 Task: Back To School Sign In Sheet Template.
Action: Mouse moved to (149, 196)
Screenshot: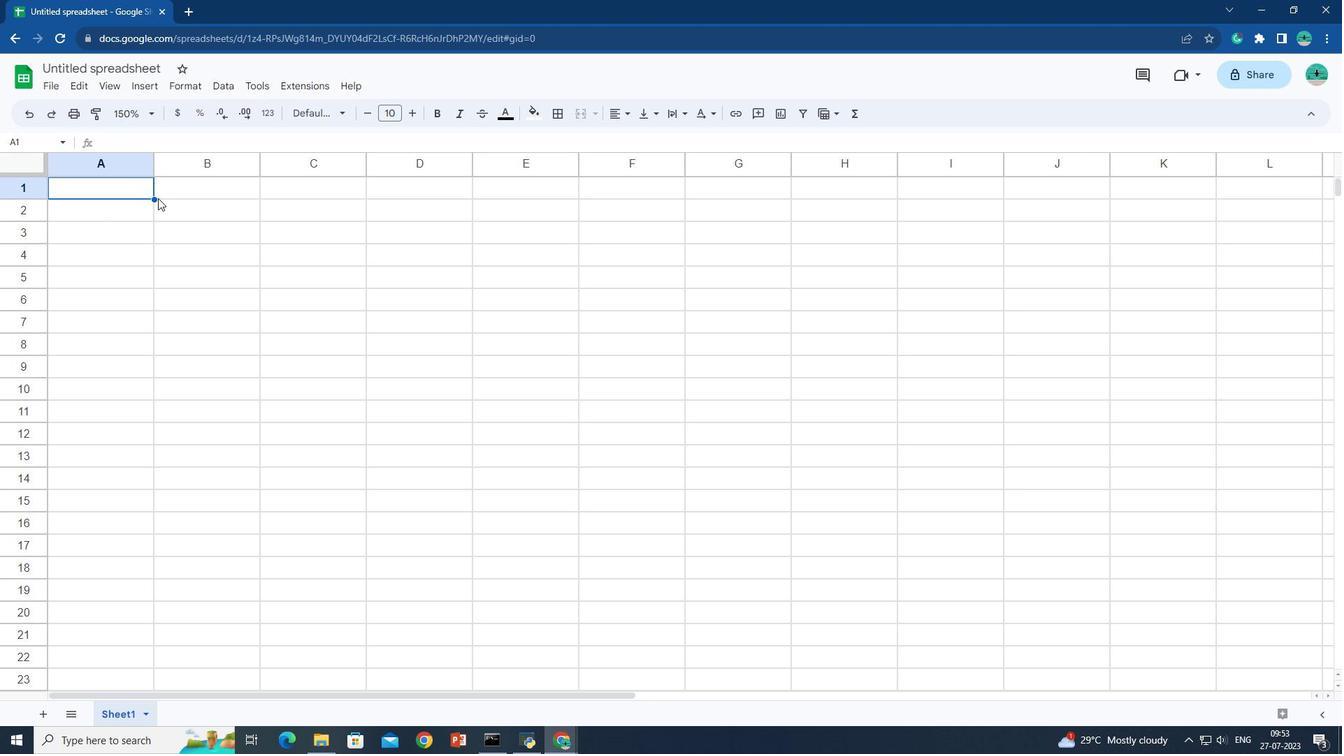 
Action: Mouse pressed left at (149, 196)
Screenshot: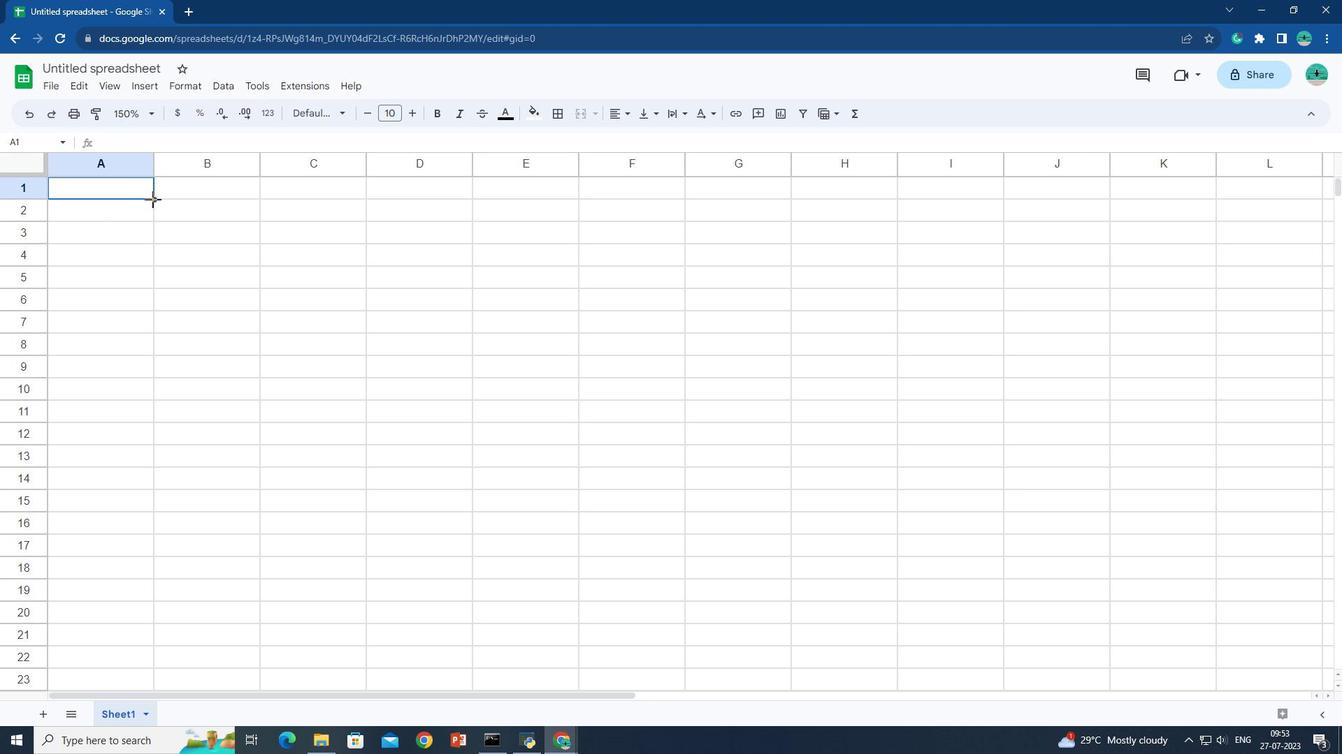 
Action: Mouse moved to (579, 110)
Screenshot: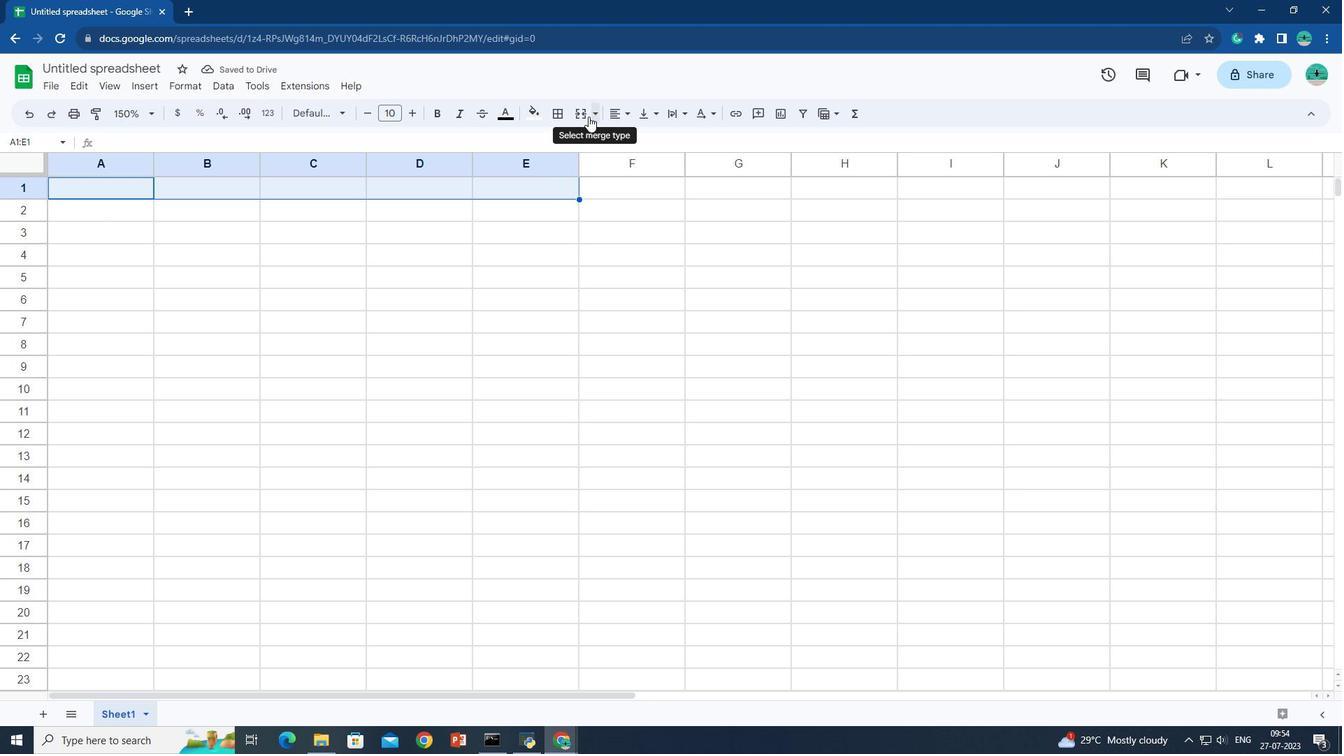 
Action: Mouse pressed left at (579, 110)
Screenshot: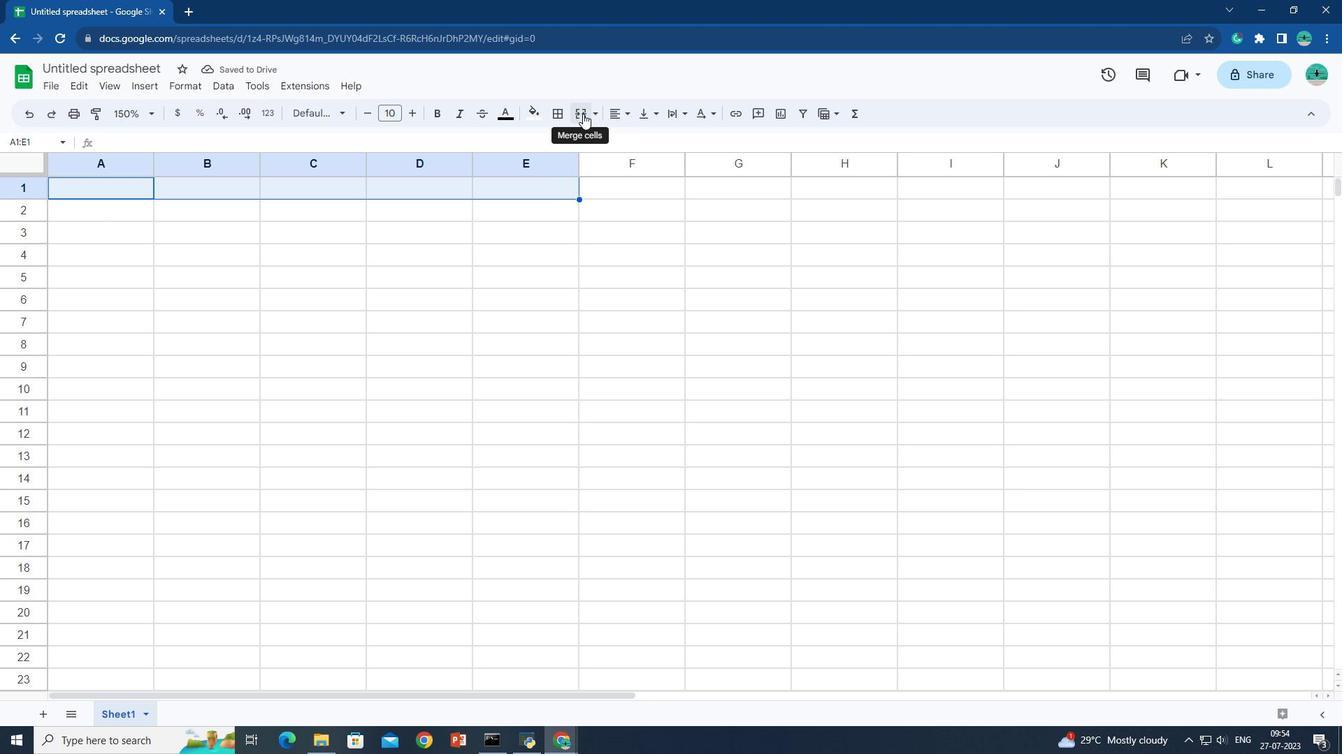 
Action: Mouse moved to (112, 204)
Screenshot: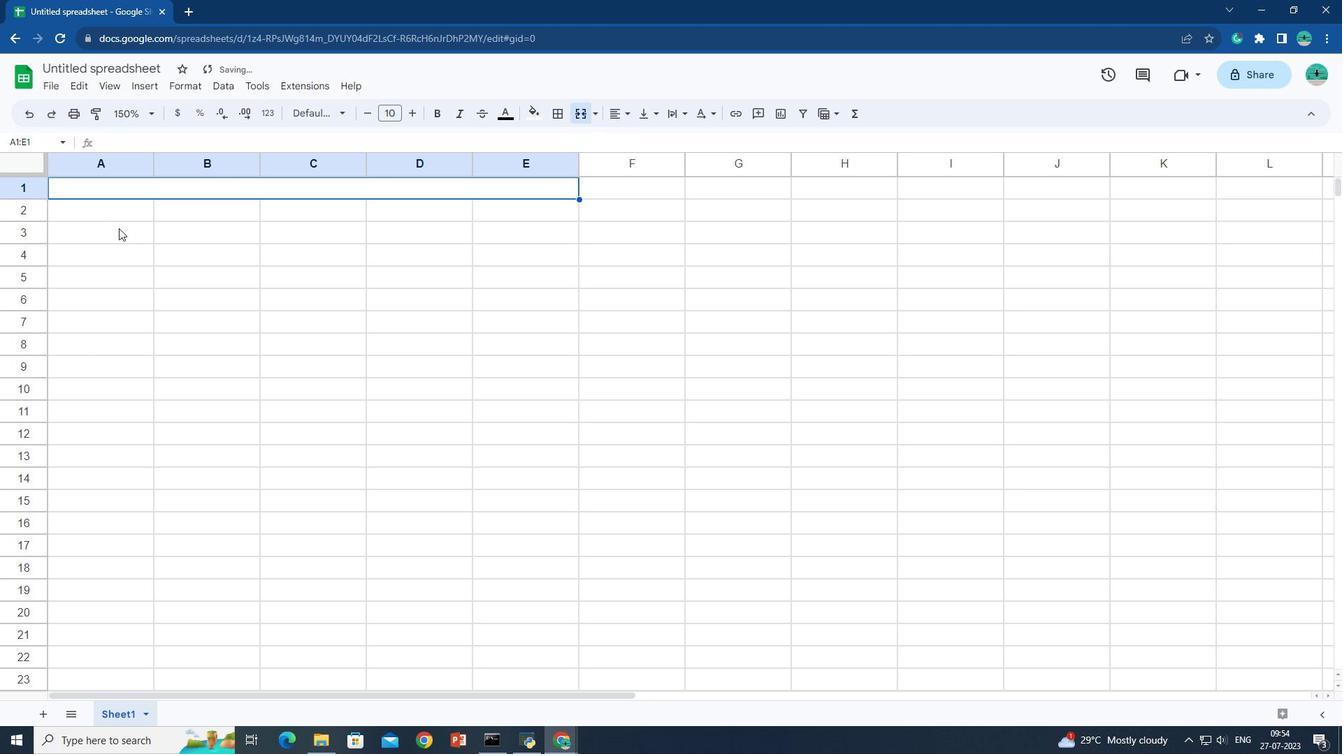 
Action: Mouse pressed left at (112, 204)
Screenshot: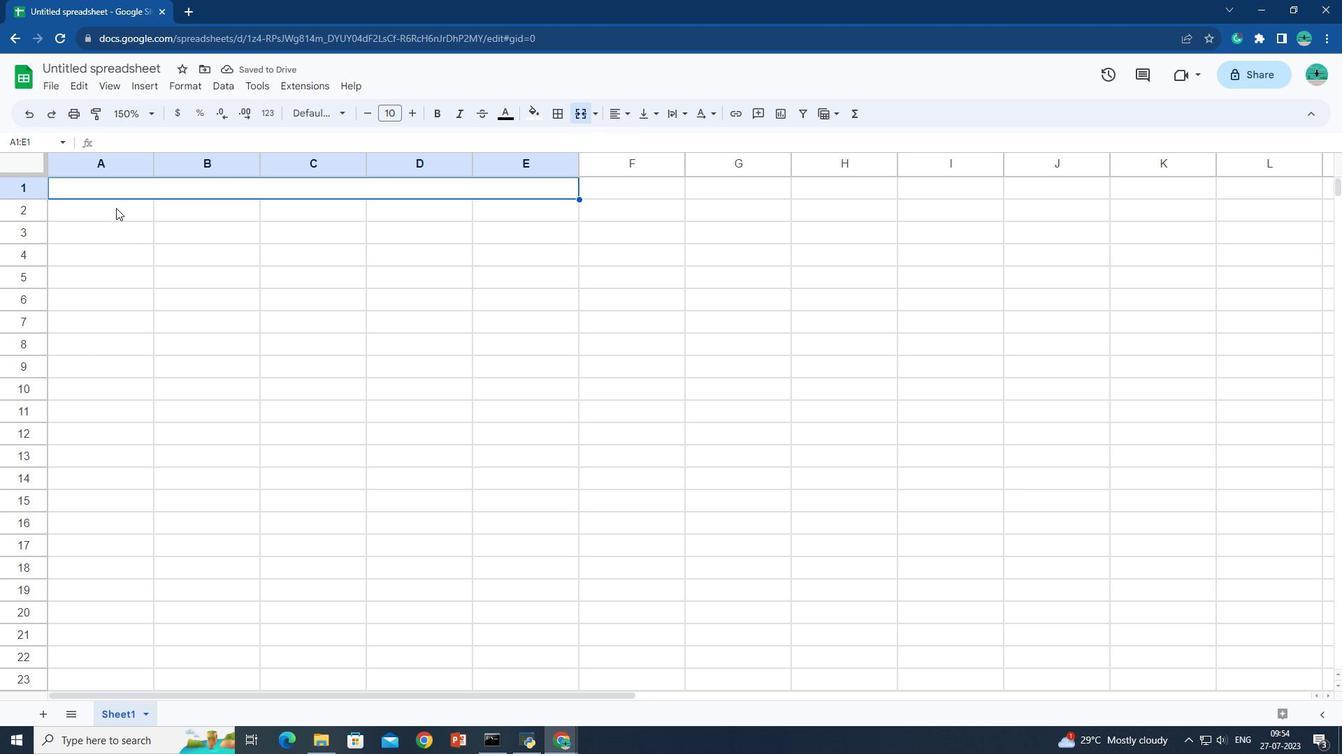 
Action: Mouse moved to (152, 219)
Screenshot: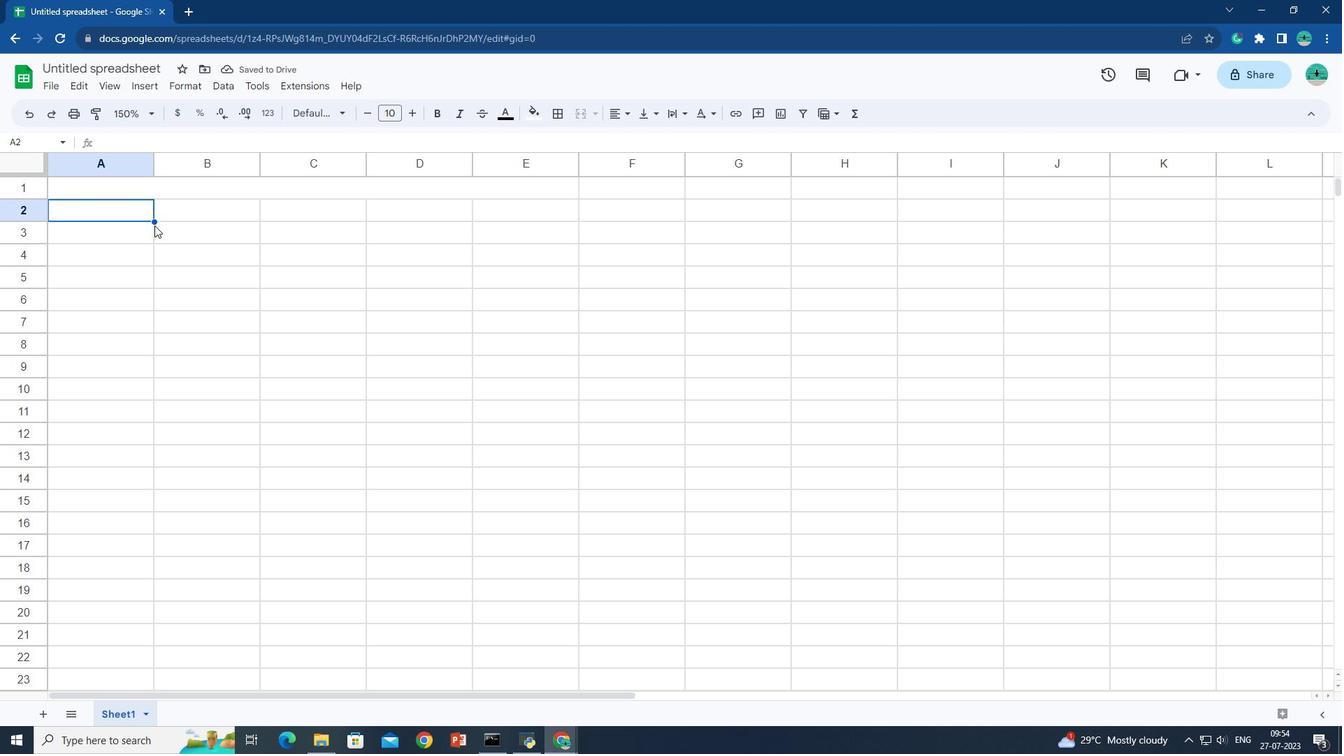
Action: Mouse pressed left at (152, 219)
Screenshot: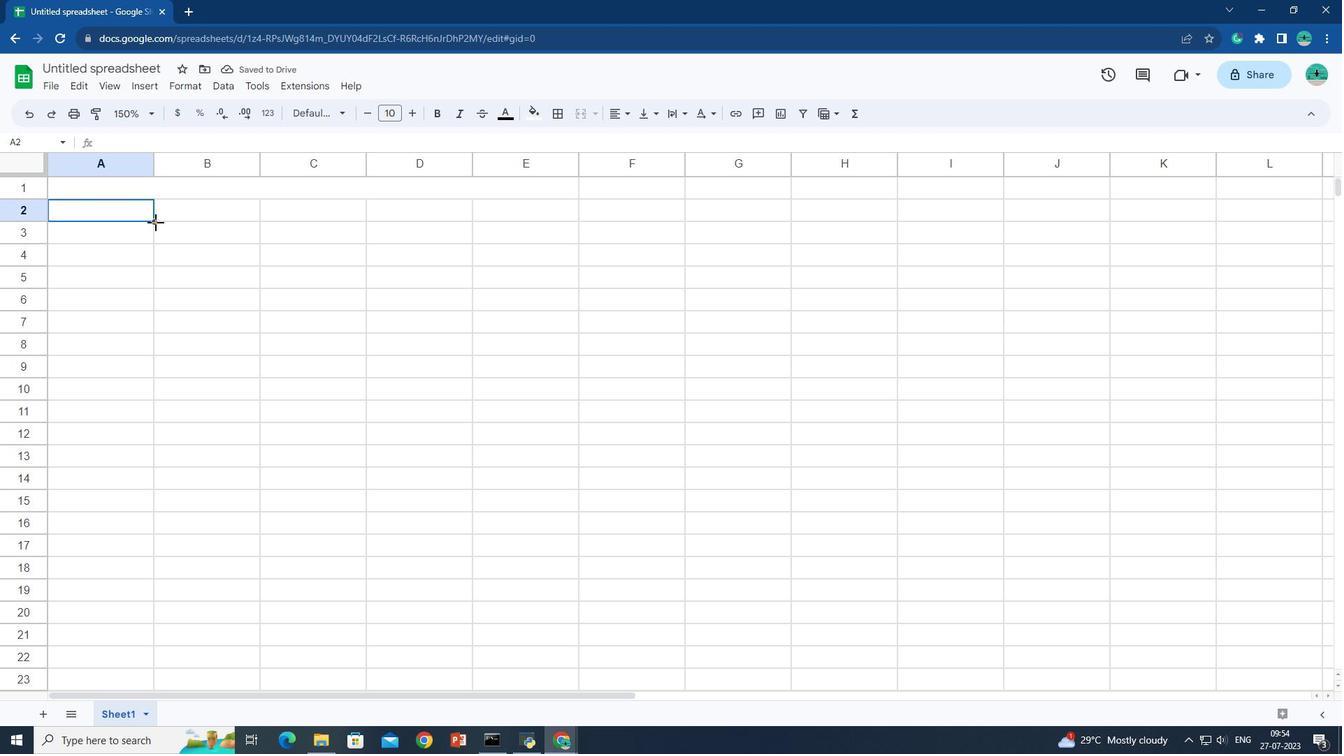 
Action: Mouse moved to (576, 111)
Screenshot: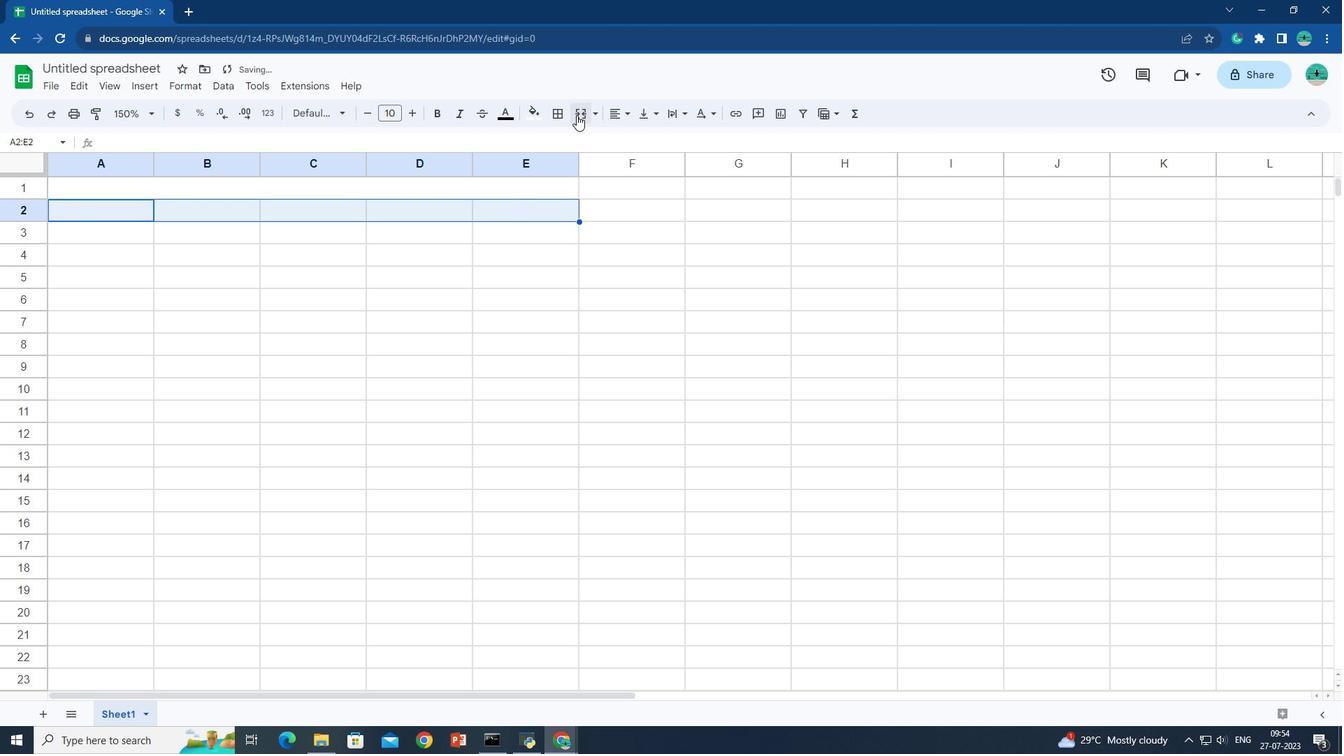 
Action: Mouse pressed left at (576, 111)
Screenshot: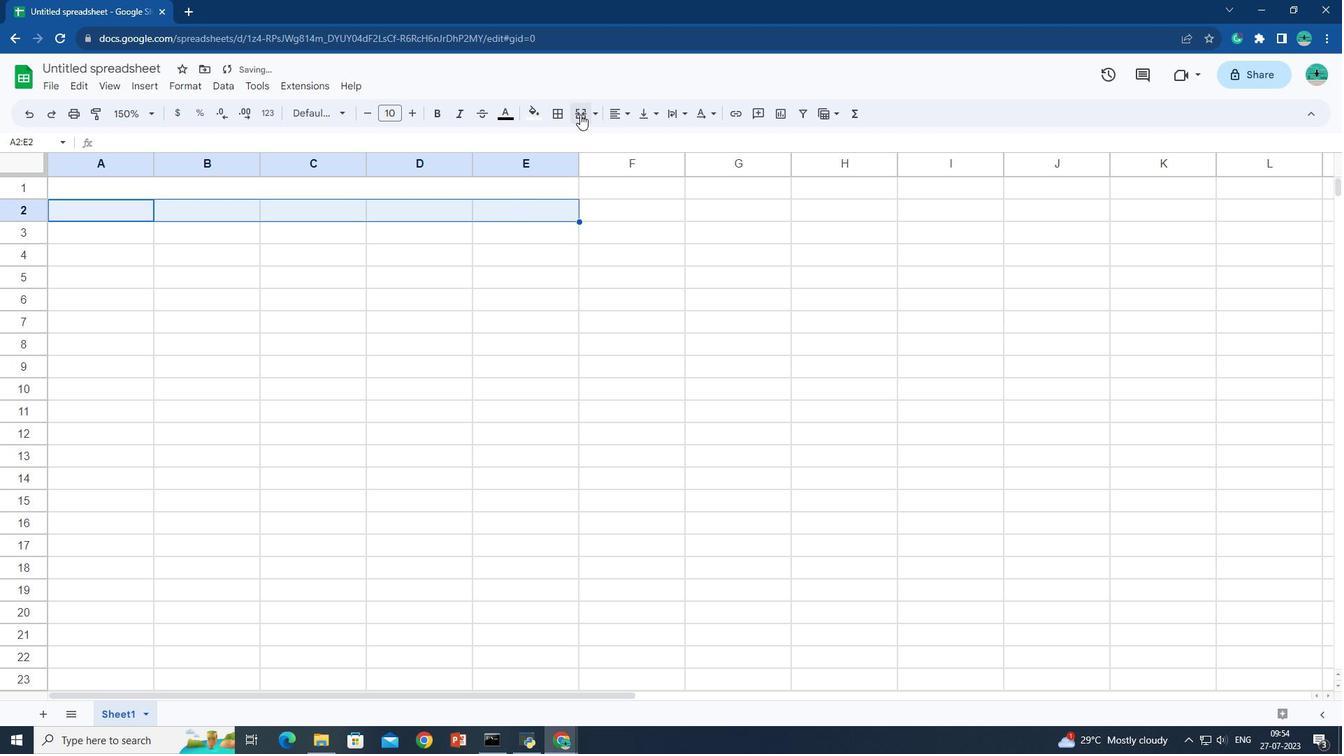 
Action: Mouse moved to (273, 204)
Screenshot: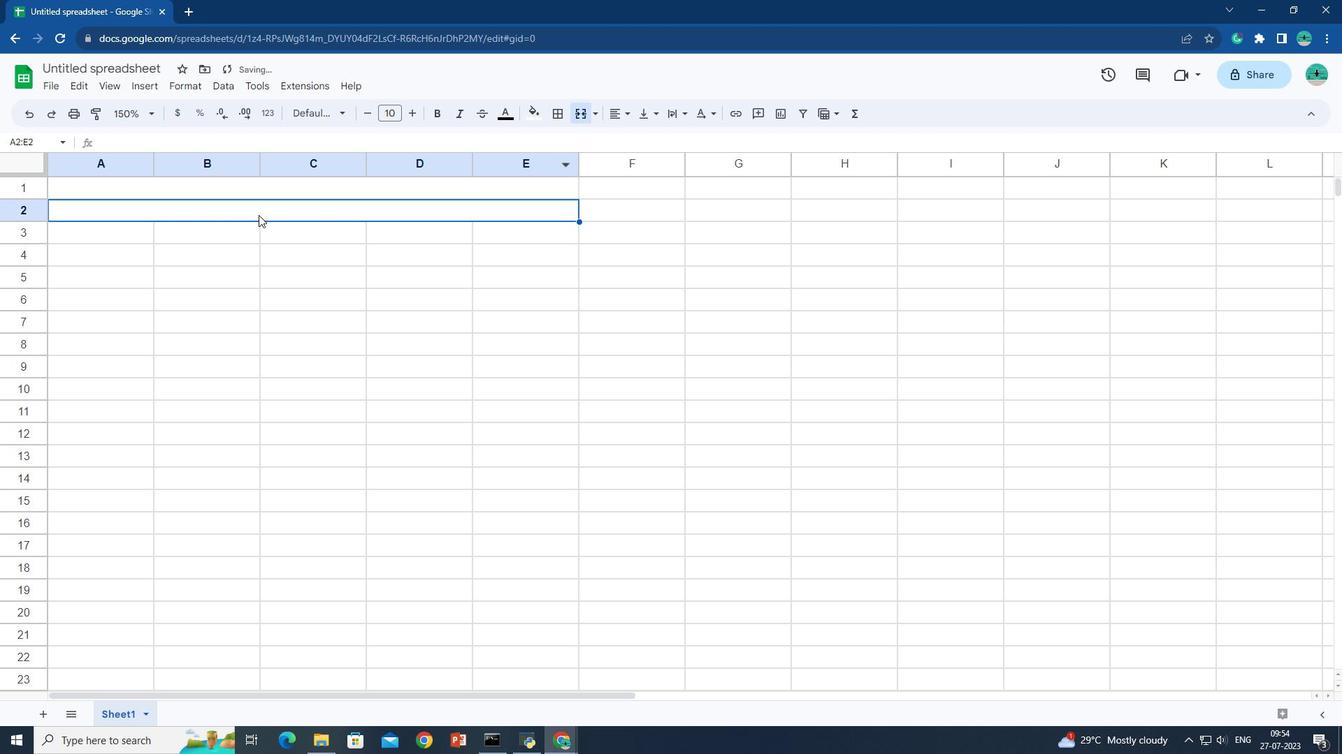 
Action: Mouse pressed left at (273, 204)
Screenshot: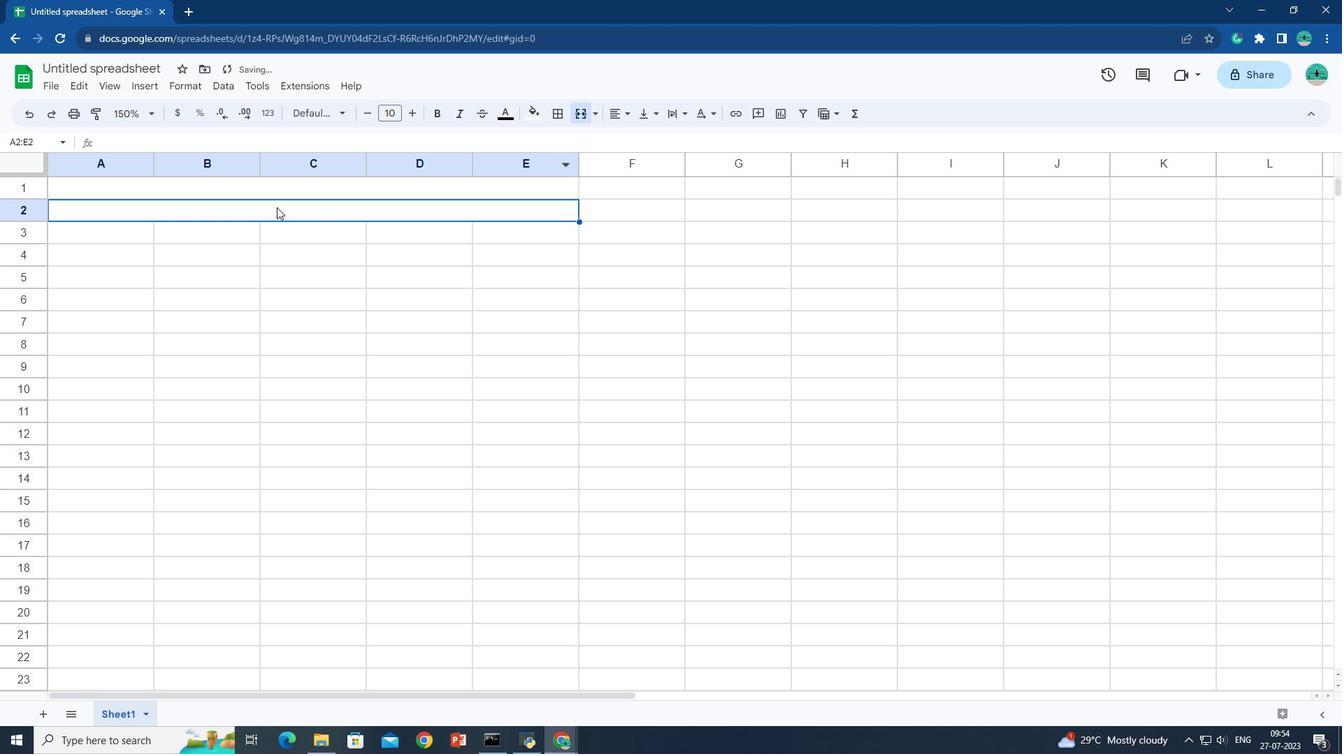
Action: Mouse moved to (271, 133)
Screenshot: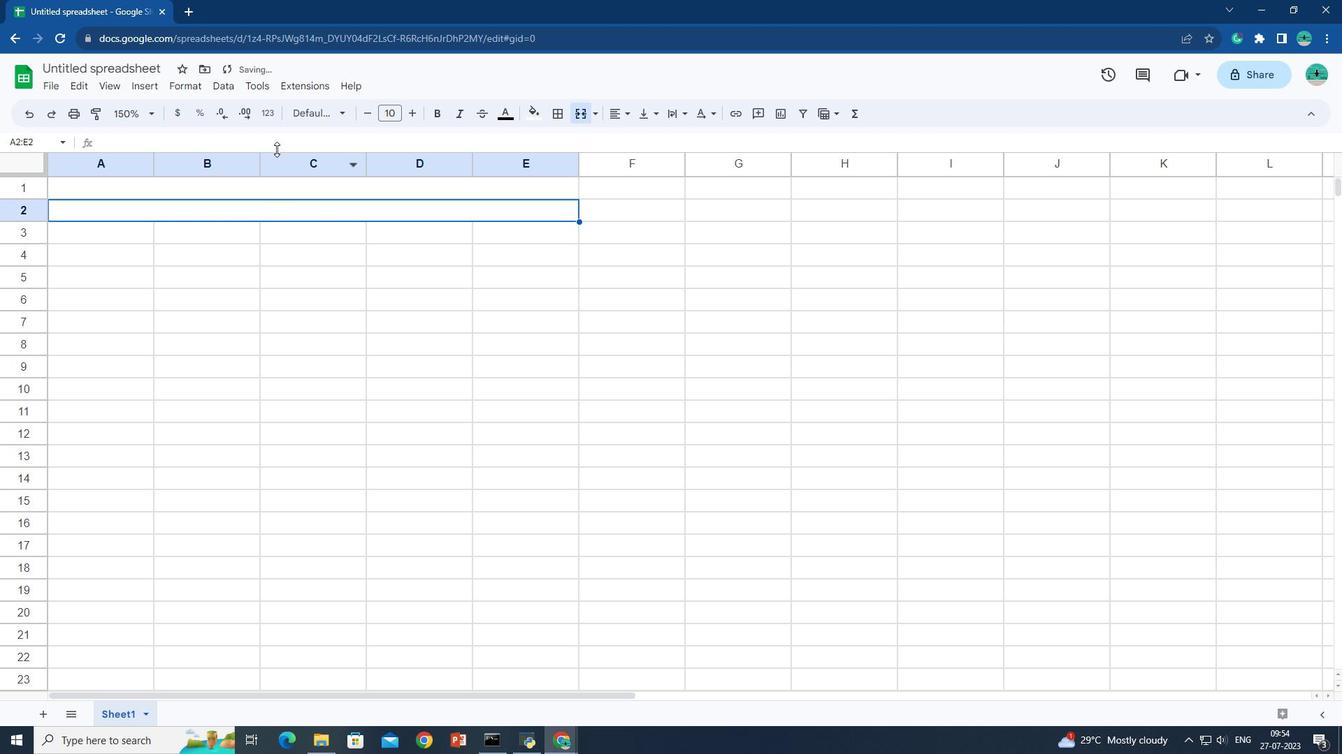 
Action: Mouse pressed left at (271, 133)
Screenshot: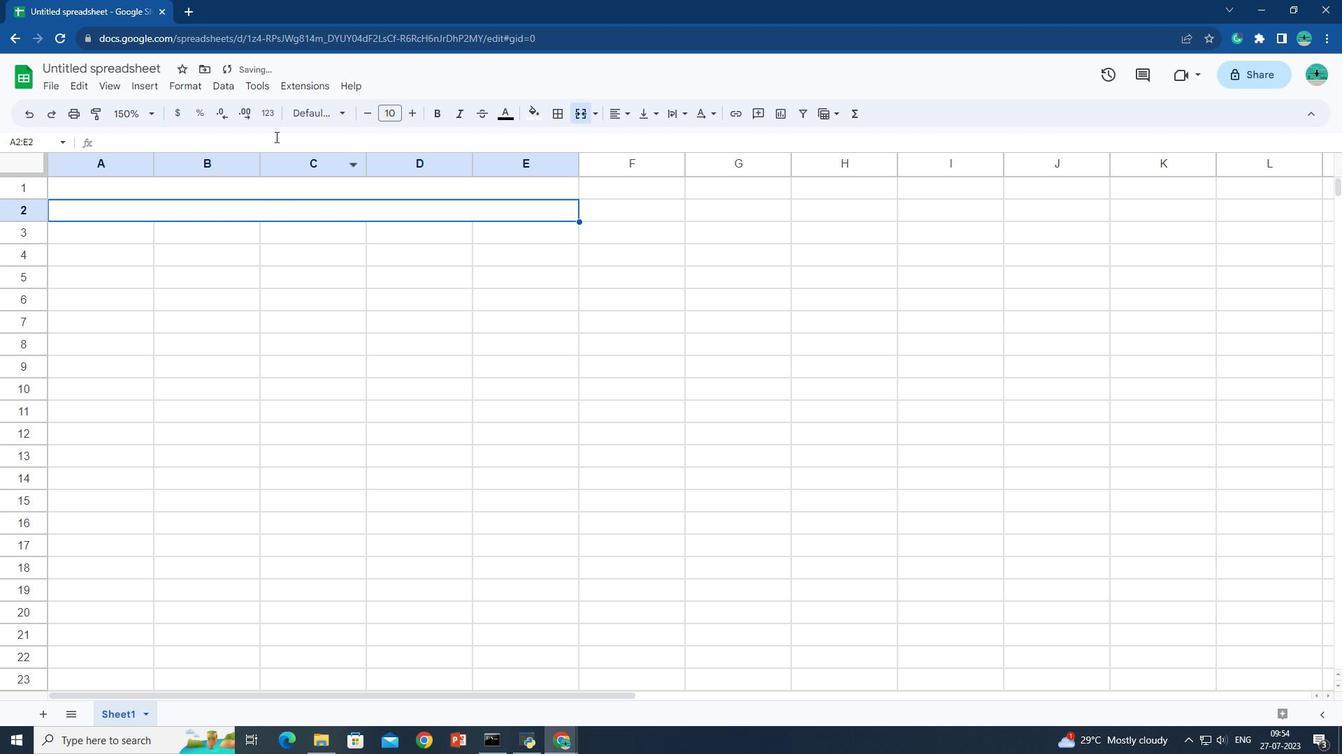 
Action: Key pressed <Key.shift><Key.caps_lock>SC<Key.backspace><Key.backspace>[<Key.space><Key.backspace>SCHOOL<Key.space>LOGO]
Screenshot: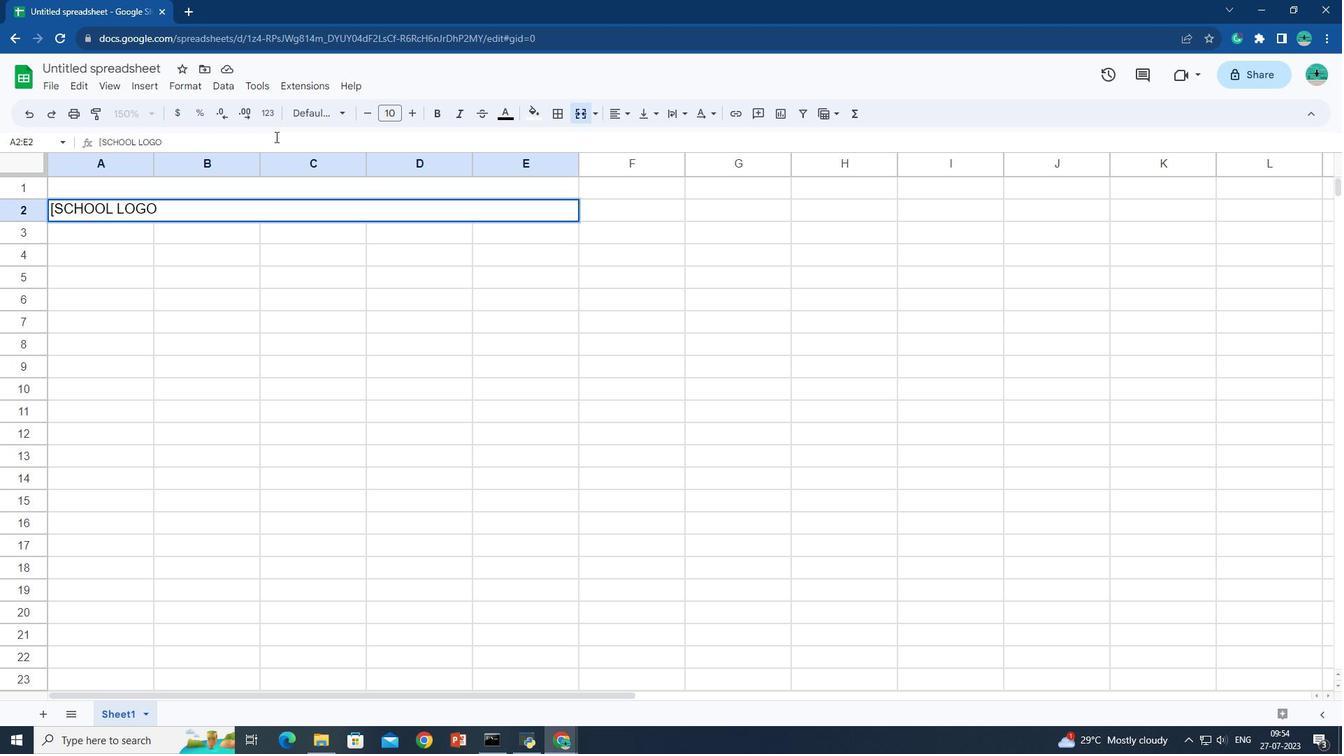 
Action: Mouse moved to (624, 112)
Screenshot: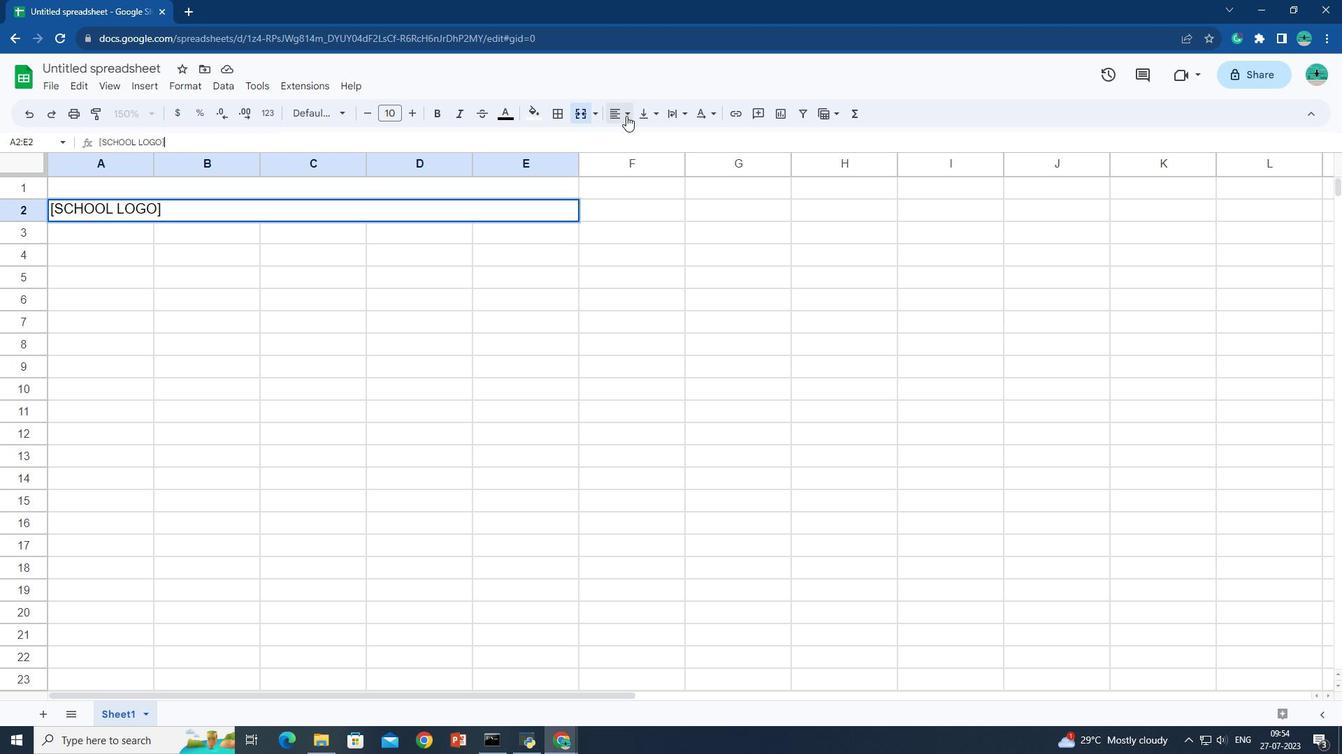 
Action: Mouse pressed left at (624, 112)
Screenshot: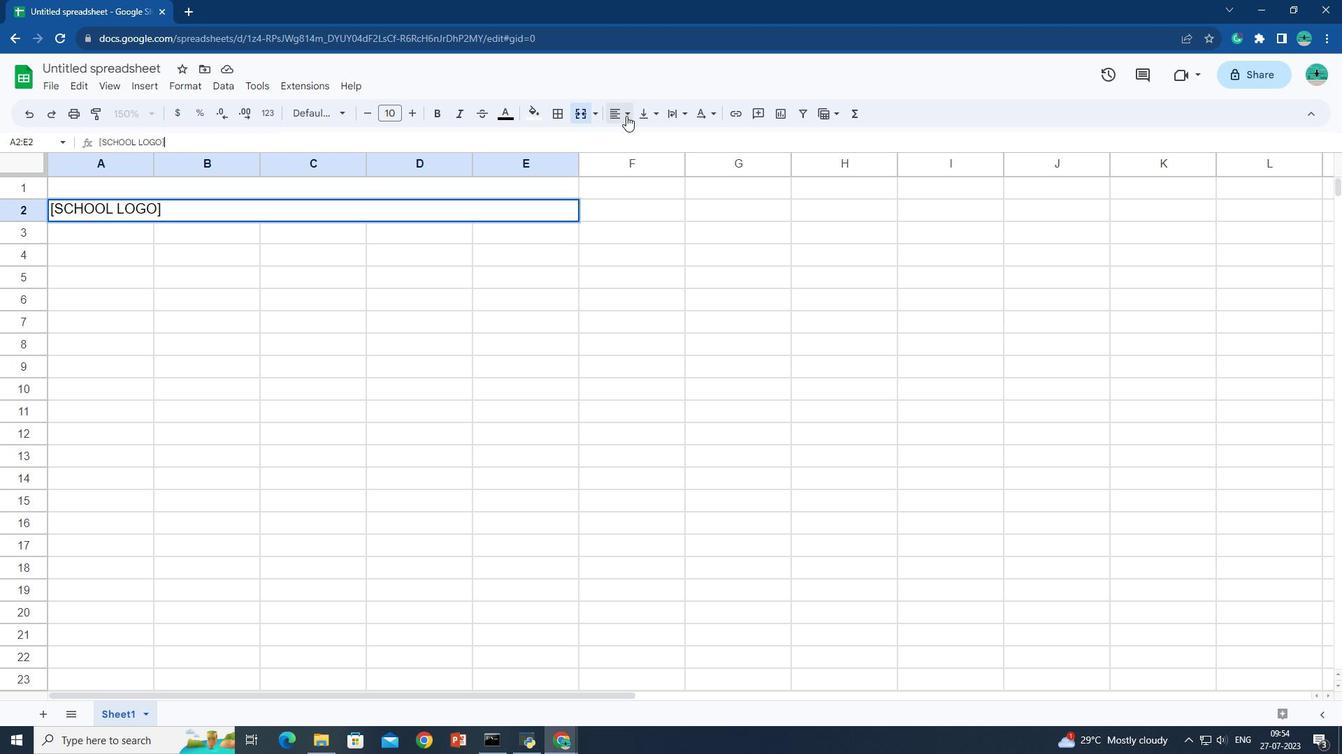 
Action: Mouse moved to (637, 133)
Screenshot: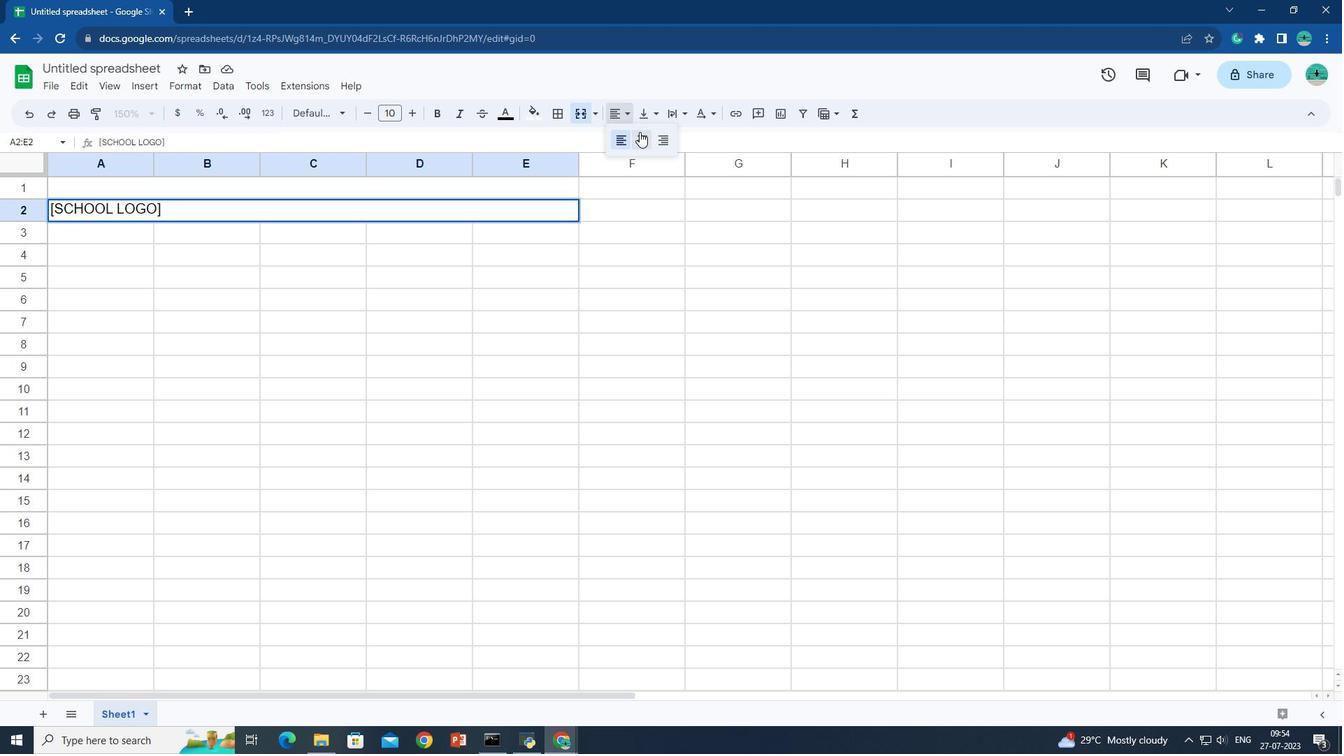 
Action: Mouse pressed left at (637, 133)
Screenshot: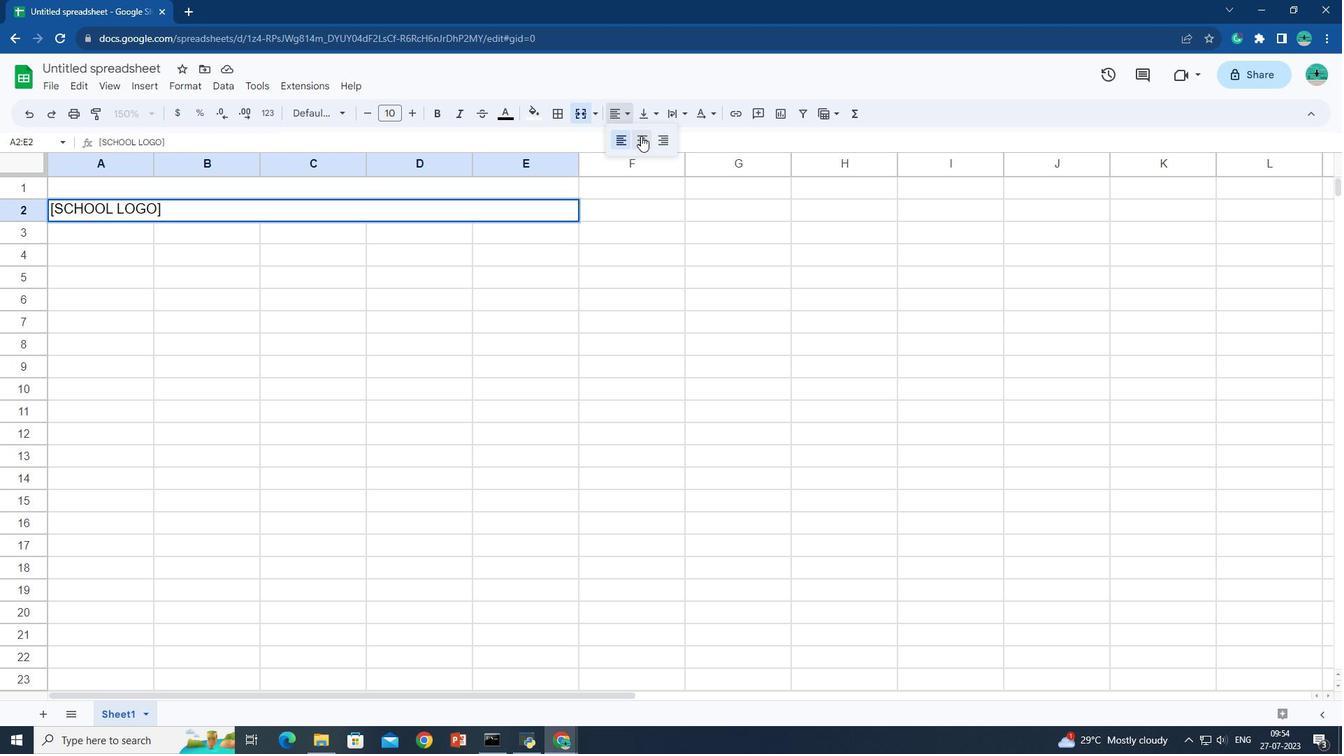 
Action: Mouse moved to (431, 105)
Screenshot: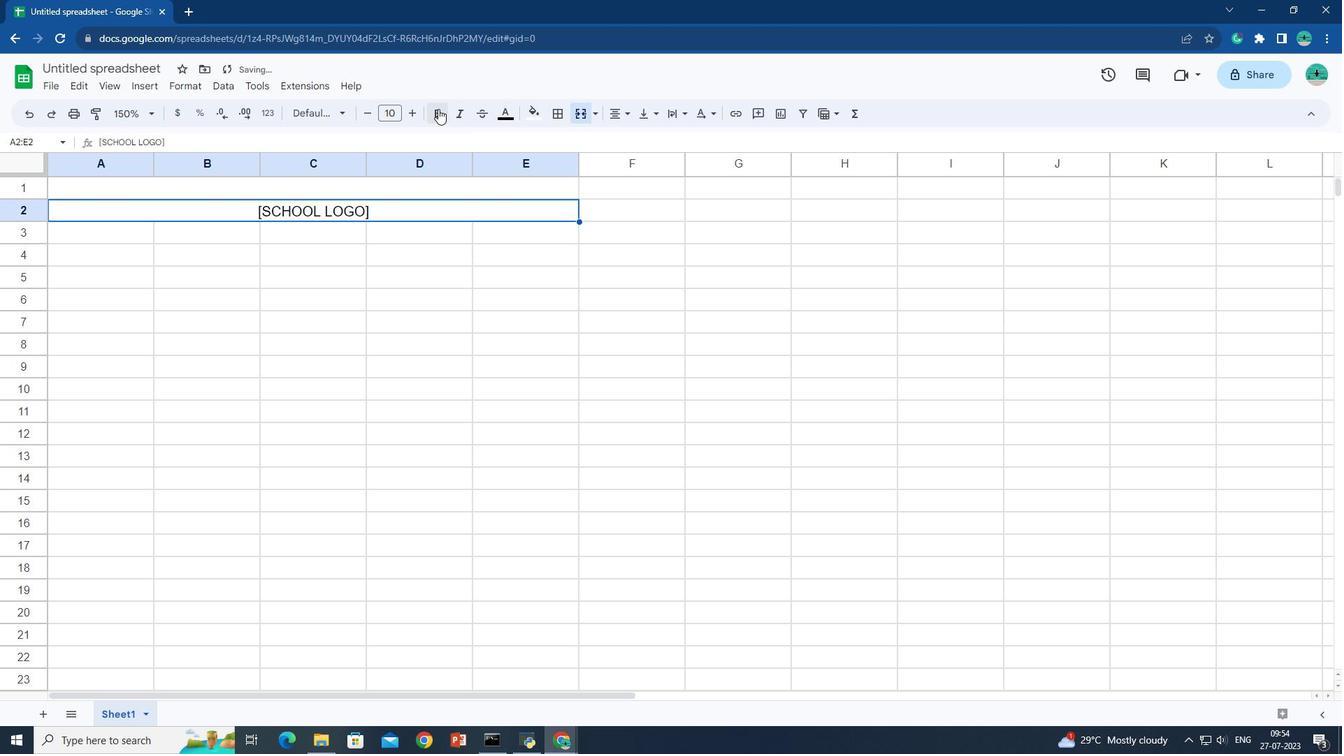 
Action: Mouse pressed left at (431, 105)
Screenshot: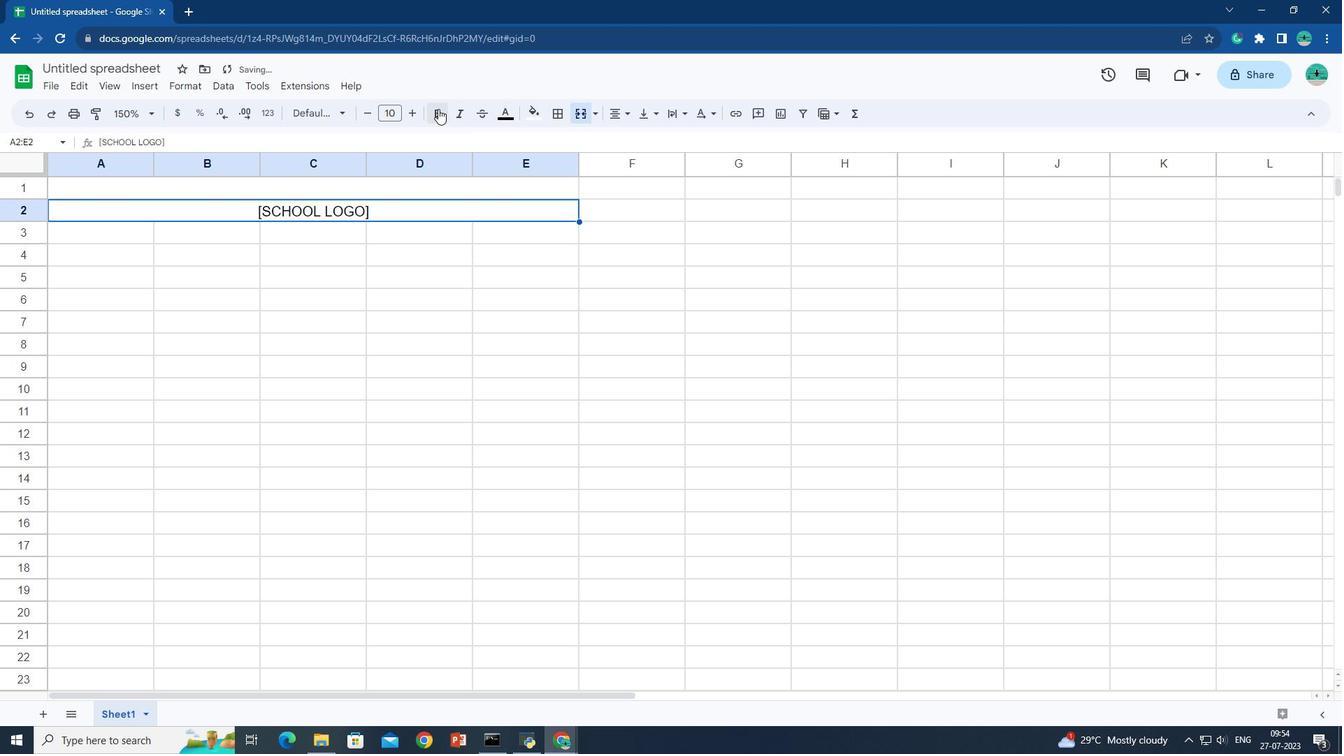 
Action: Mouse moved to (119, 233)
Screenshot: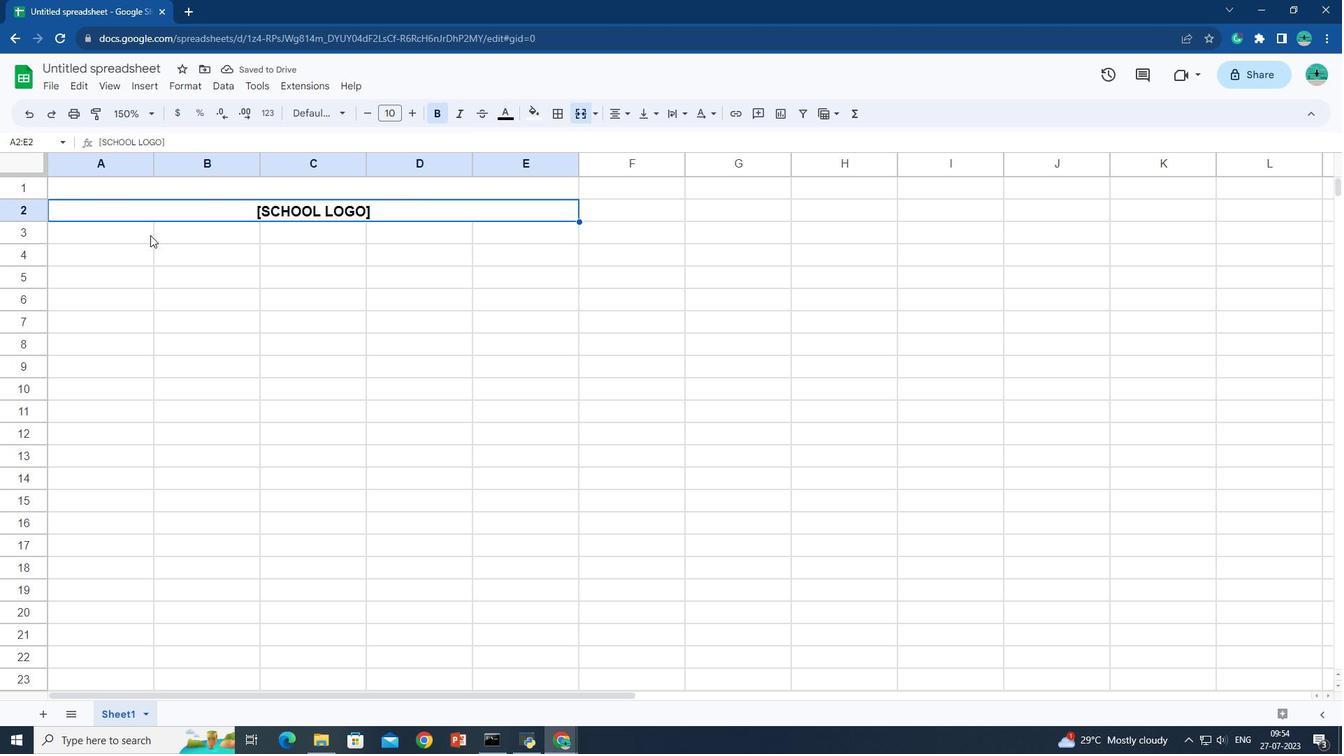 
Action: Mouse pressed left at (119, 233)
Screenshot: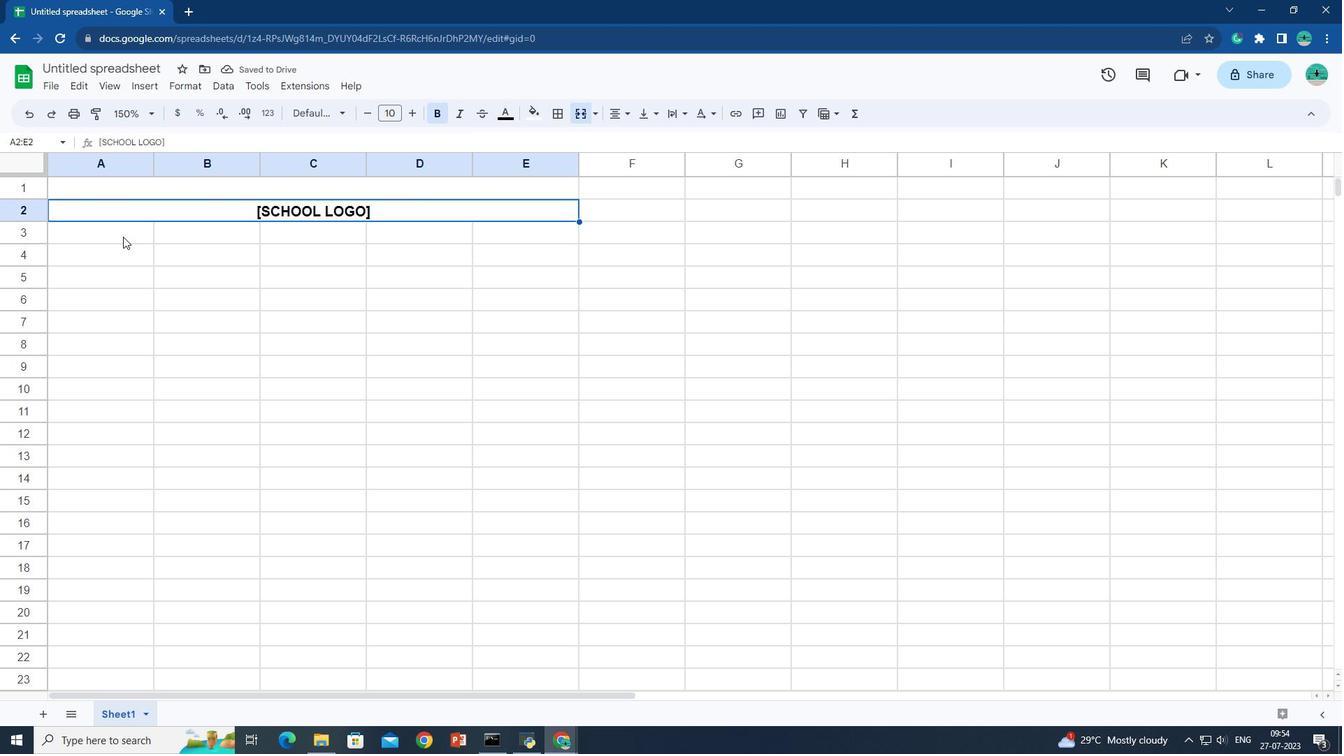 
Action: Mouse moved to (150, 240)
Screenshot: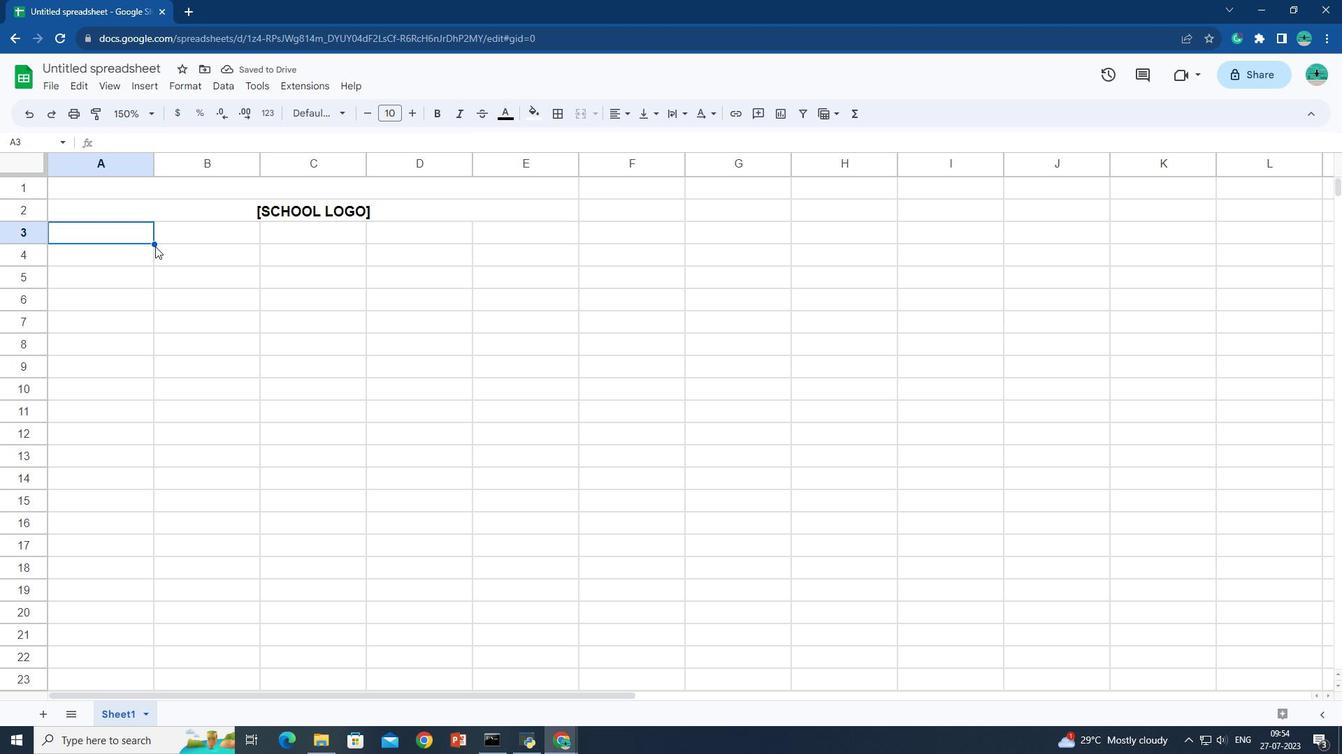 
Action: Mouse pressed left at (150, 240)
Screenshot: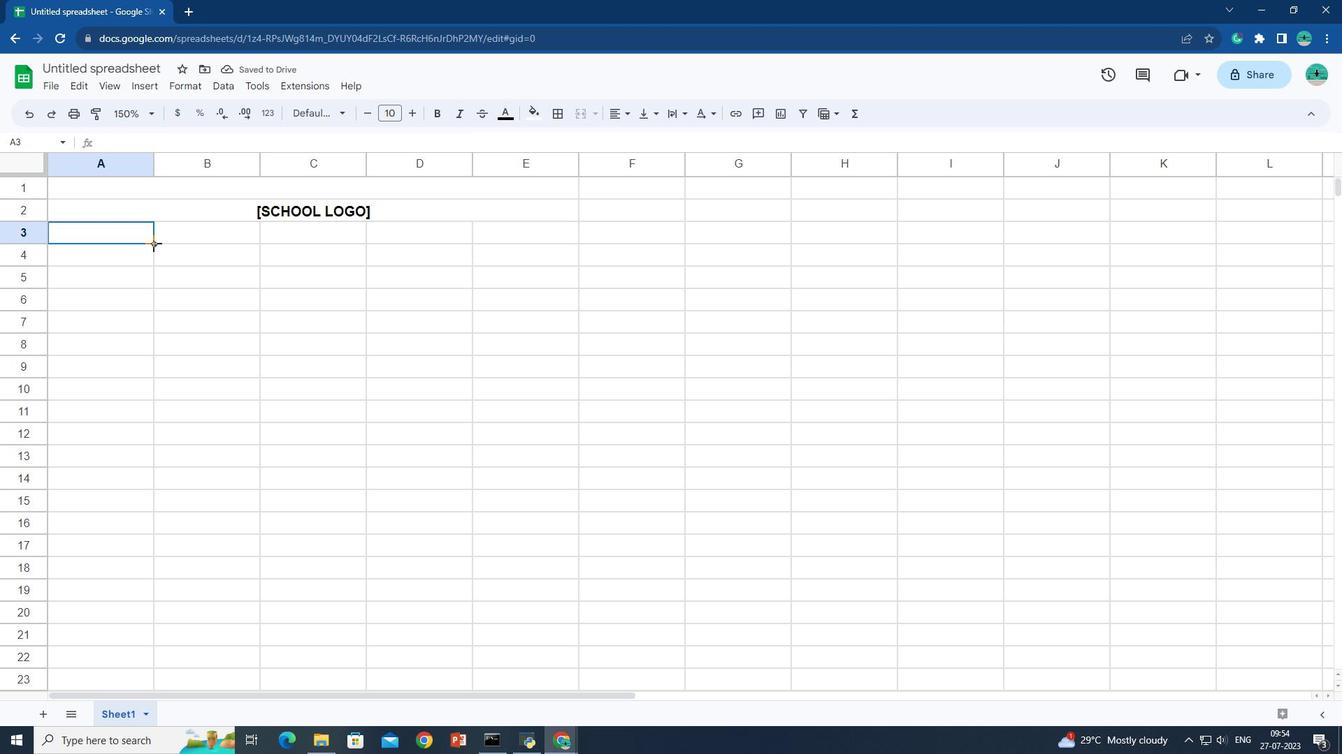 
Action: Mouse moved to (582, 106)
Screenshot: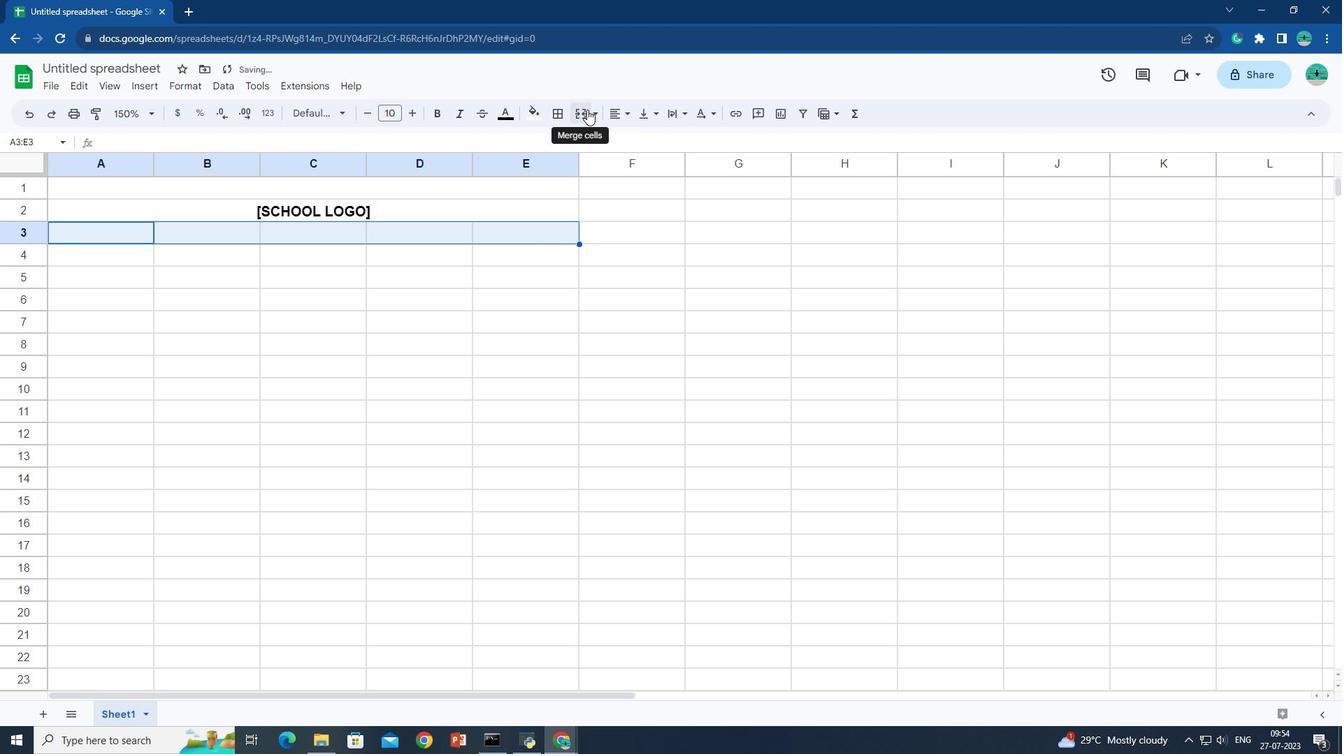 
Action: Mouse pressed left at (582, 106)
Screenshot: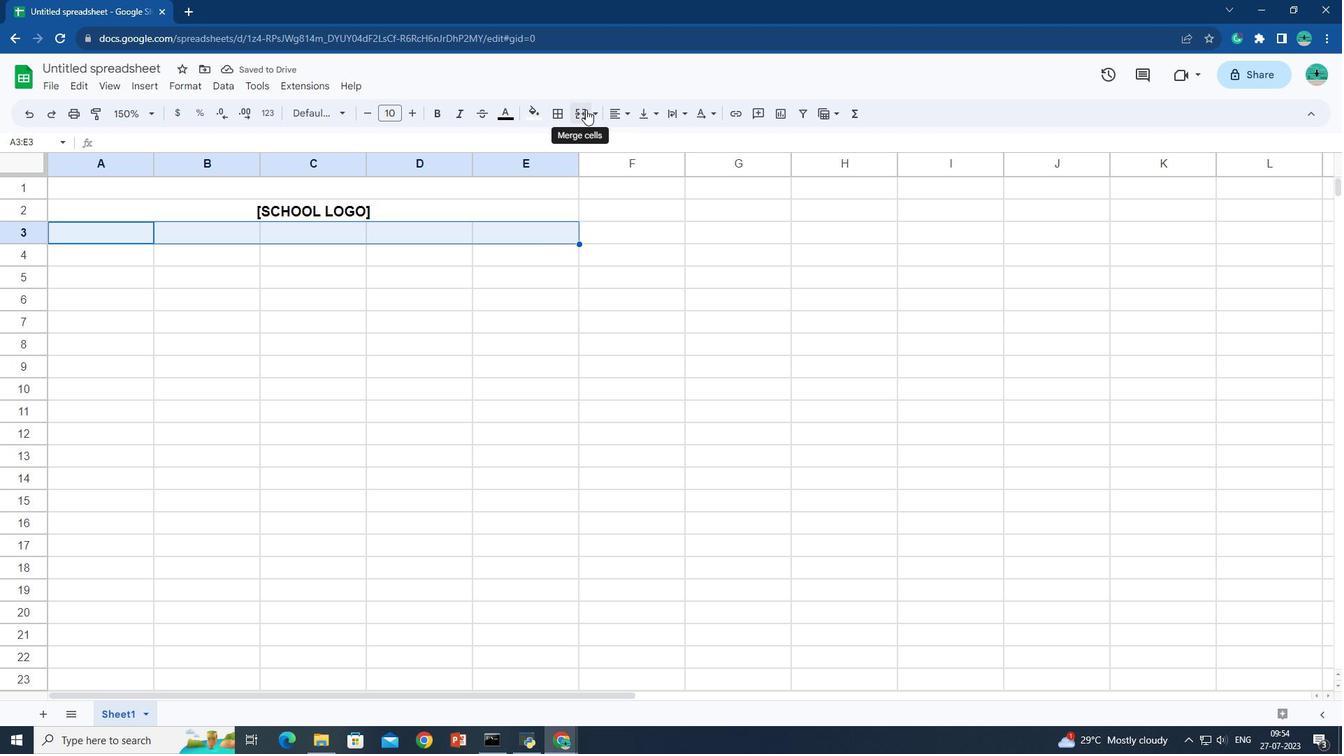 
Action: Mouse moved to (352, 143)
Screenshot: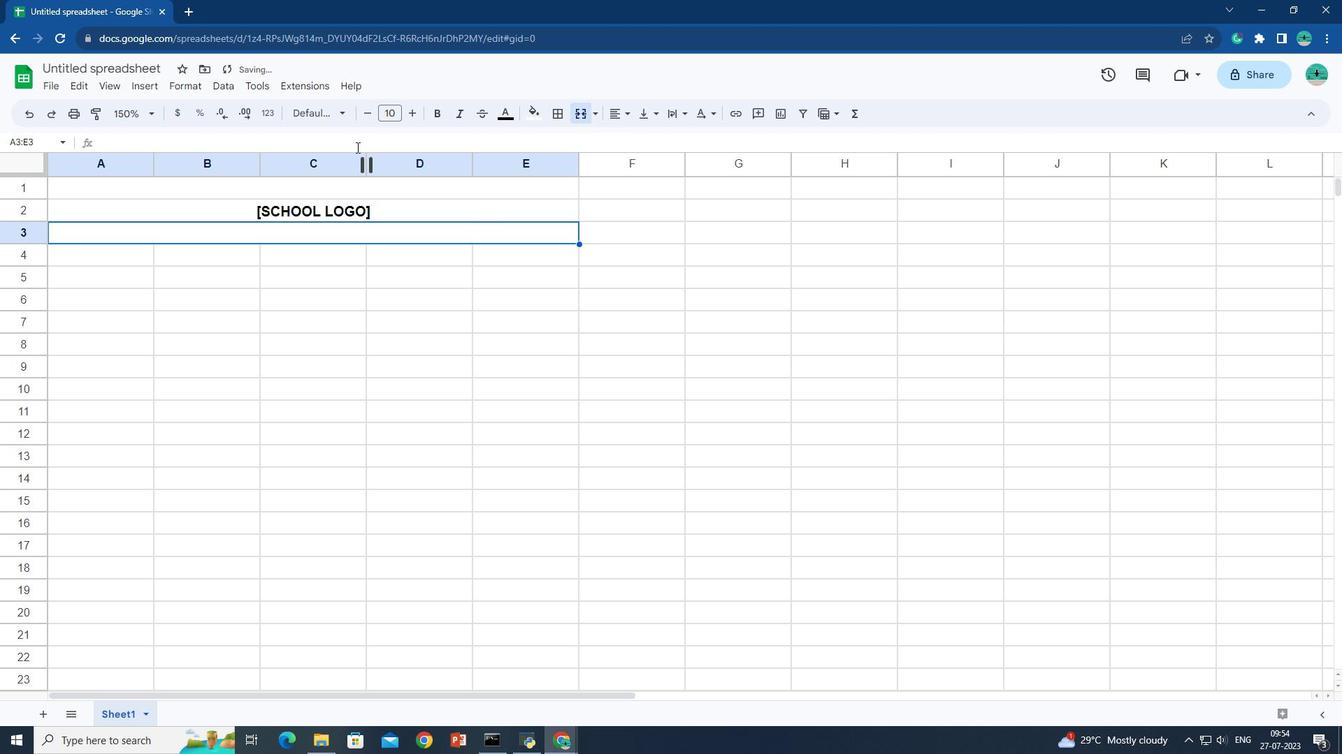 
Action: Mouse pressed left at (352, 143)
Screenshot: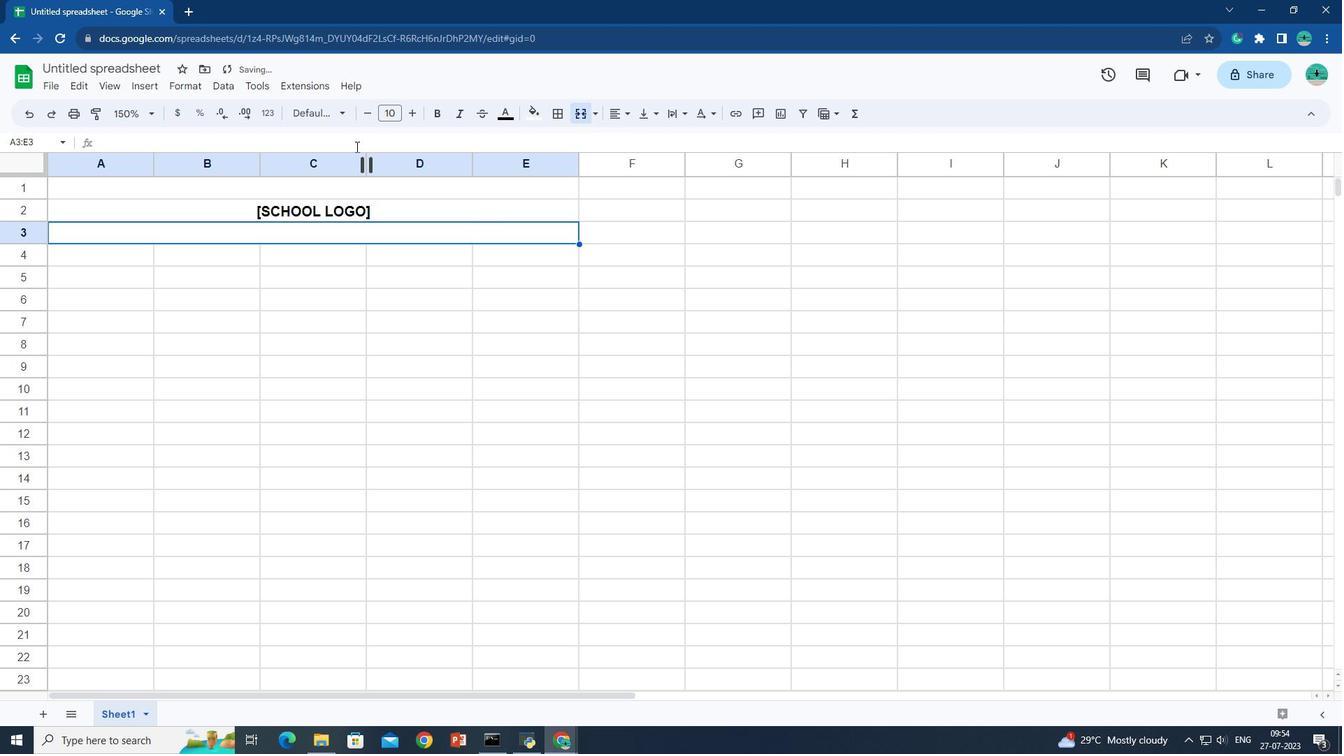 
Action: Key pressed <Key.shift><Key.caps_lock><Key.shift>Rothstein<Key.space><Key.shift>High<Key.space><Key.shift>Schoolctrl+A
Screenshot: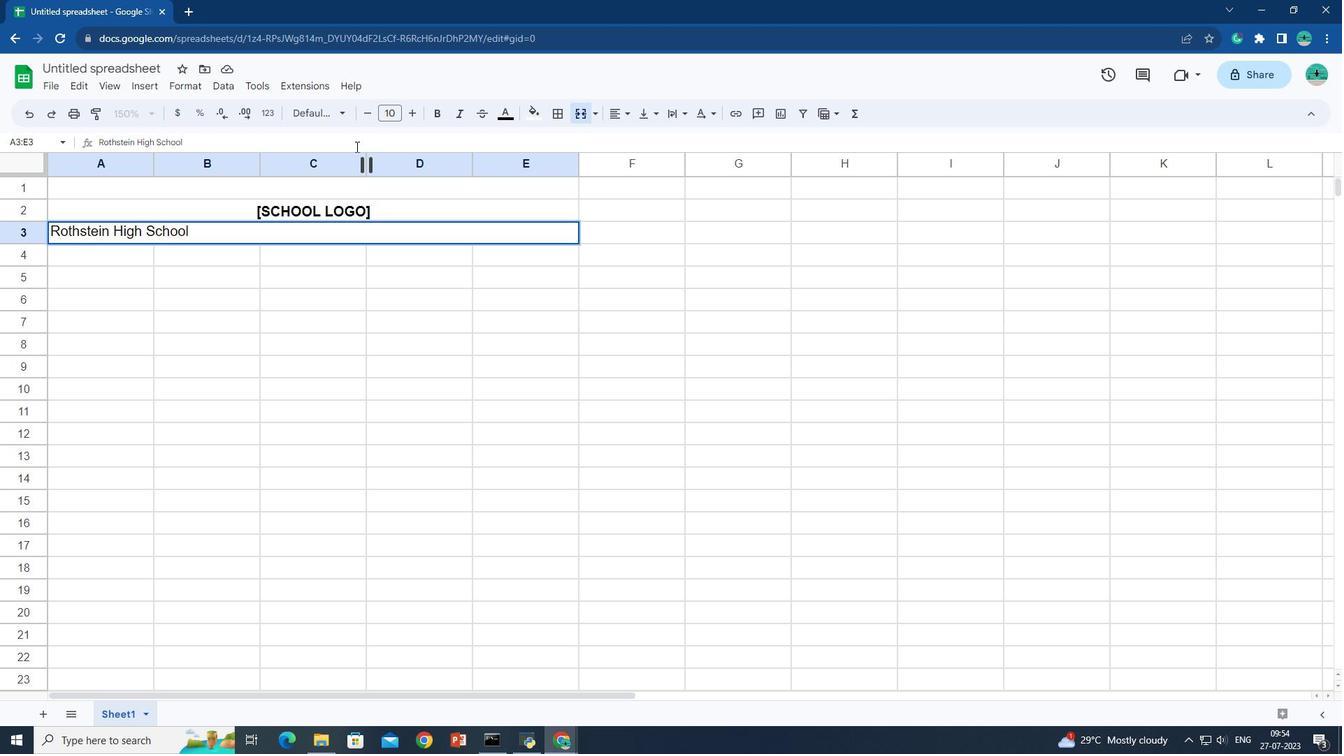 
Action: Mouse moved to (435, 109)
Screenshot: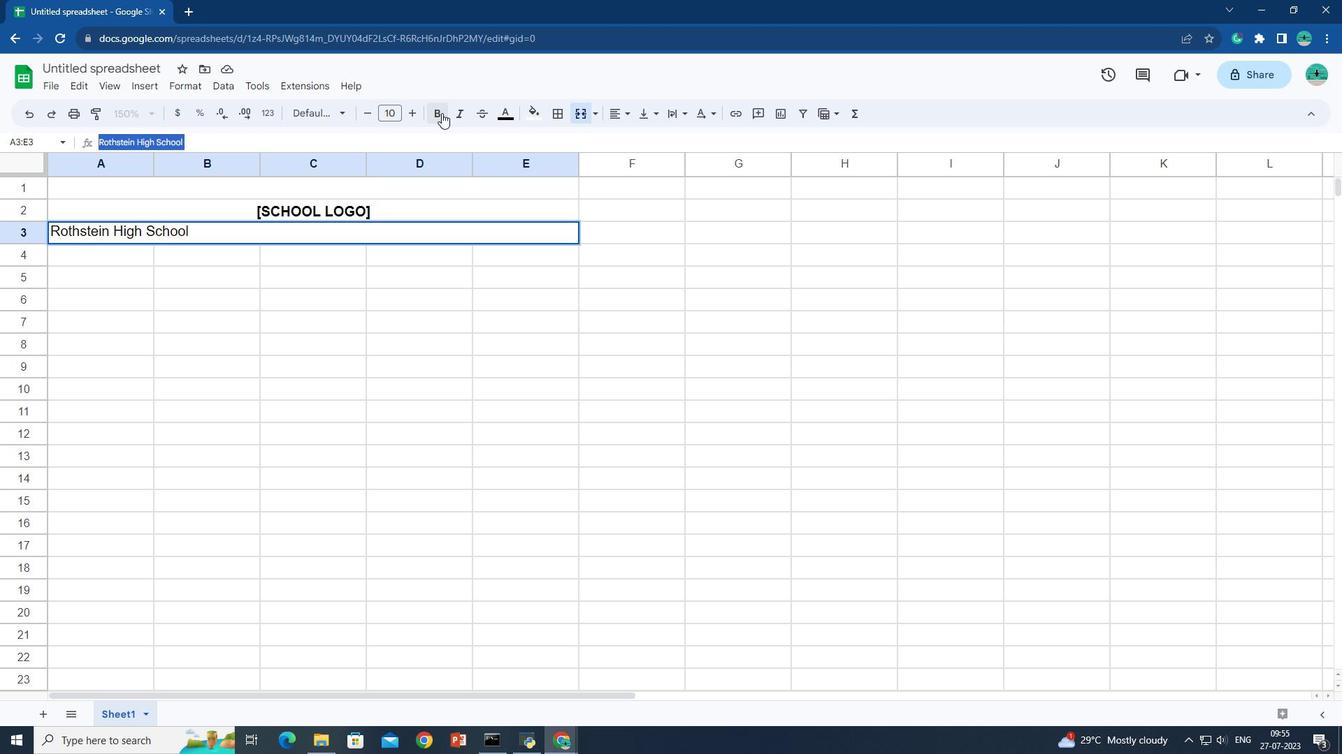 
Action: Mouse pressed left at (435, 109)
Screenshot: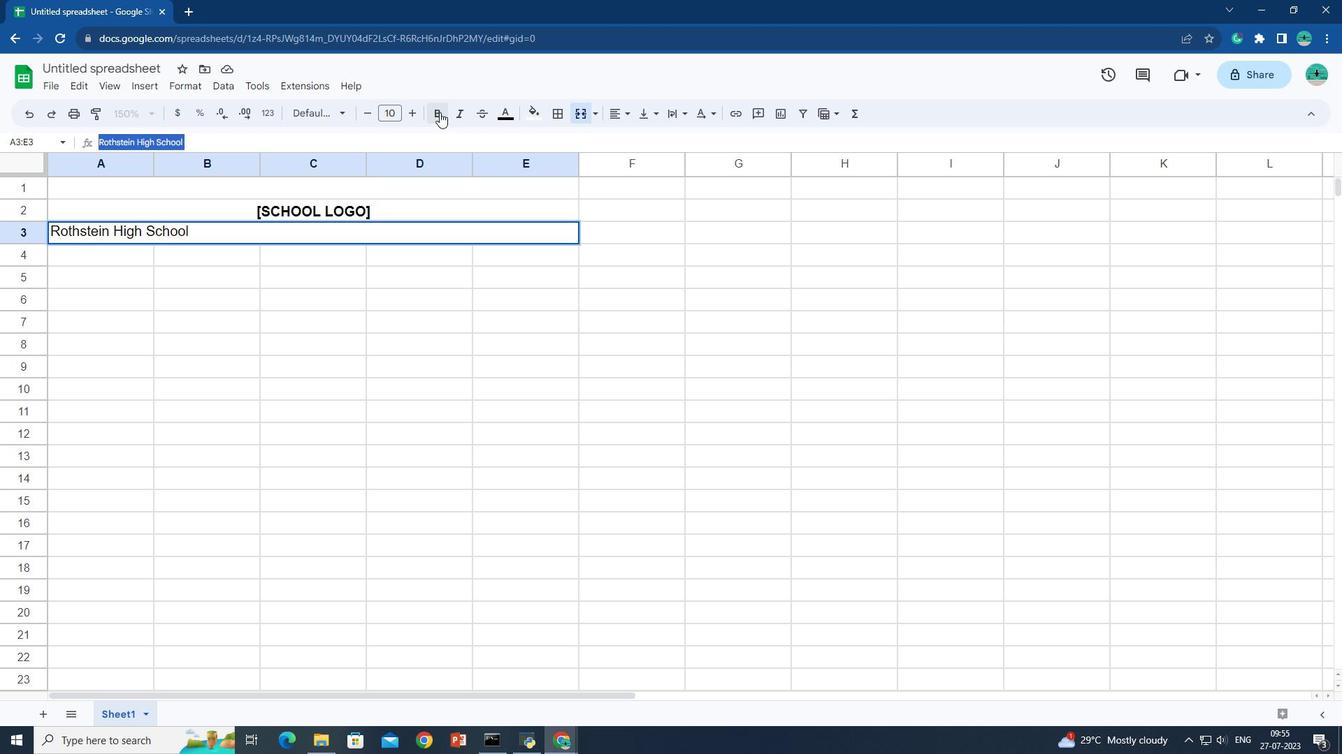 
Action: Mouse moved to (619, 110)
Screenshot: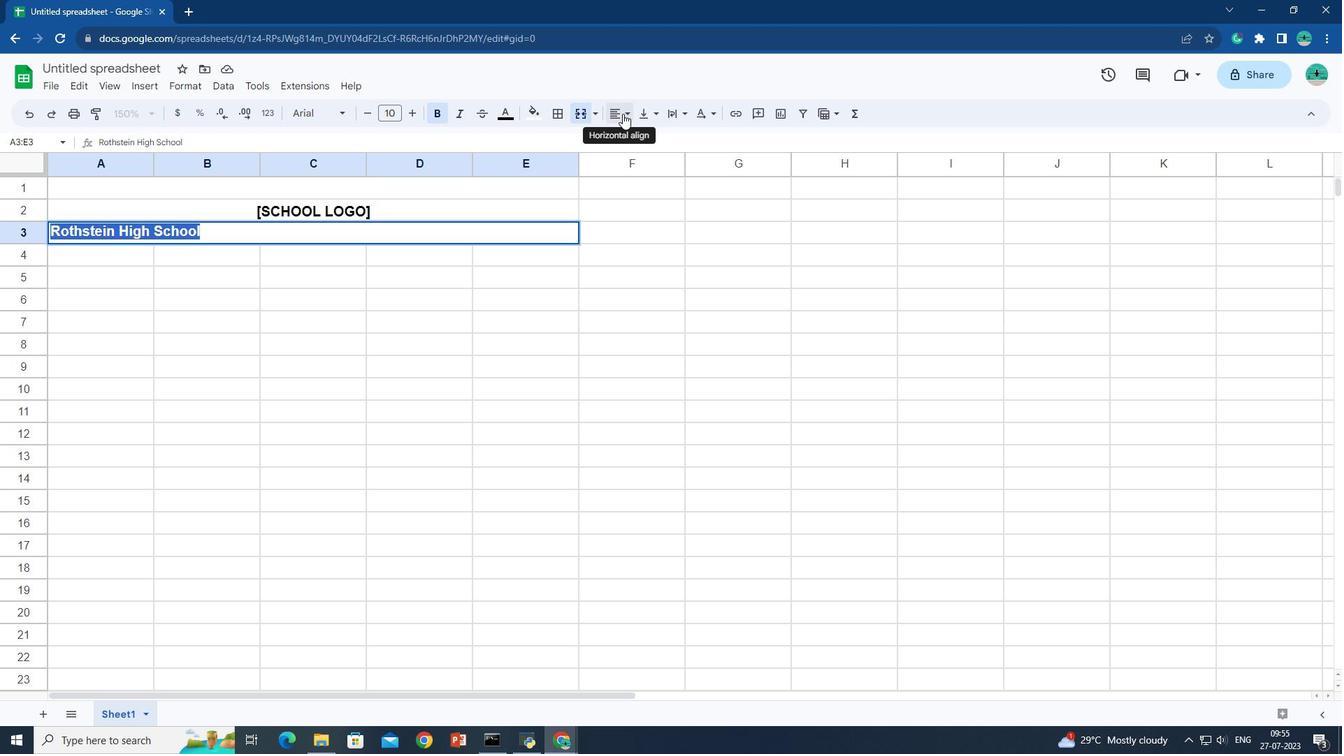 
Action: Mouse pressed left at (619, 110)
Screenshot: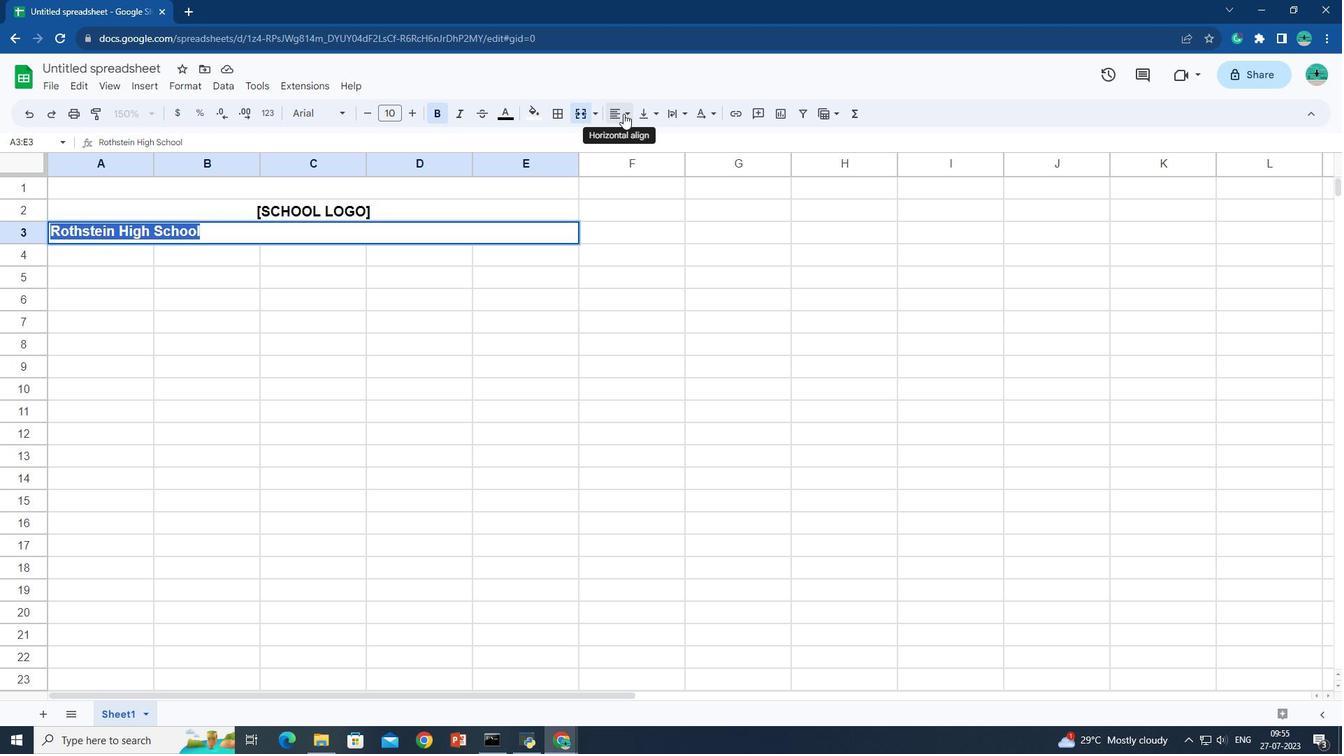 
Action: Mouse moved to (636, 133)
Screenshot: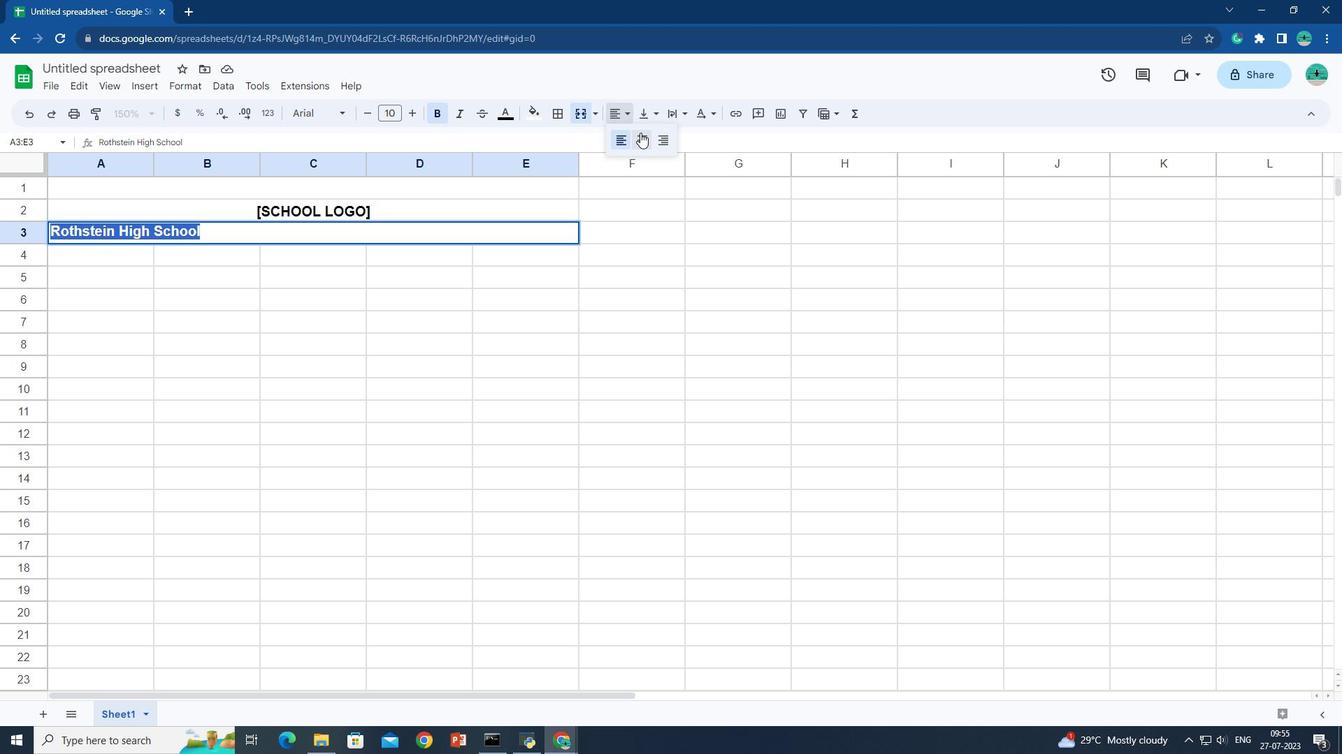 
Action: Mouse pressed left at (636, 133)
Screenshot: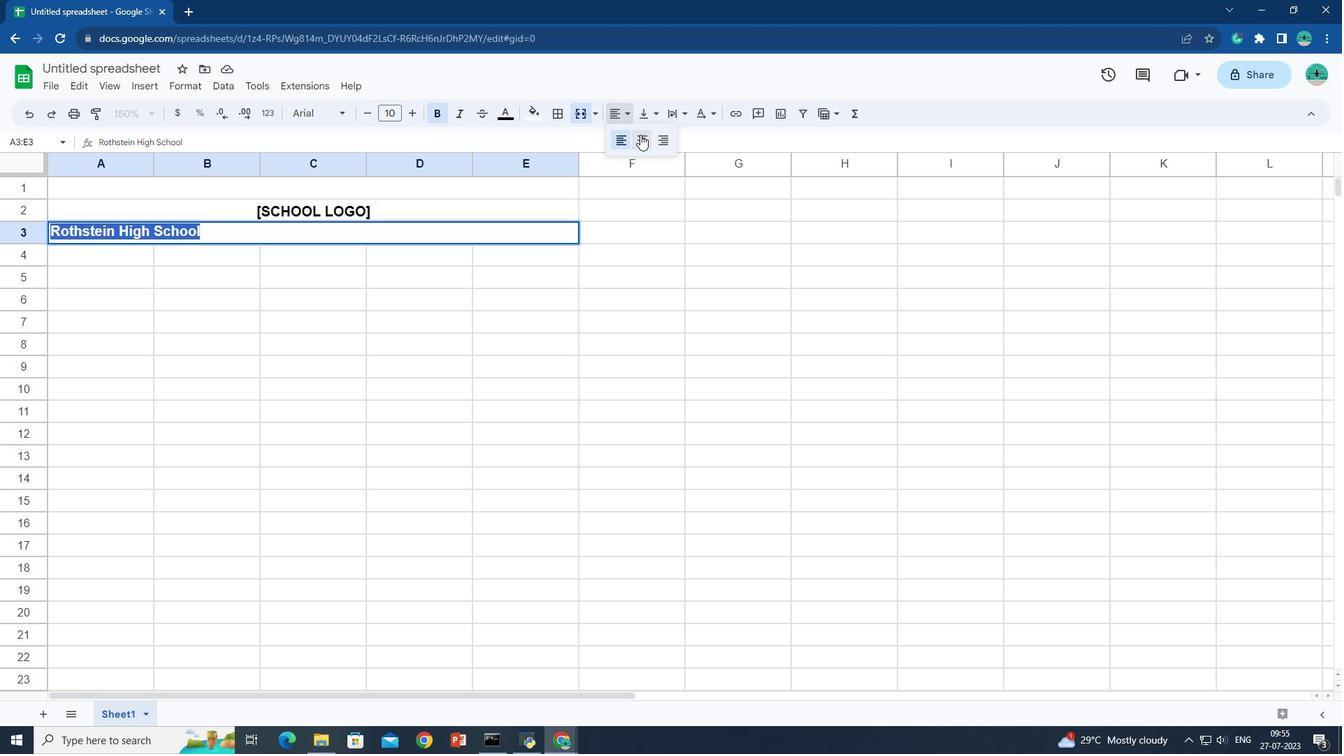 
Action: Mouse moved to (103, 248)
Screenshot: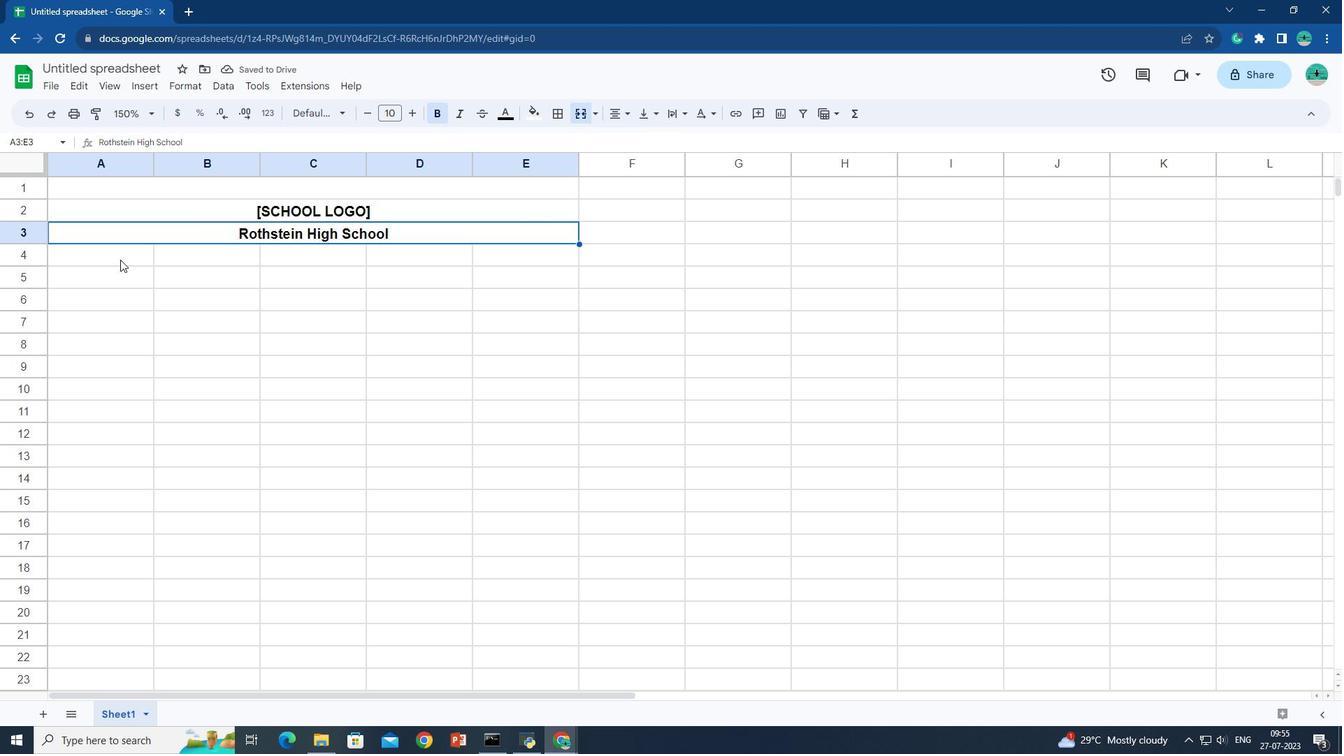 
Action: Mouse pressed left at (103, 248)
Screenshot: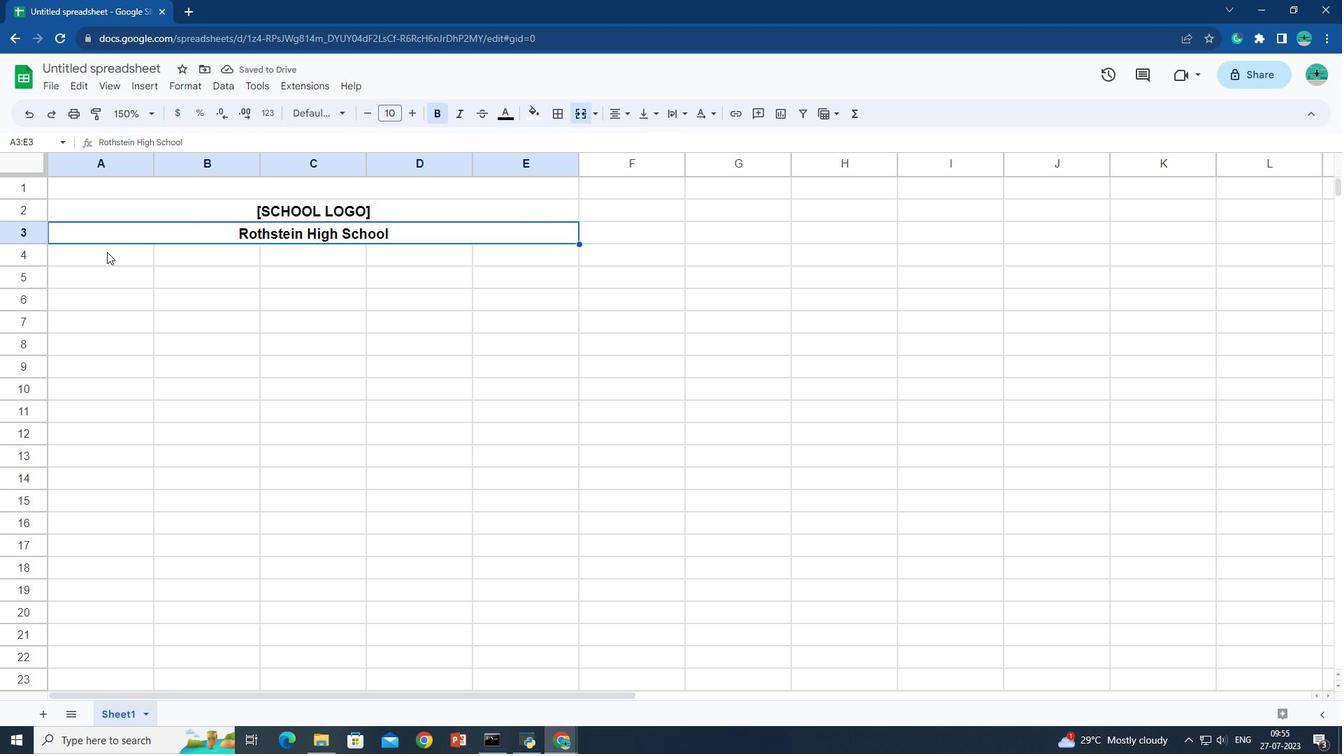 
Action: Mouse moved to (33, 264)
Screenshot: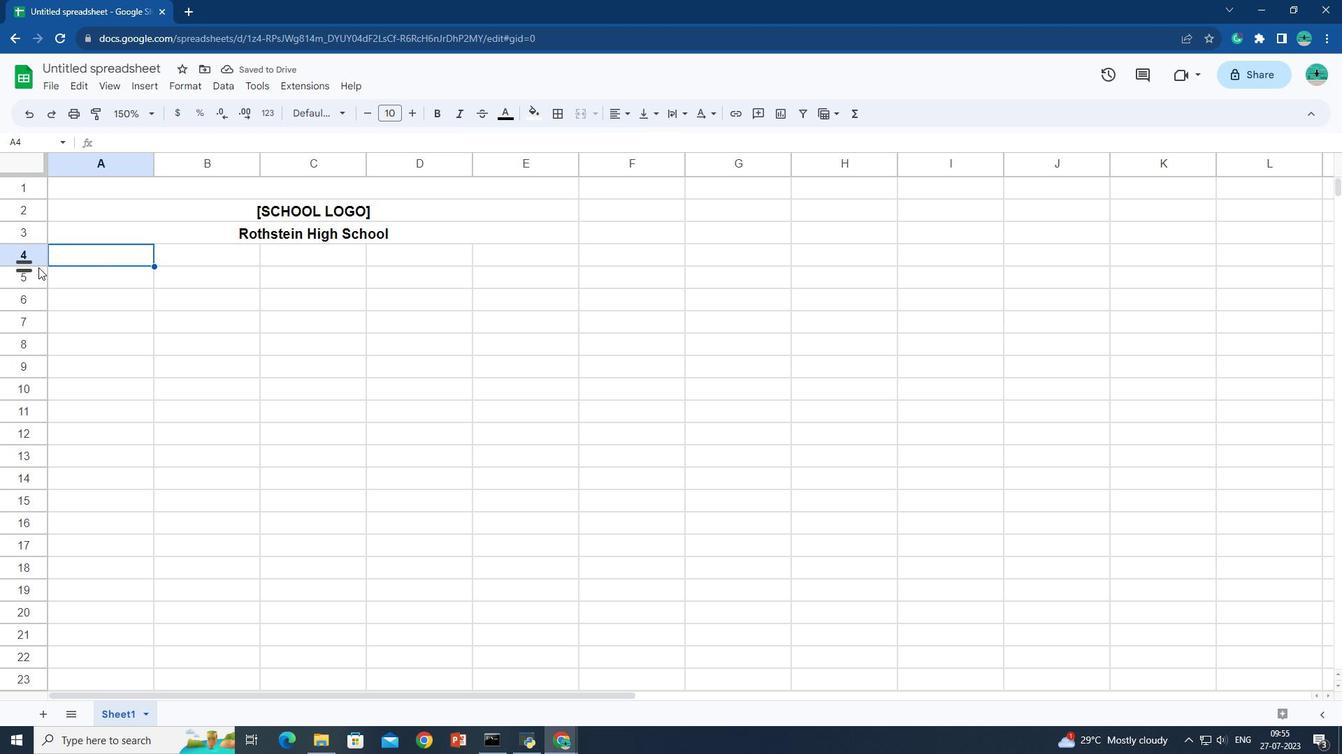 
Action: Mouse pressed left at (33, 264)
Screenshot: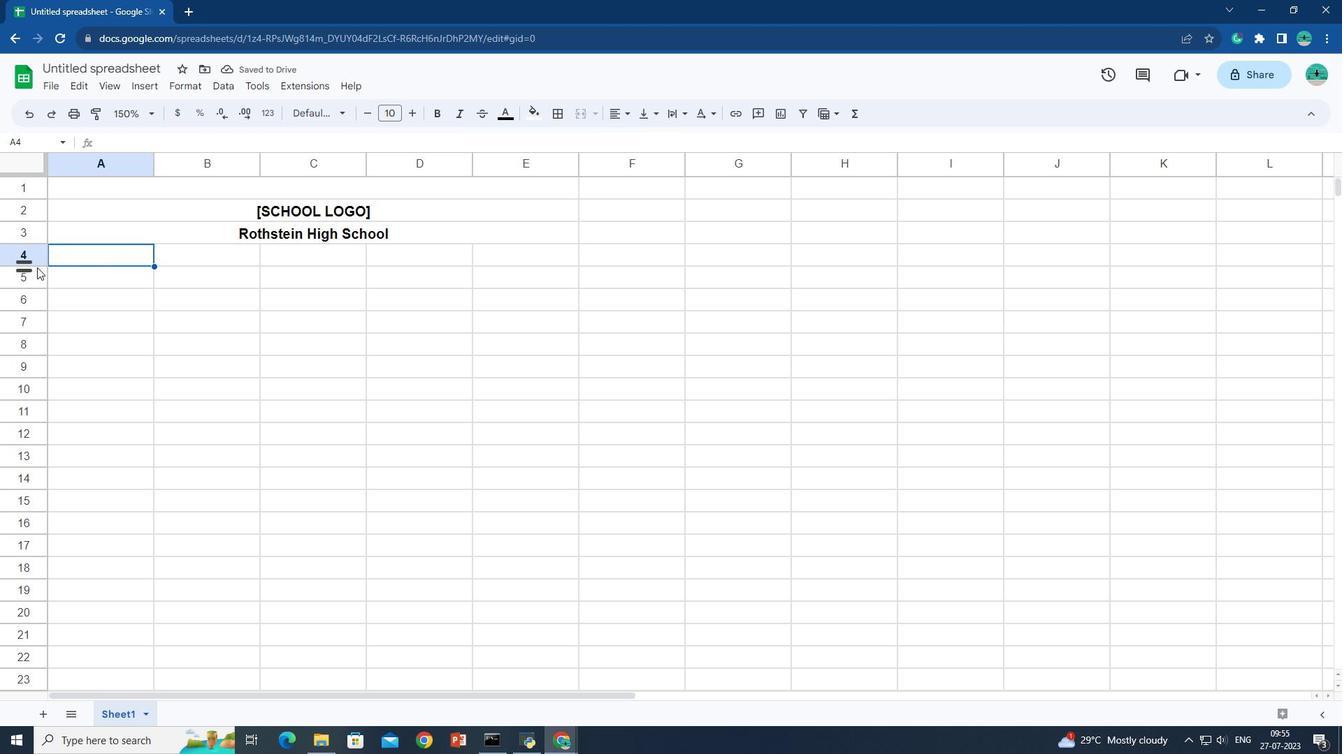 
Action: Mouse moved to (34, 276)
Screenshot: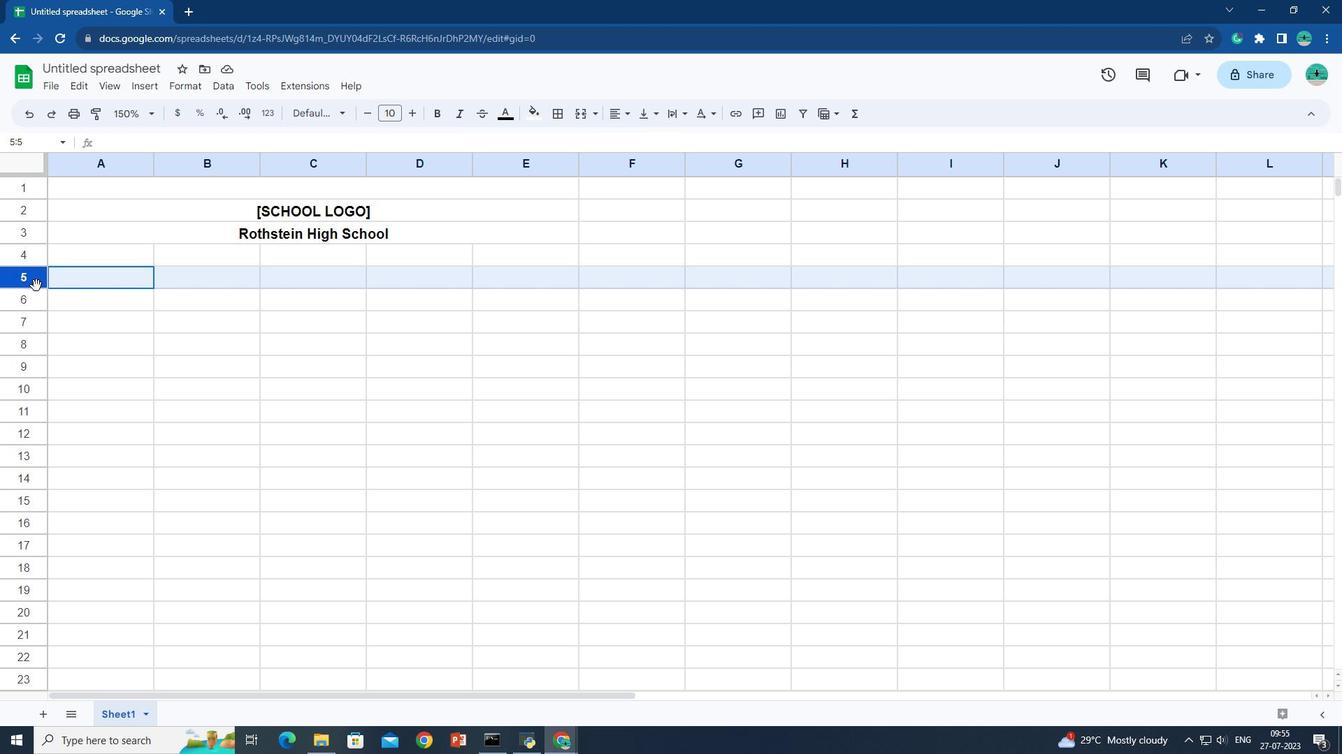 
Action: Mouse pressed left at (34, 276)
Screenshot: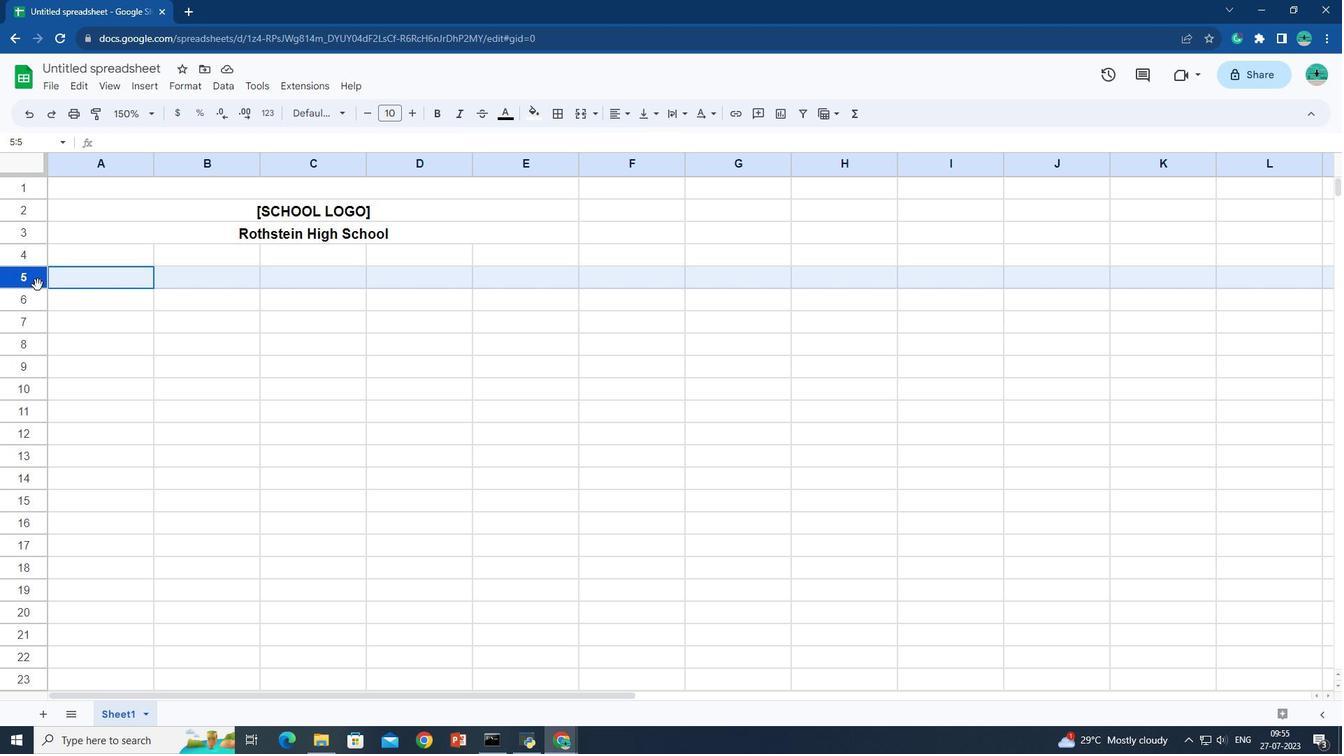
Action: Mouse moved to (37, 264)
Screenshot: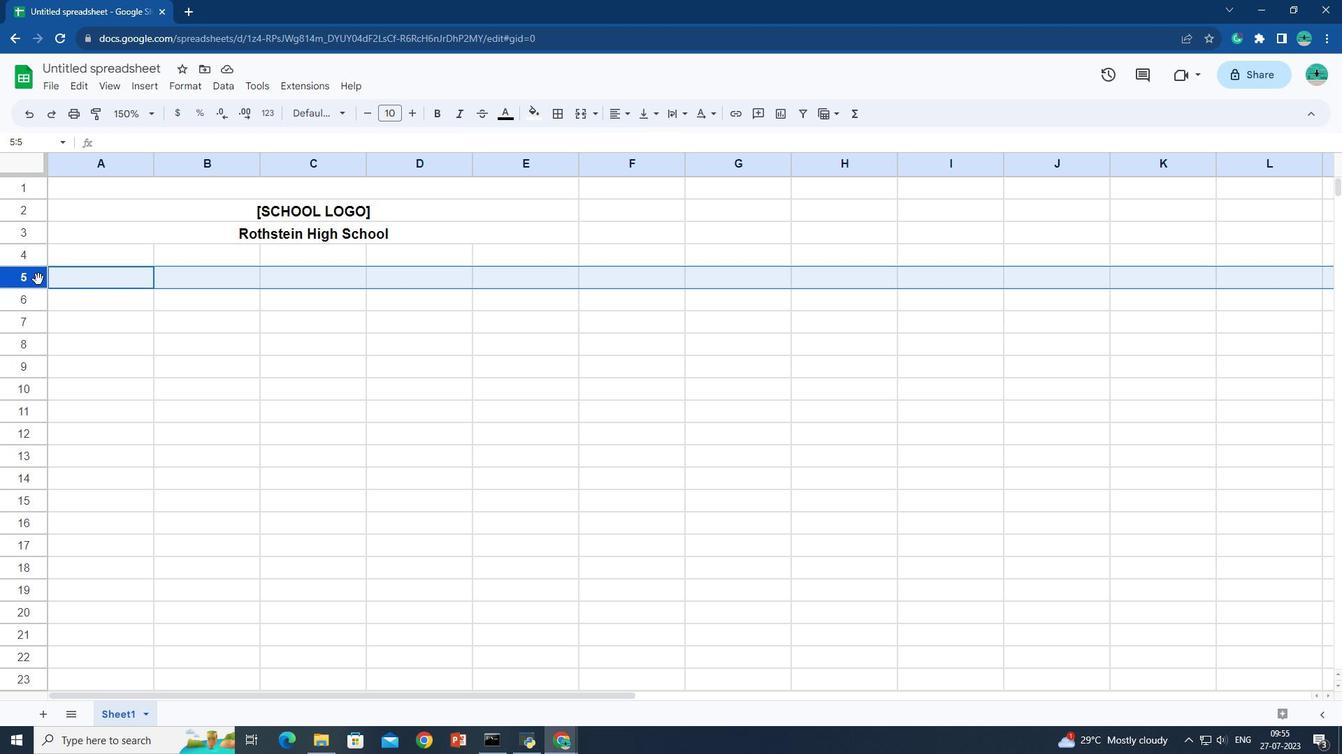 
Action: Mouse pressed left at (37, 264)
Screenshot: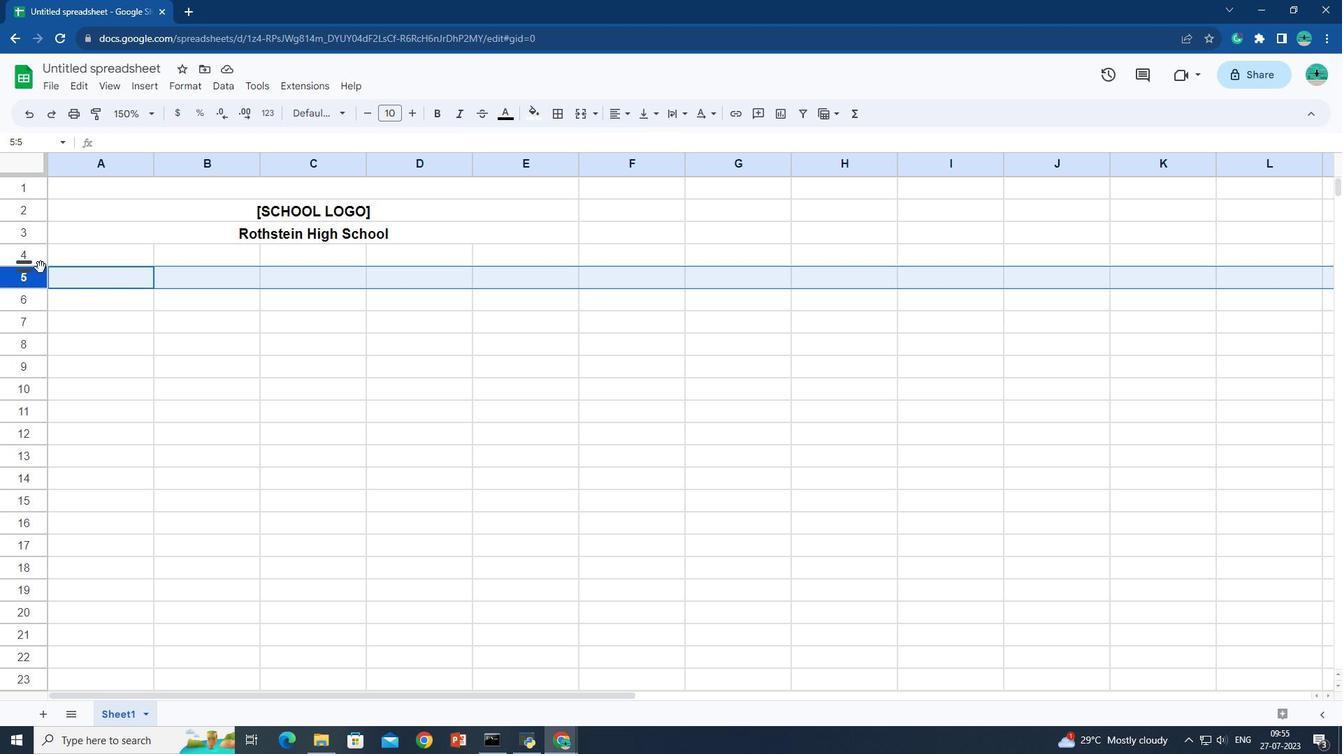 
Action: Mouse moved to (29, 250)
Screenshot: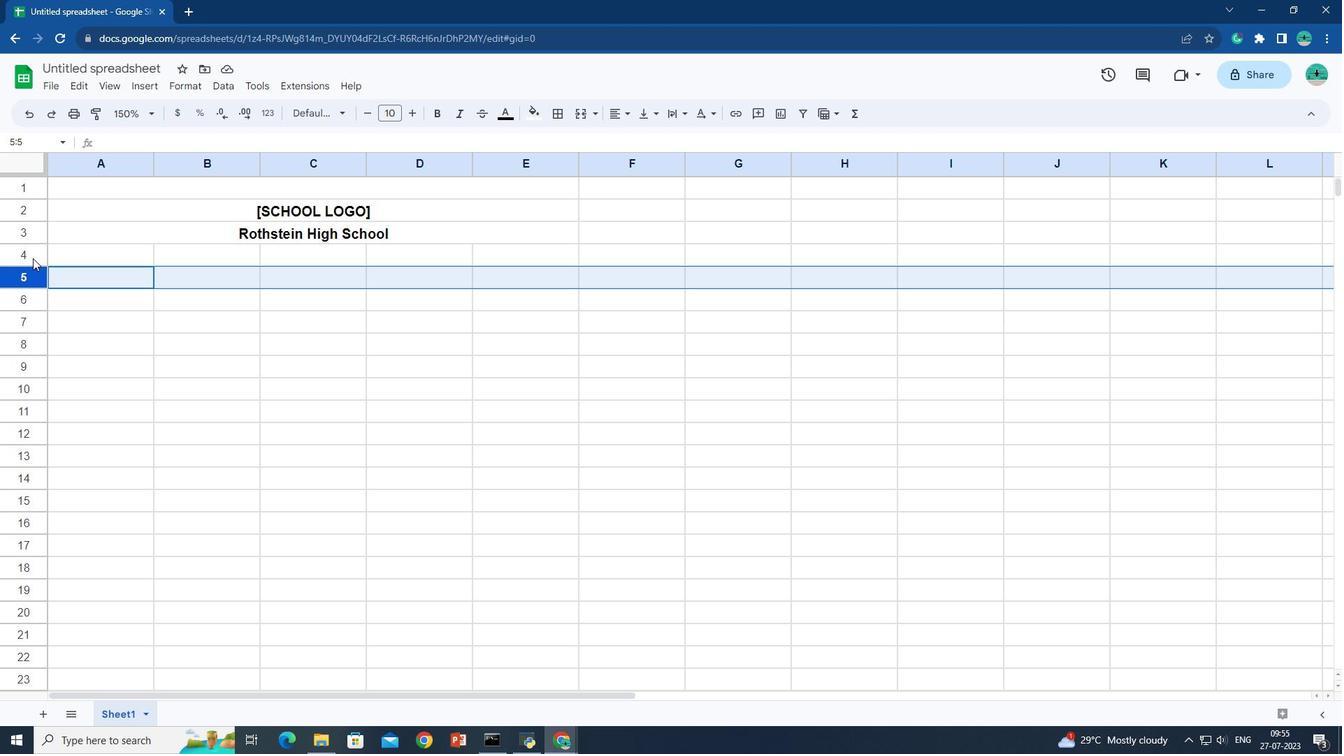 
Action: Mouse pressed left at (29, 250)
Screenshot: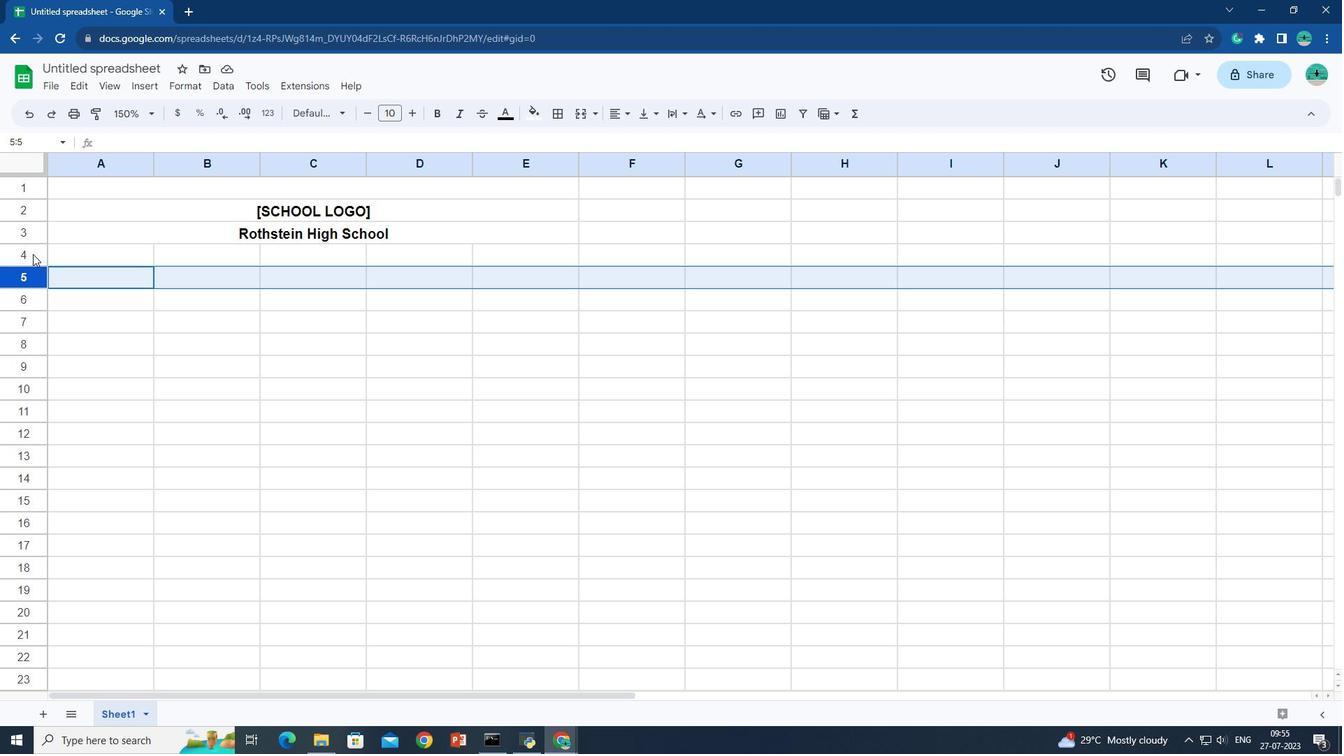 
Action: Mouse moved to (24, 261)
Screenshot: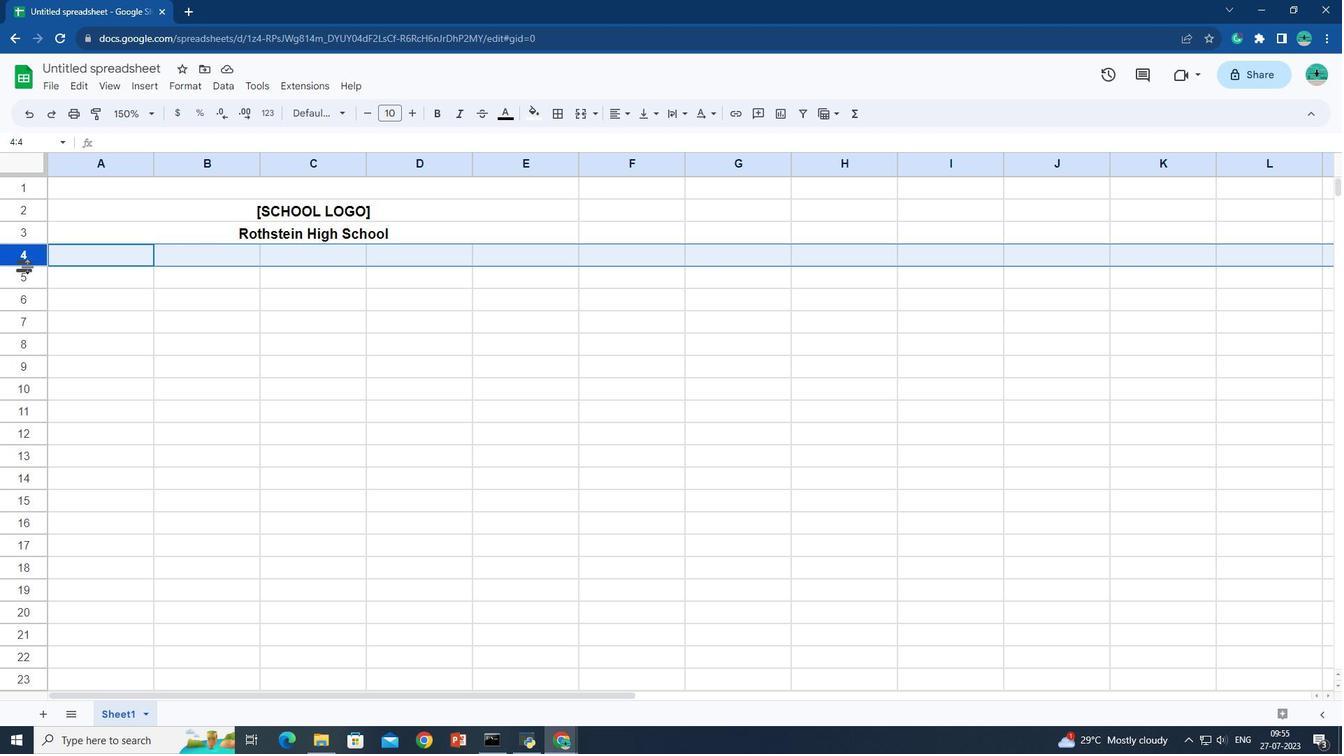 
Action: Mouse pressed left at (24, 261)
Screenshot: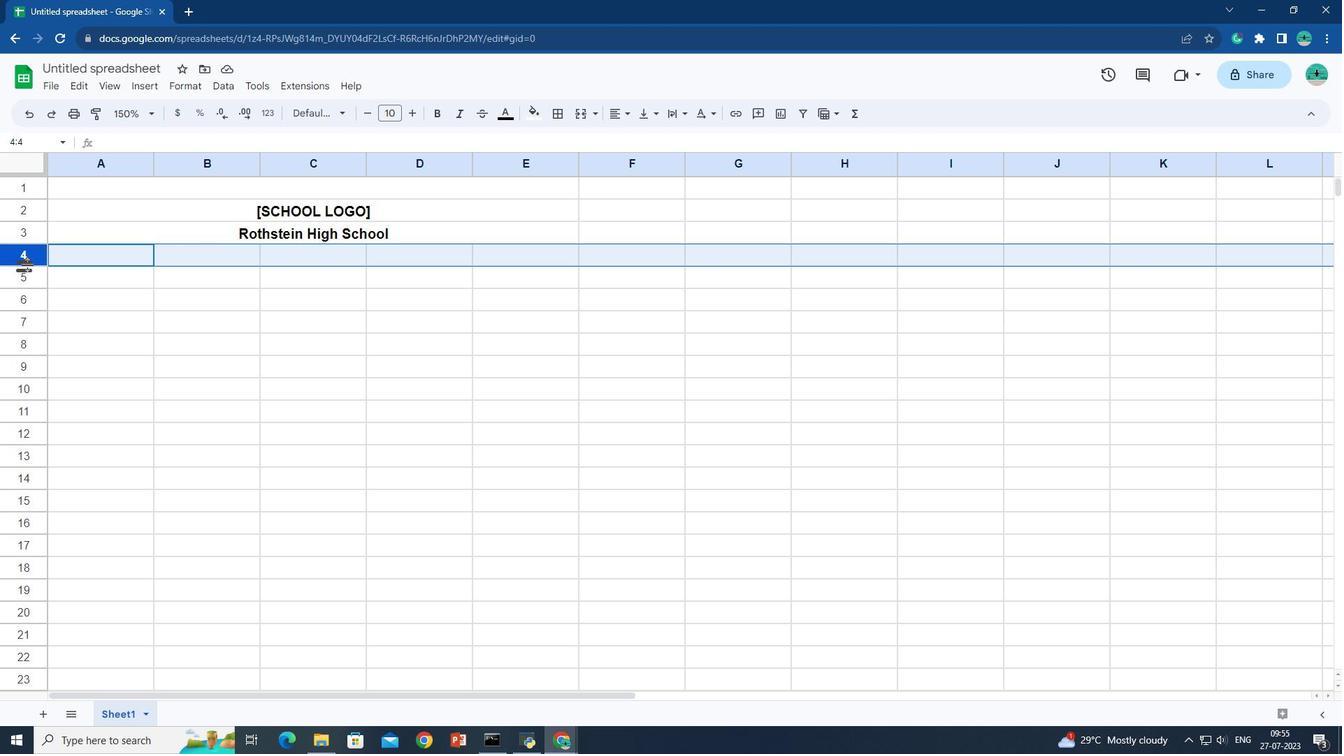 
Action: Mouse moved to (116, 264)
Screenshot: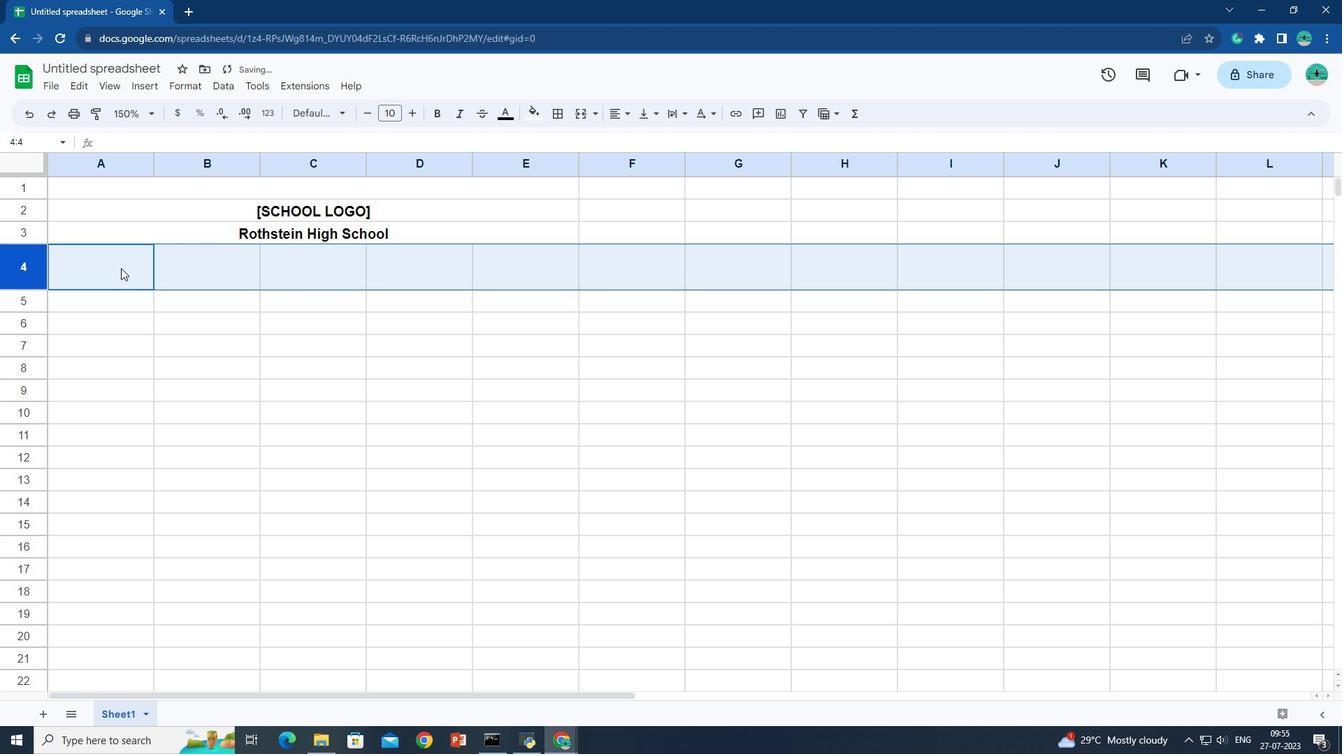 
Action: Mouse pressed left at (116, 264)
Screenshot: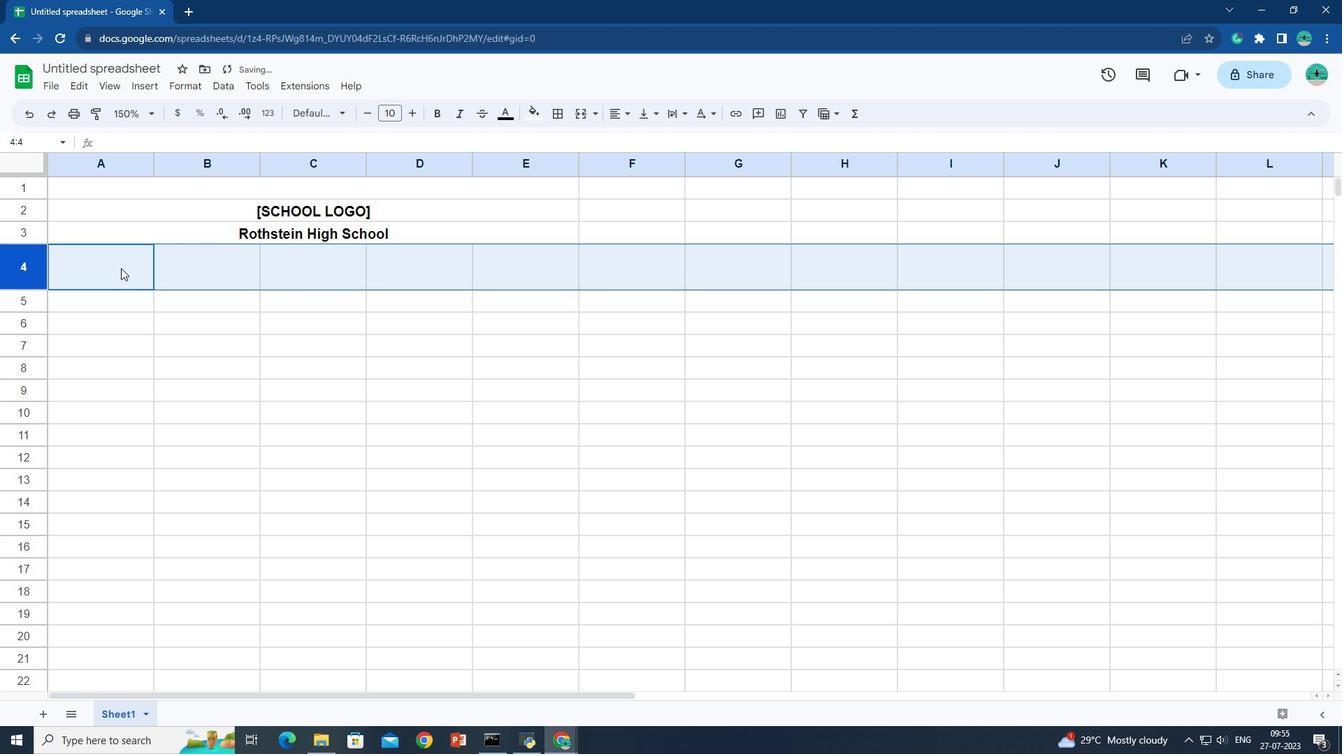 
Action: Mouse moved to (152, 287)
Screenshot: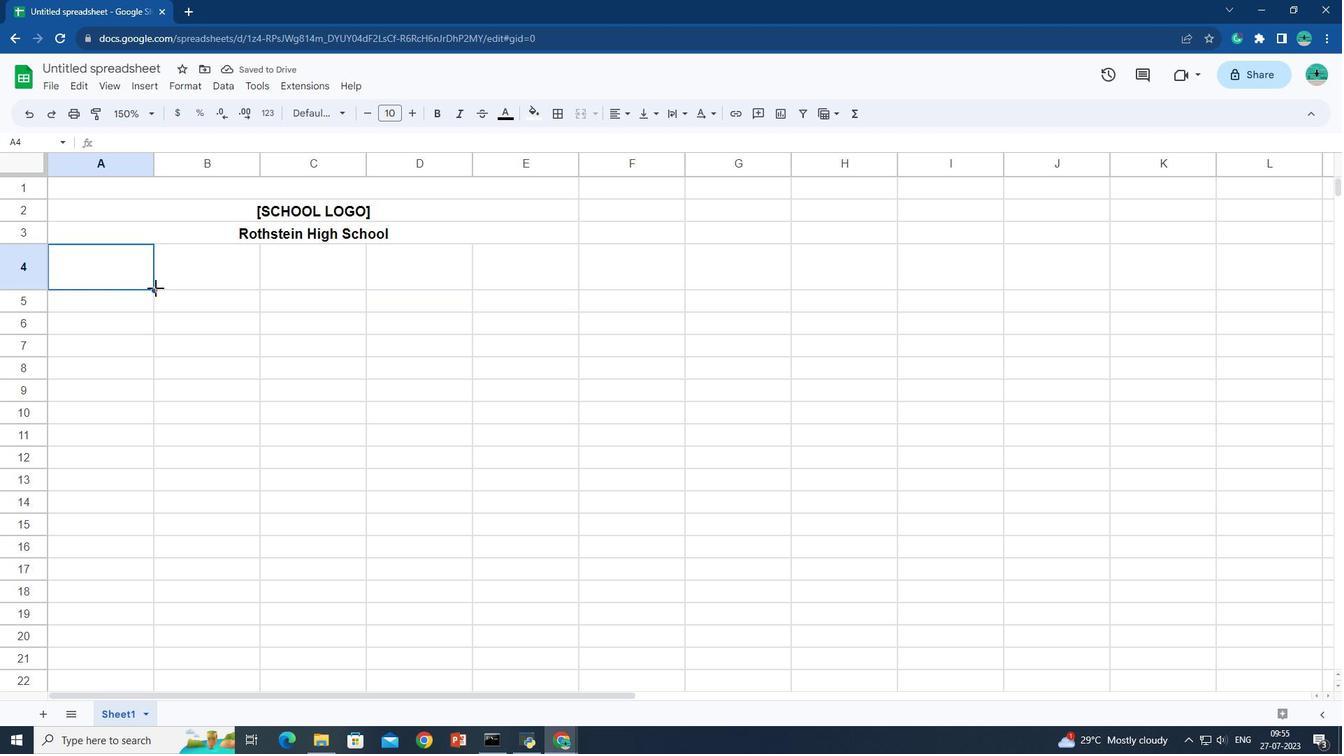 
Action: Mouse pressed left at (152, 287)
Screenshot: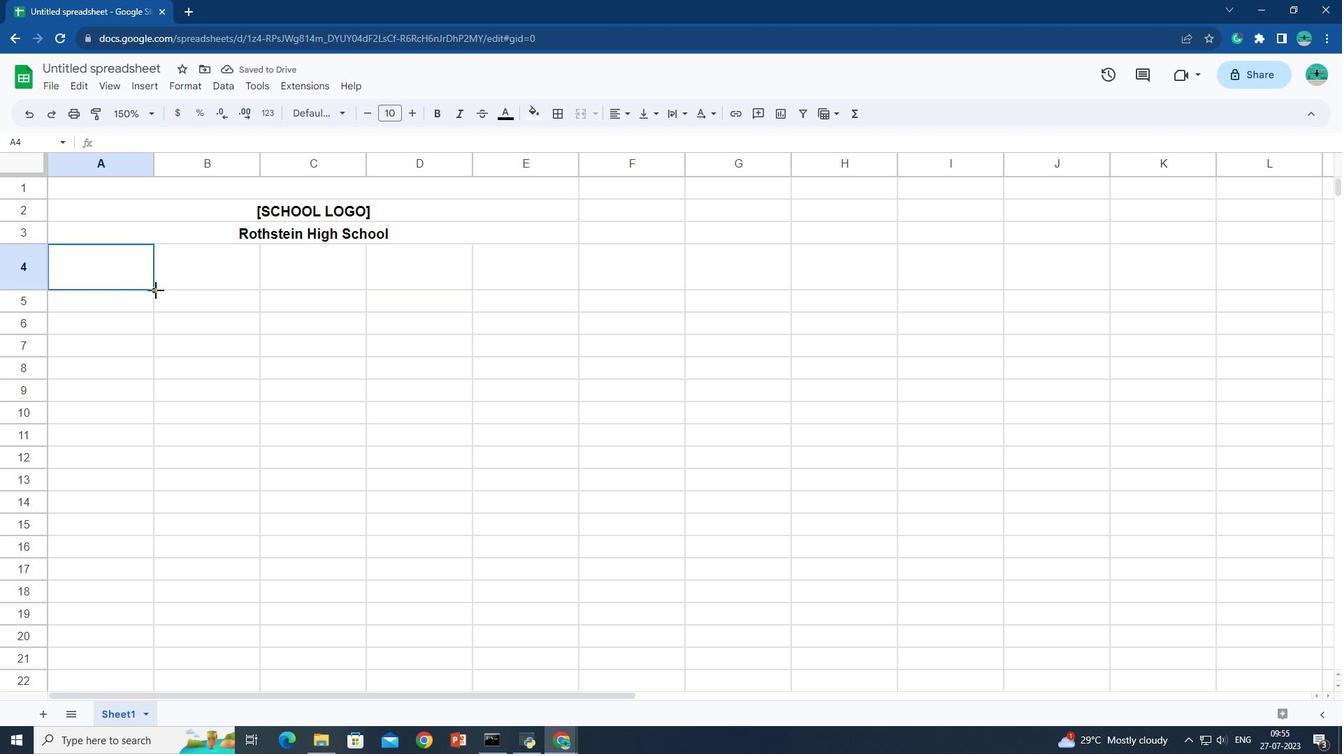 
Action: Mouse moved to (575, 106)
Screenshot: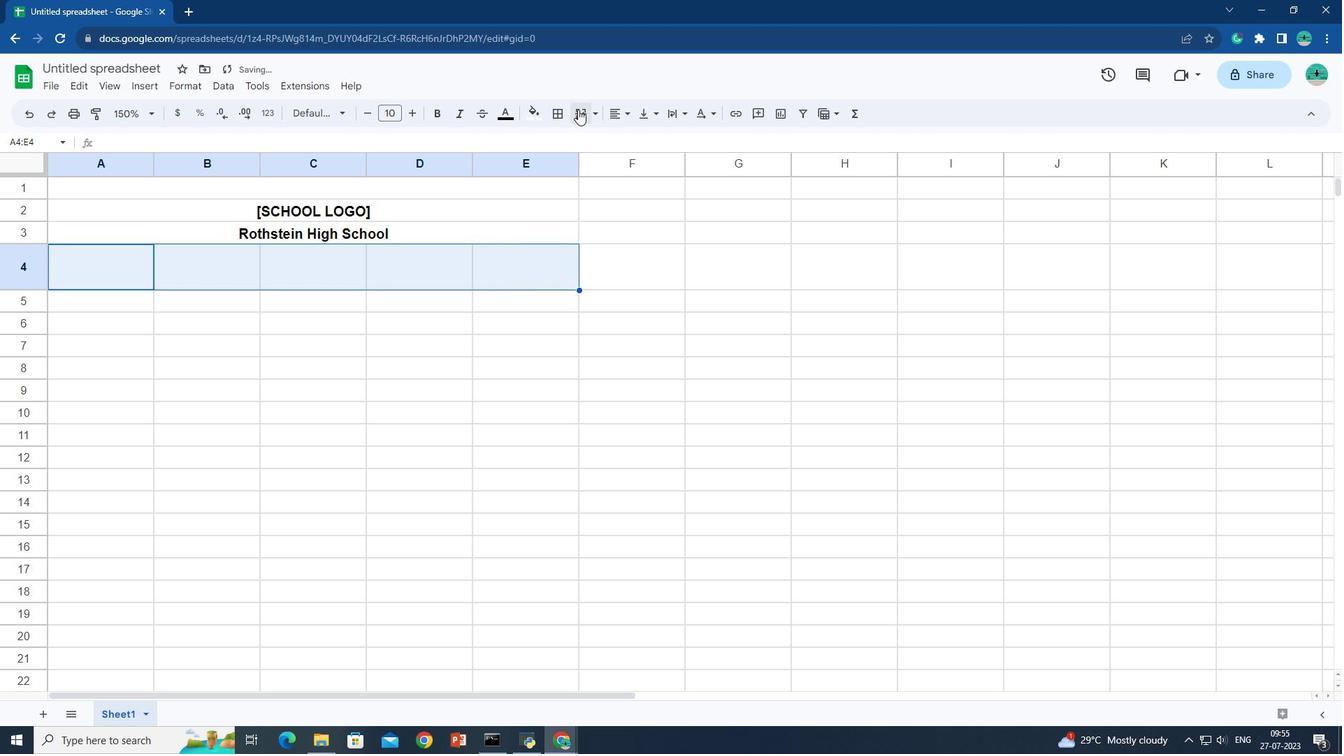 
Action: Mouse pressed left at (575, 106)
Screenshot: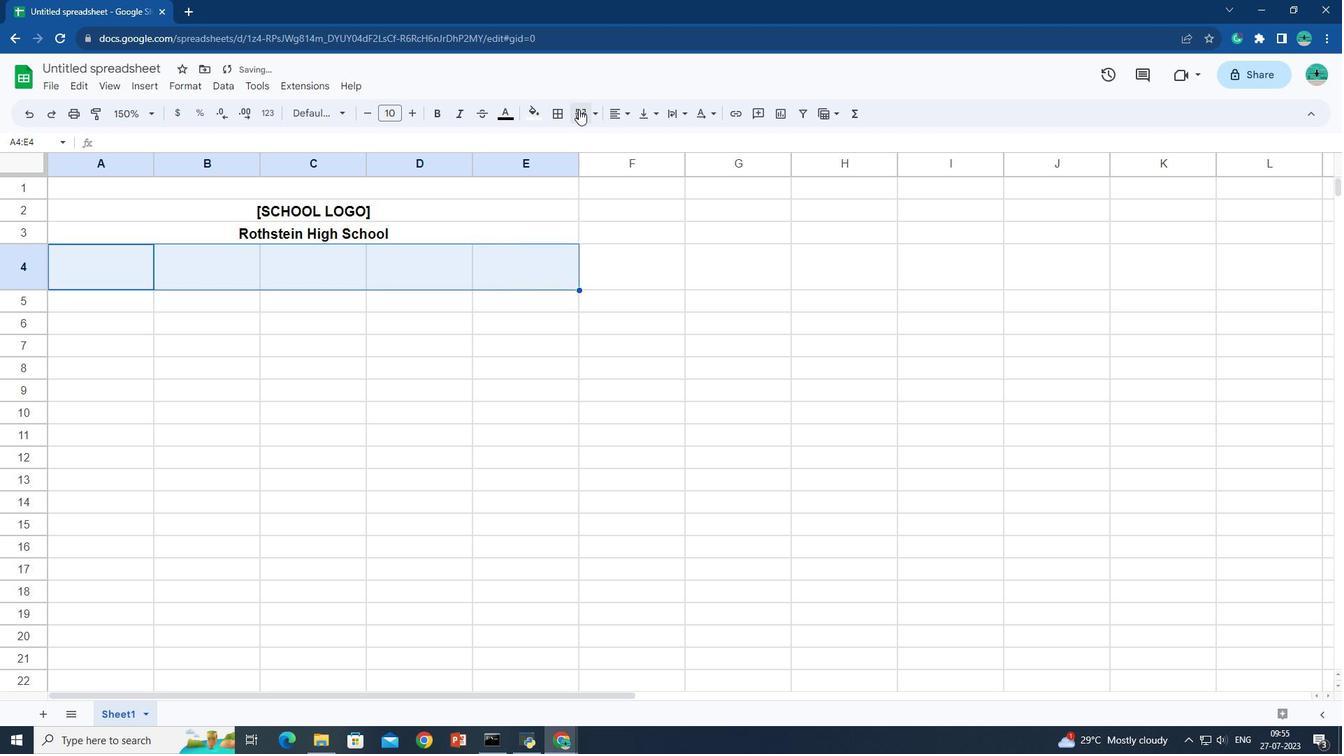 
Action: Mouse moved to (368, 134)
Screenshot: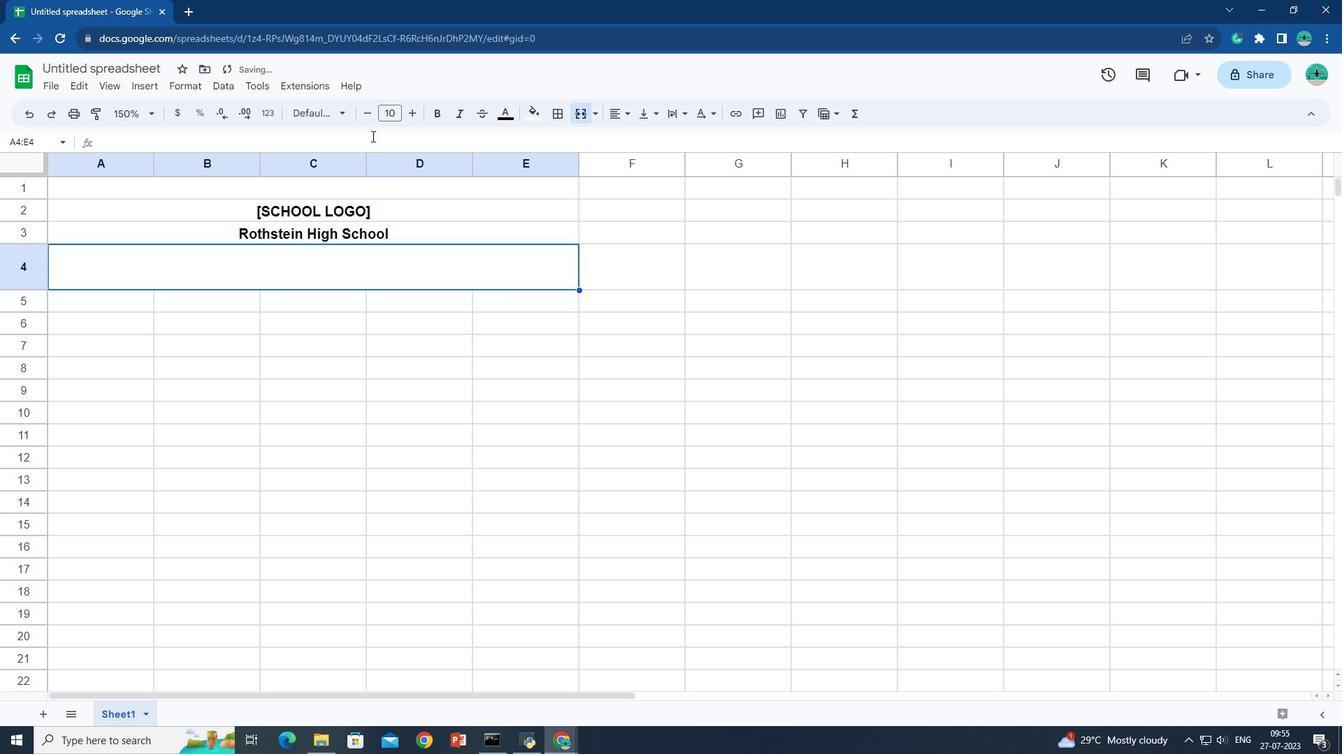 
Action: Mouse pressed left at (368, 134)
Screenshot: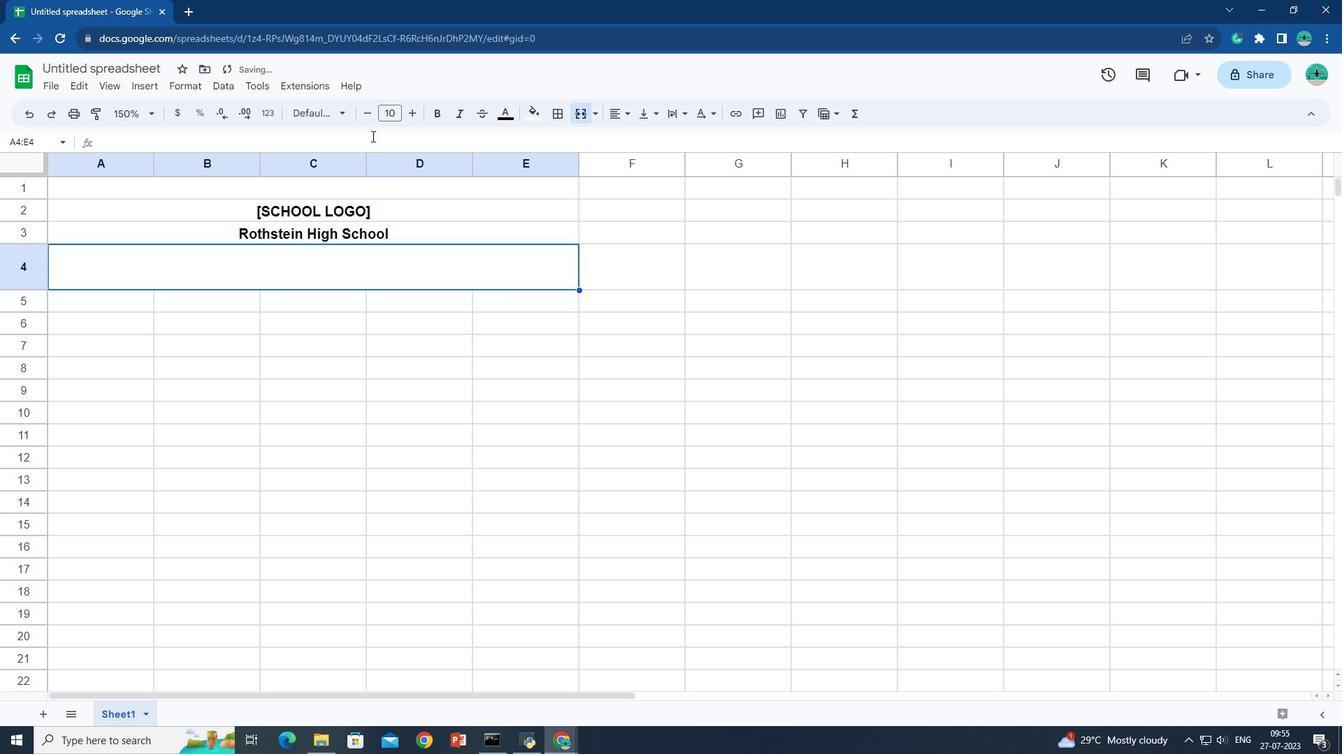 
Action: Key pressed <Key.shift>Back<Key.space><Key.shift>To<Key.space><Key.shift>School<Key.space><Key.shift>Sign<Key.space><Key.shift>In<Key.space><Key.shift>Sheetctrl+A
Screenshot: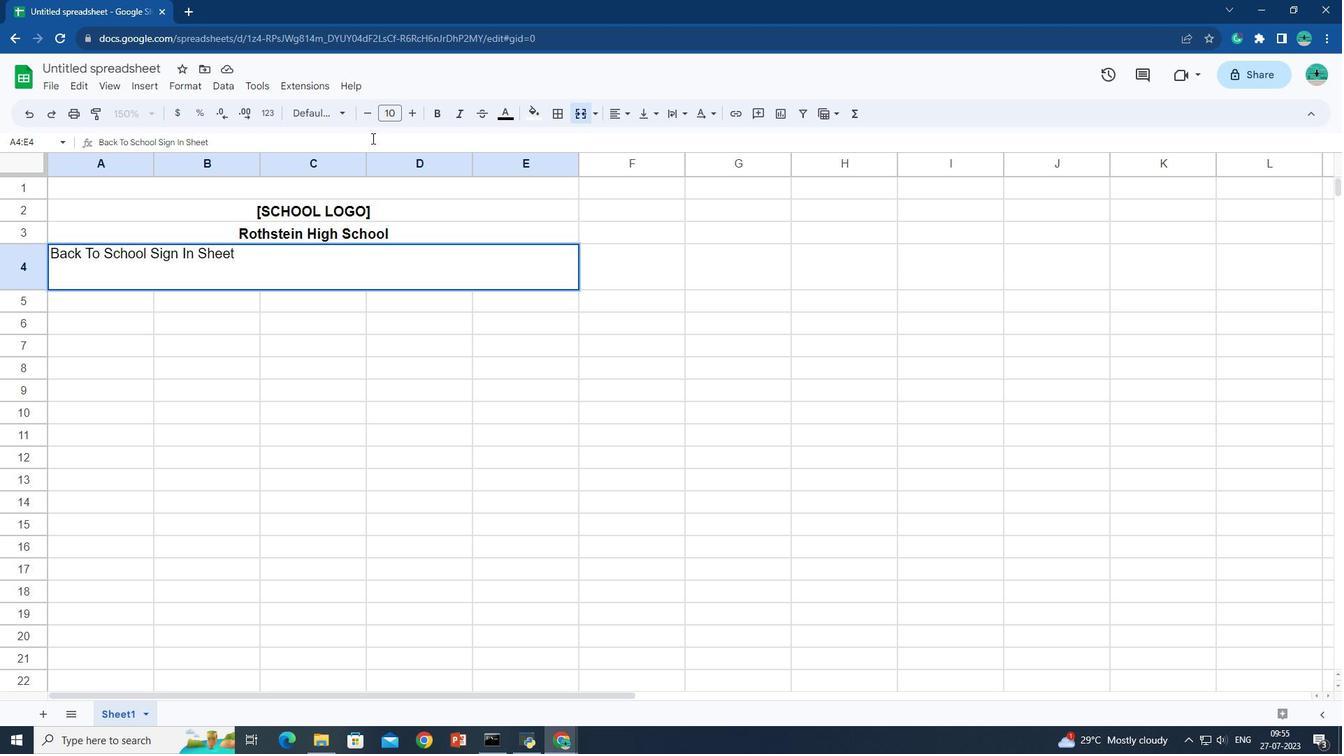 
Action: Mouse moved to (389, 108)
Screenshot: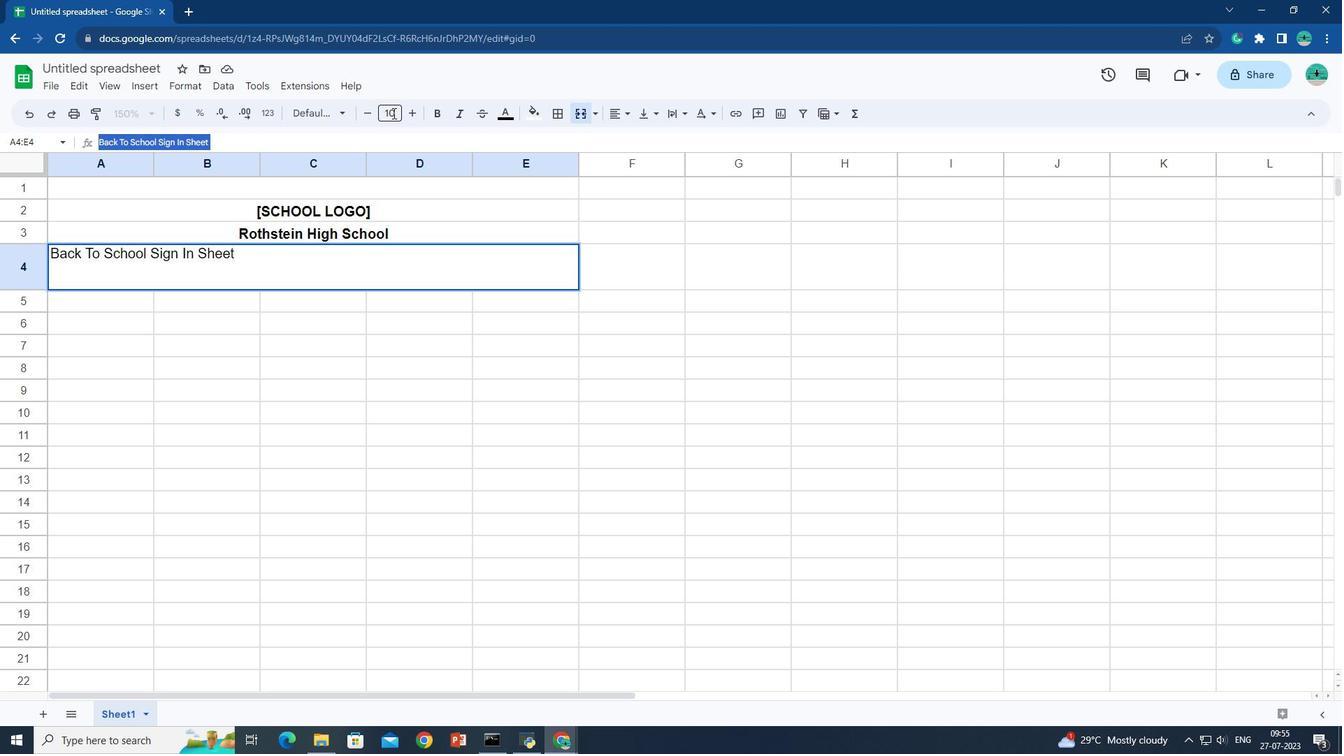
Action: Mouse pressed left at (389, 108)
Screenshot: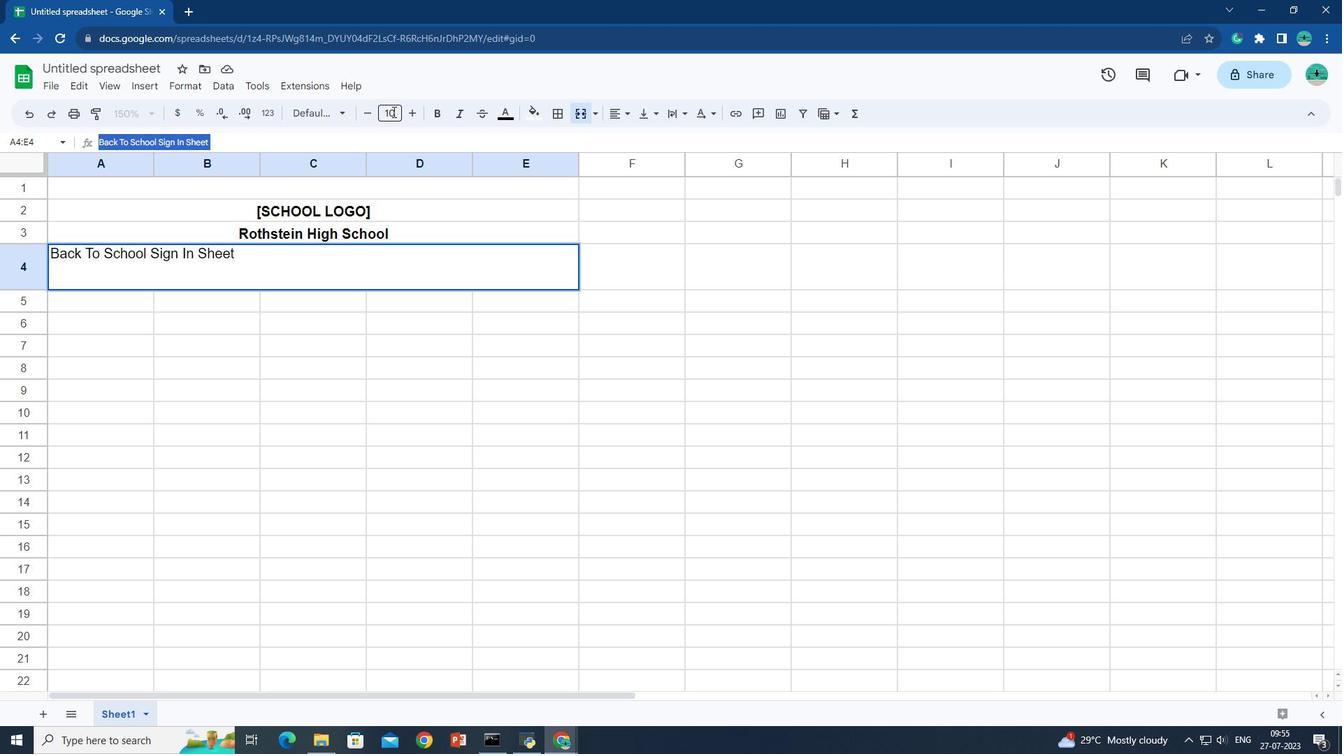 
Action: Mouse pressed left at (389, 108)
Screenshot: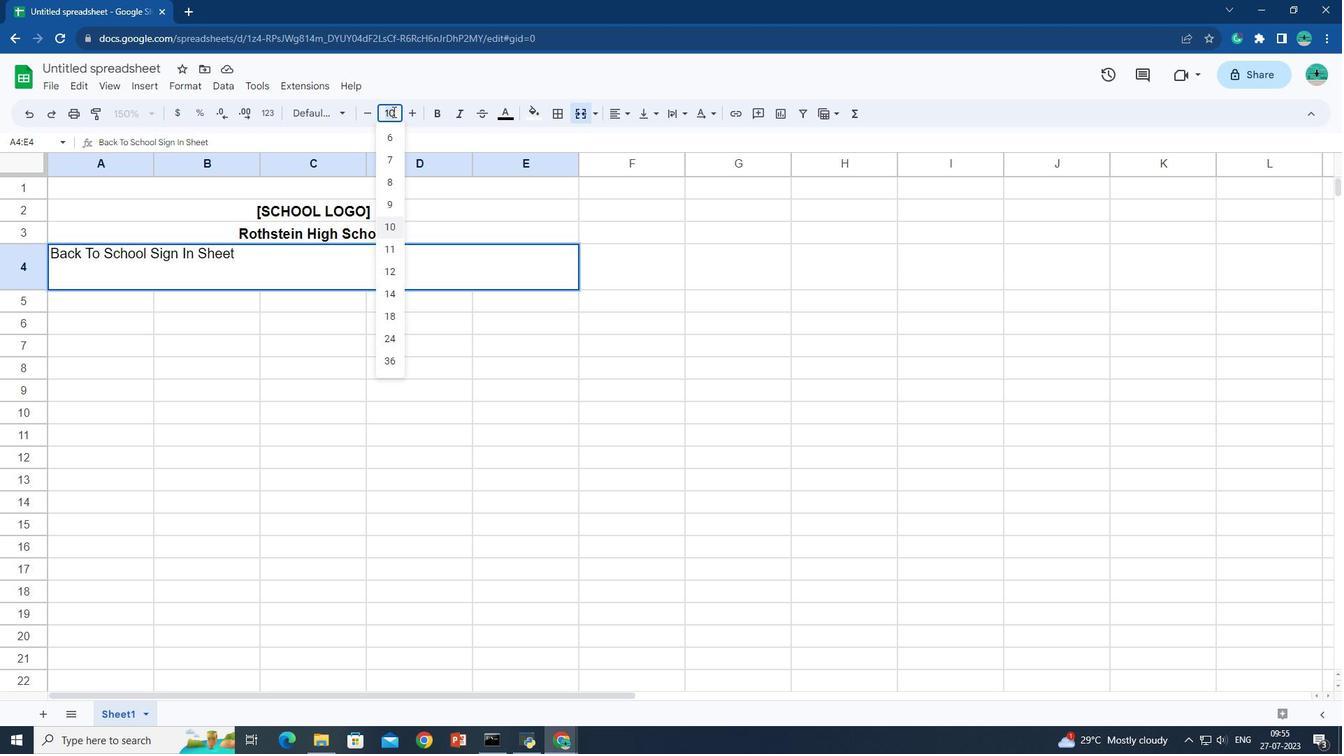 
Action: Key pressed 20<Key.enter><Key.backspace>
Screenshot: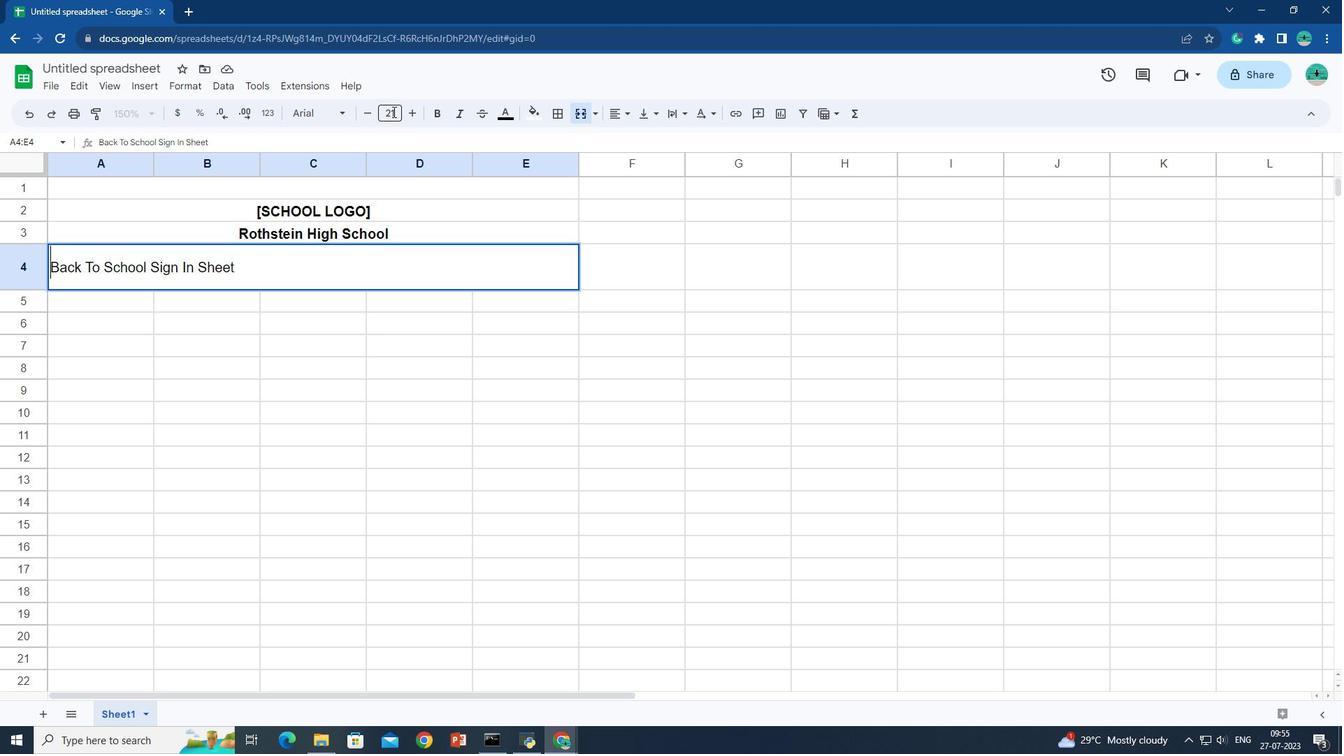 
Action: Mouse moved to (236, 257)
Screenshot: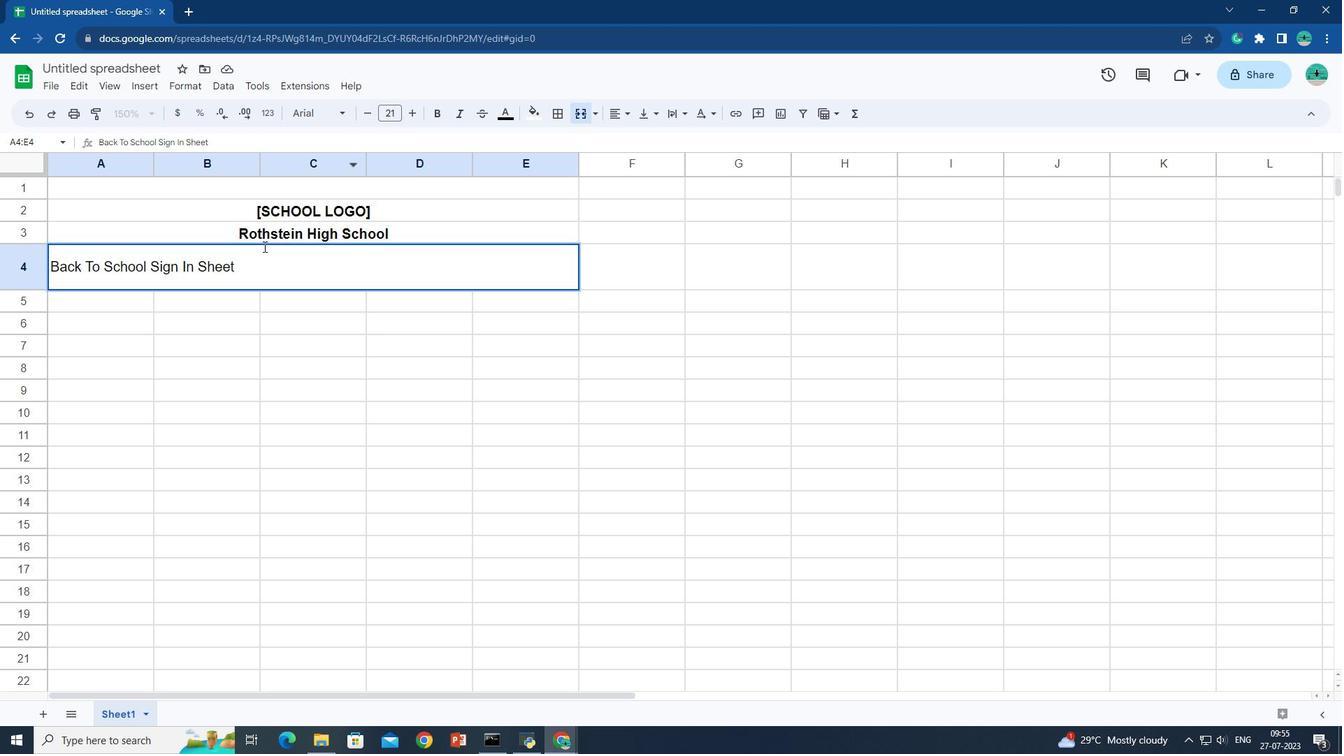 
Action: Mouse pressed left at (236, 257)
Screenshot: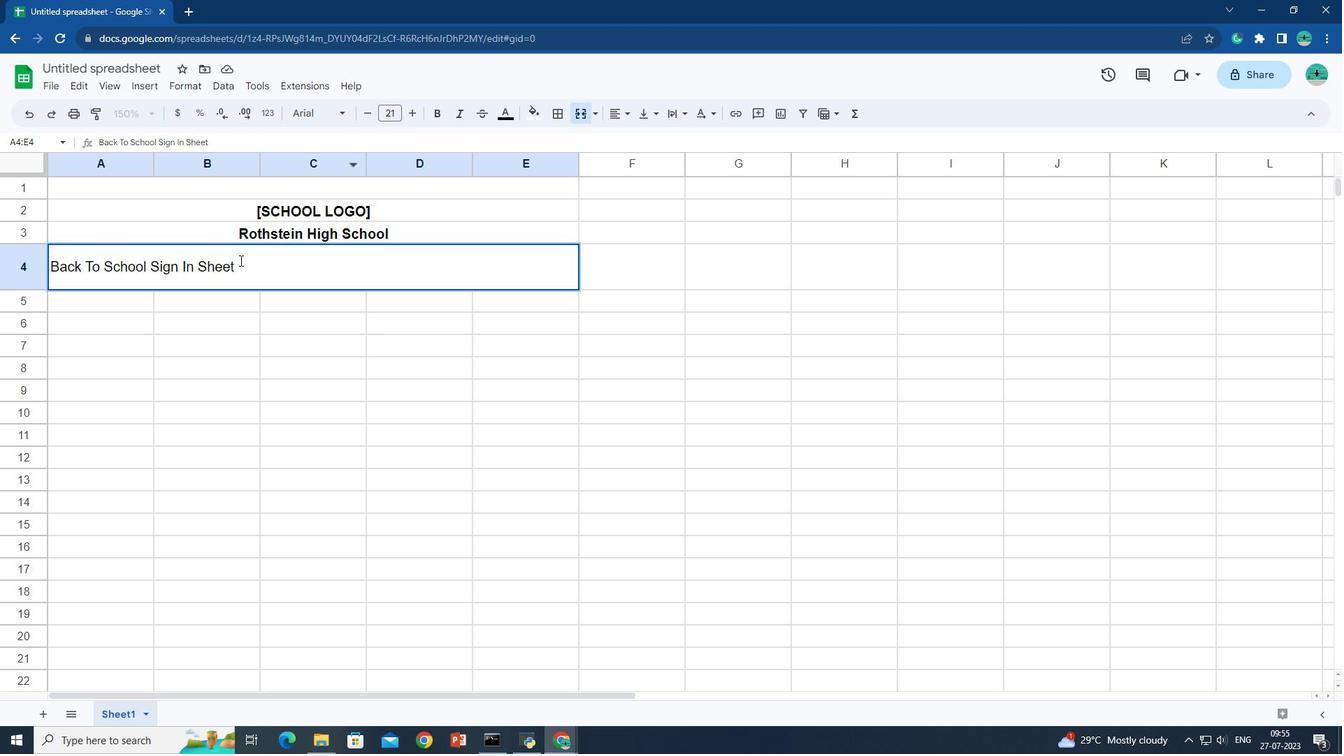 
Action: Mouse pressed left at (236, 257)
Screenshot: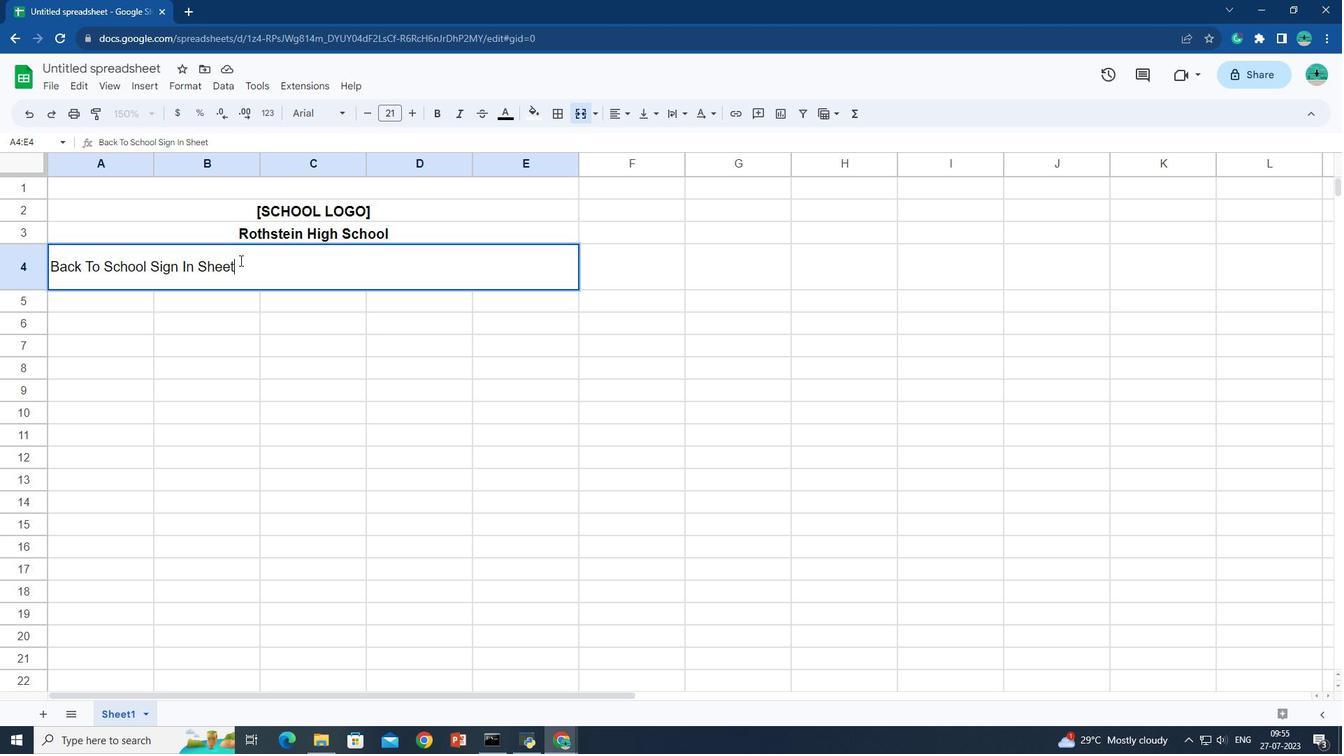 
Action: Mouse pressed left at (236, 257)
Screenshot: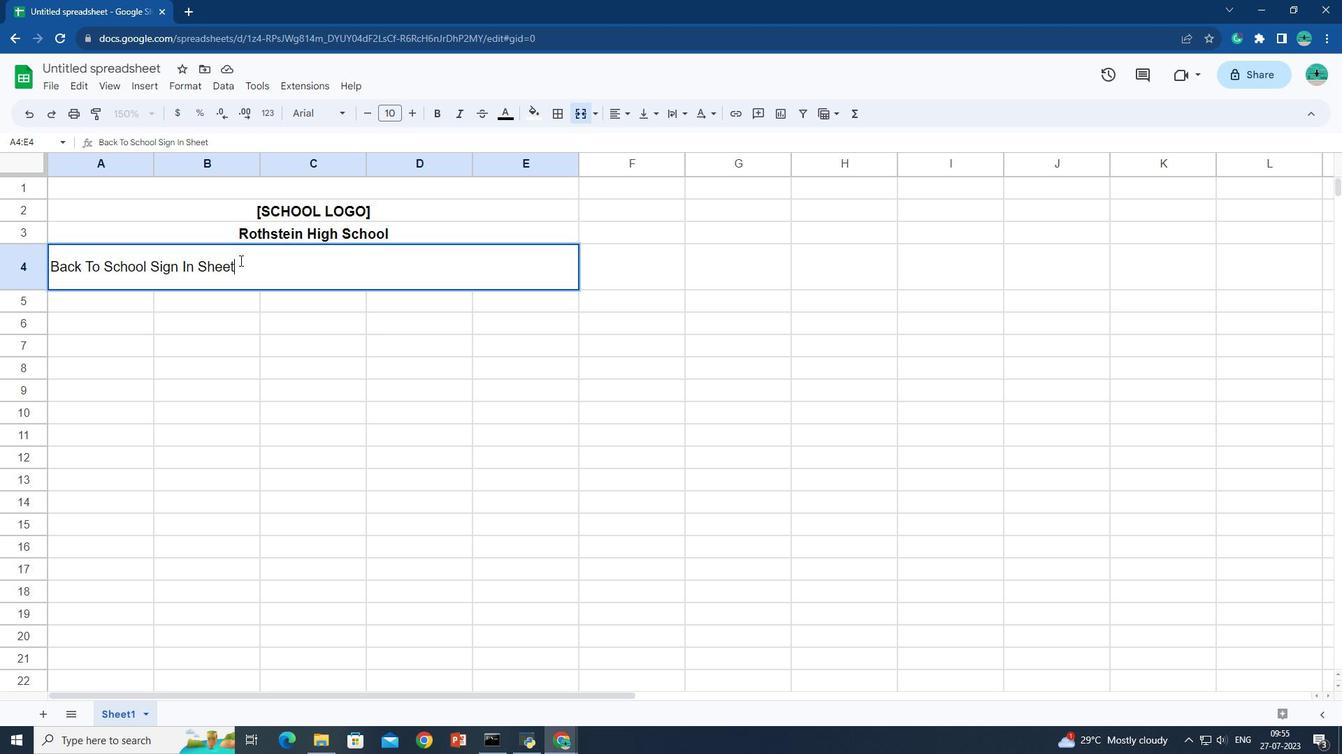 
Action: Mouse moved to (381, 106)
Screenshot: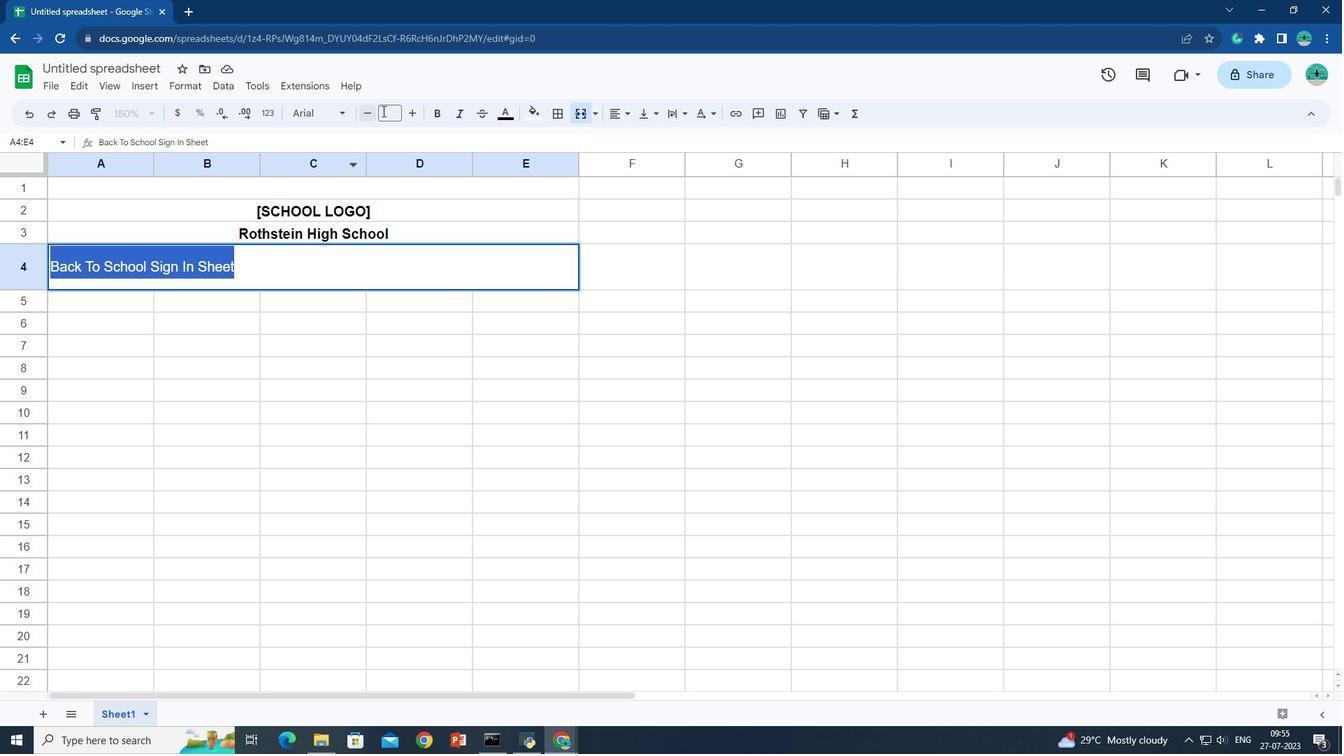 
Action: Mouse pressed left at (381, 106)
Screenshot: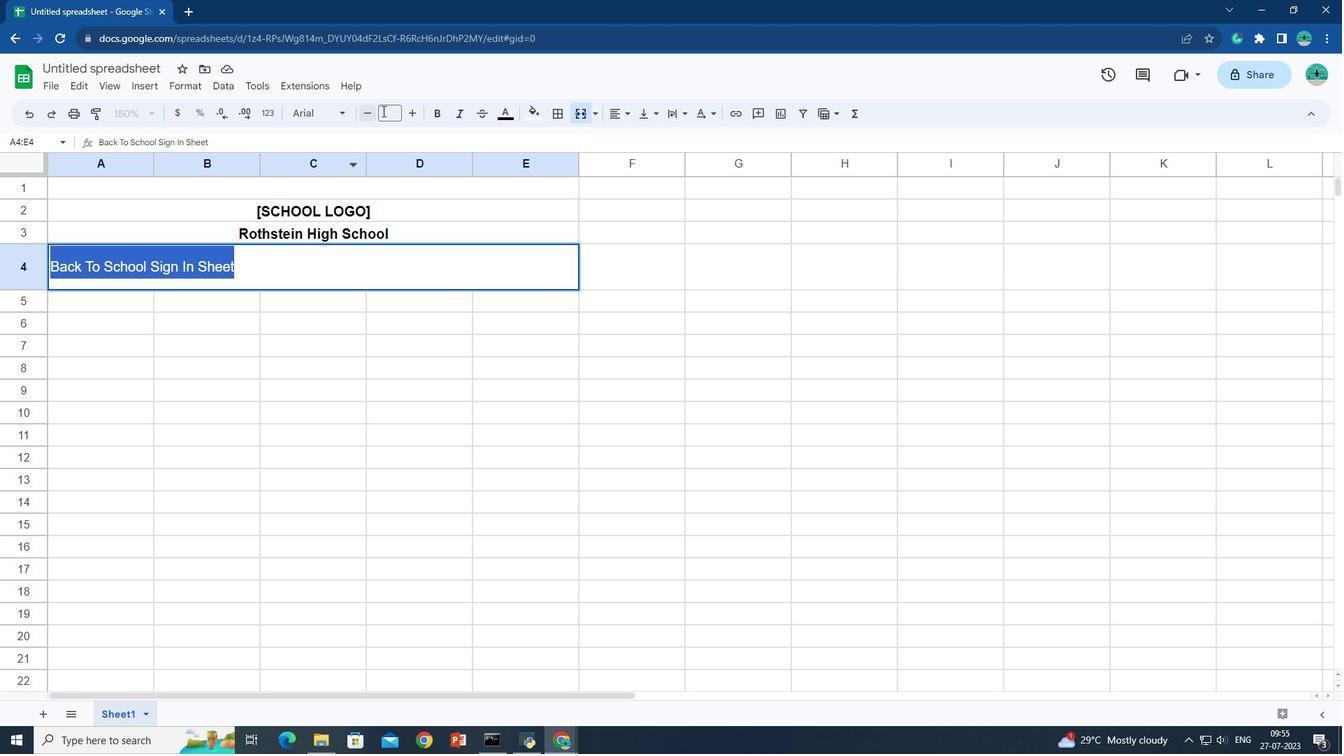 
Action: Mouse moved to (382, 106)
Screenshot: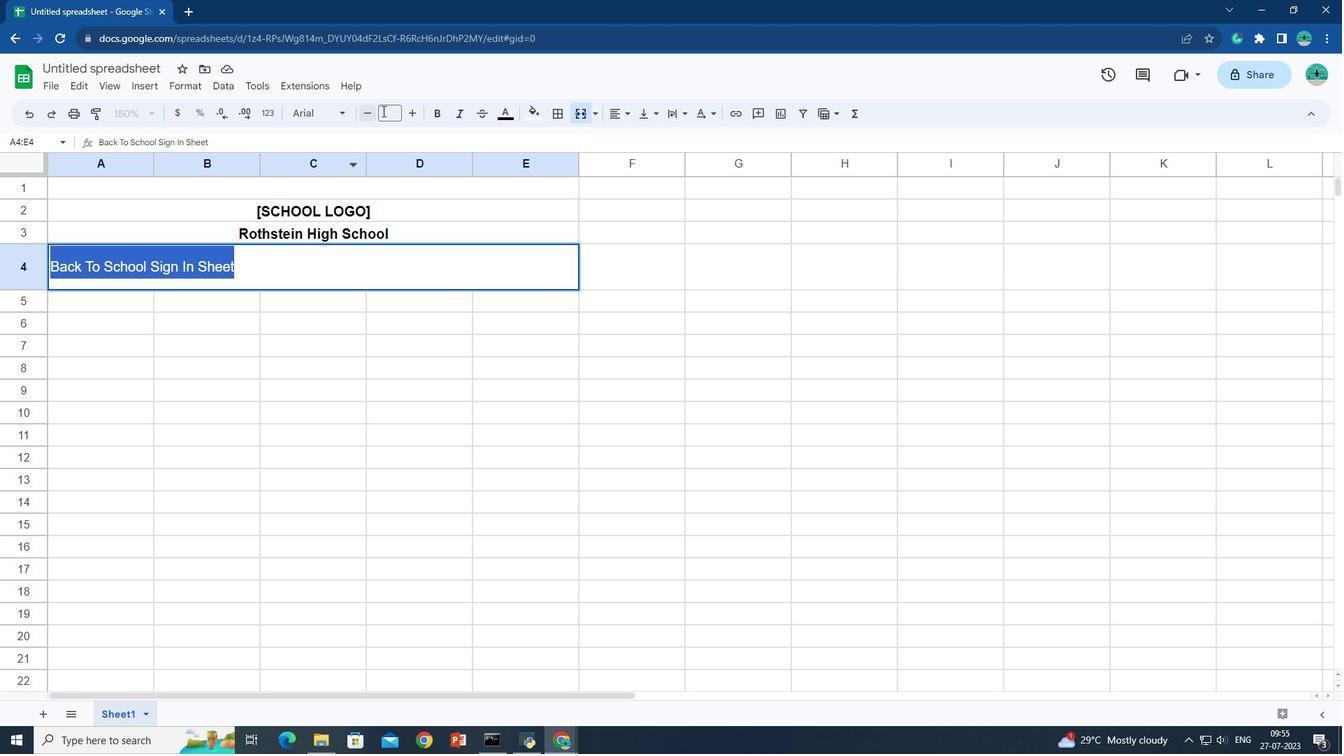 
Action: Key pressed 23<Key.enter>
Screenshot: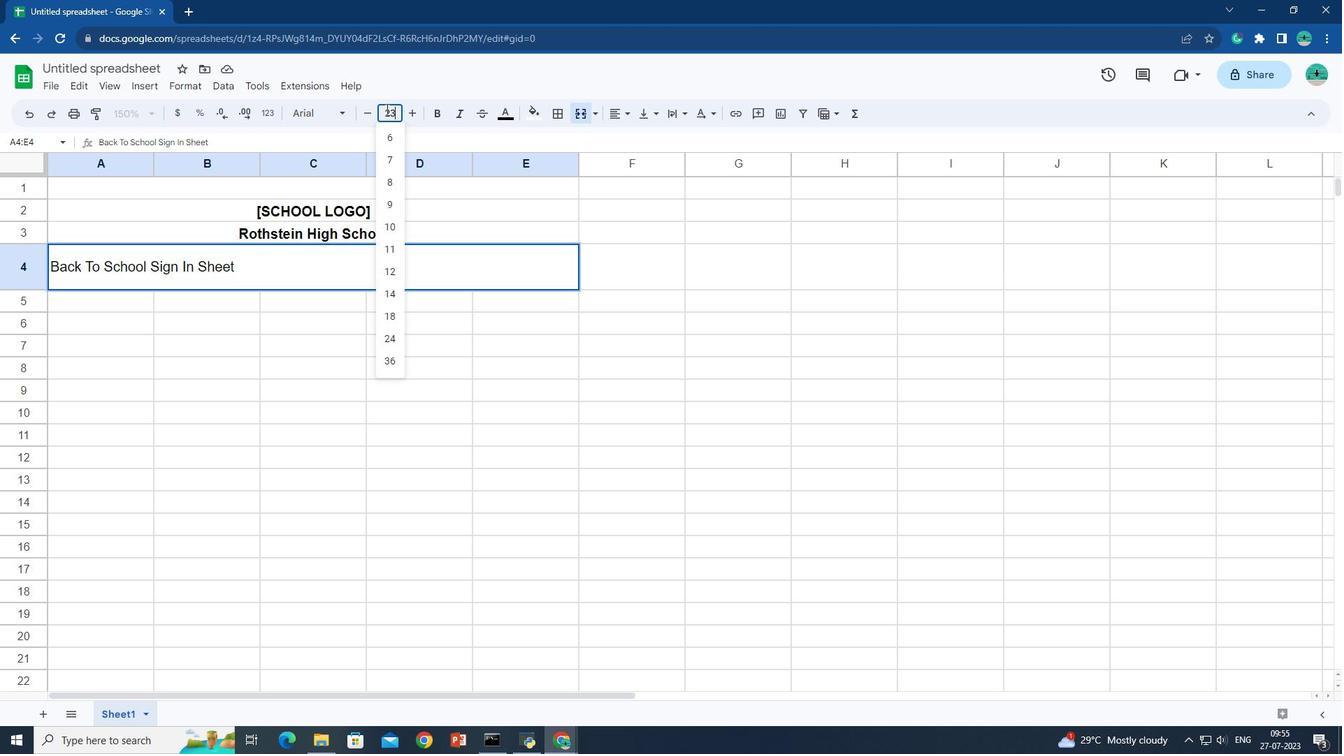 
Action: Mouse moved to (488, 266)
Screenshot: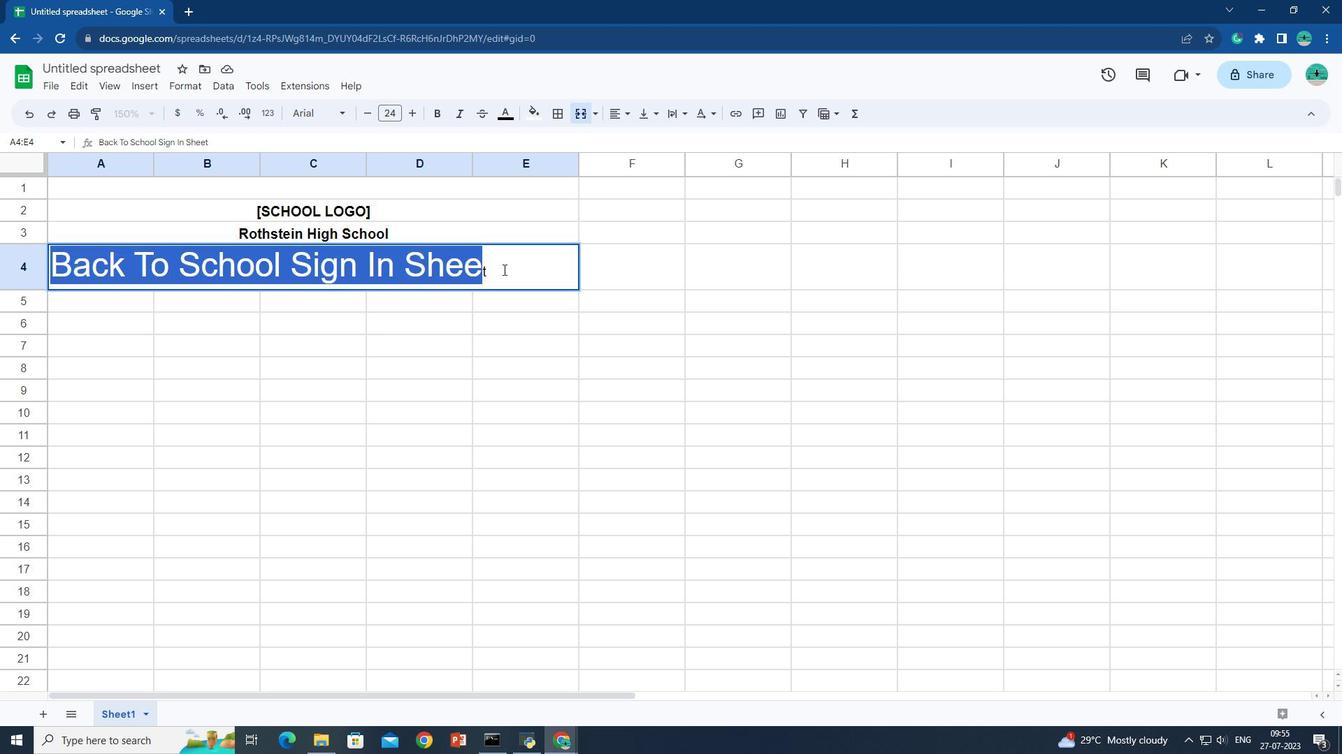 
Action: Mouse pressed left at (488, 266)
Screenshot: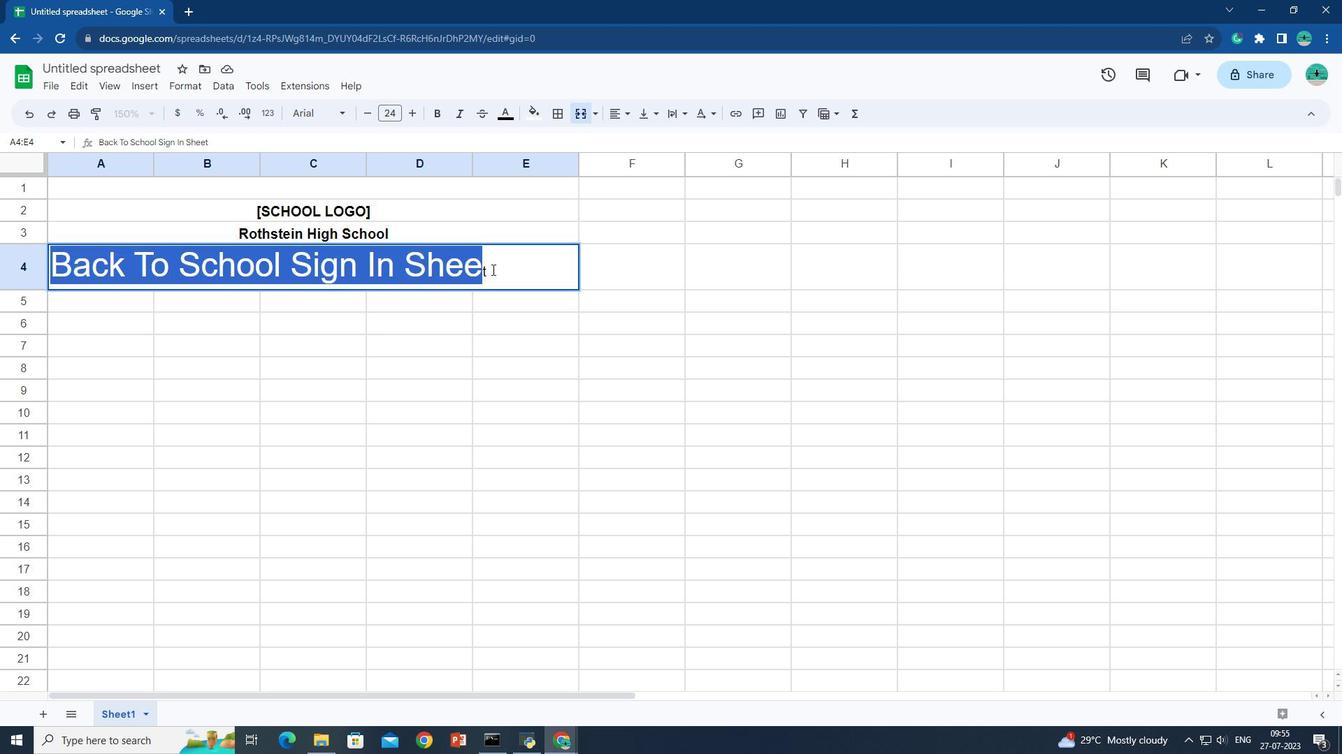 
Action: Mouse pressed left at (488, 266)
Screenshot: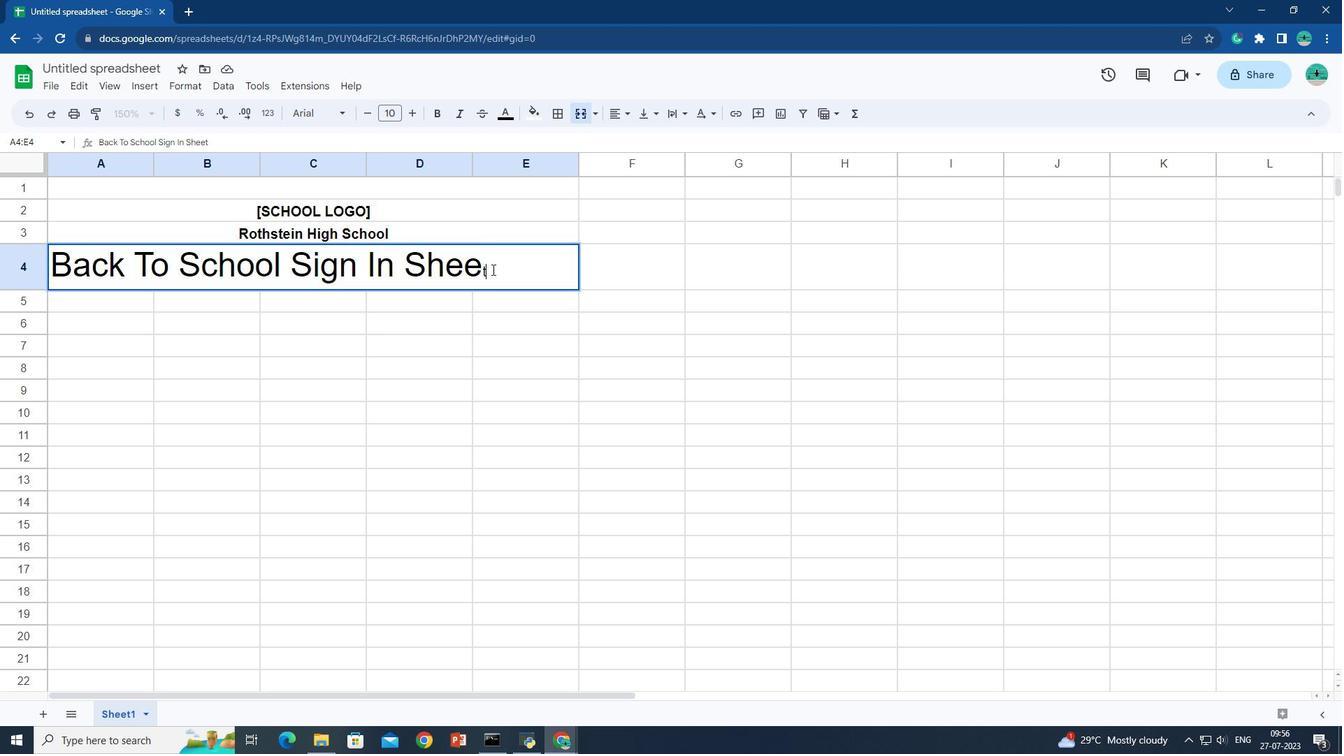 
Action: Key pressed <Key.backspace>
Screenshot: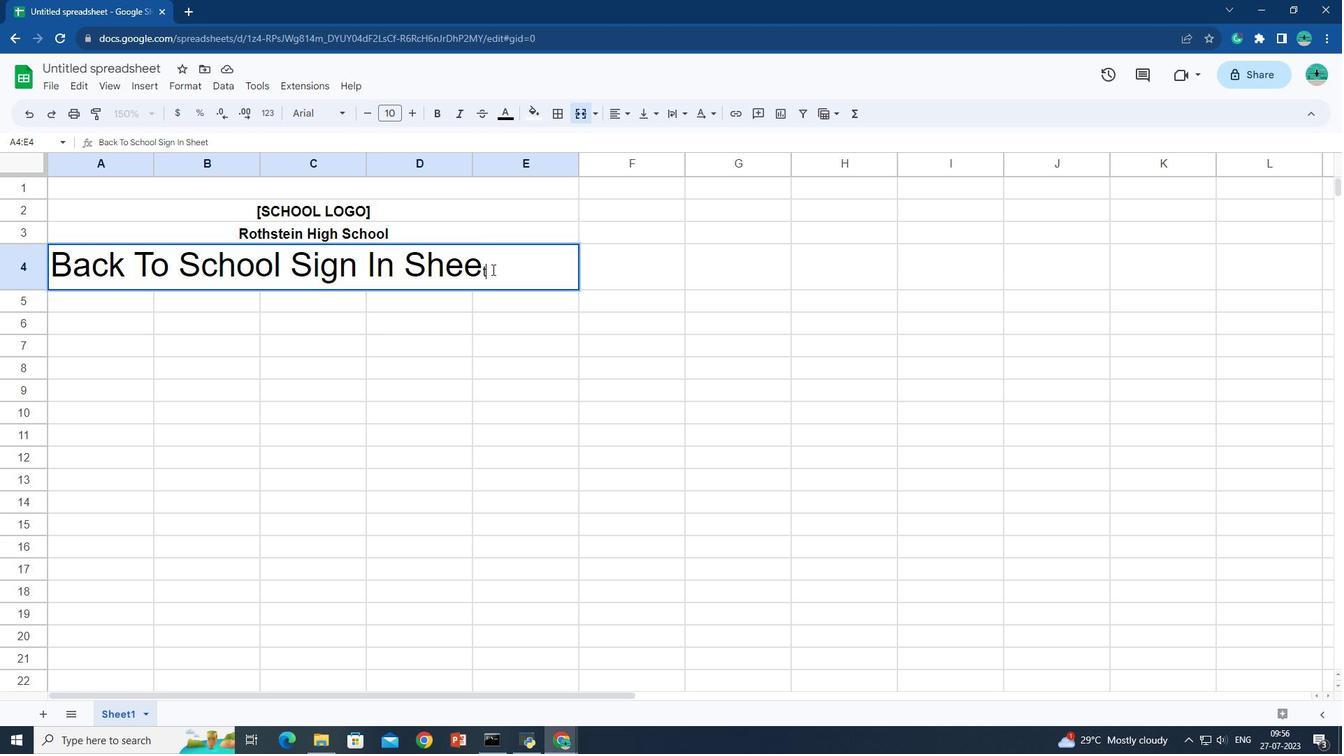 
Action: Mouse pressed left at (488, 266)
Screenshot: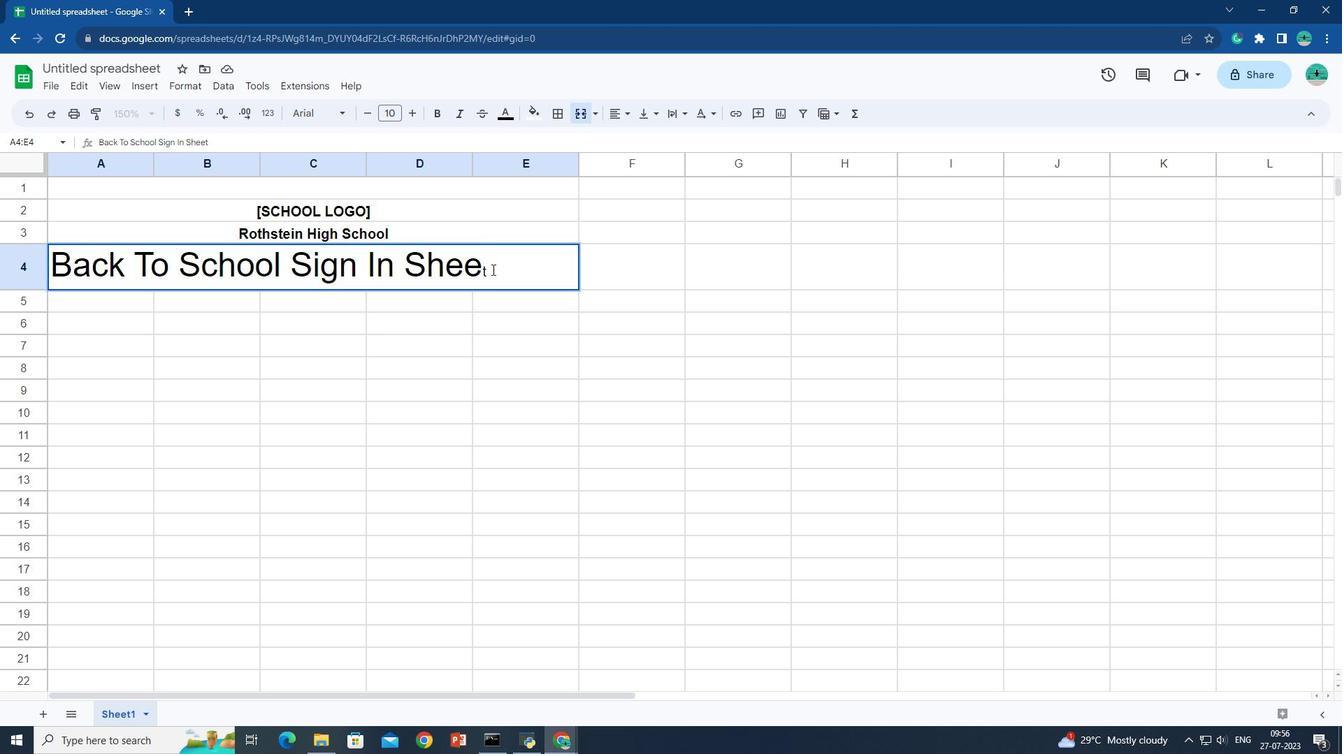 
Action: Mouse pressed left at (488, 266)
Screenshot: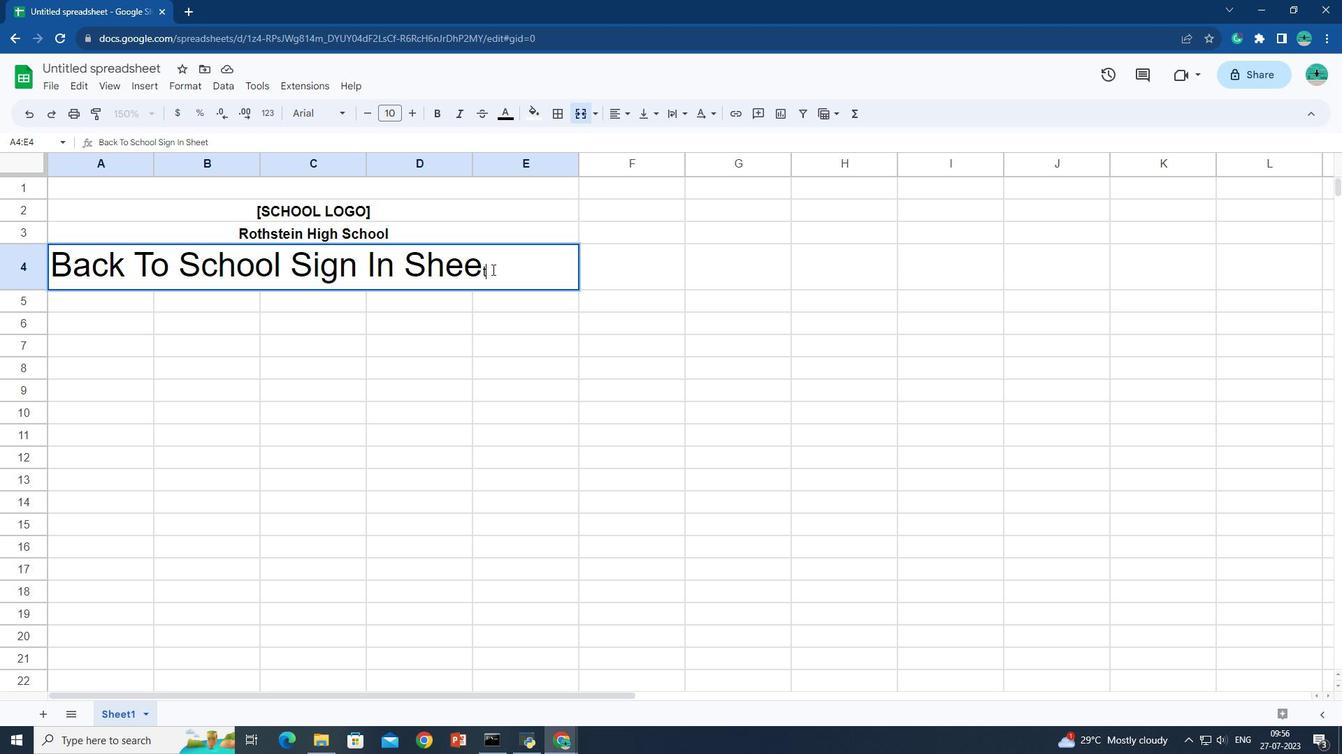 
Action: Mouse pressed left at (488, 266)
Screenshot: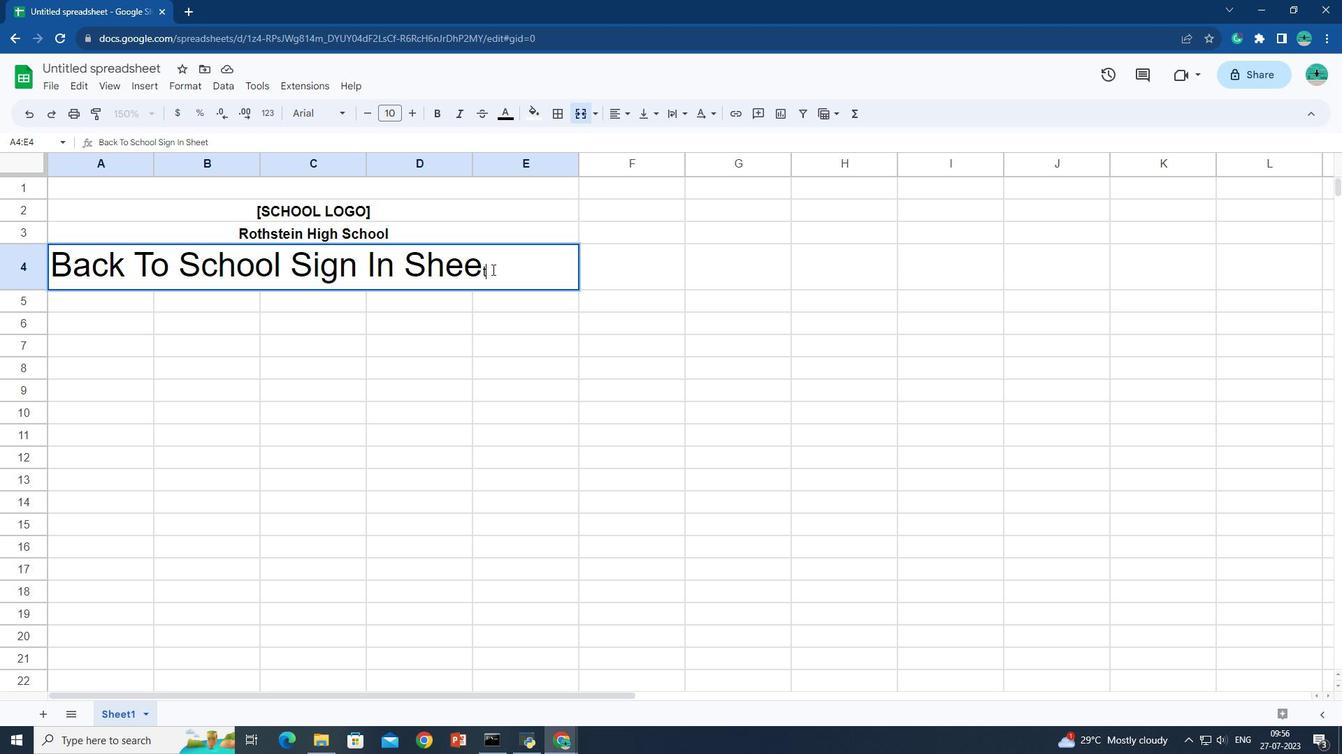 
Action: Key pressed <Key.backspace>
Screenshot: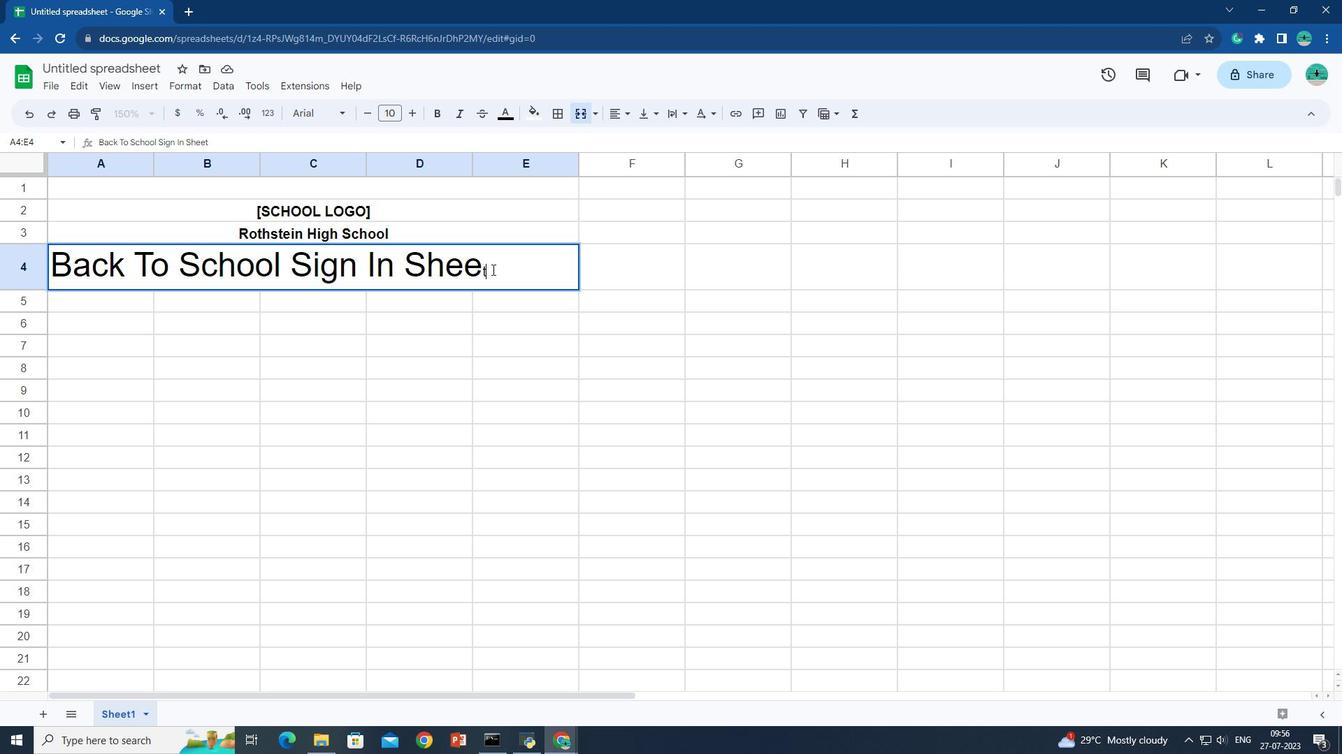 
Action: Mouse moved to (449, 234)
Screenshot: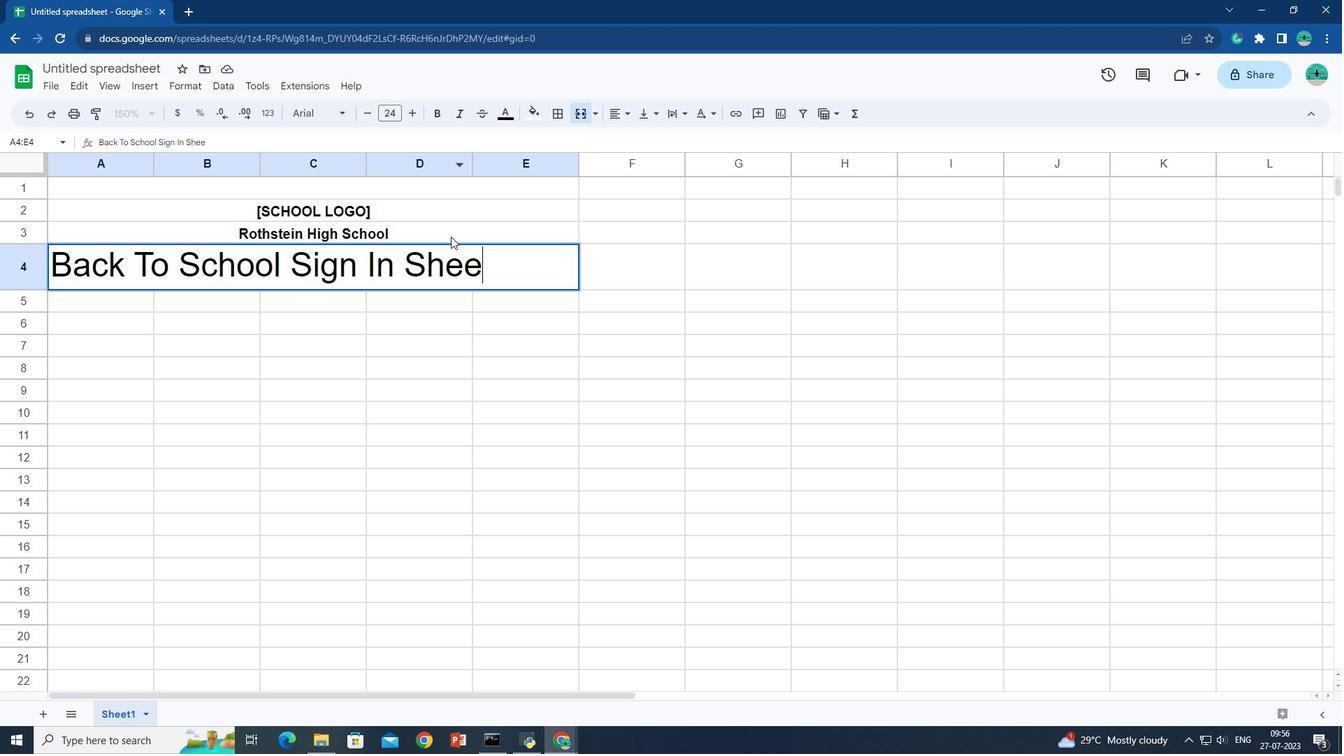 
Action: Key pressed t
Screenshot: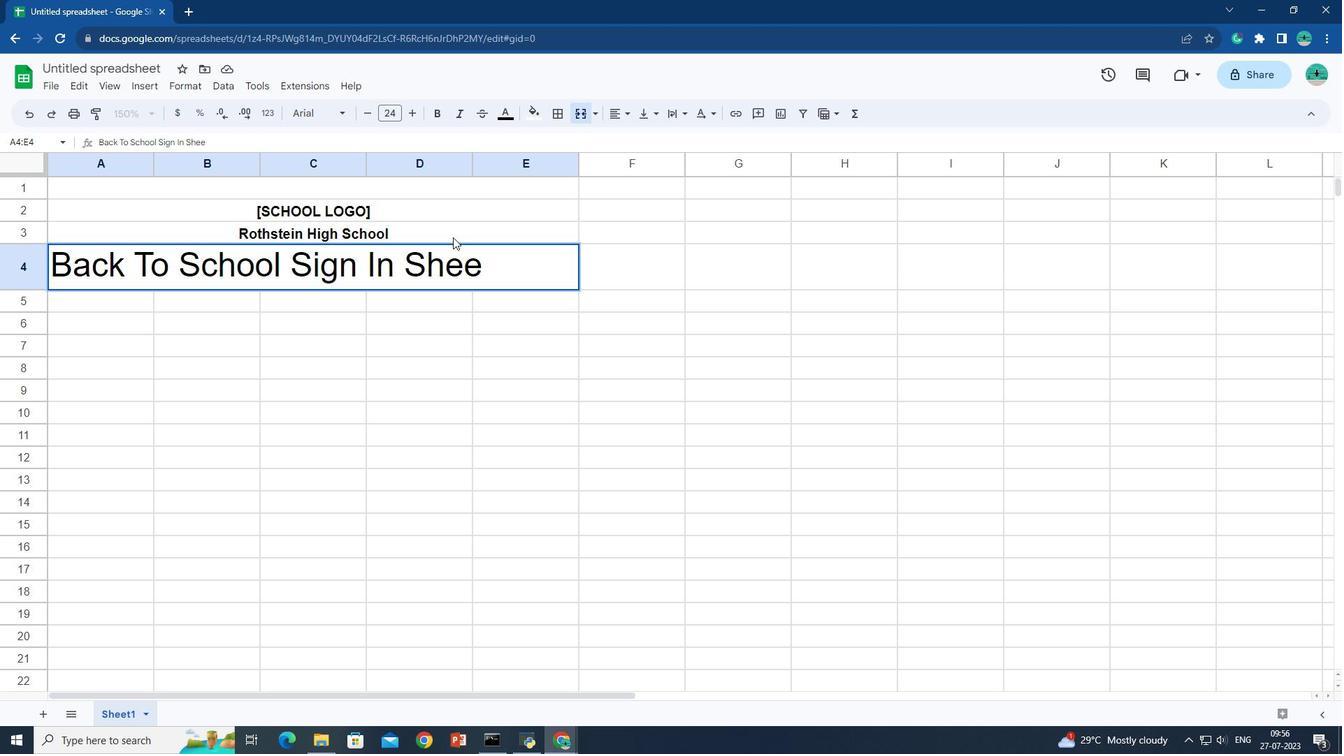 
Action: Mouse moved to (49, 260)
Screenshot: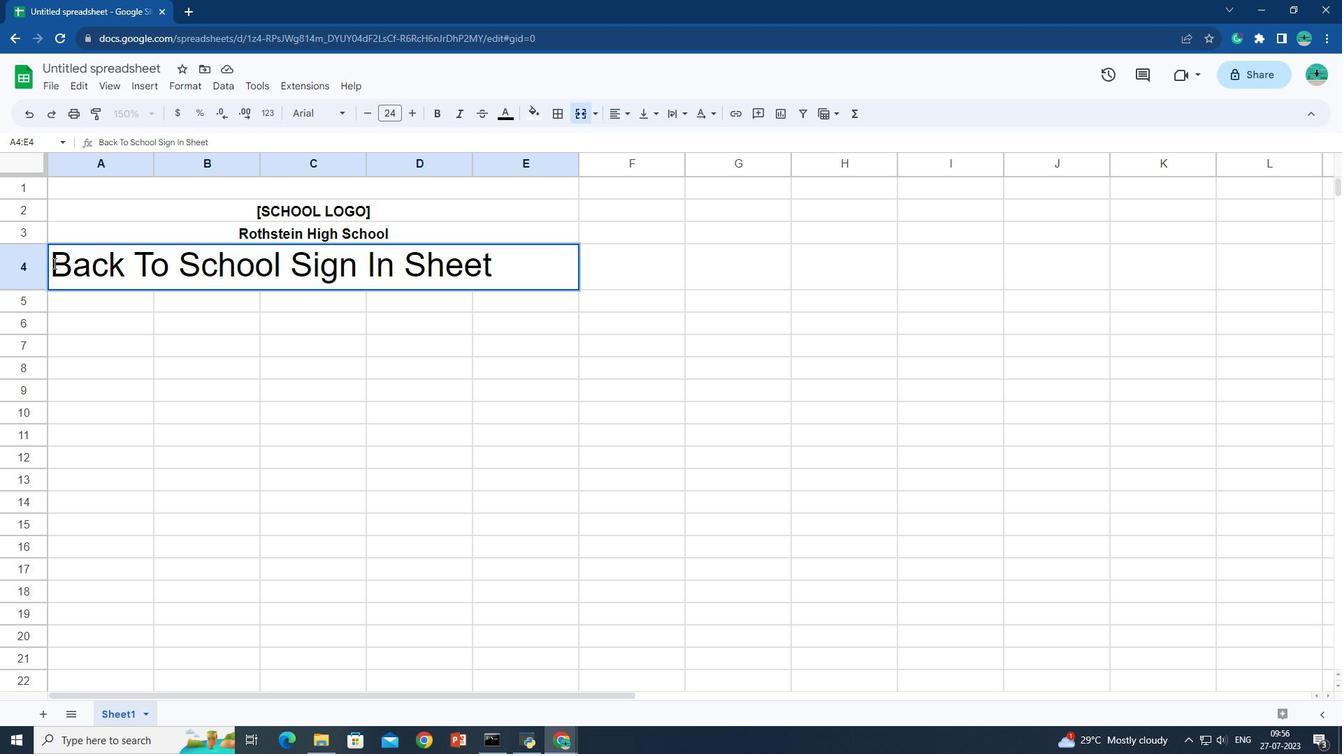 
Action: Mouse pressed left at (49, 260)
Screenshot: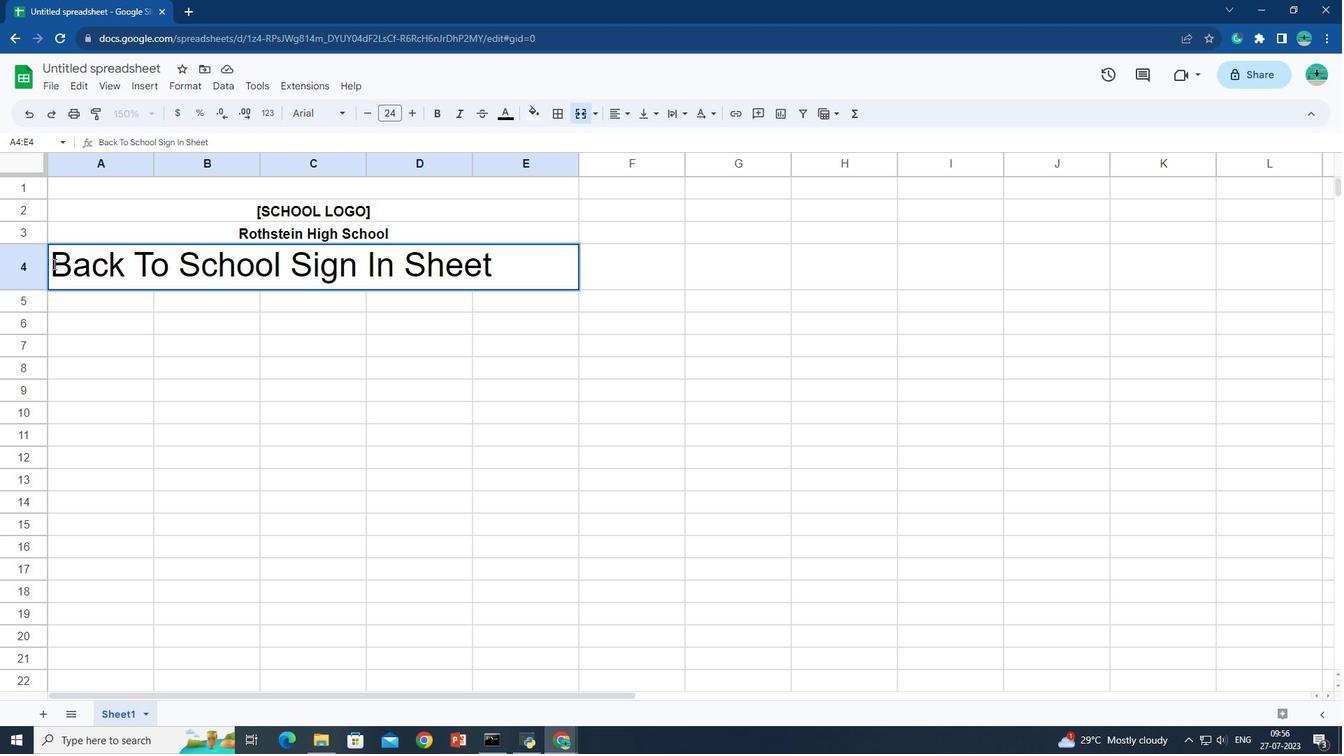 
Action: Mouse pressed left at (49, 260)
Screenshot: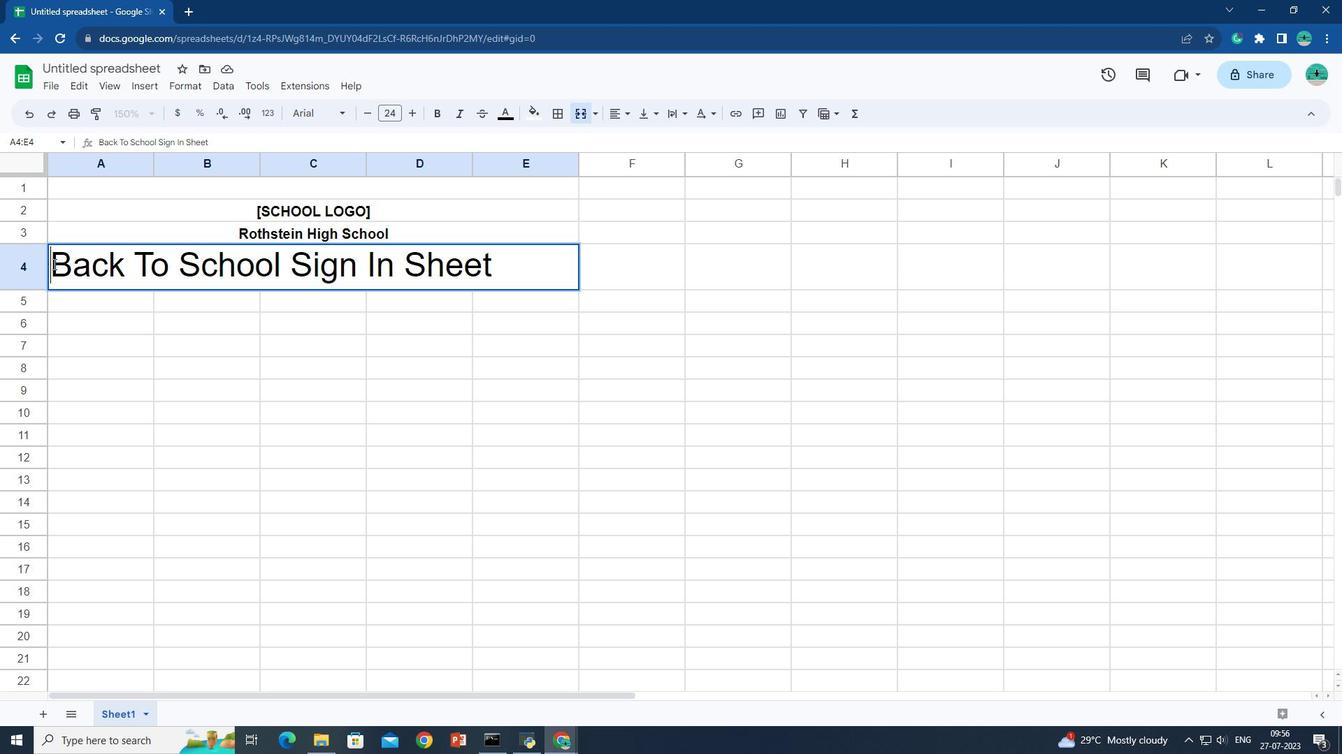 
Action: Mouse pressed left at (49, 260)
Screenshot: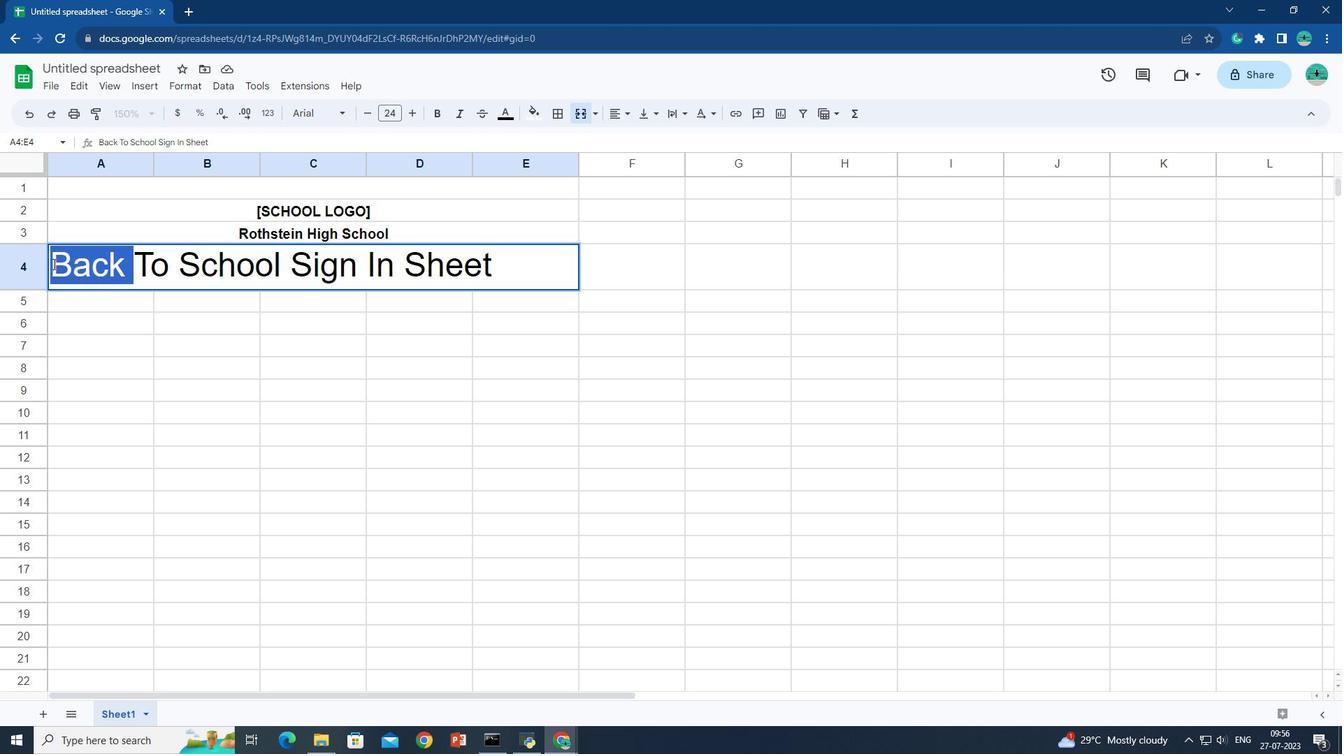
Action: Mouse moved to (503, 117)
Screenshot: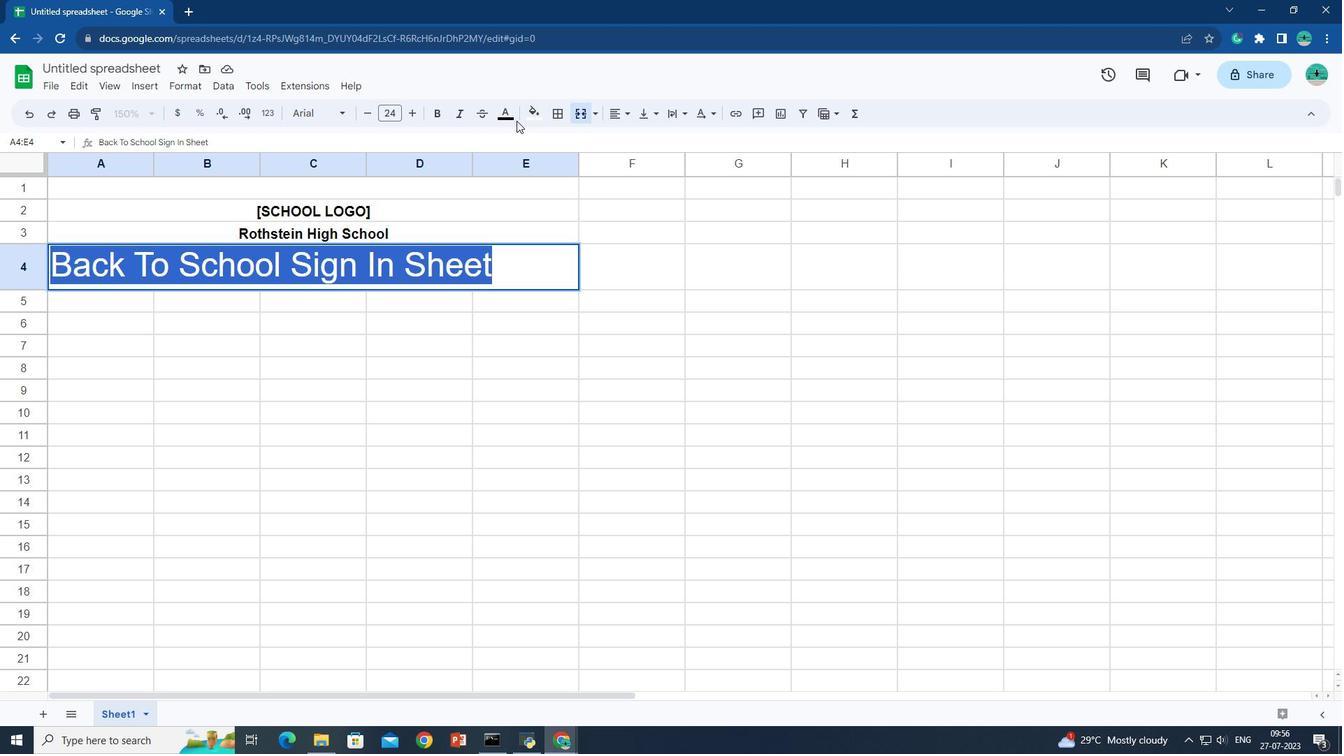 
Action: Mouse pressed left at (503, 117)
Screenshot: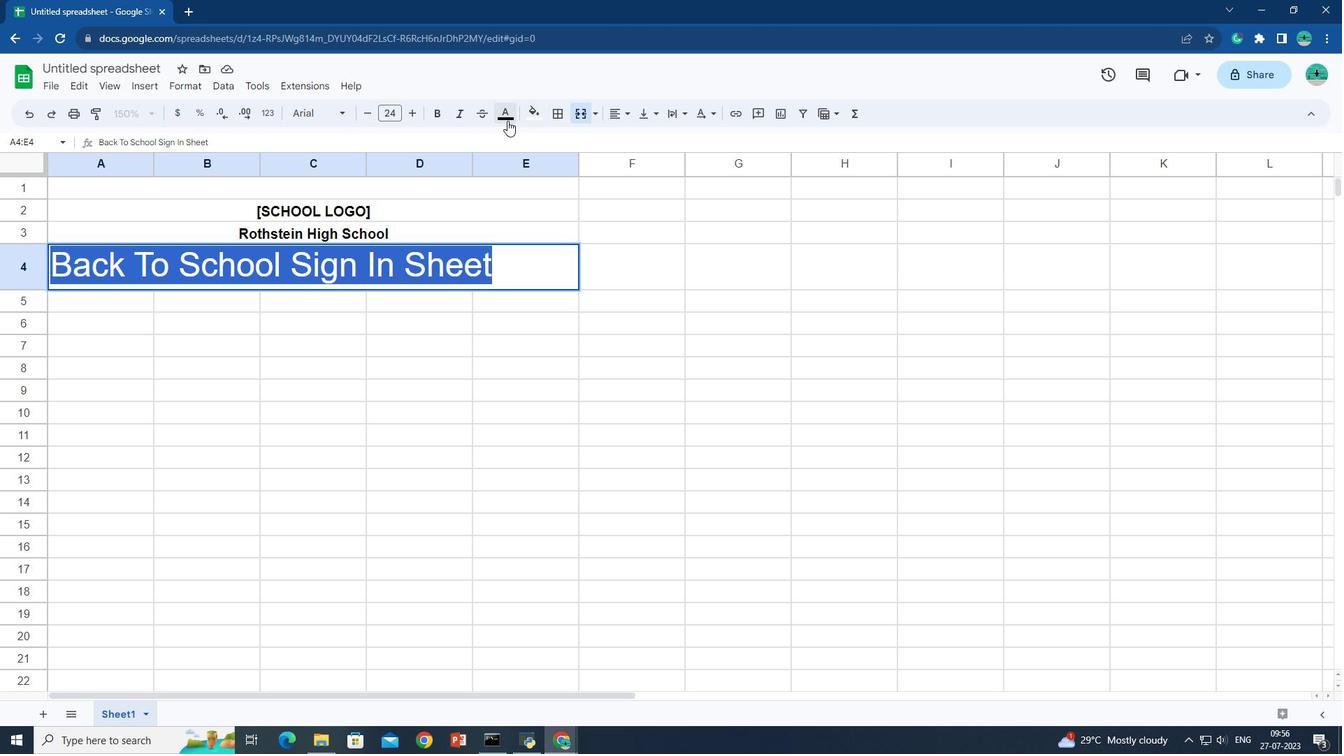
Action: Mouse moved to (598, 238)
Screenshot: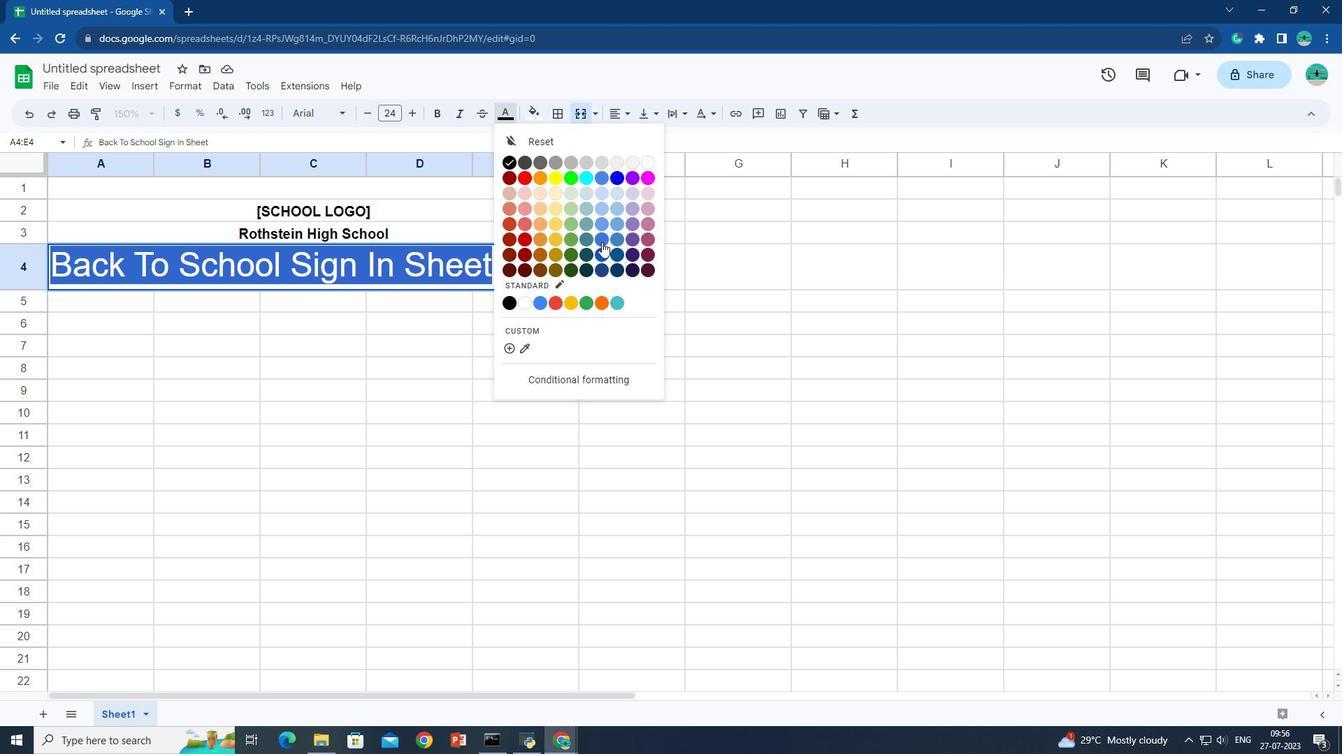 
Action: Mouse pressed left at (598, 238)
Screenshot: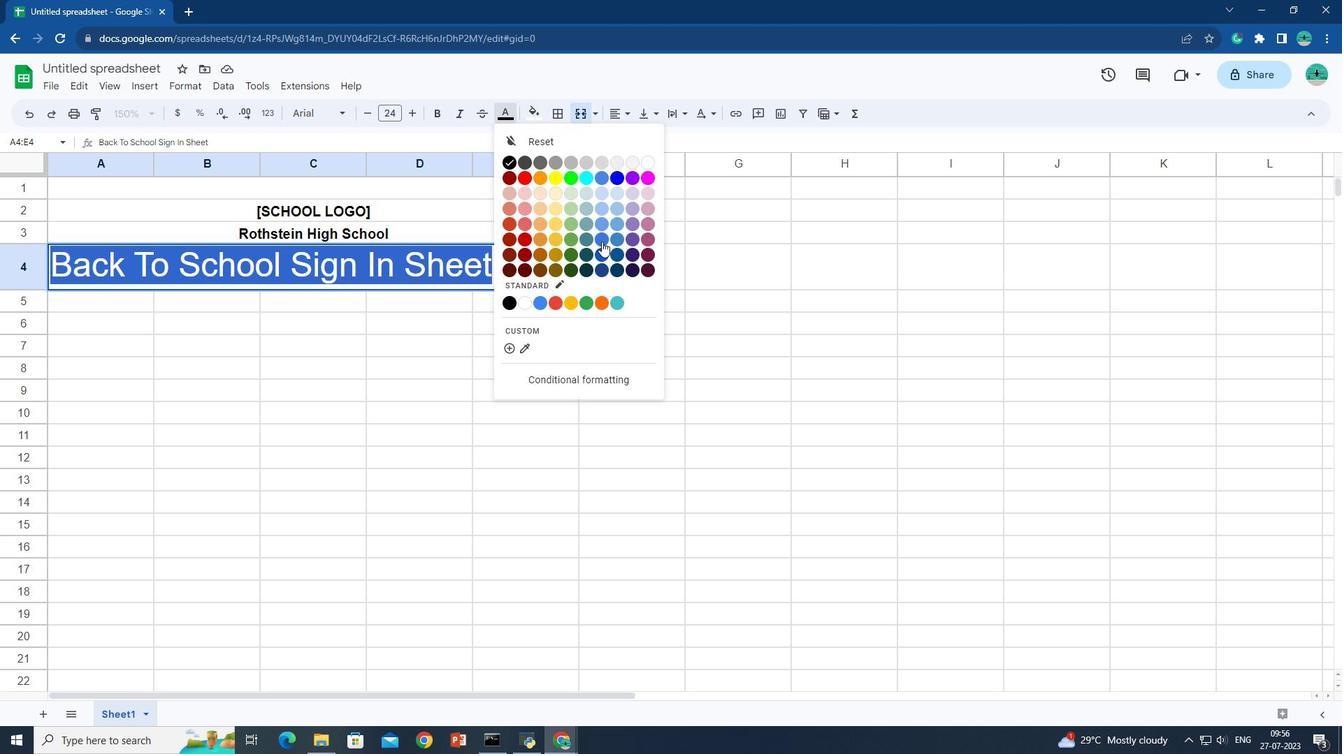 
Action: Mouse moved to (435, 108)
Screenshot: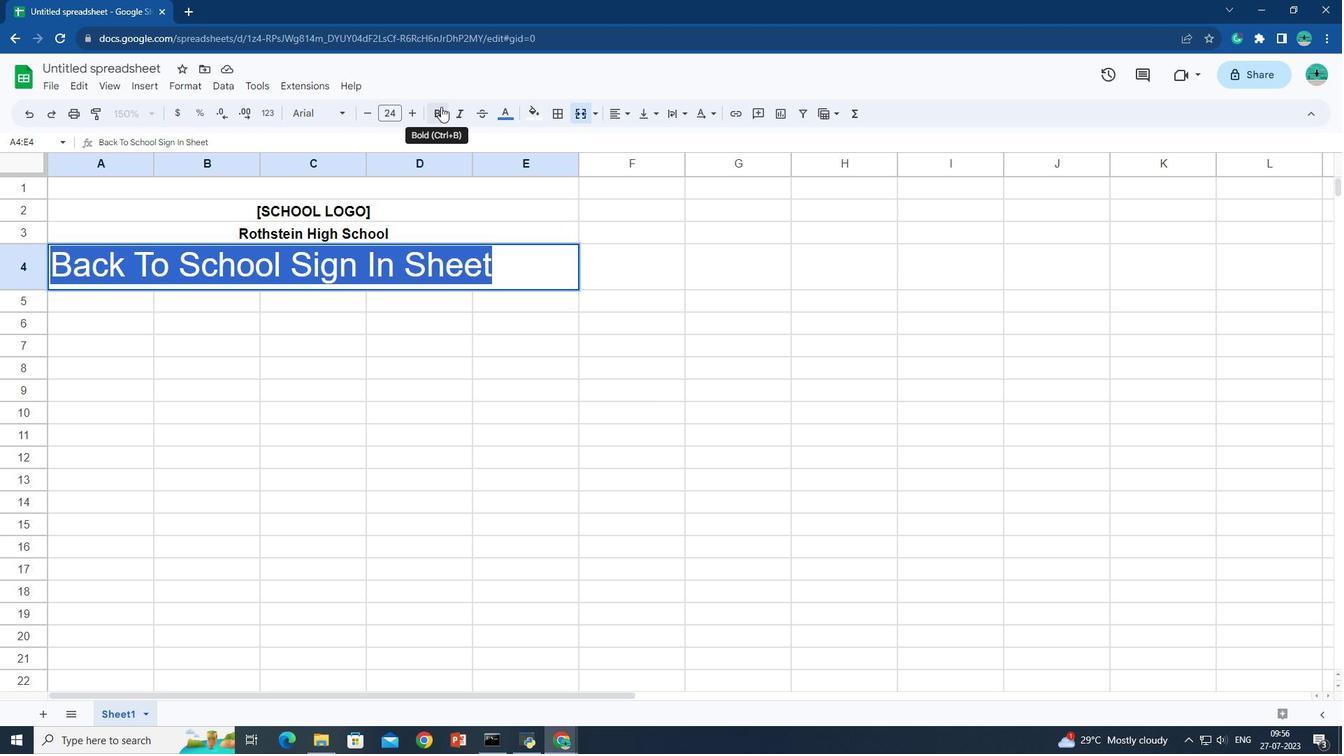 
Action: Mouse pressed left at (435, 108)
Screenshot: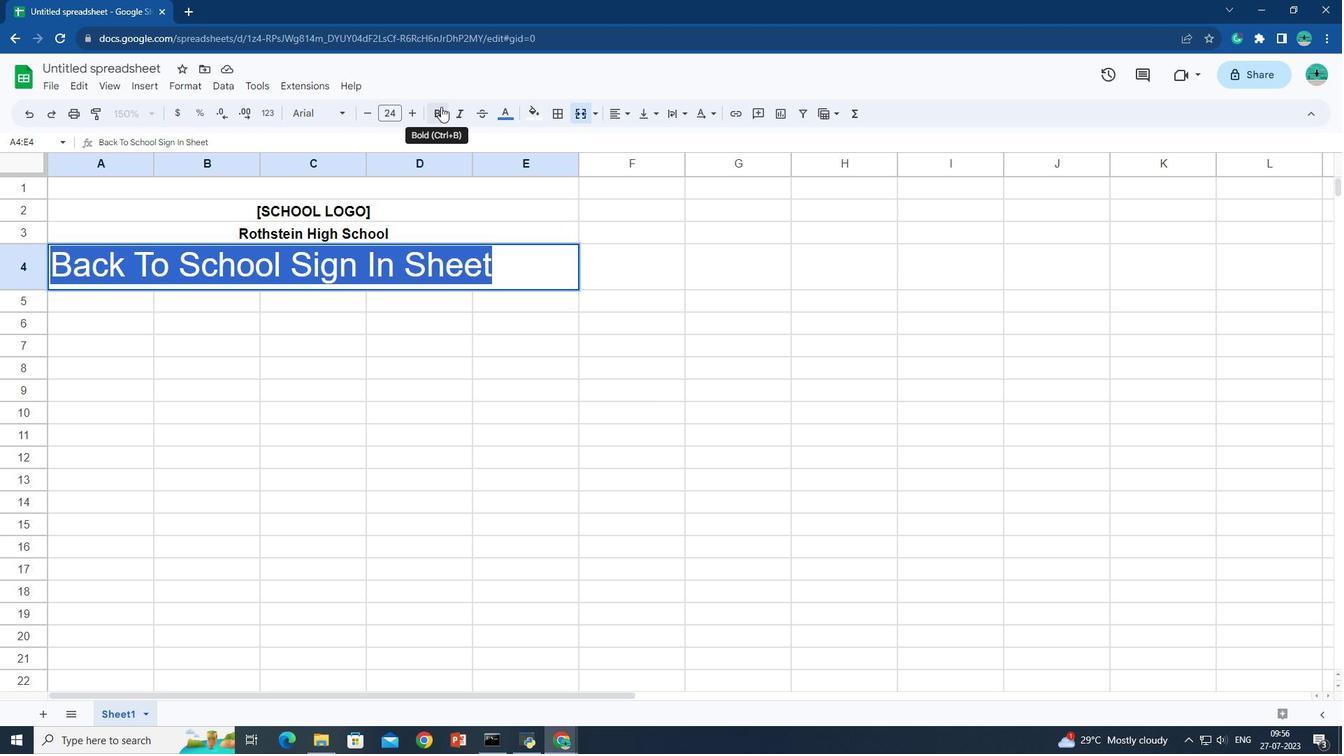 
Action: Mouse moved to (598, 262)
Screenshot: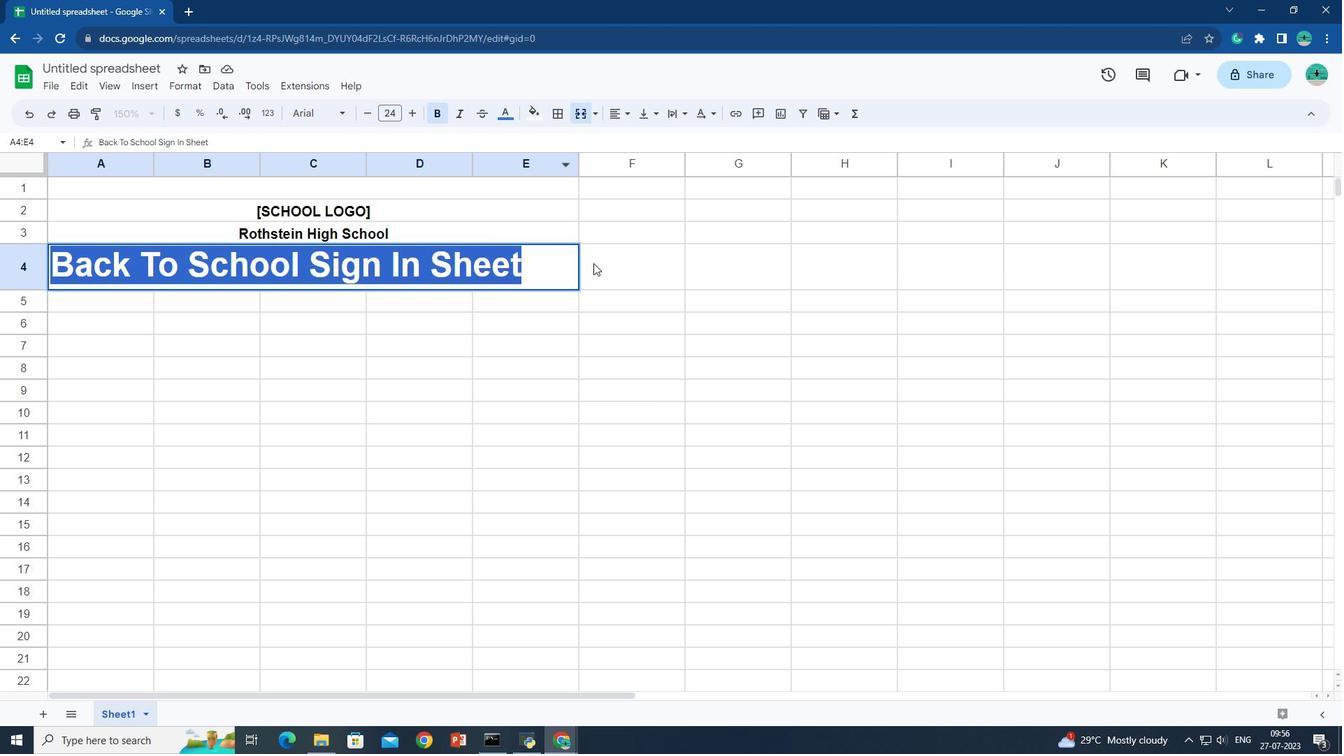 
Action: Mouse pressed left at (598, 262)
Screenshot: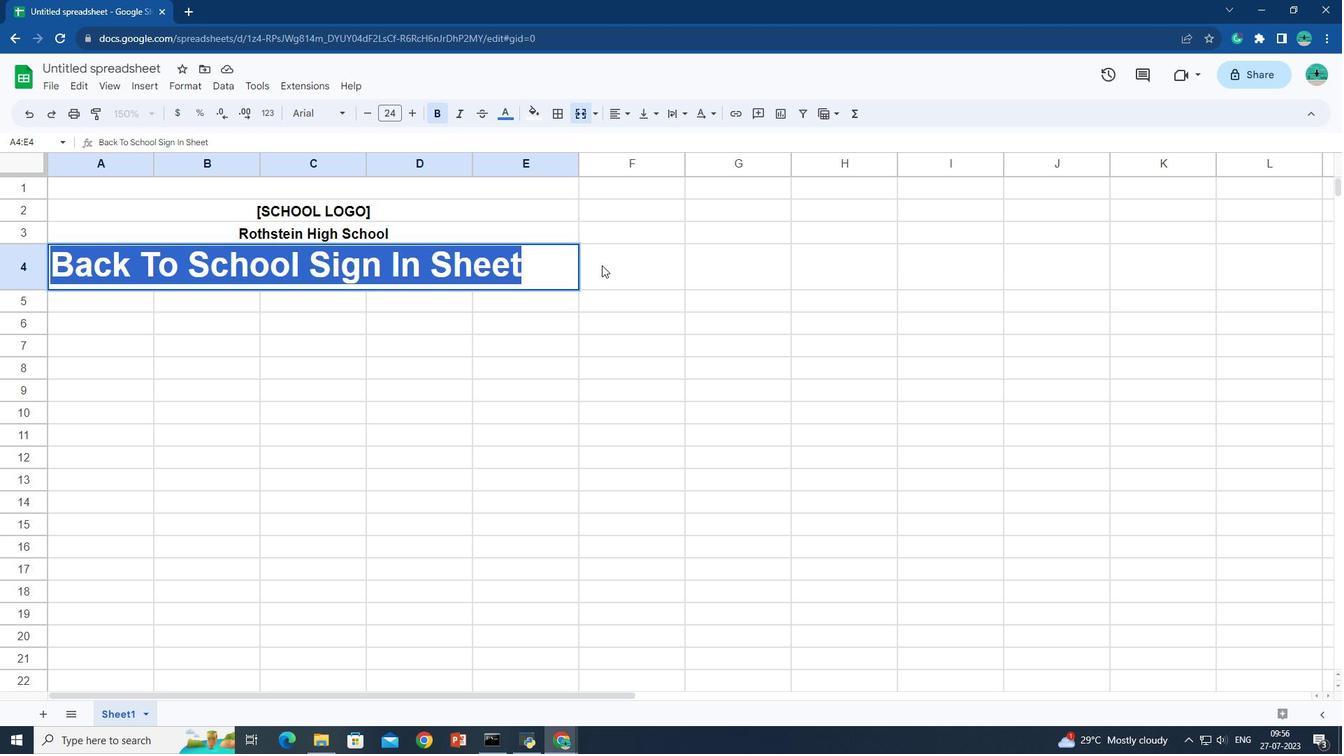 
Action: Mouse moved to (323, 266)
Screenshot: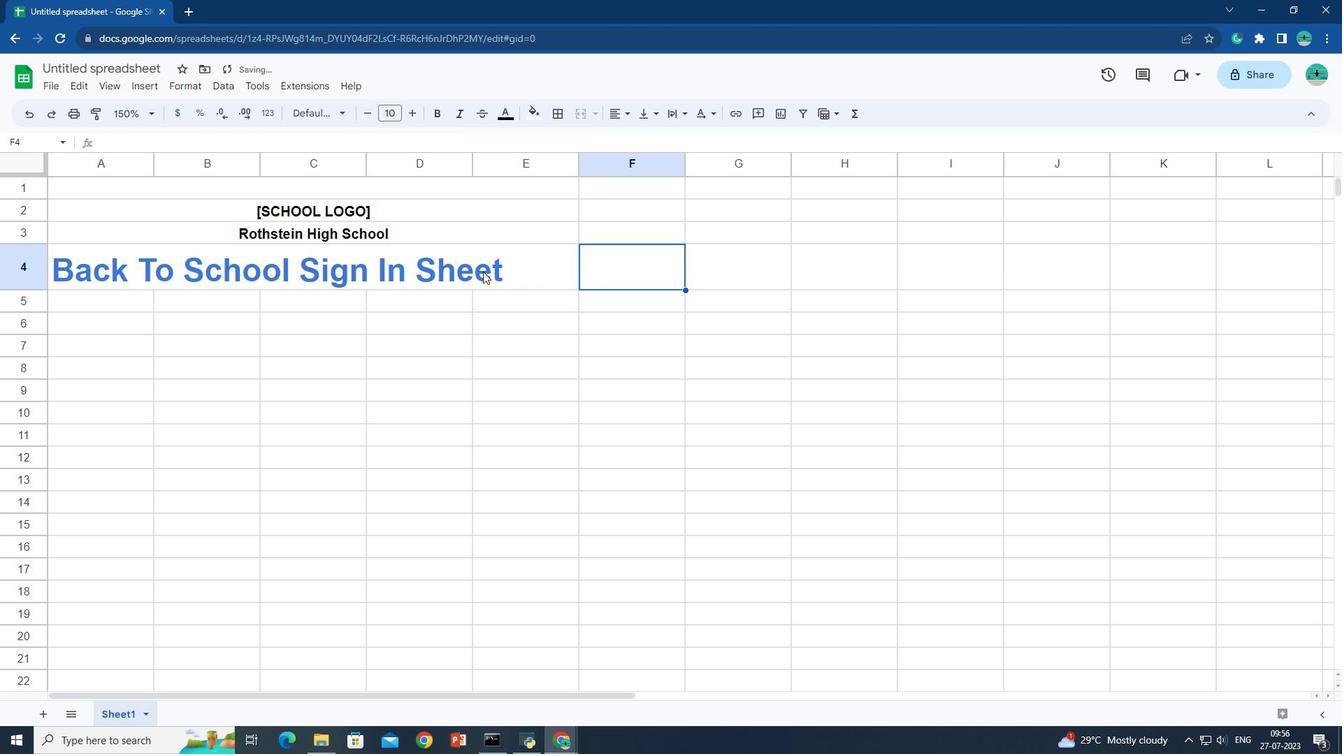 
Action: Mouse pressed left at (323, 266)
Screenshot: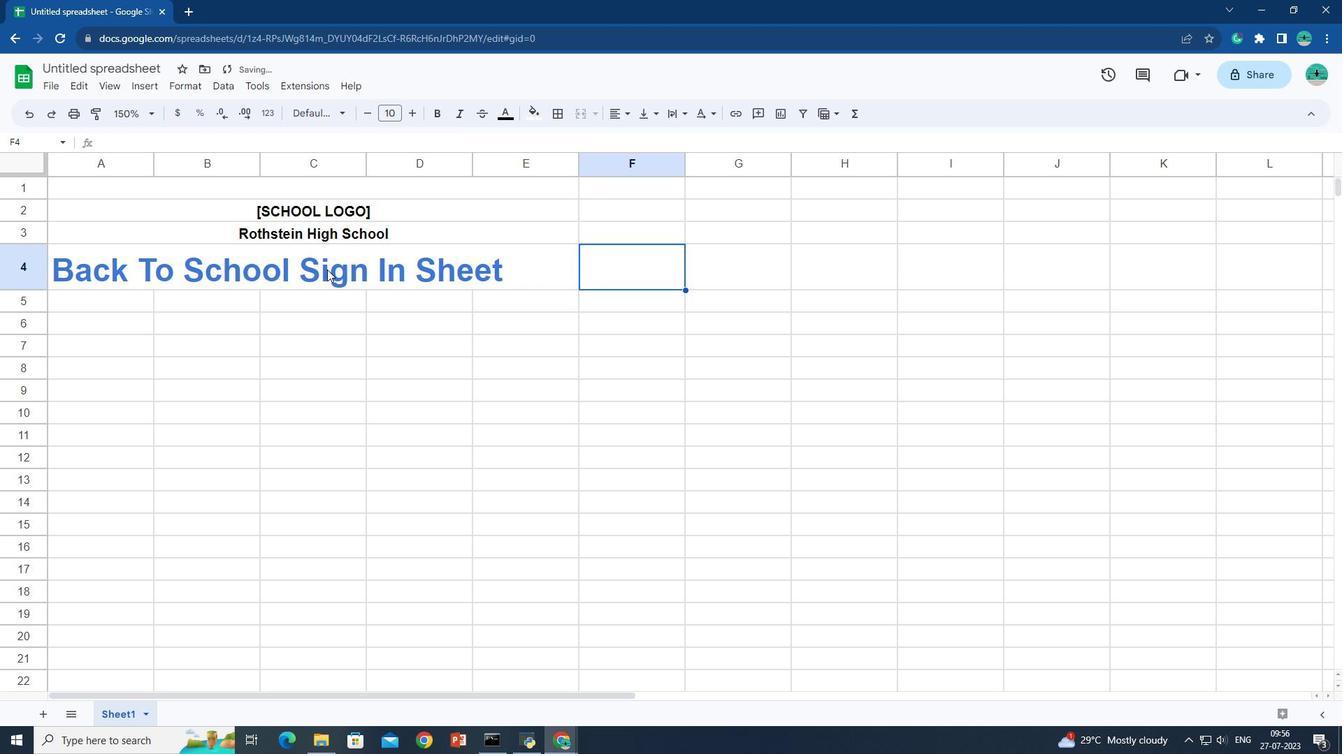 
Action: Mouse pressed left at (323, 266)
Screenshot: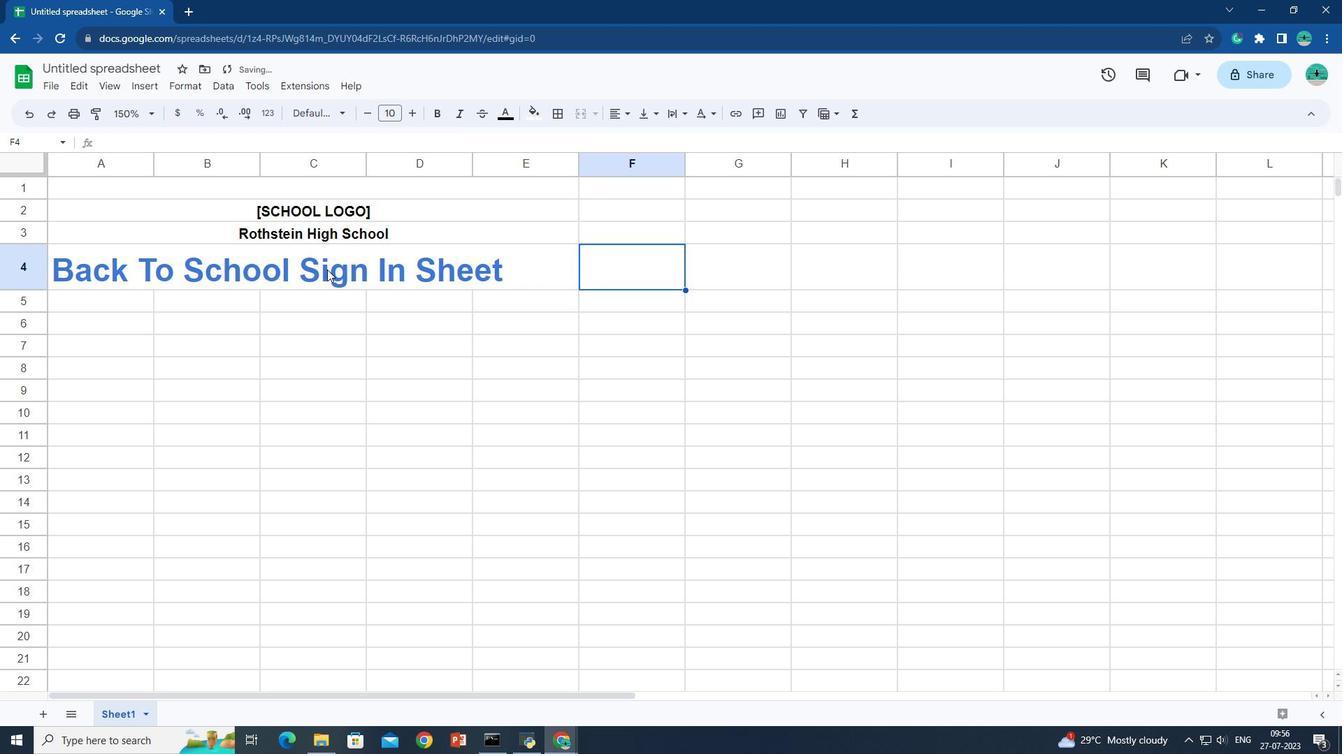 
Action: Mouse pressed left at (323, 266)
Screenshot: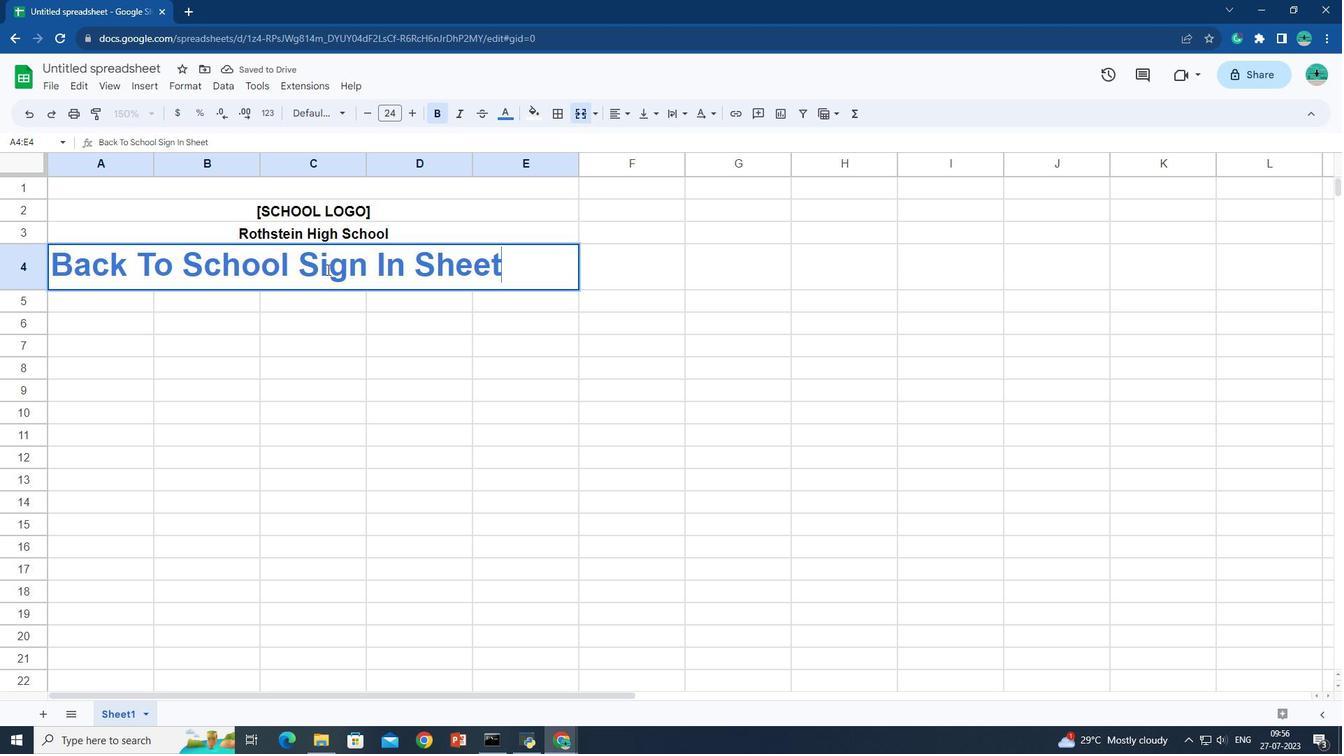 
Action: Mouse pressed left at (323, 266)
Screenshot: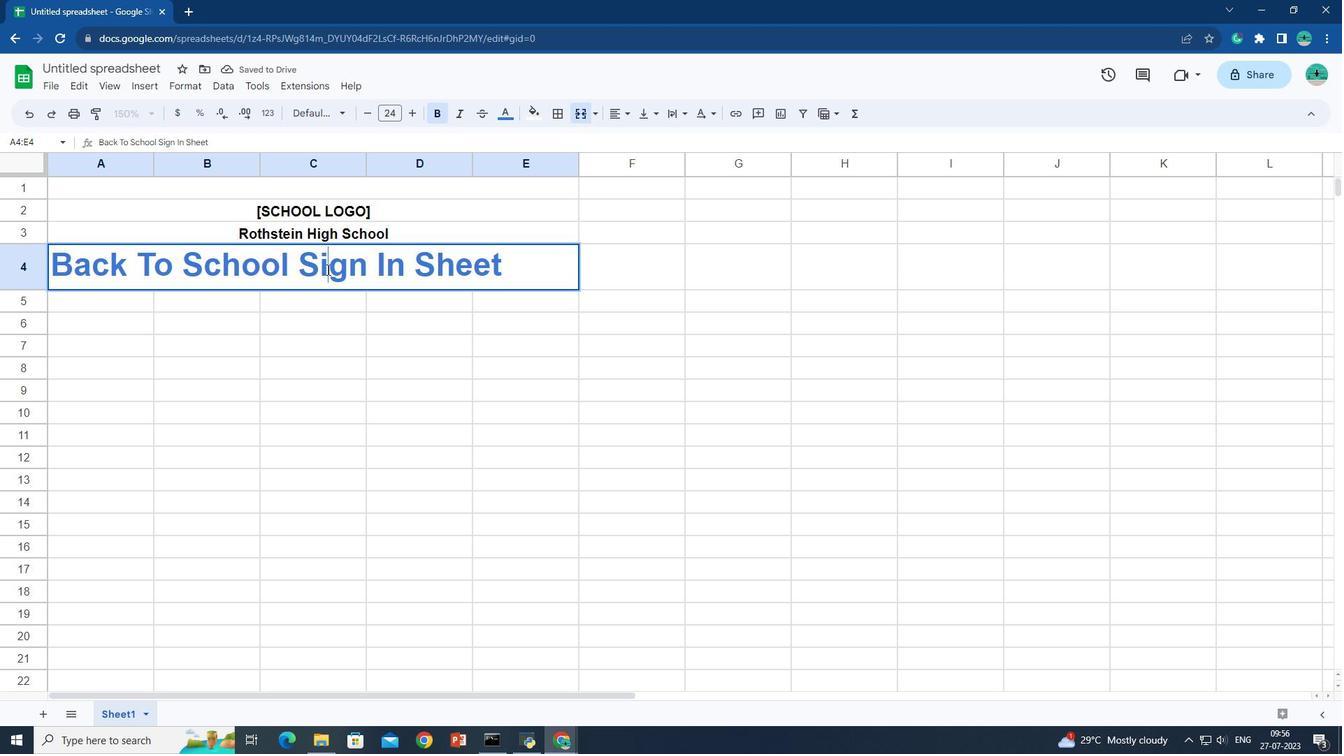 
Action: Mouse pressed left at (323, 266)
Screenshot: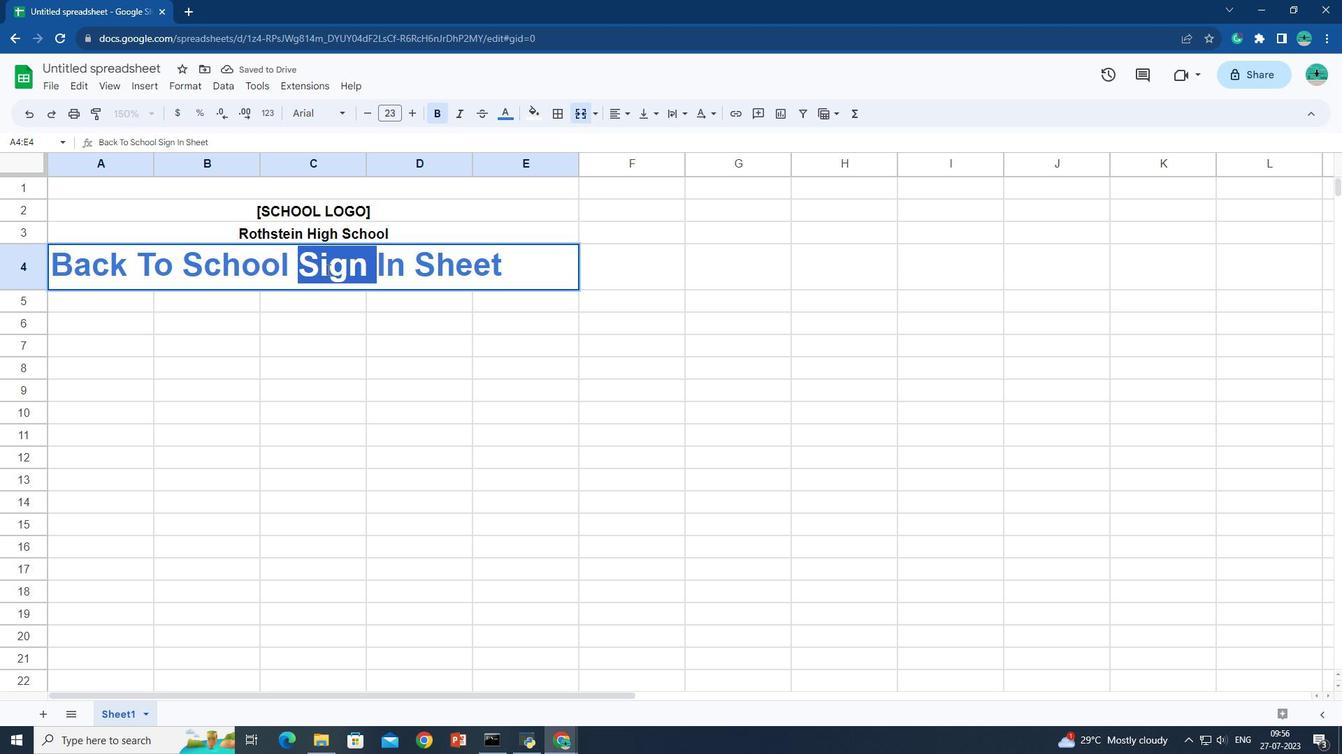 
Action: Mouse pressed left at (323, 266)
Screenshot: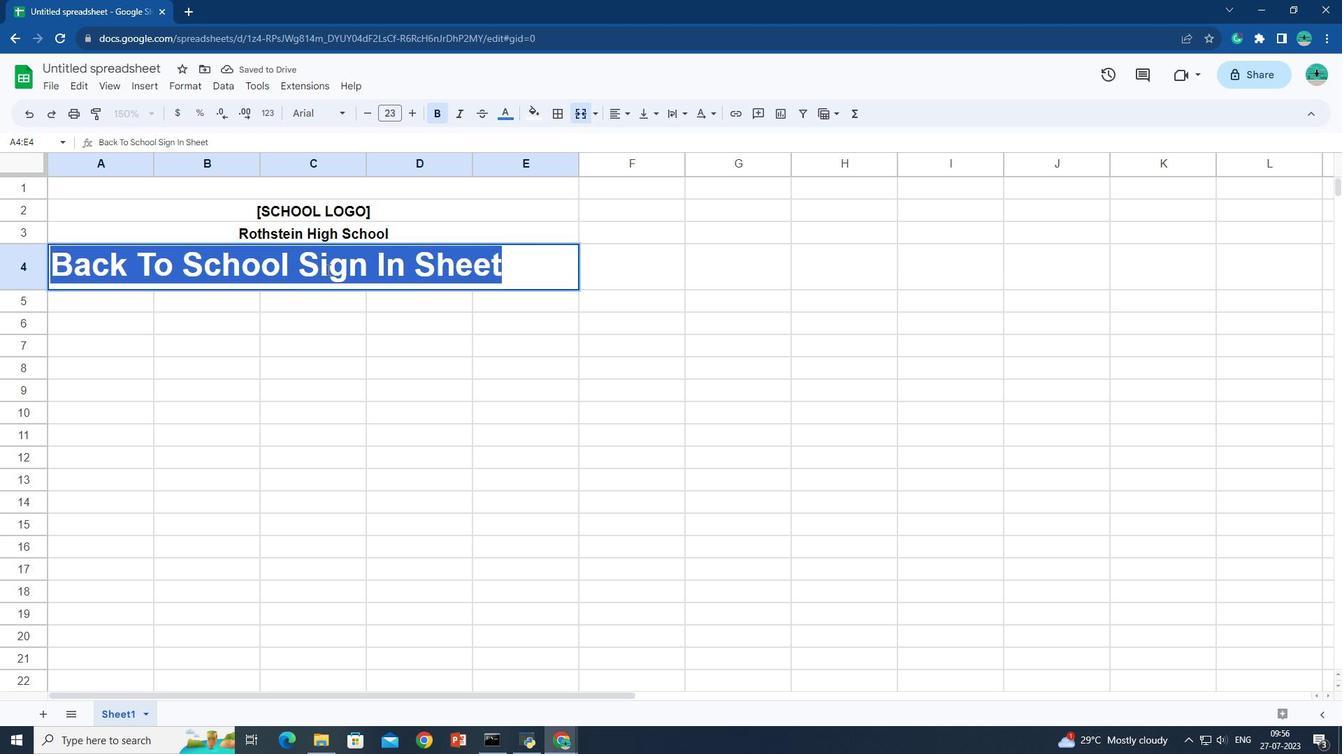 
Action: Mouse moved to (624, 116)
Screenshot: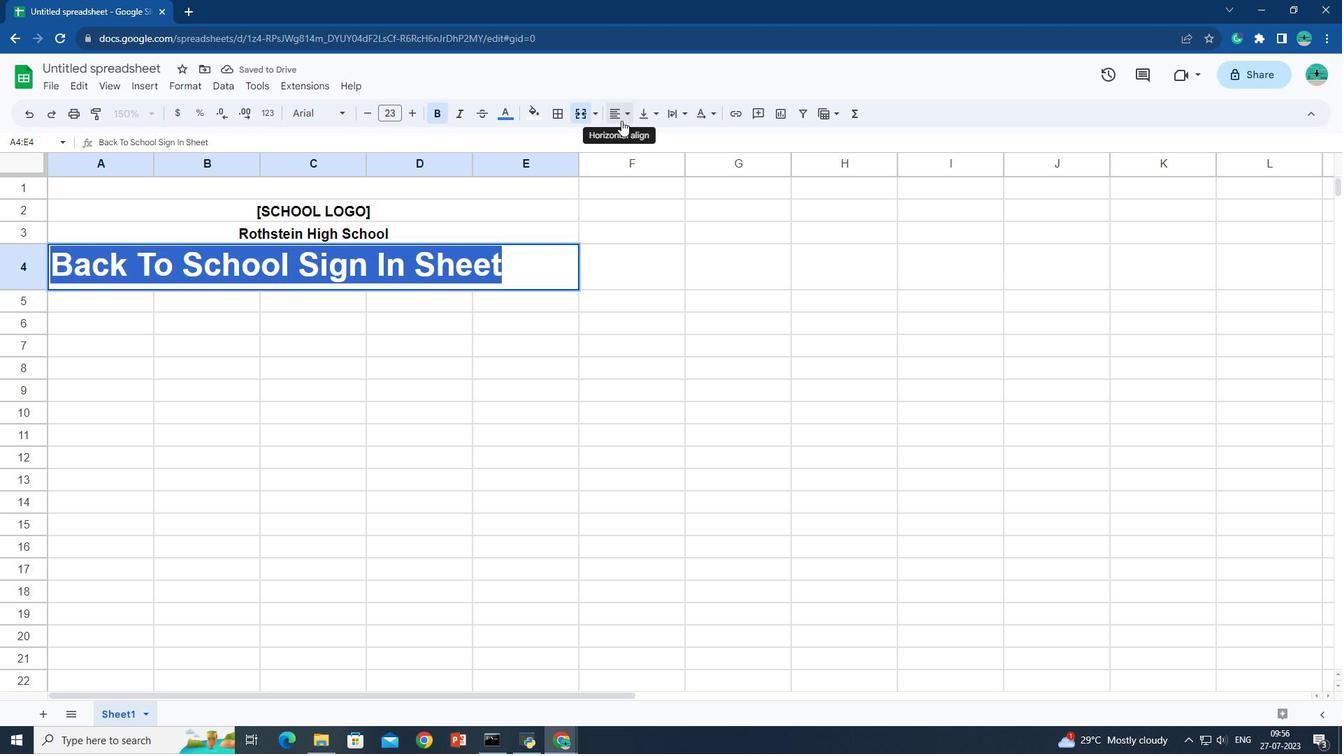 
Action: Mouse pressed left at (624, 116)
Screenshot: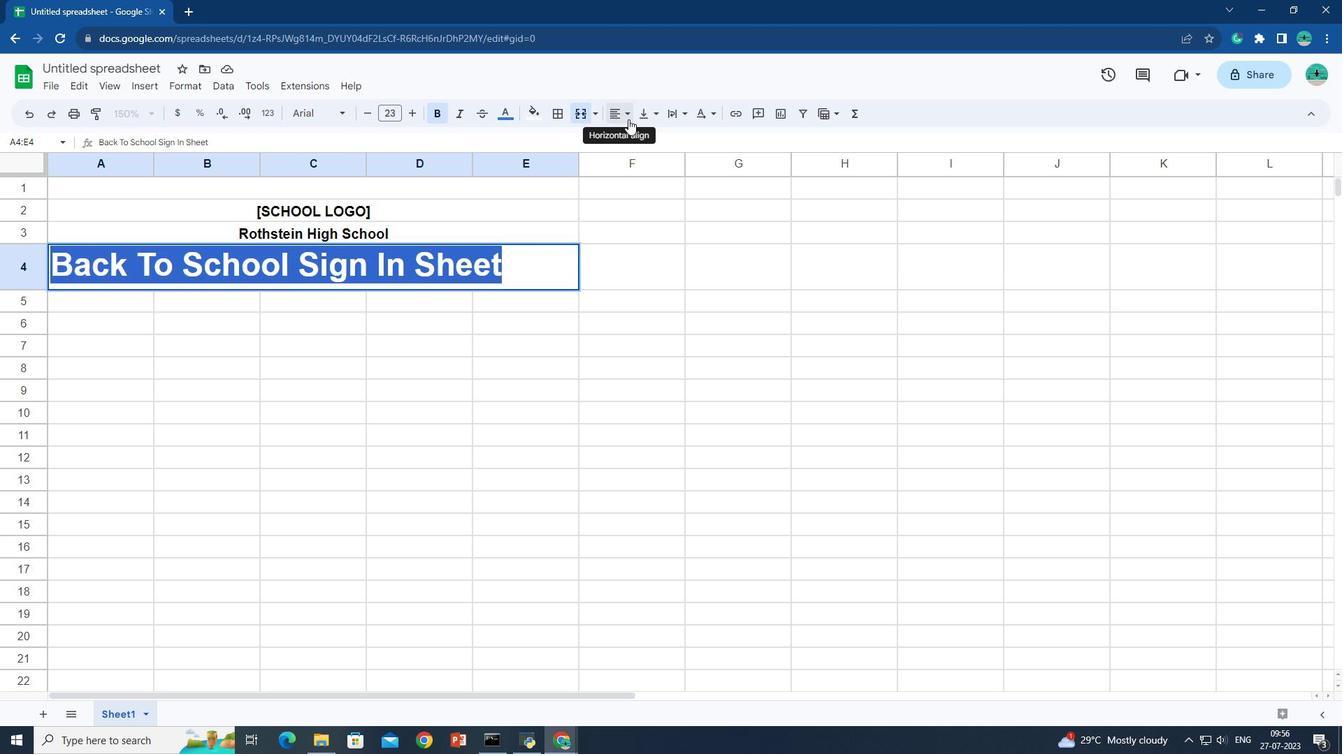 
Action: Mouse moved to (639, 138)
Screenshot: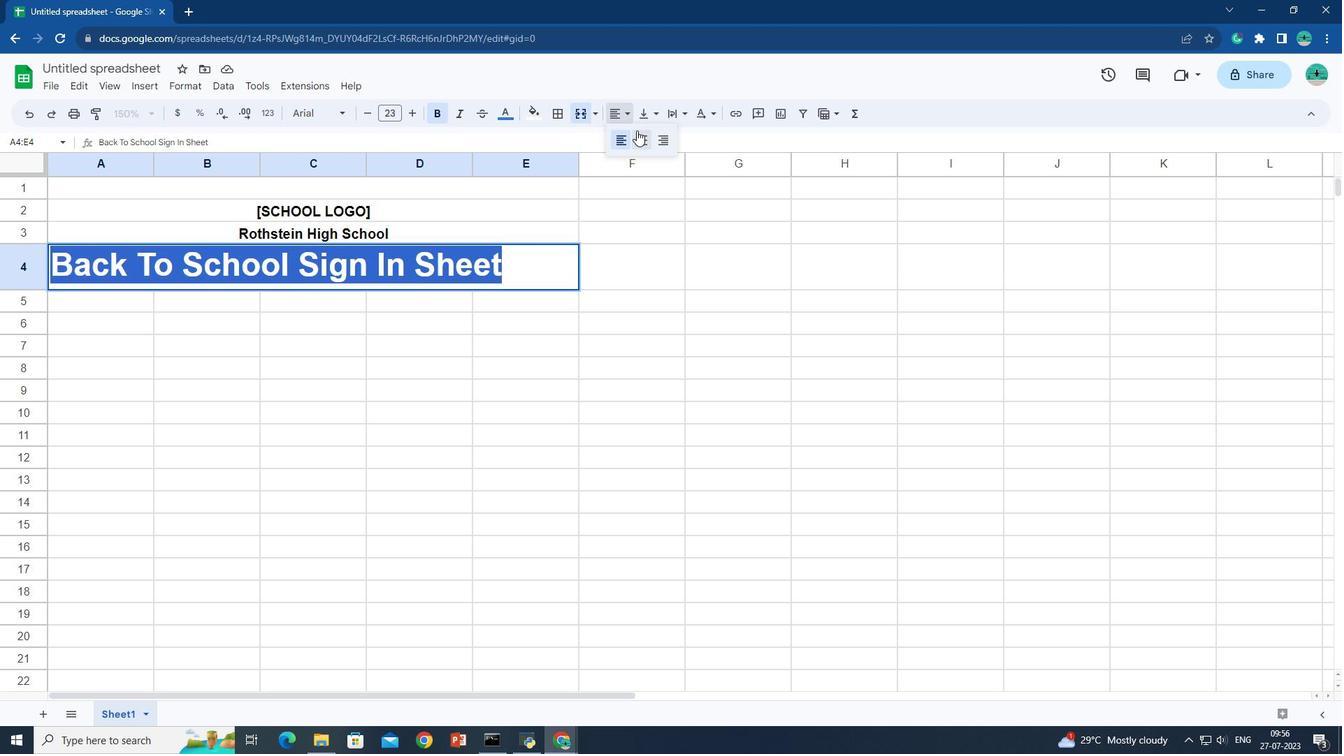 
Action: Mouse pressed left at (639, 138)
Screenshot: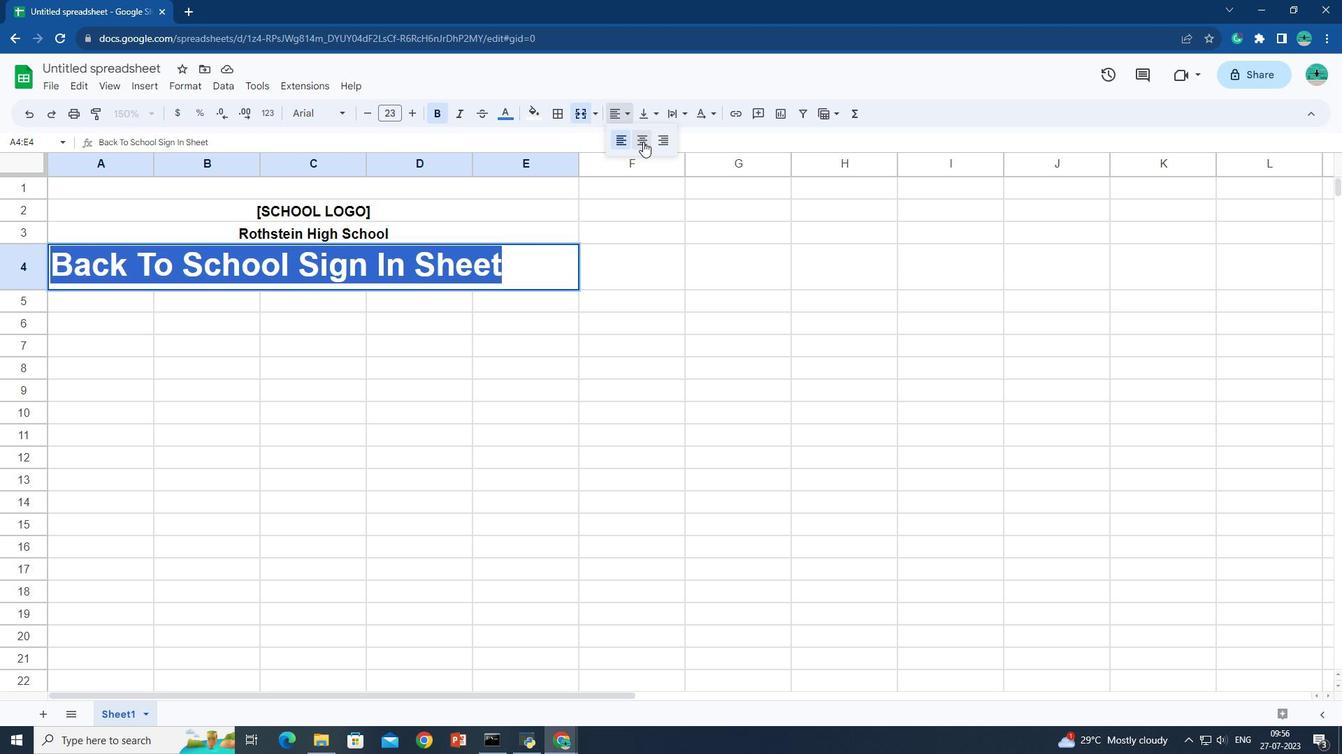 
Action: Mouse moved to (447, 269)
Screenshot: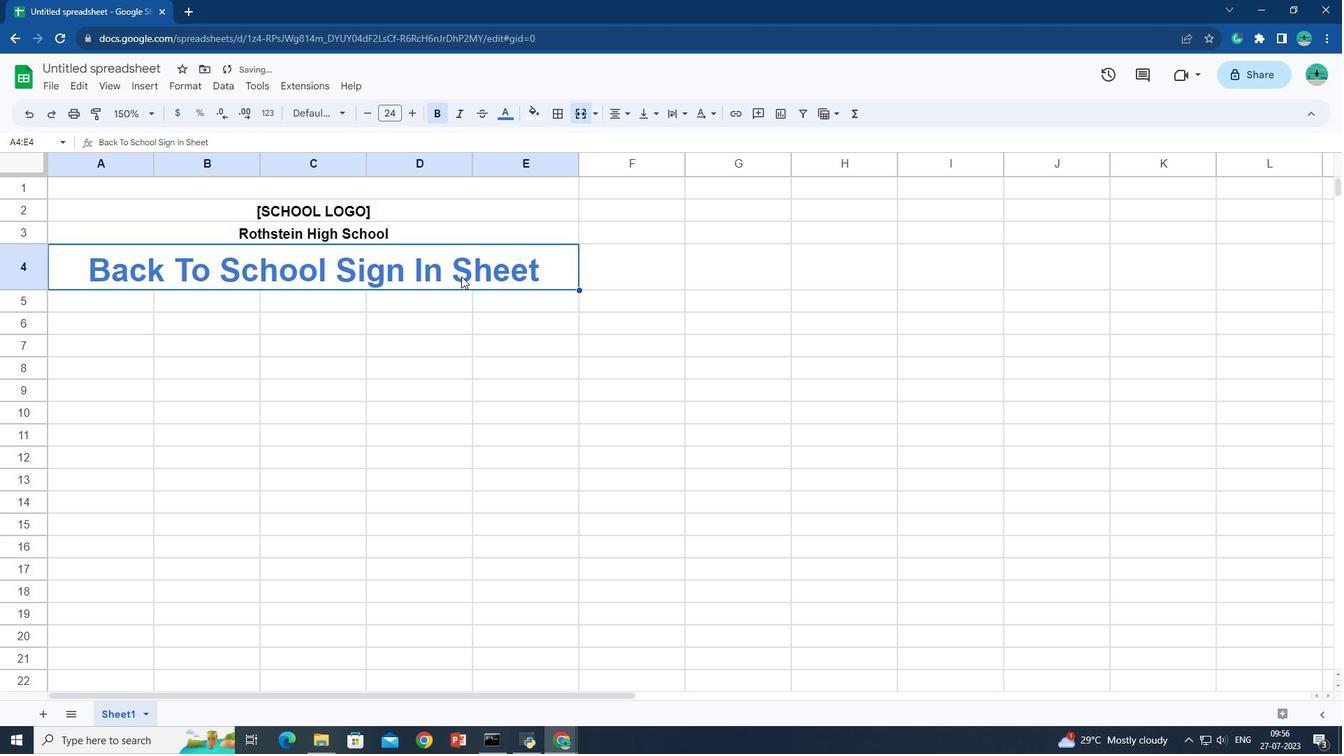 
Action: Mouse pressed left at (447, 269)
Screenshot: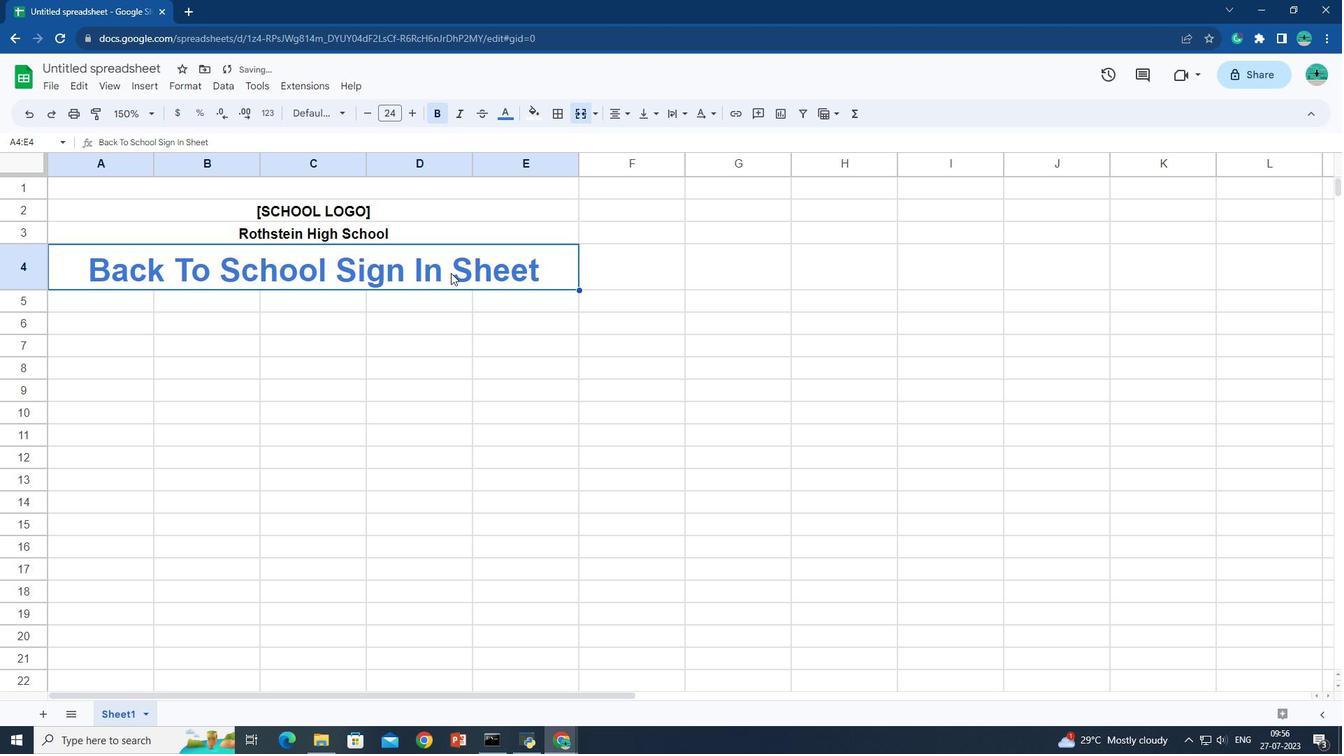 
Action: Mouse pressed left at (447, 269)
Screenshot: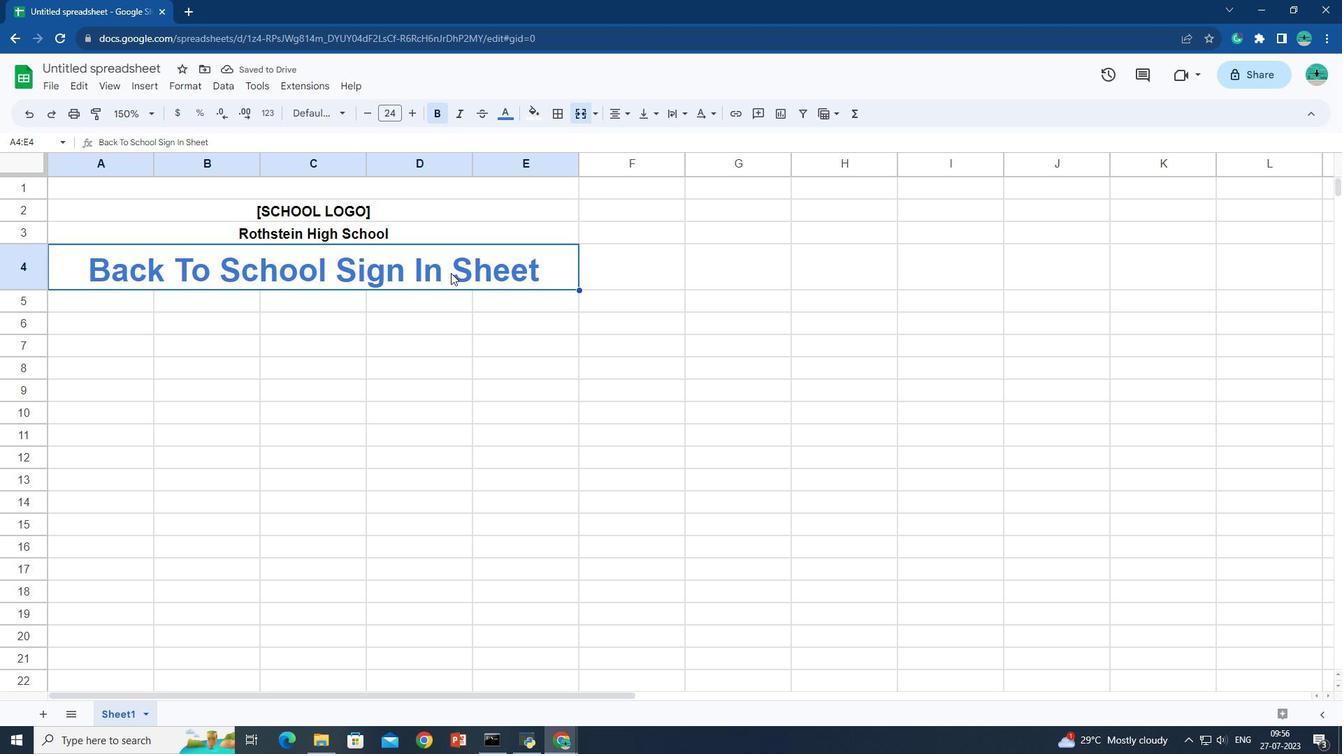 
Action: Mouse pressed left at (447, 269)
Screenshot: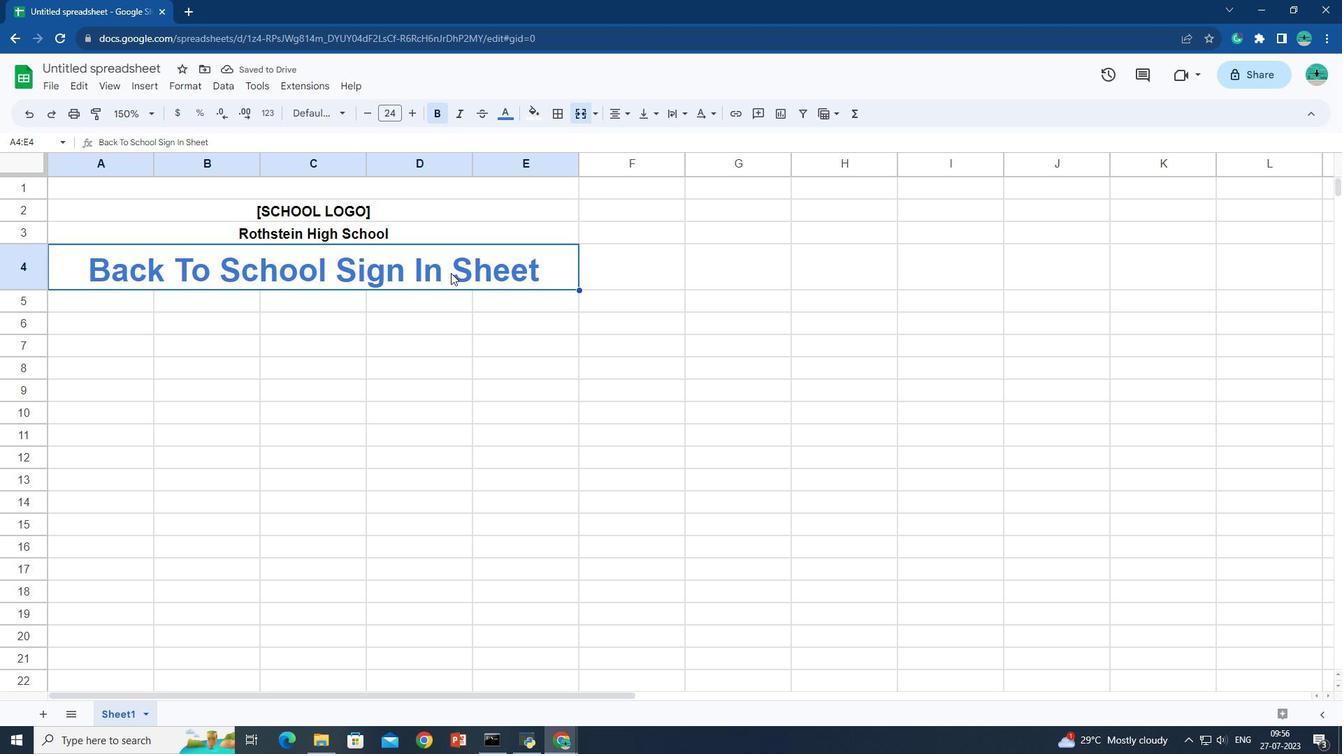 
Action: Mouse moved to (537, 260)
Screenshot: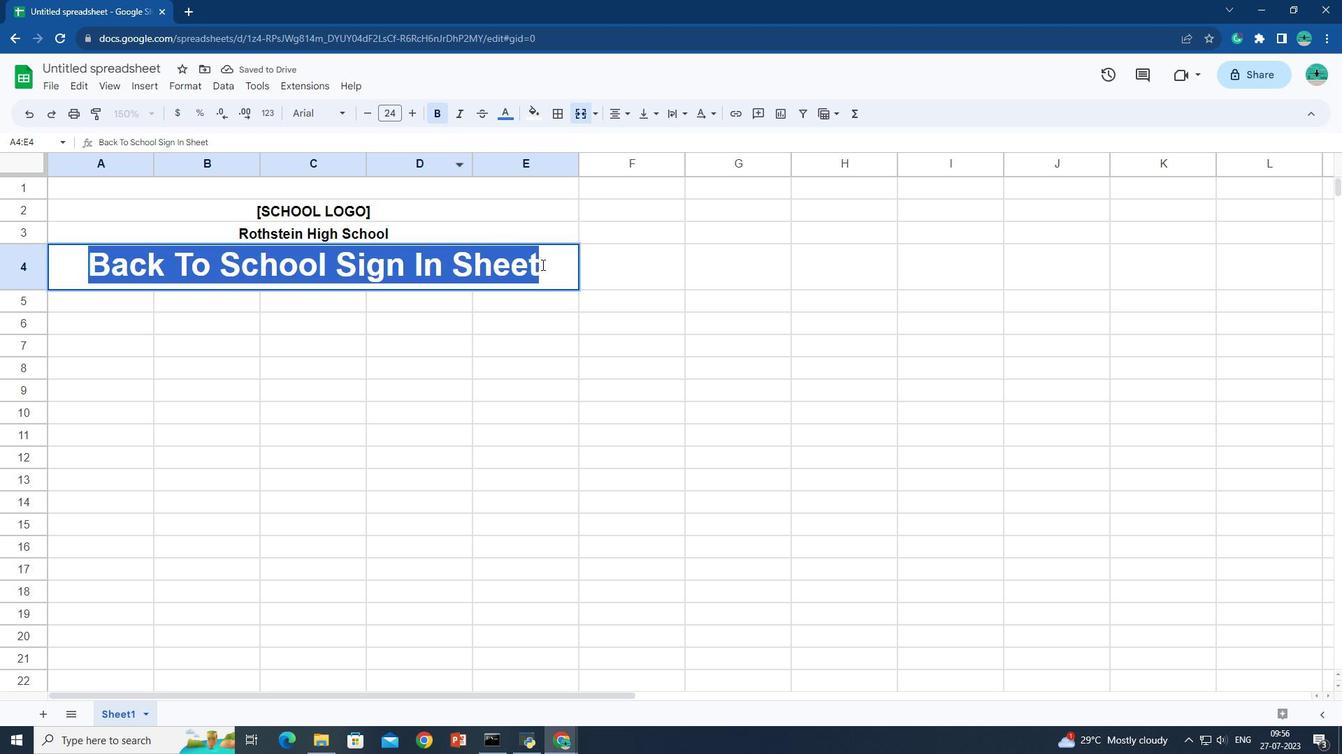 
Action: Mouse pressed left at (537, 260)
Screenshot: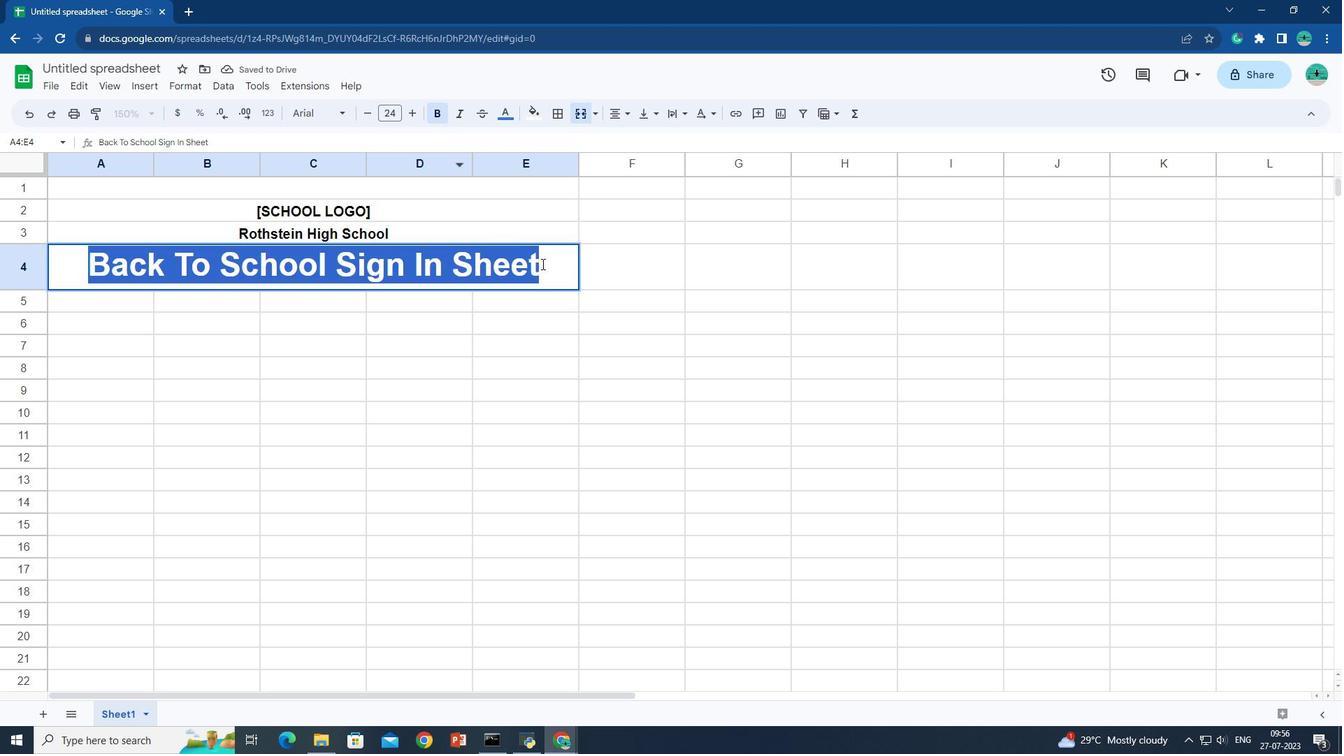 
Action: Mouse moved to (522, 265)
Screenshot: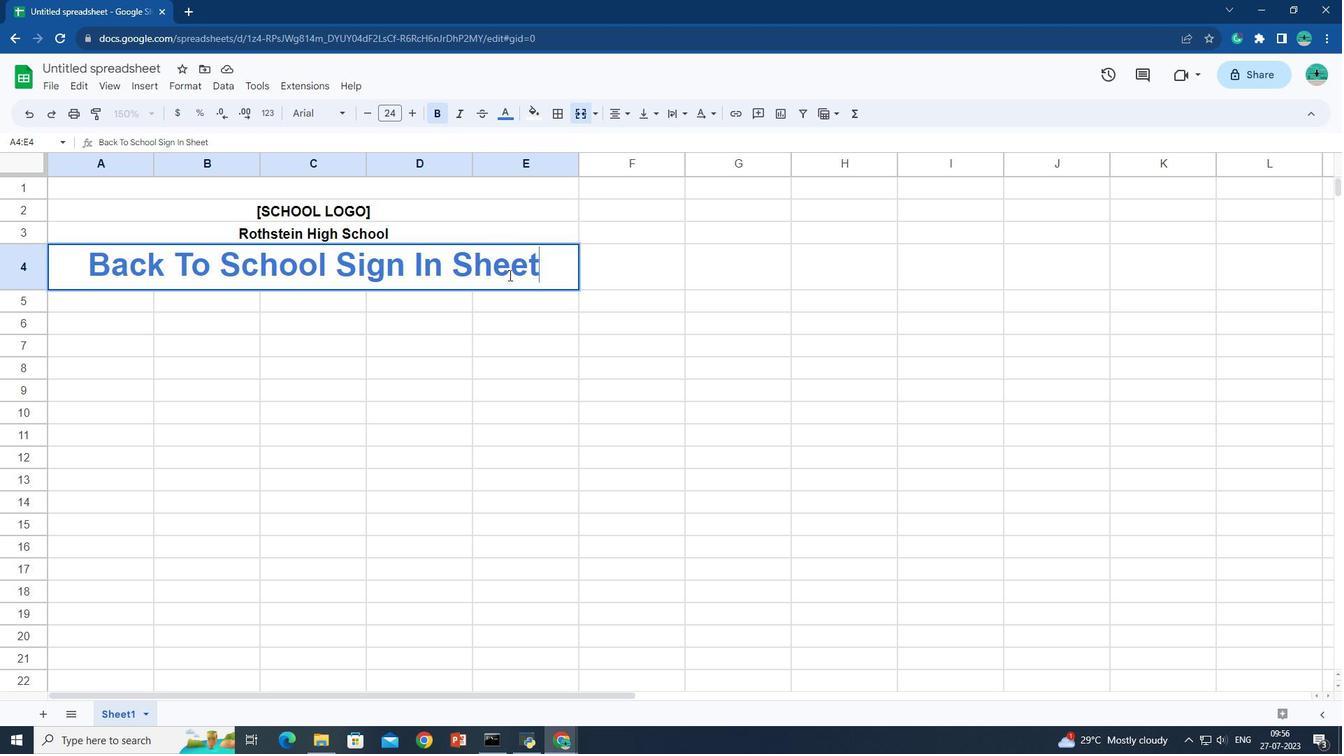 
Action: Mouse pressed left at (522, 265)
Screenshot: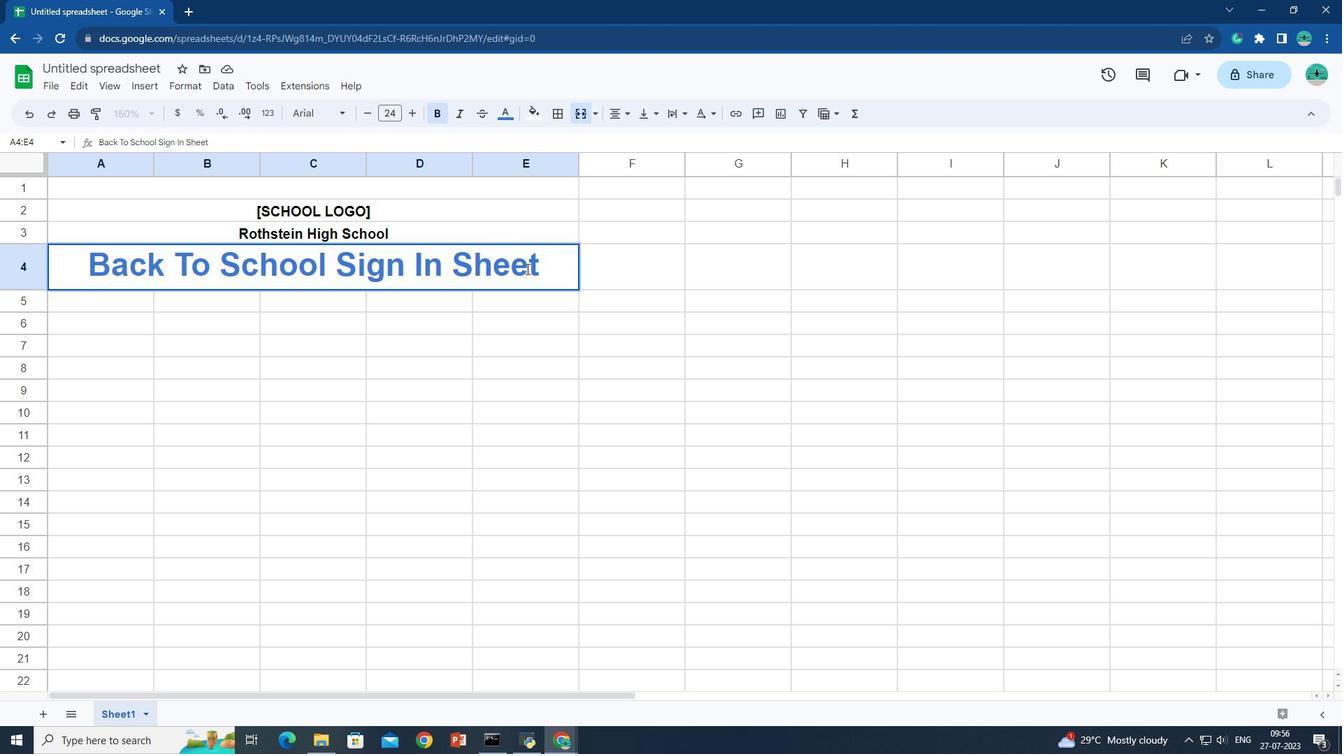 
Action: Mouse pressed left at (522, 265)
Screenshot: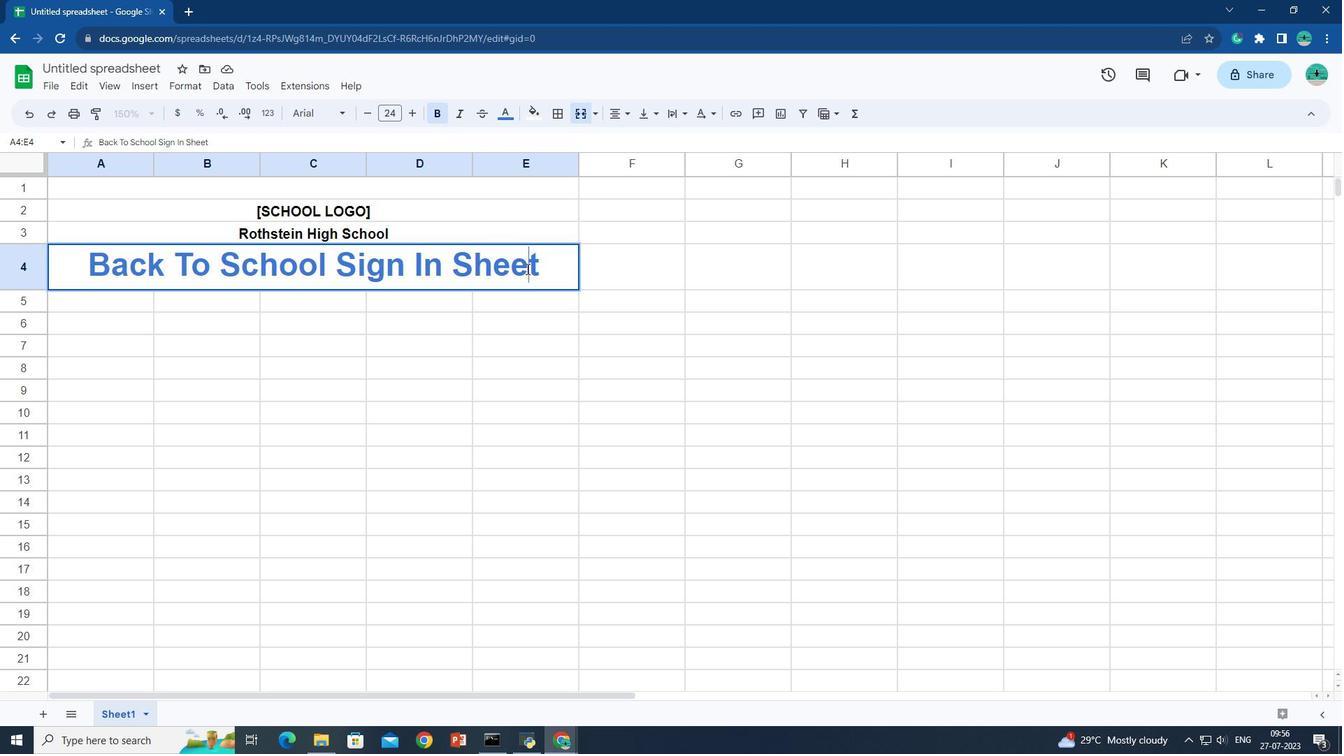 
Action: Mouse pressed left at (522, 265)
Screenshot: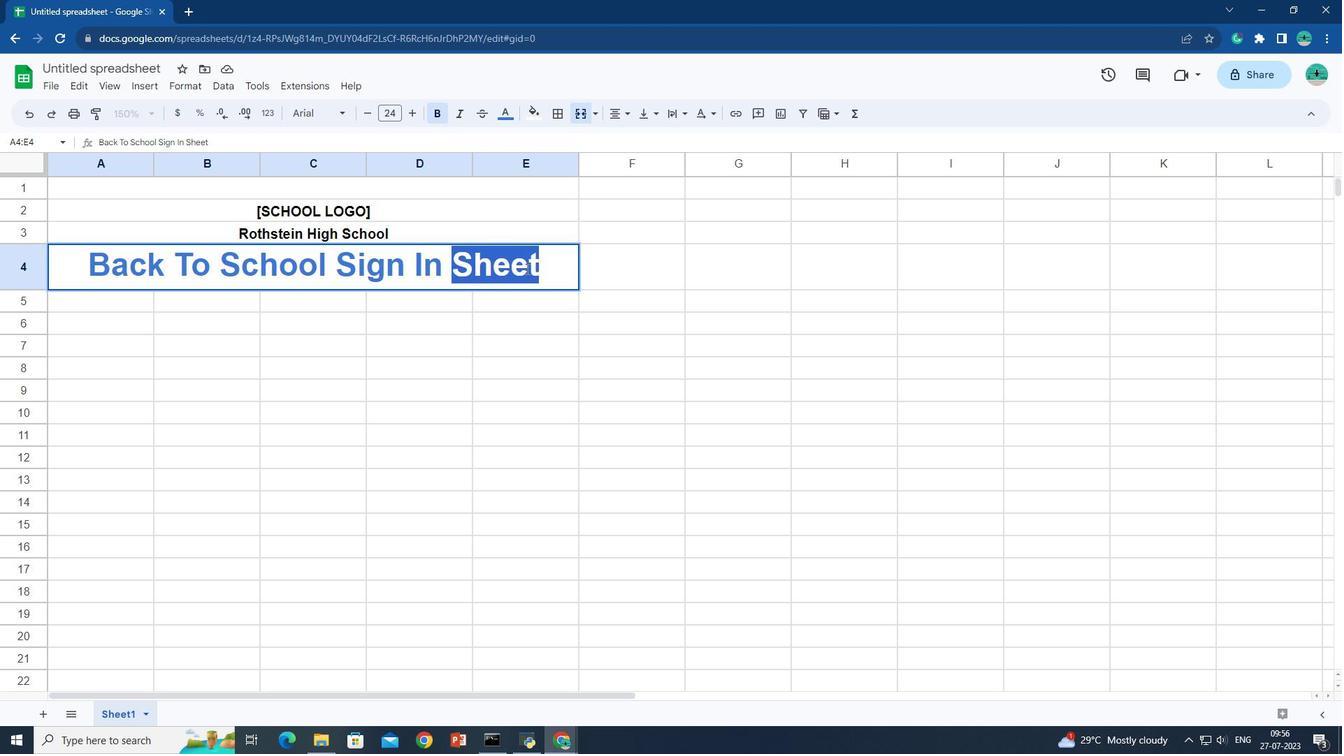 
Action: Mouse moved to (502, 117)
Screenshot: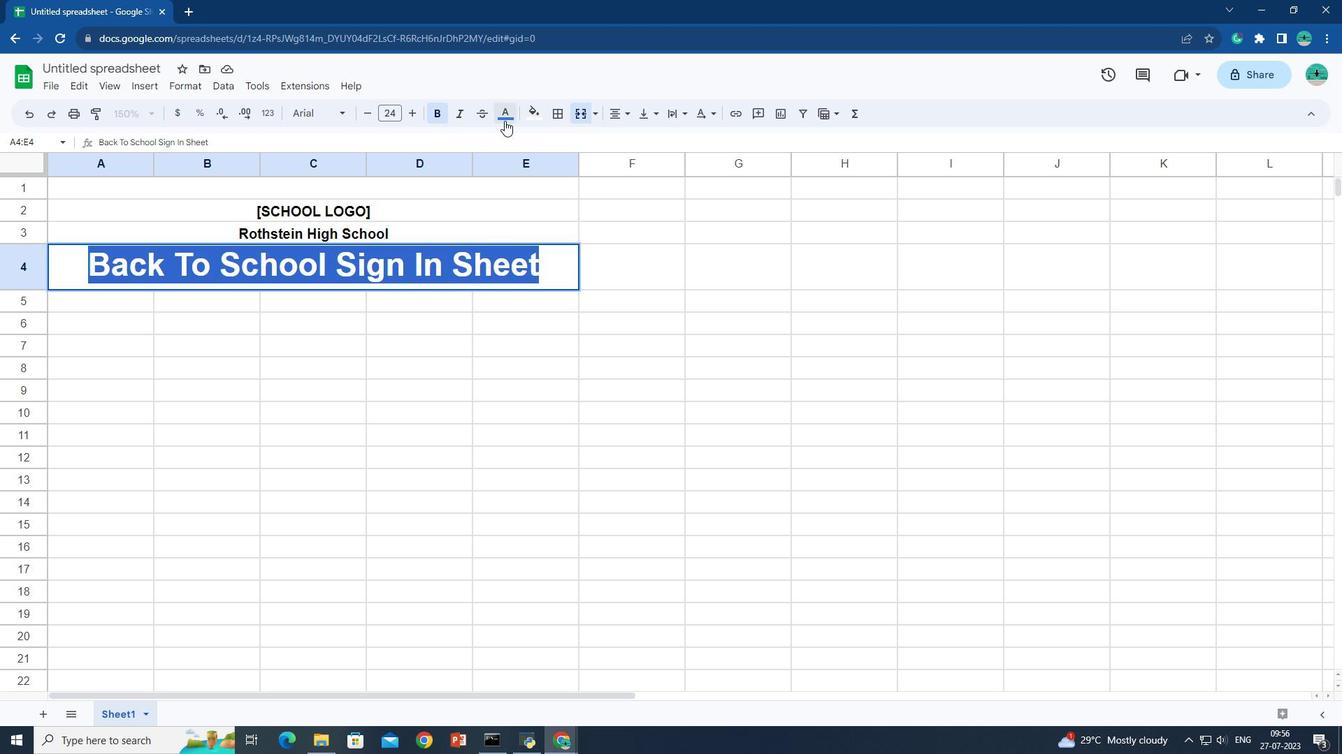 
Action: Mouse pressed left at (502, 117)
Screenshot: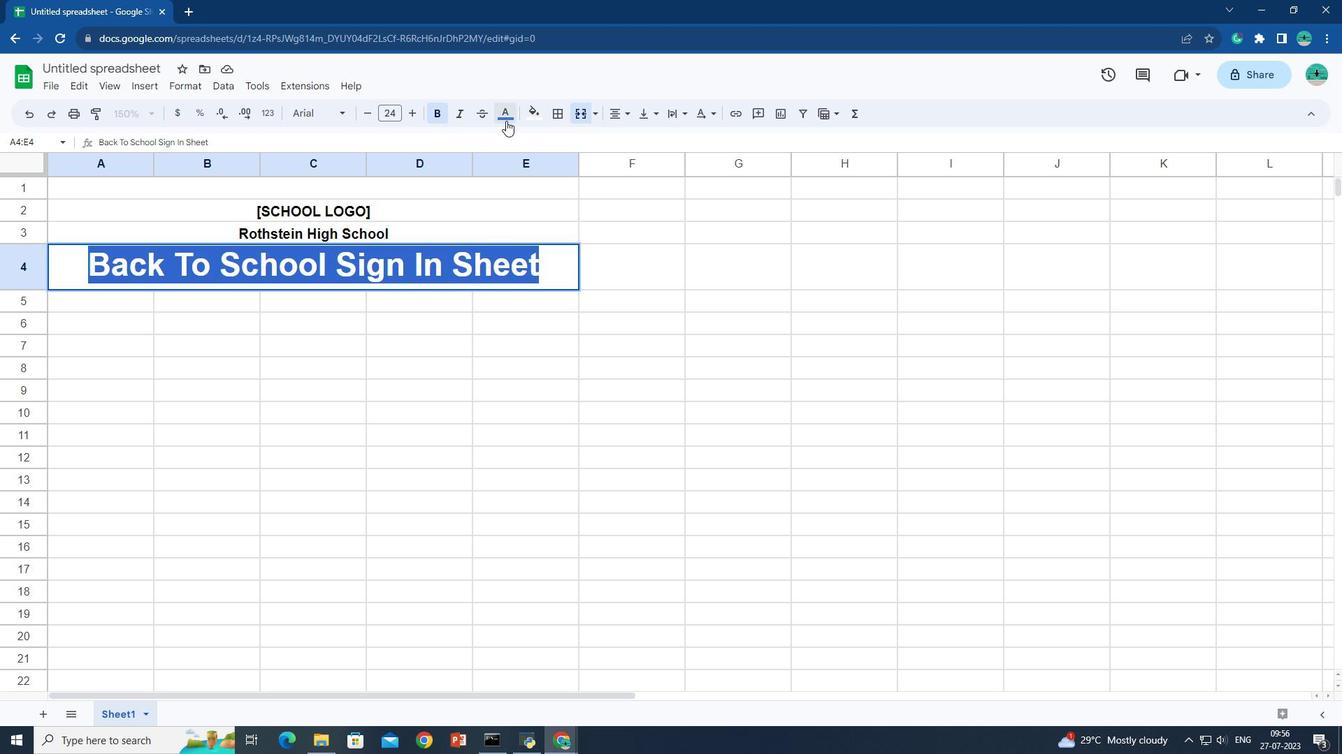 
Action: Mouse moved to (601, 269)
Screenshot: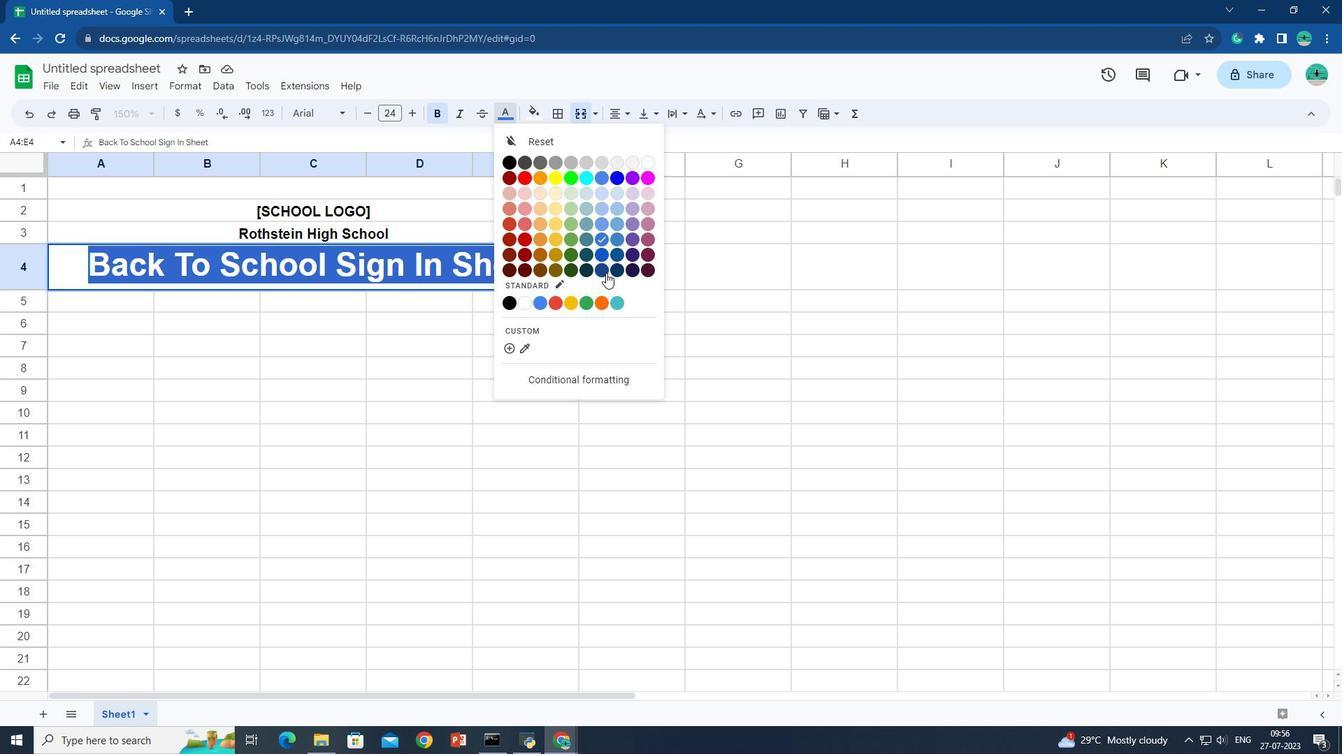 
Action: Mouse pressed left at (601, 269)
Screenshot: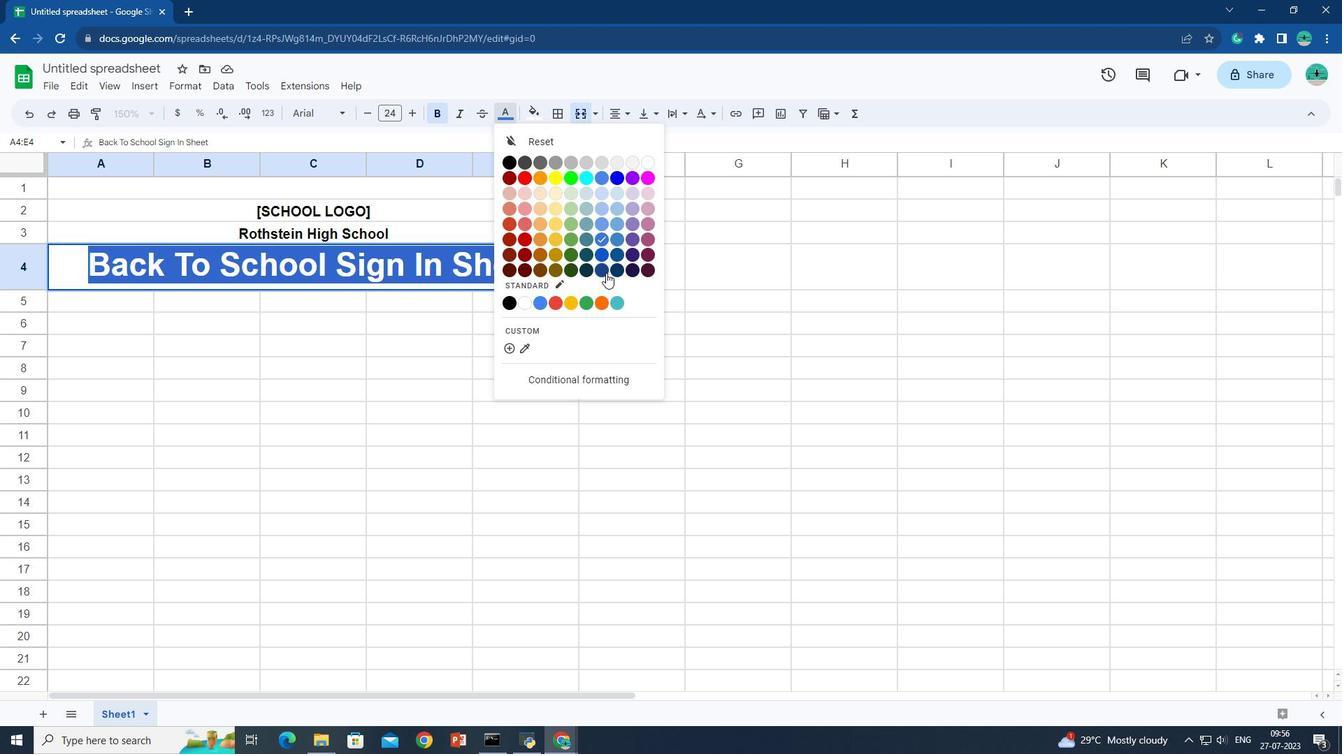 
Action: Mouse moved to (592, 264)
Screenshot: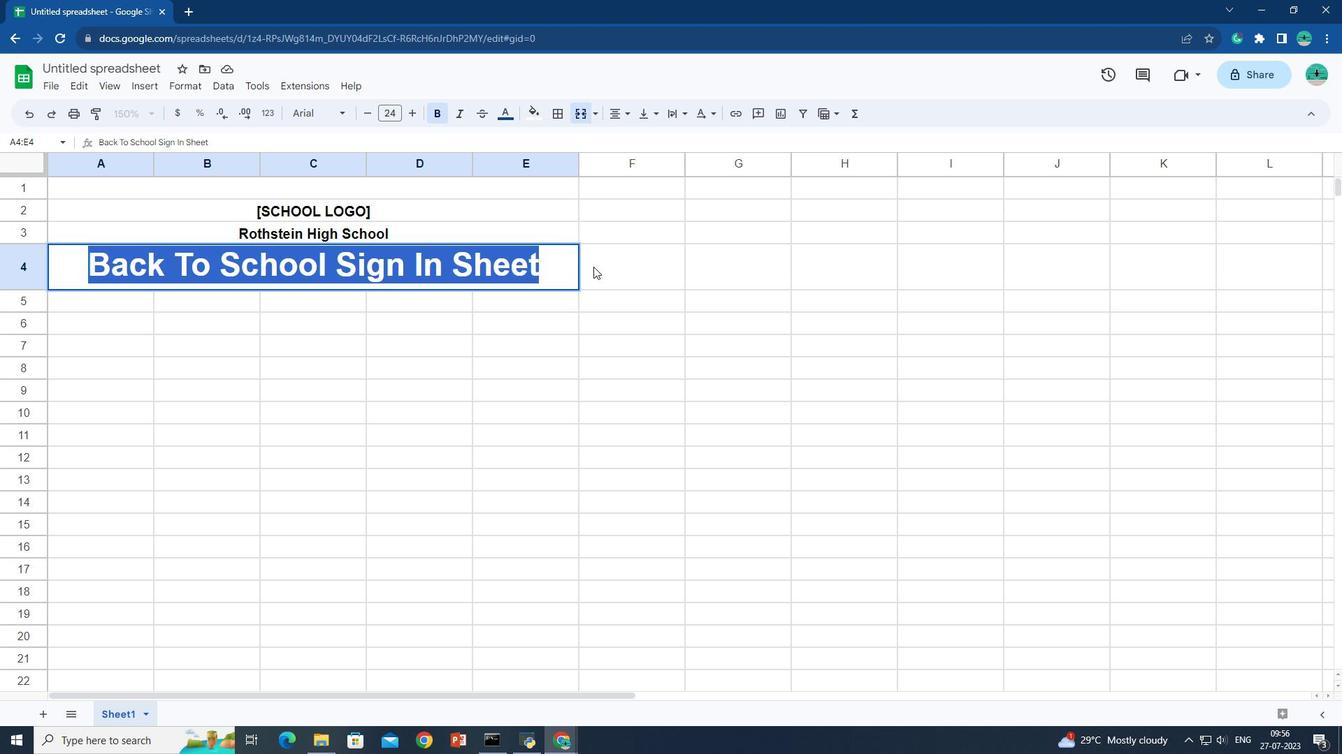 
Action: Mouse pressed left at (592, 264)
Screenshot: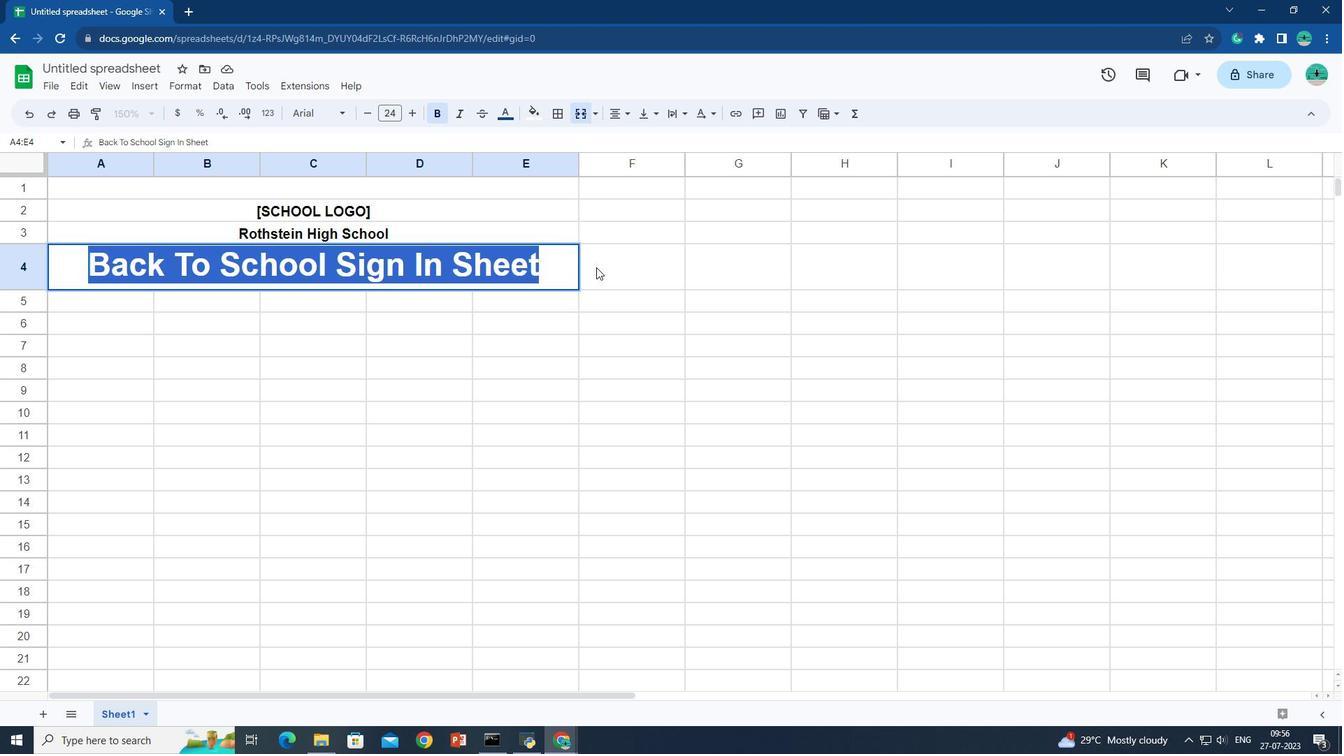 
Action: Mouse moved to (507, 271)
Screenshot: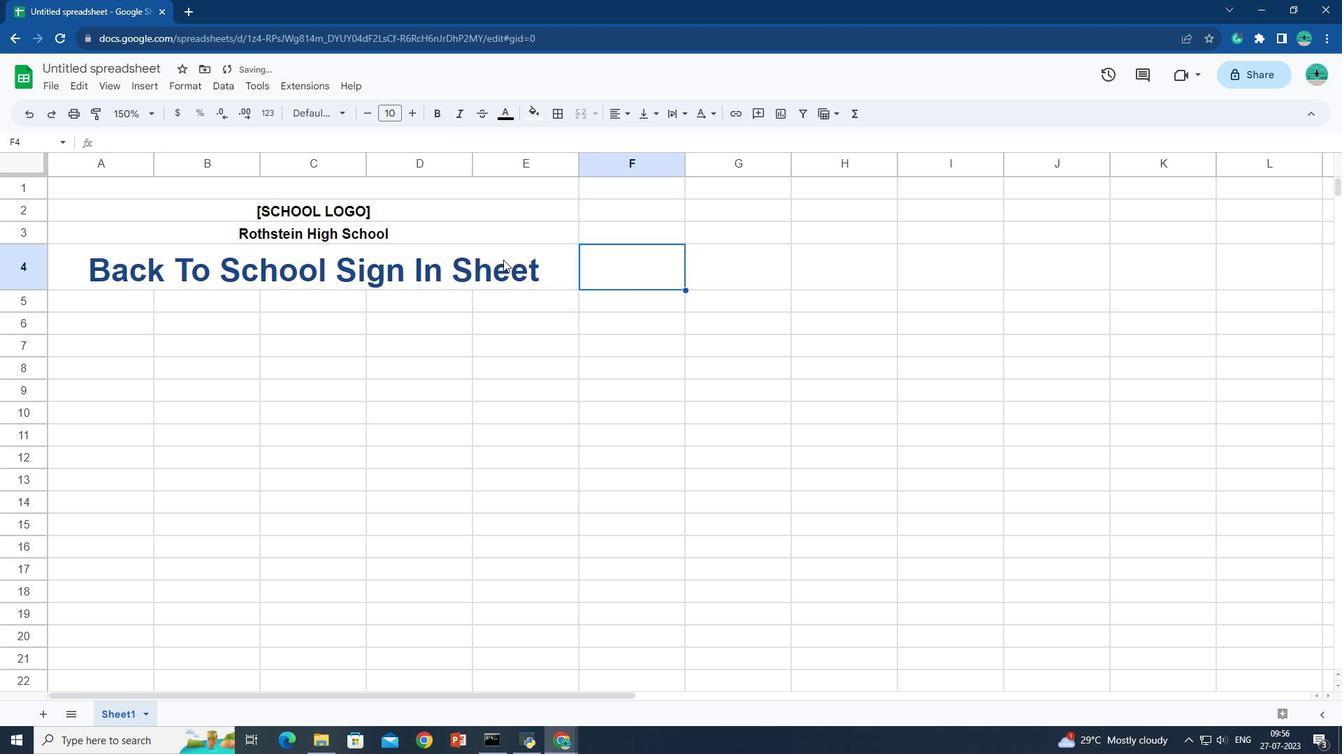 
Action: Mouse pressed left at (507, 271)
Screenshot: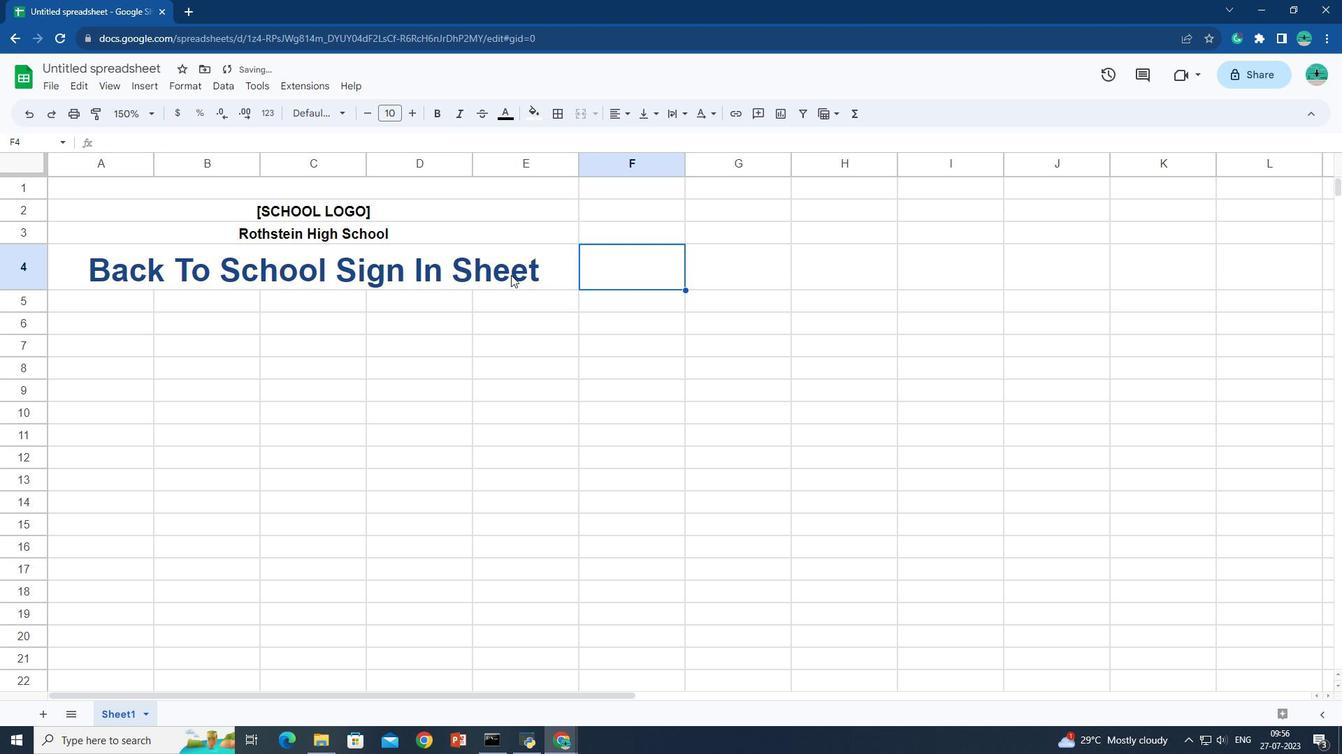 
Action: Mouse pressed left at (507, 271)
Screenshot: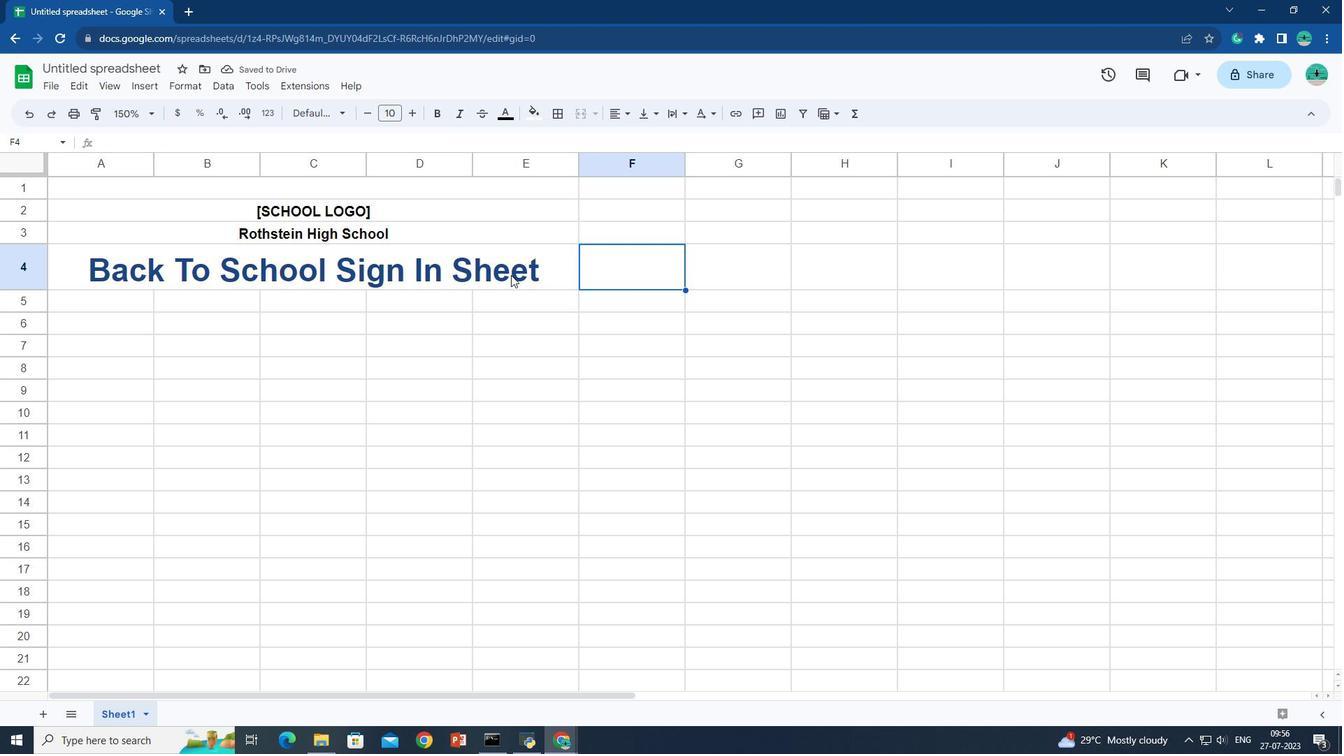 
Action: Mouse pressed left at (507, 271)
Screenshot: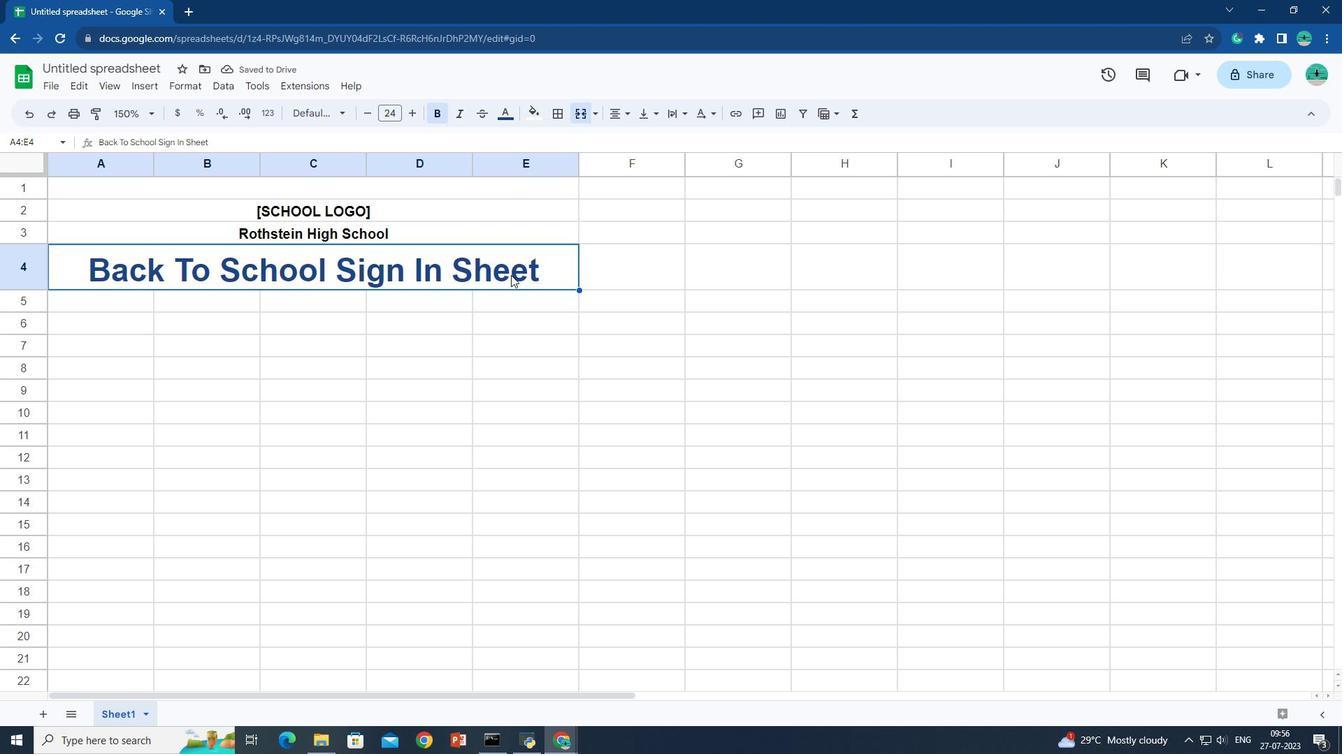 
Action: Mouse moved to (506, 113)
Screenshot: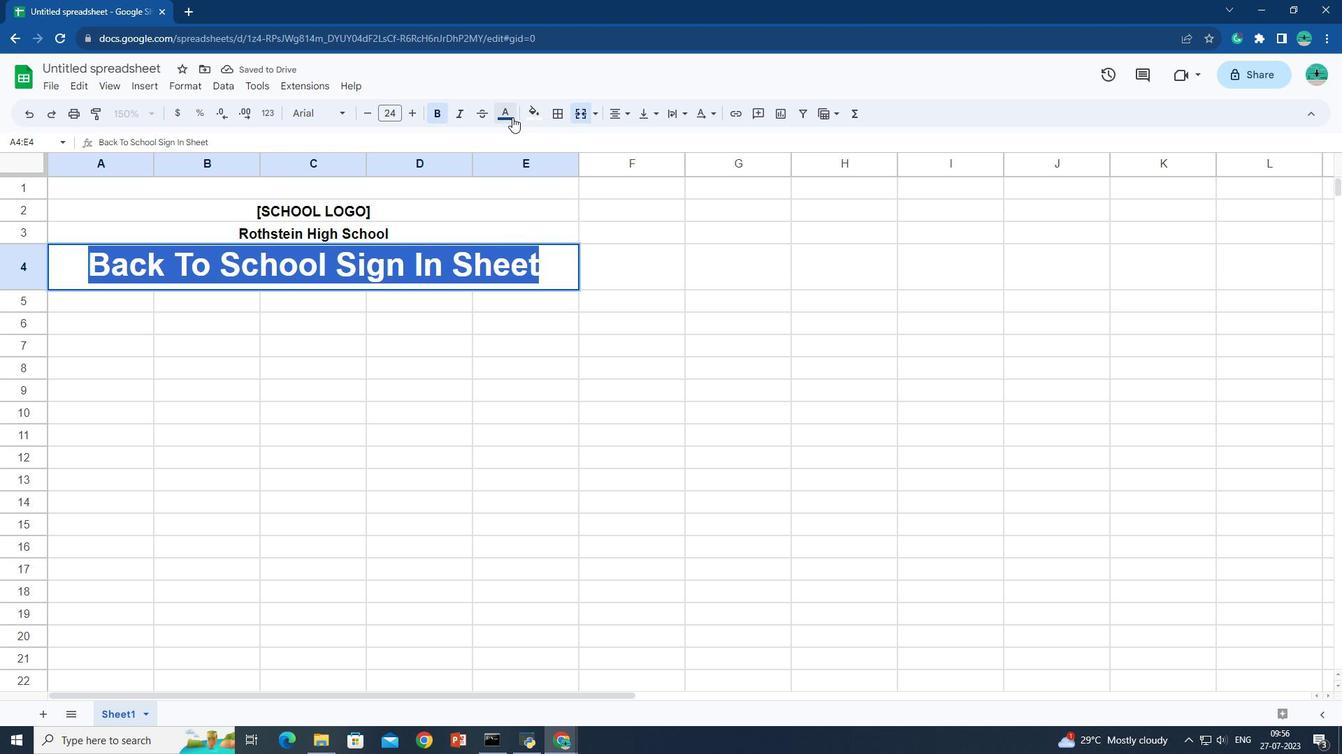 
Action: Mouse pressed left at (506, 113)
Screenshot: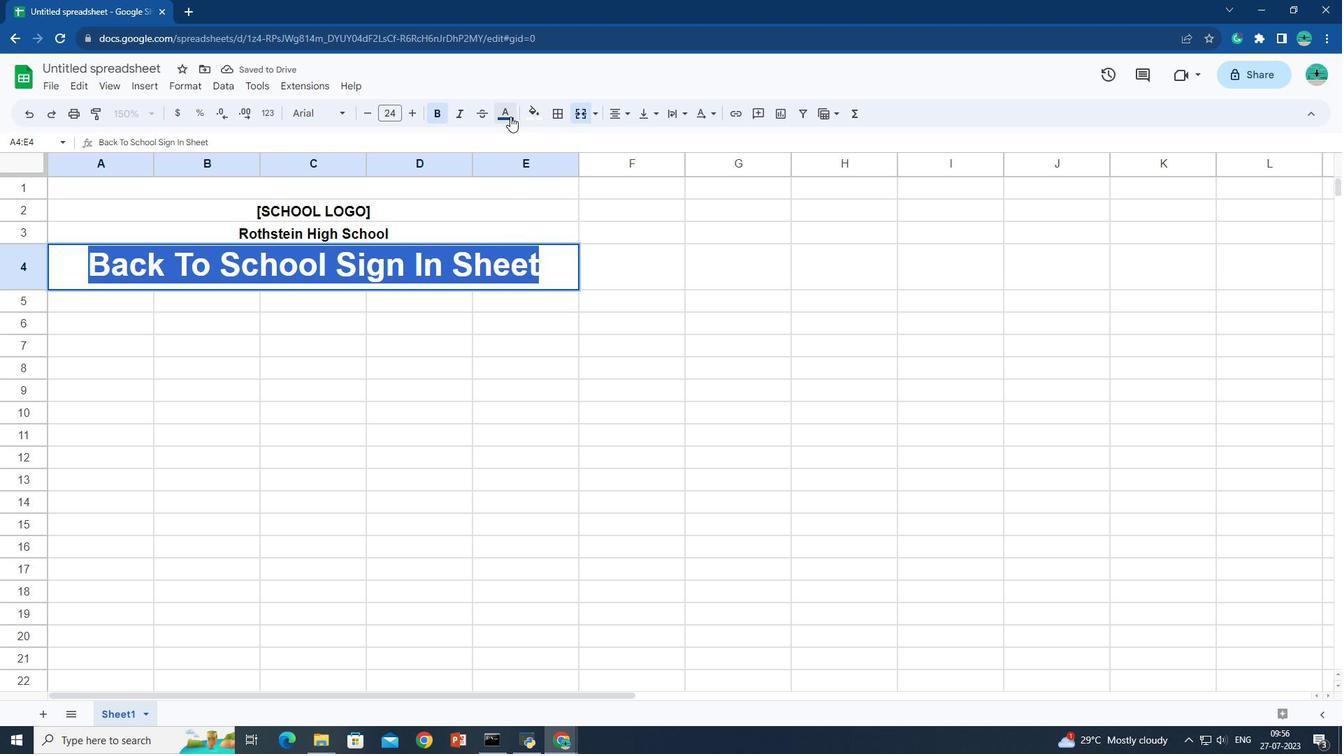 
Action: Mouse moved to (596, 248)
Screenshot: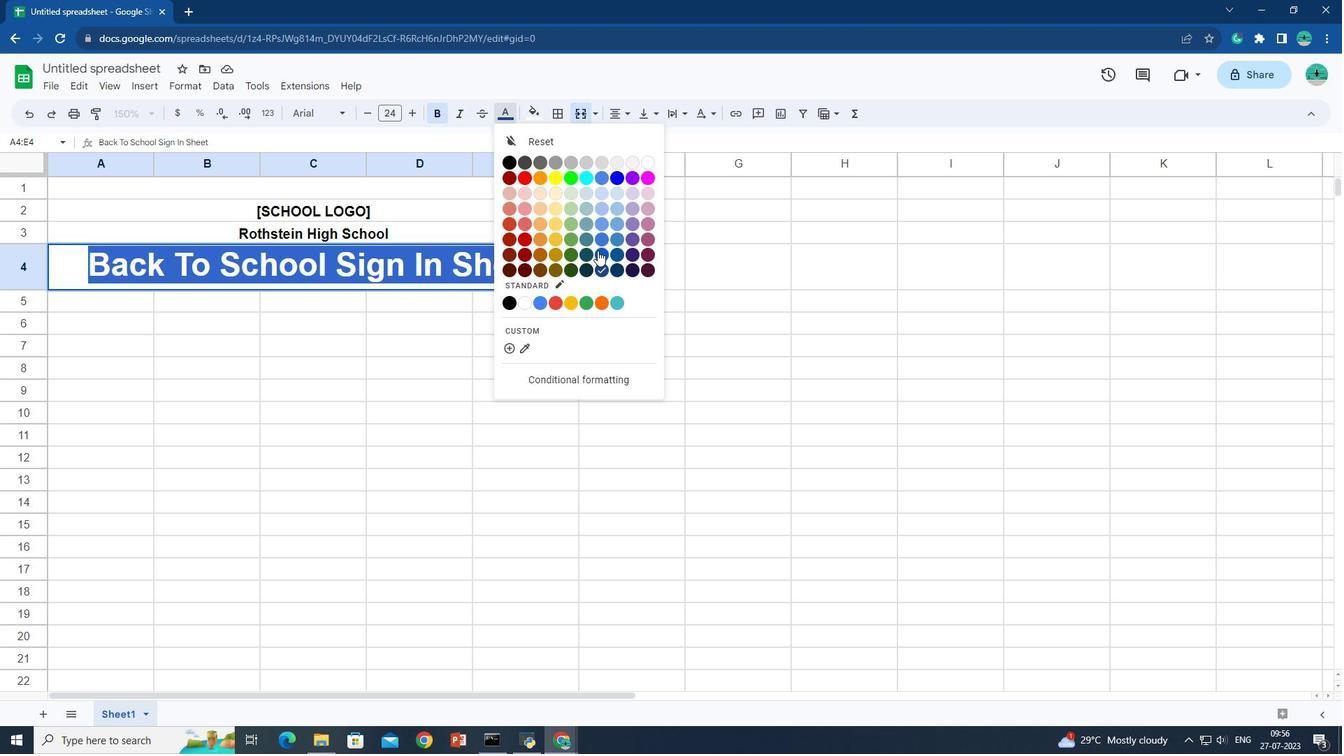 
Action: Mouse pressed left at (596, 248)
Screenshot: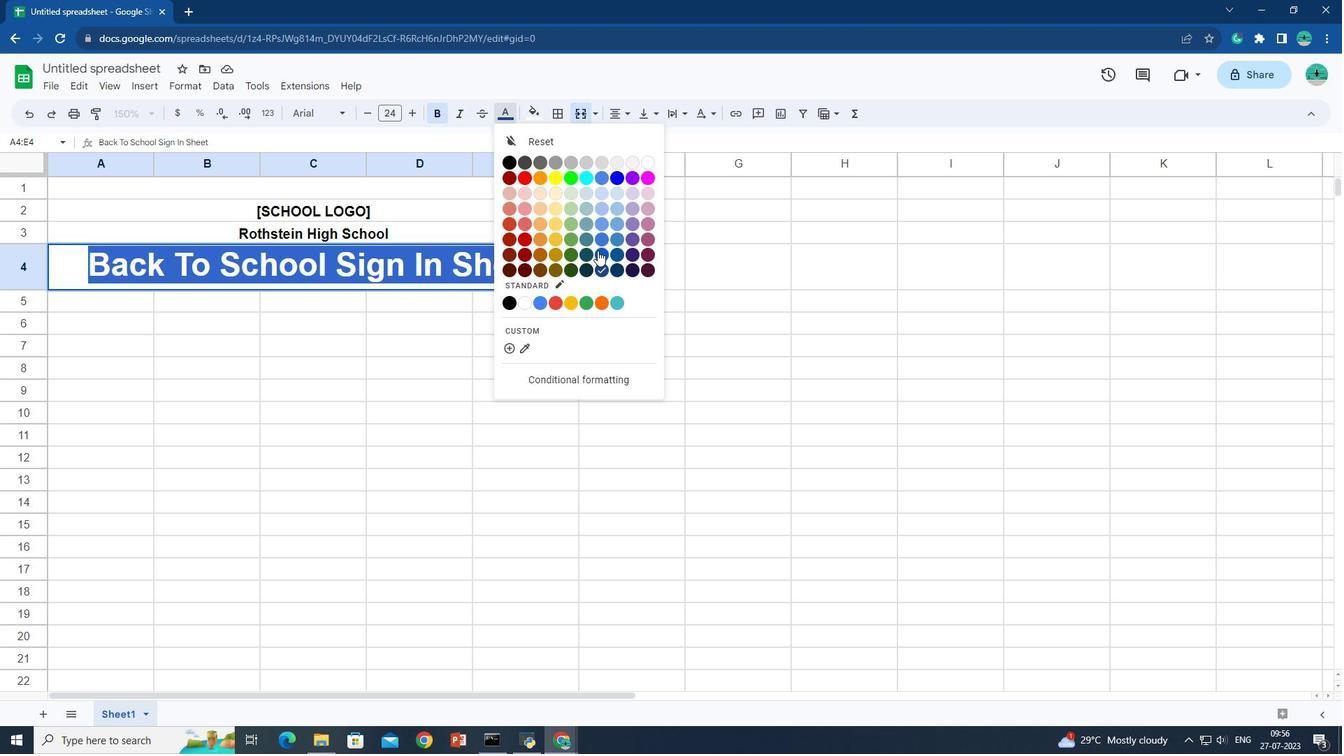 
Action: Mouse pressed left at (596, 248)
Screenshot: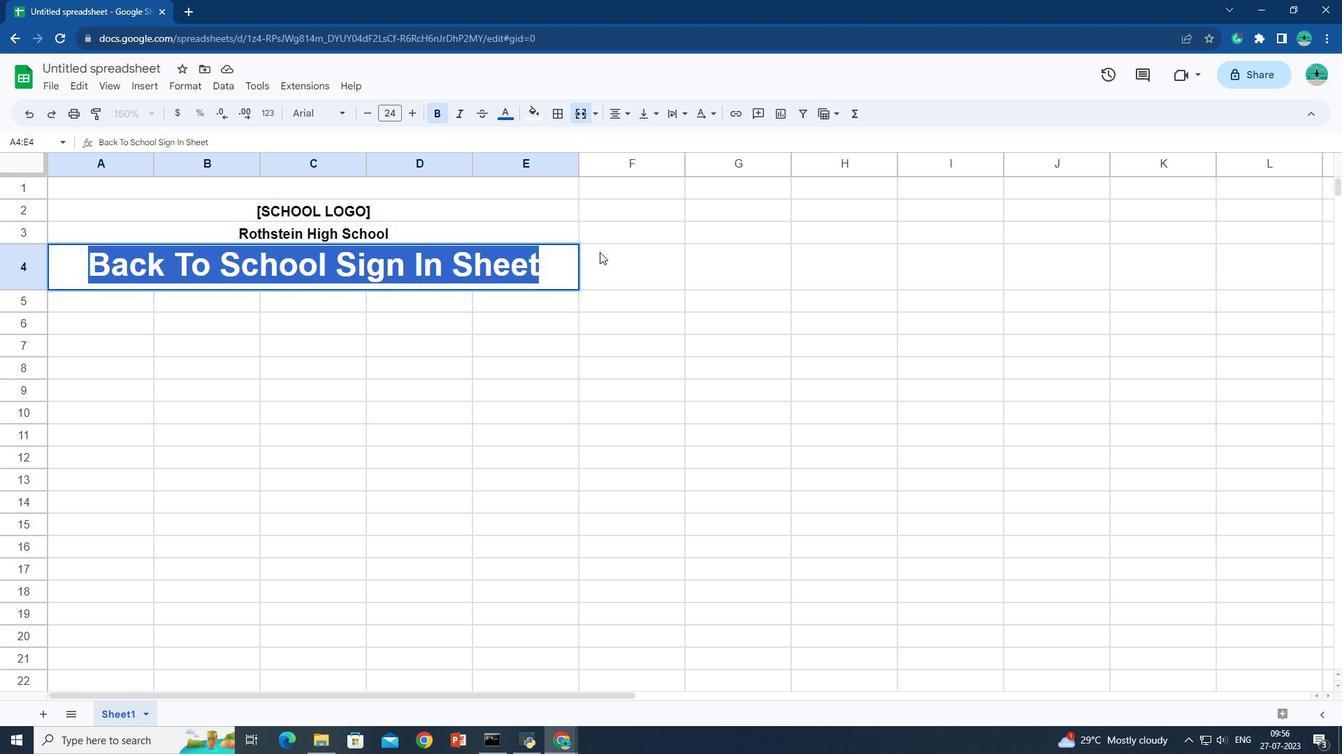 
Action: Mouse moved to (95, 298)
Screenshot: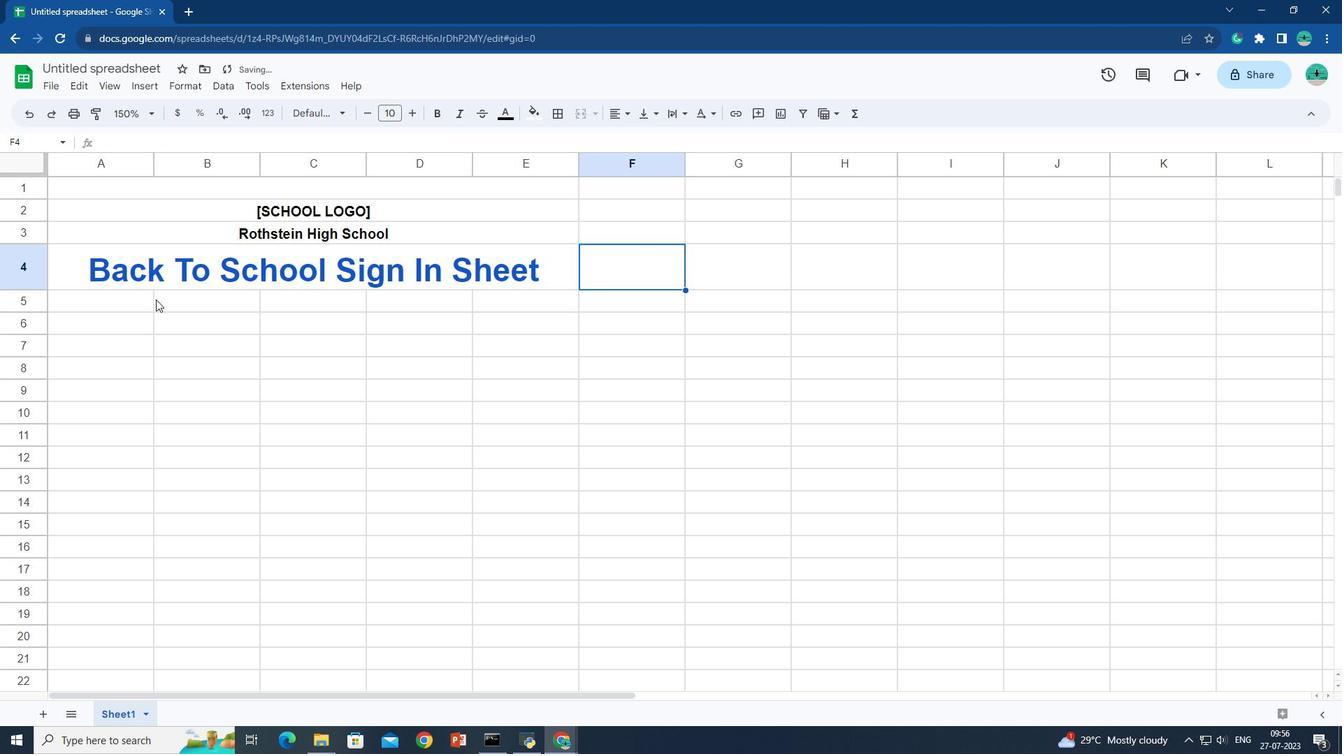 
Action: Mouse pressed left at (95, 298)
Screenshot: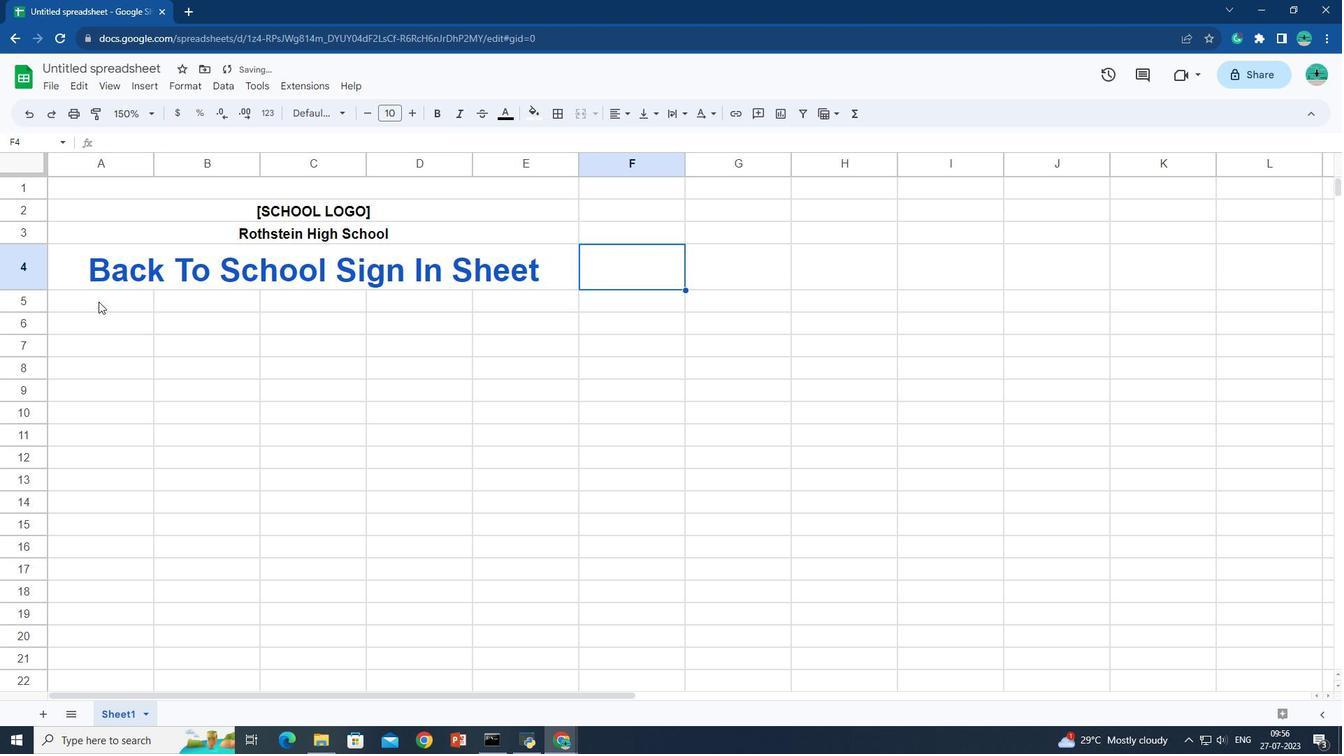 
Action: Mouse moved to (151, 310)
Screenshot: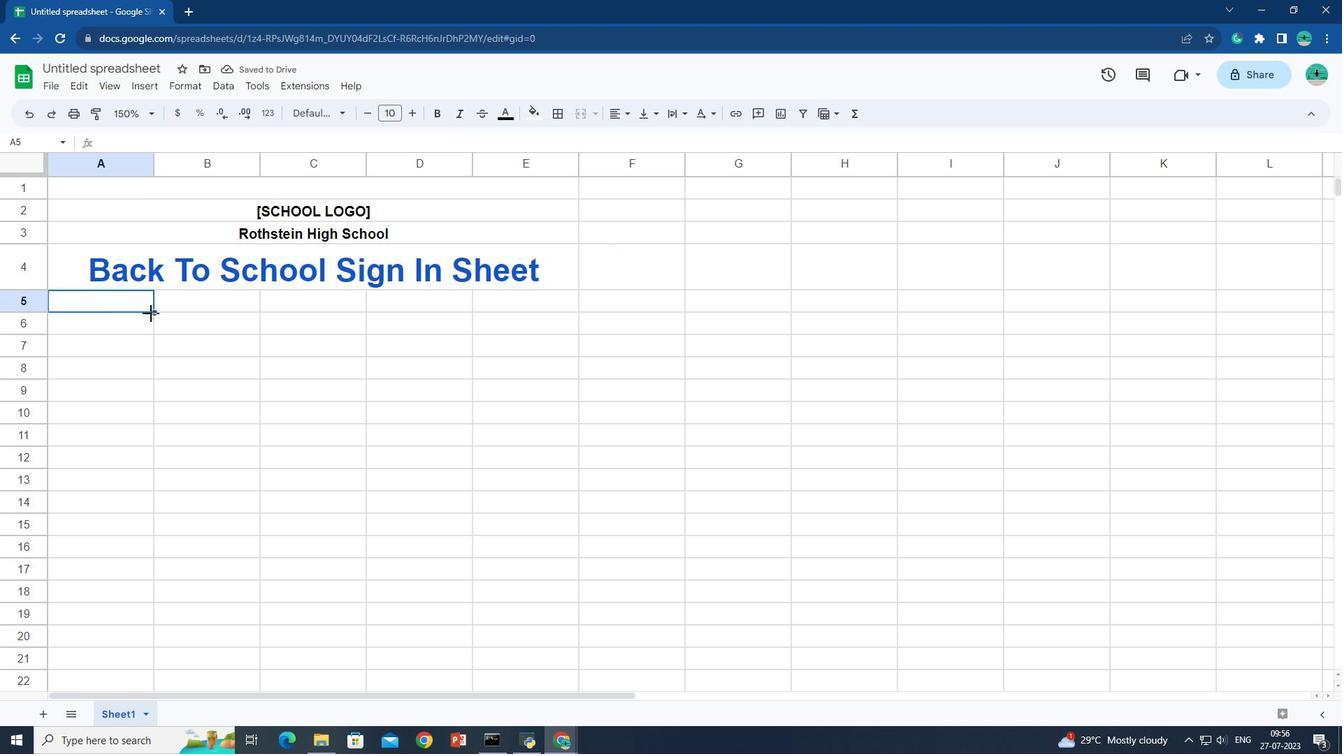 
Action: Mouse pressed left at (151, 310)
Screenshot: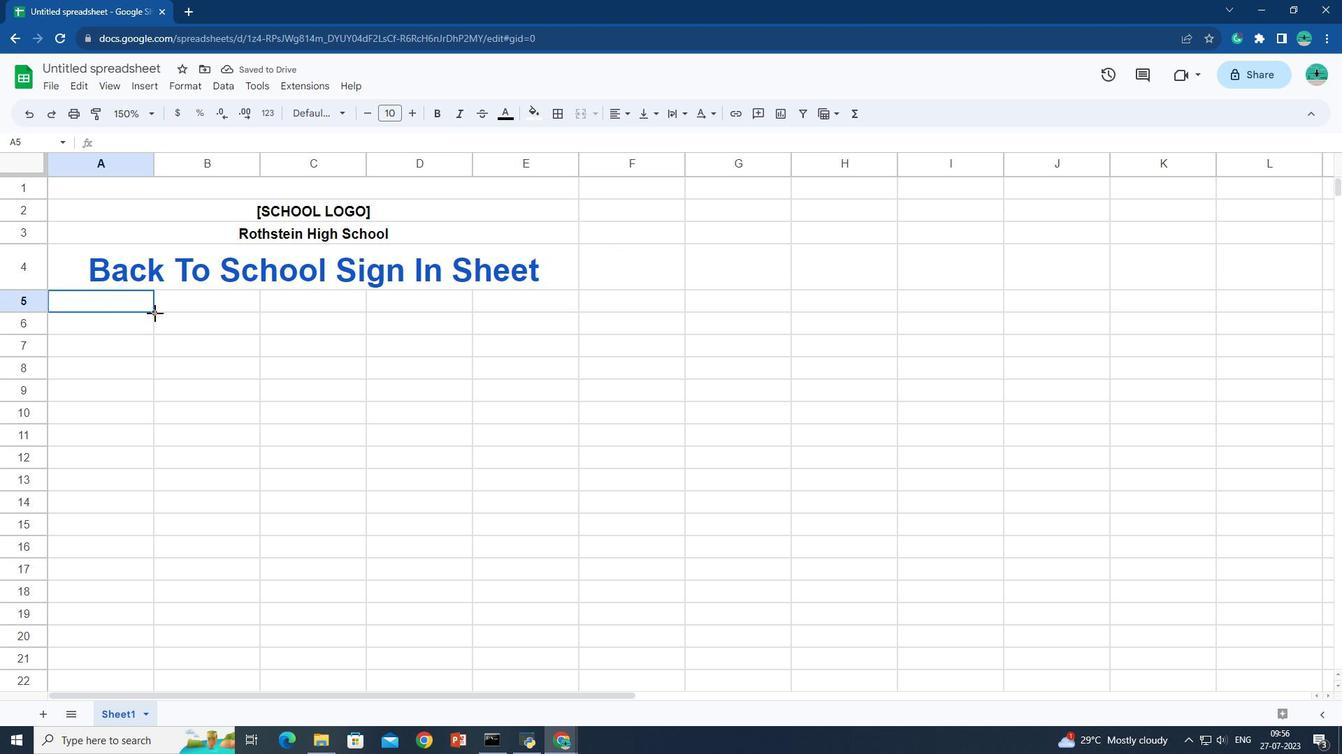 
Action: Mouse moved to (574, 115)
Screenshot: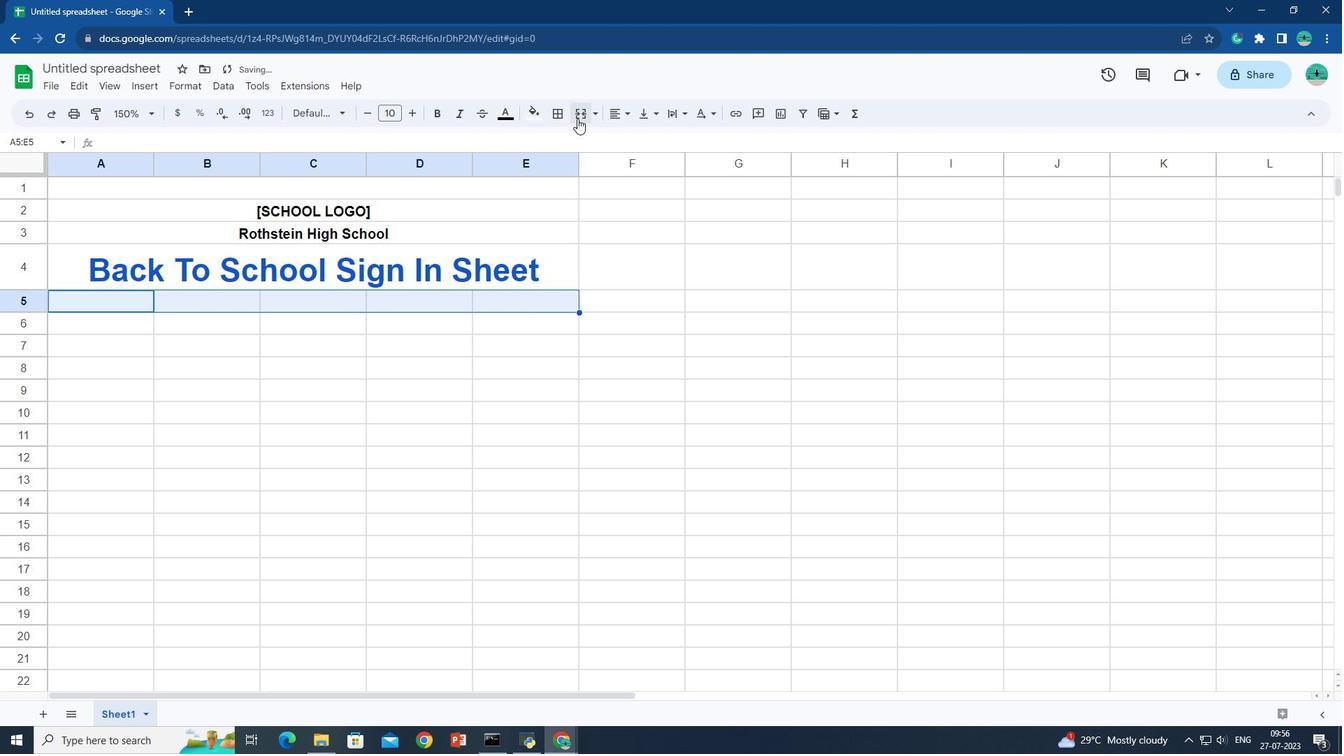 
Action: Mouse pressed left at (574, 115)
Screenshot: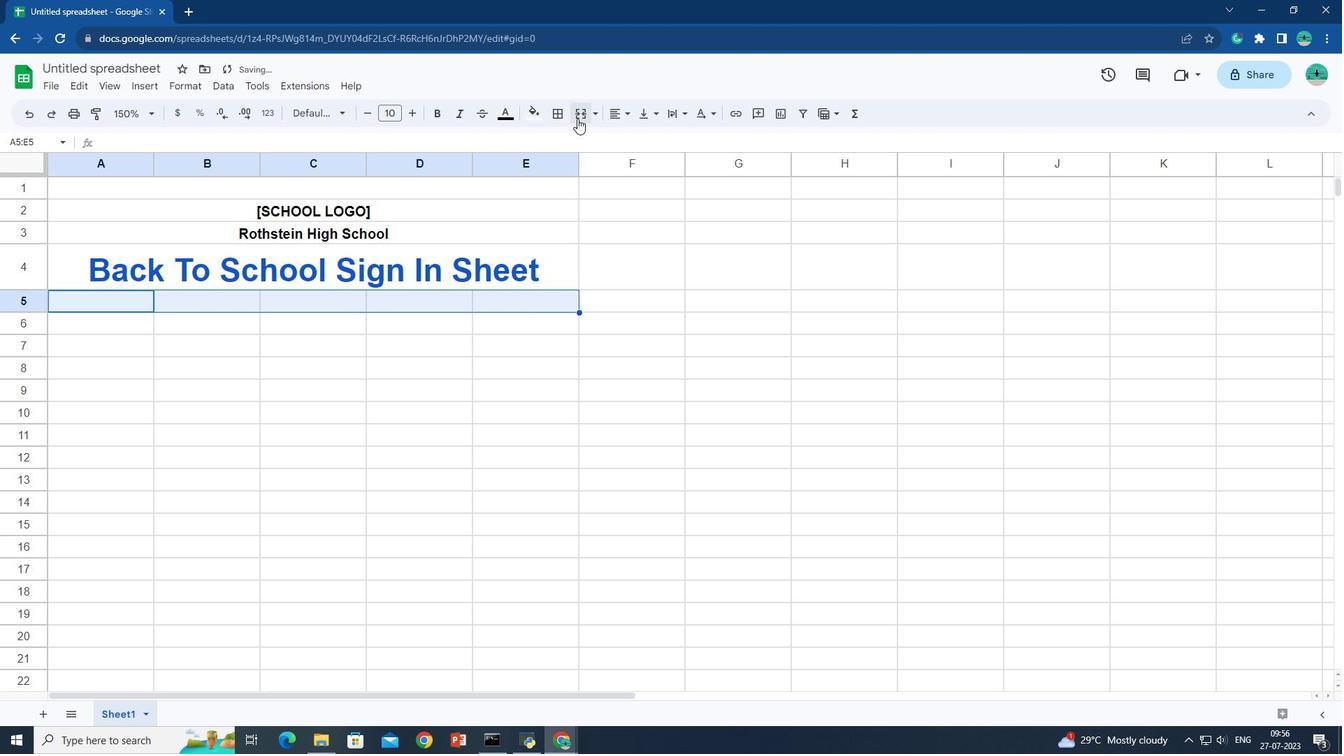 
Action: Mouse moved to (62, 320)
Screenshot: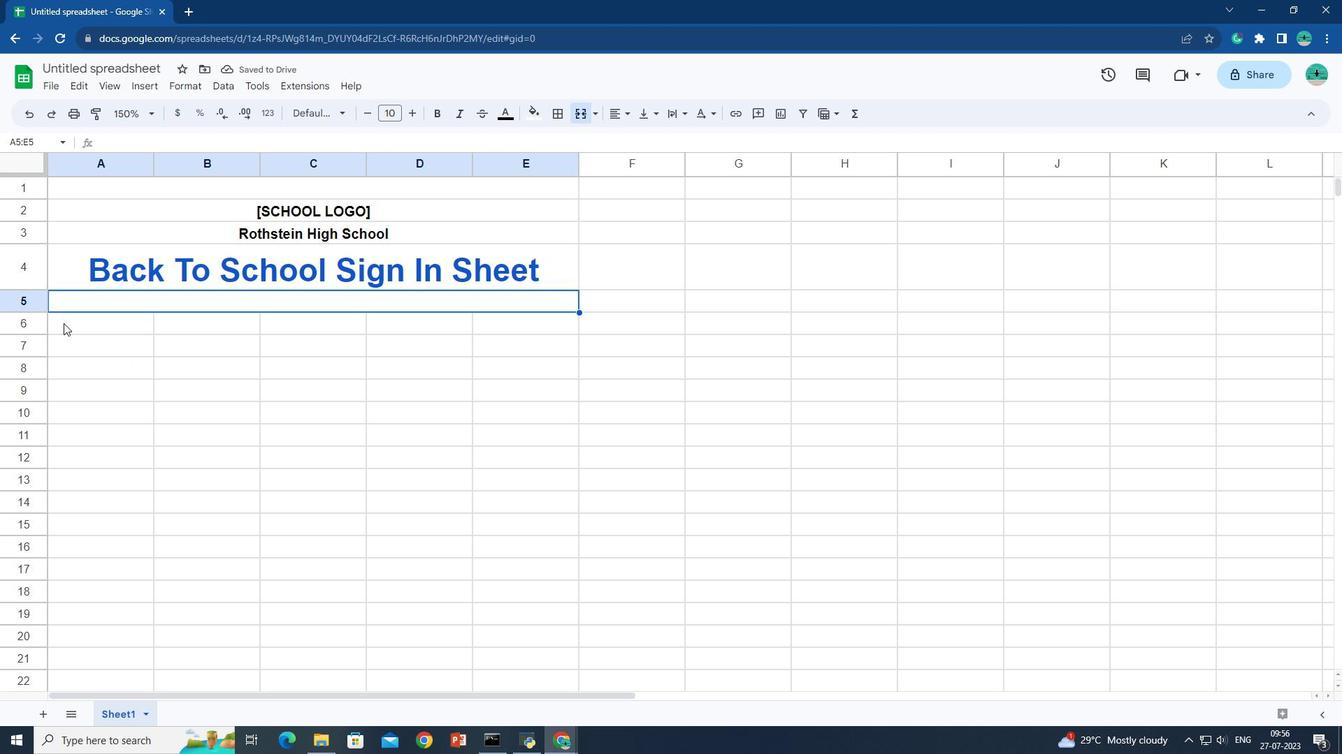 
Action: Mouse pressed left at (62, 320)
Screenshot: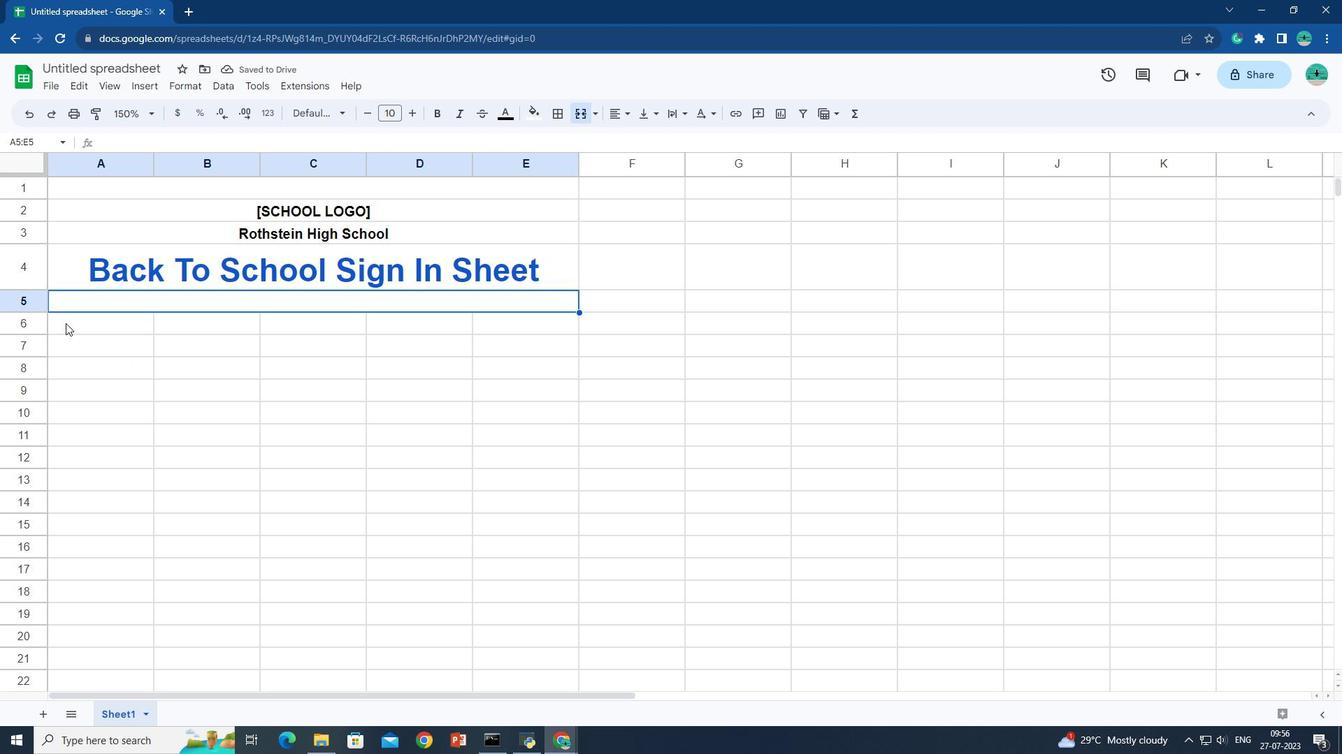 
Action: Mouse moved to (71, 342)
Screenshot: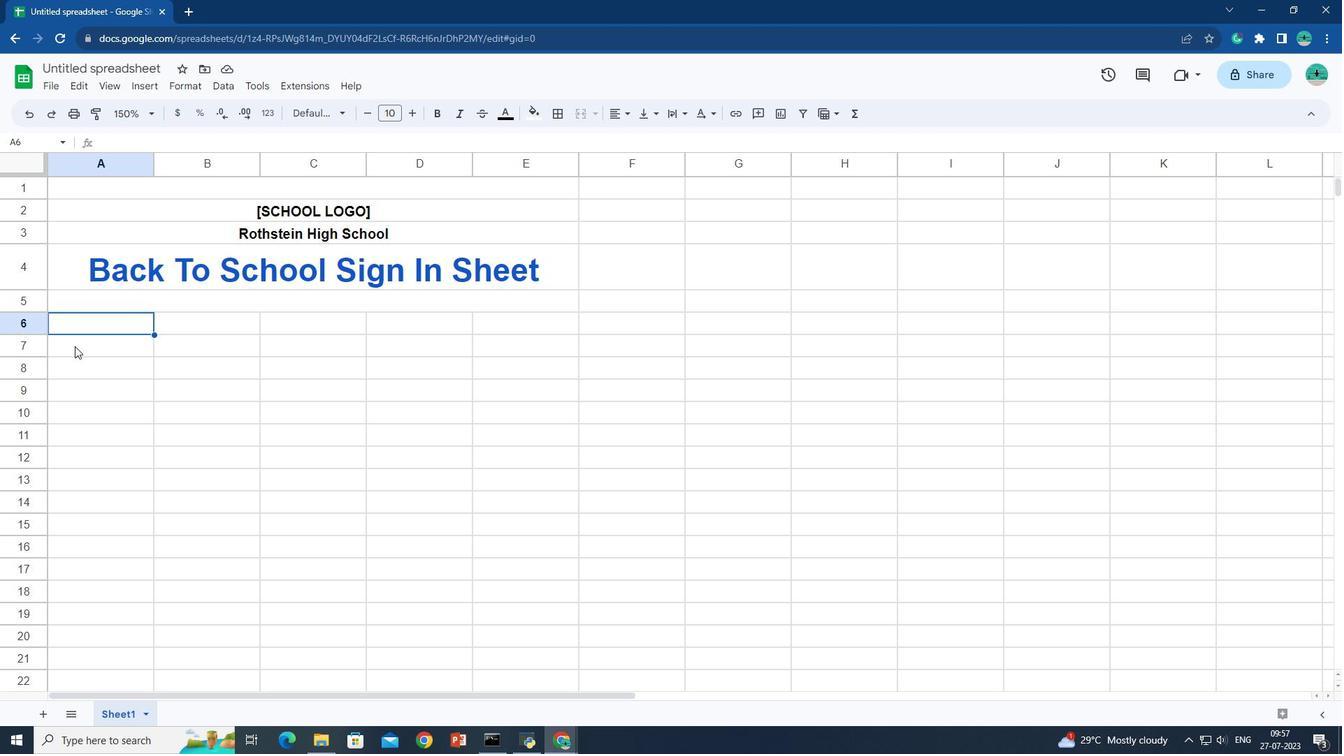 
Action: Mouse pressed left at (71, 342)
Screenshot: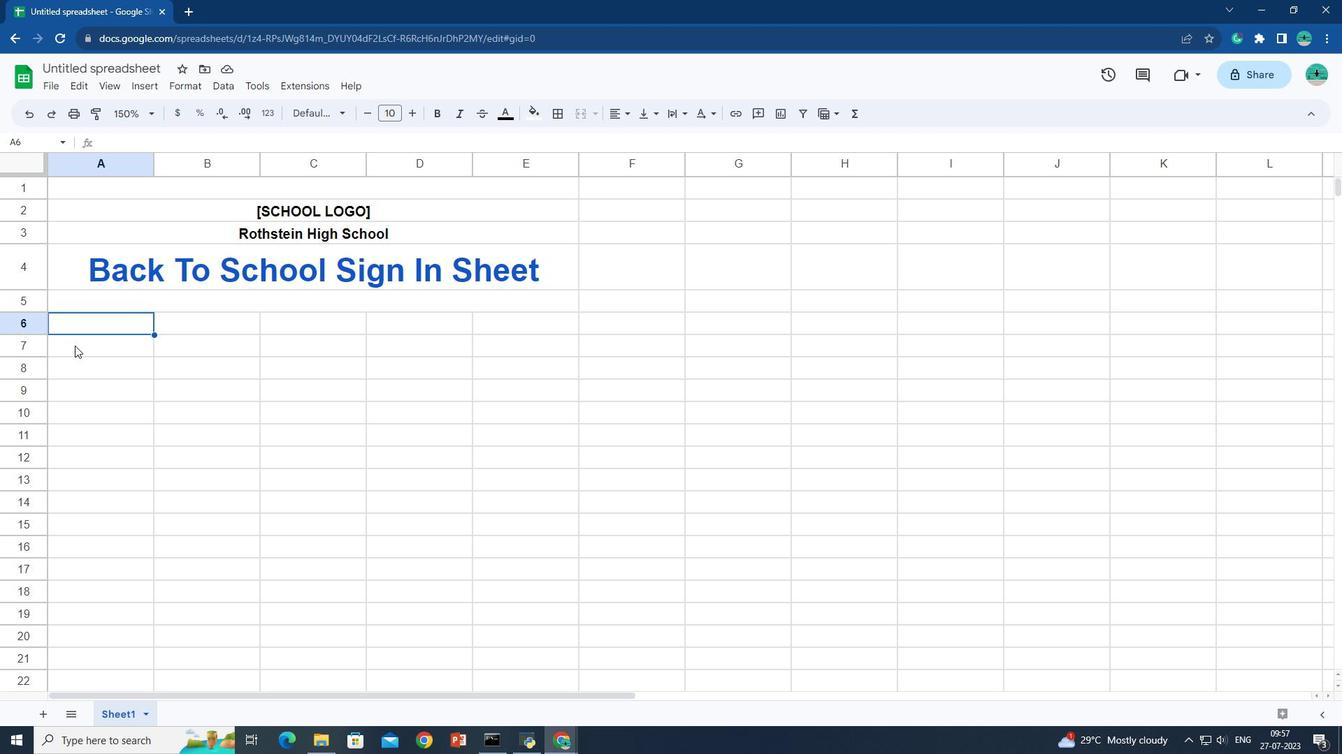 
Action: Mouse moved to (31, 355)
Screenshot: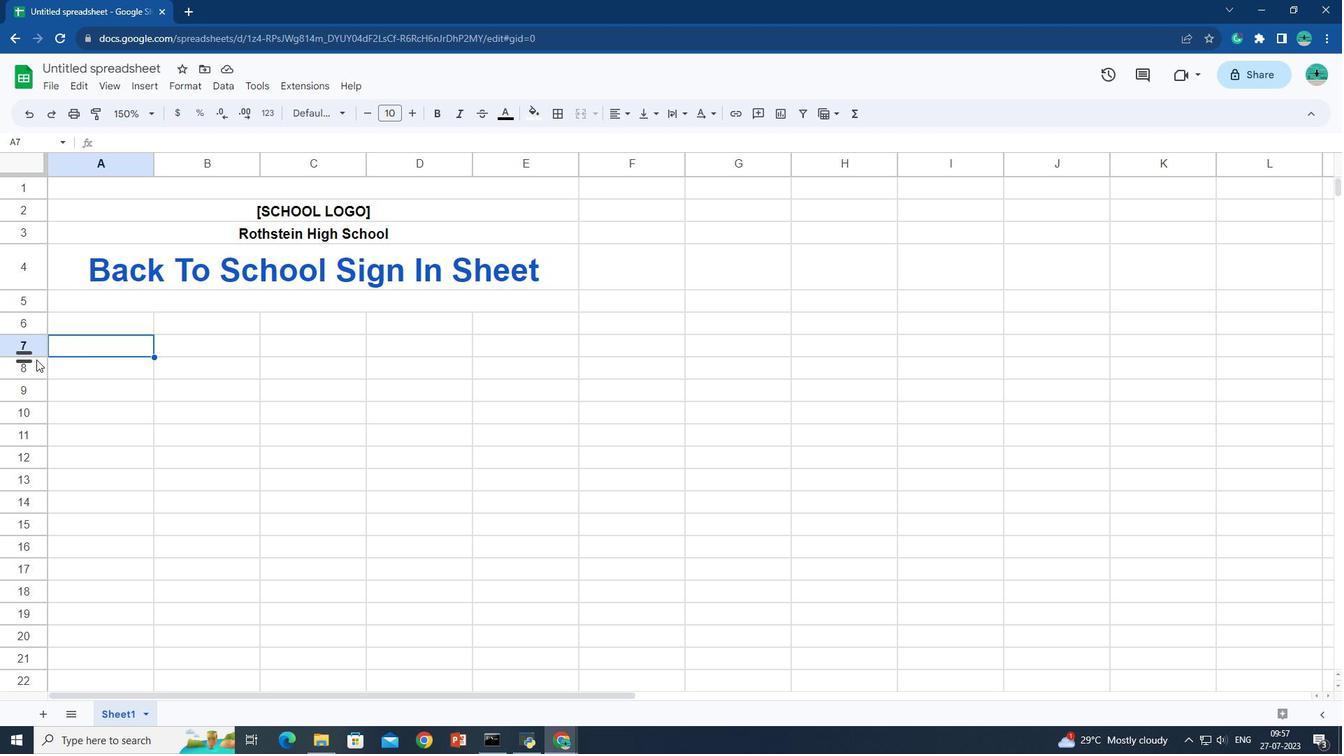 
Action: Mouse pressed left at (31, 355)
Screenshot: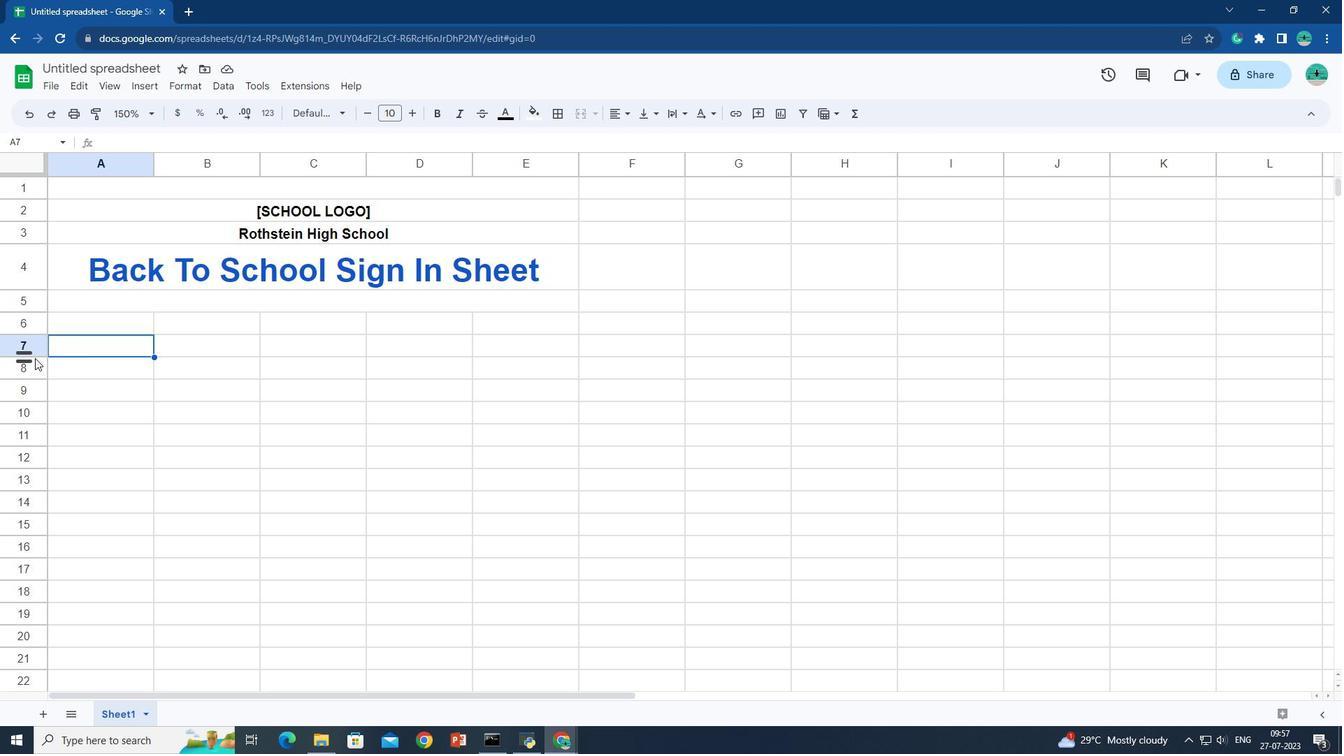 
Action: Mouse moved to (30, 352)
Screenshot: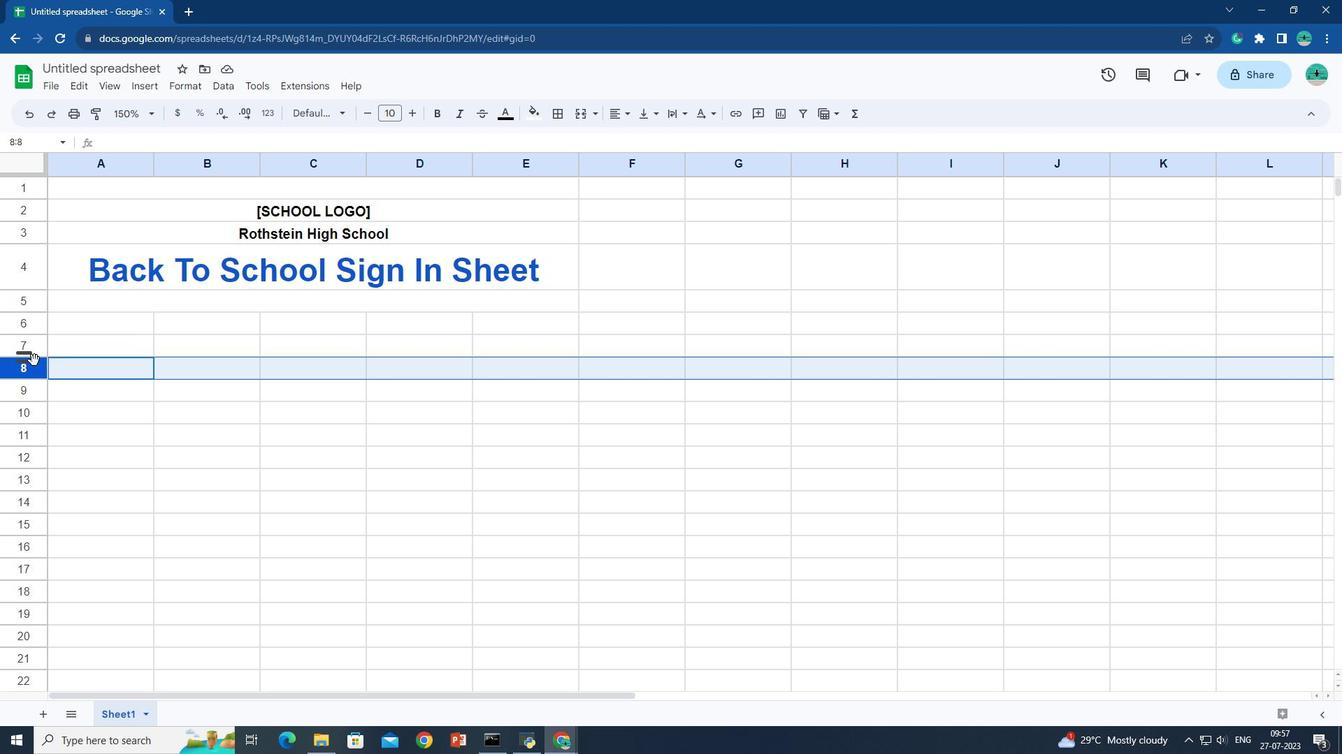
Action: Mouse pressed left at (30, 352)
Screenshot: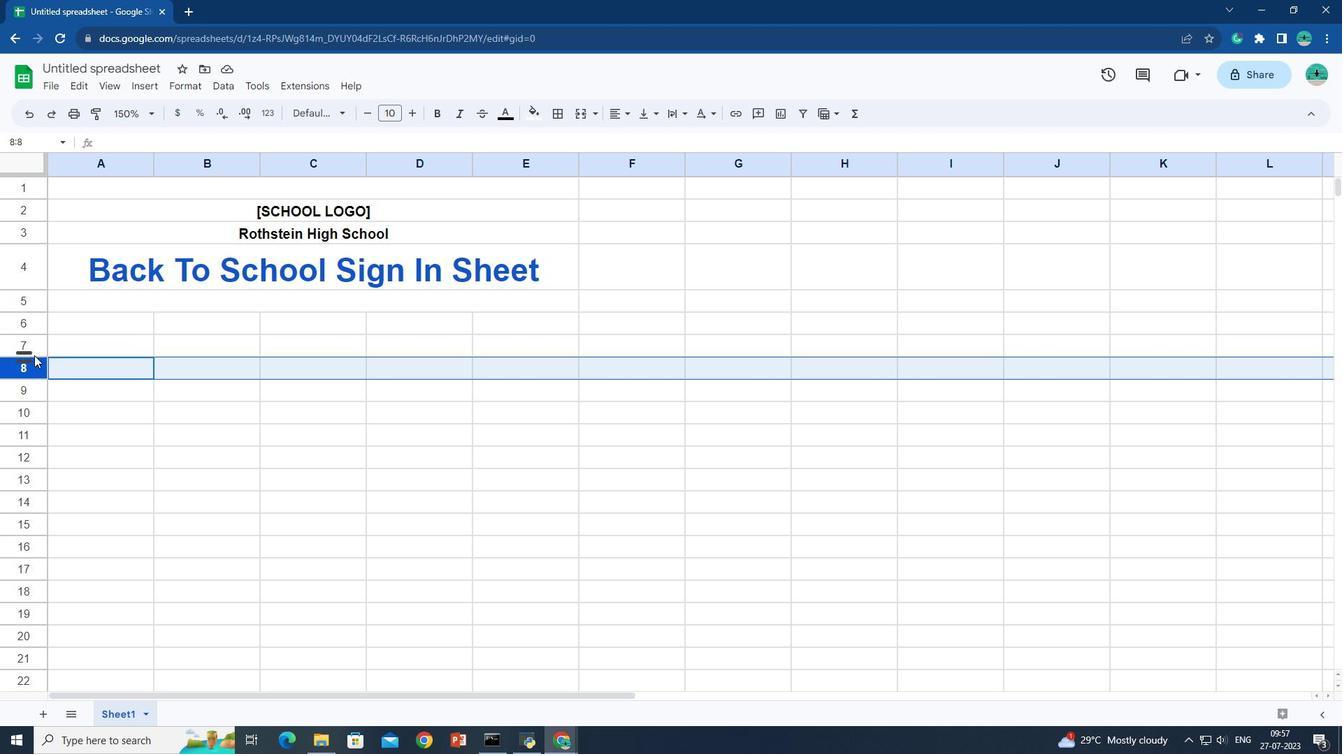
Action: Mouse moved to (28, 354)
Screenshot: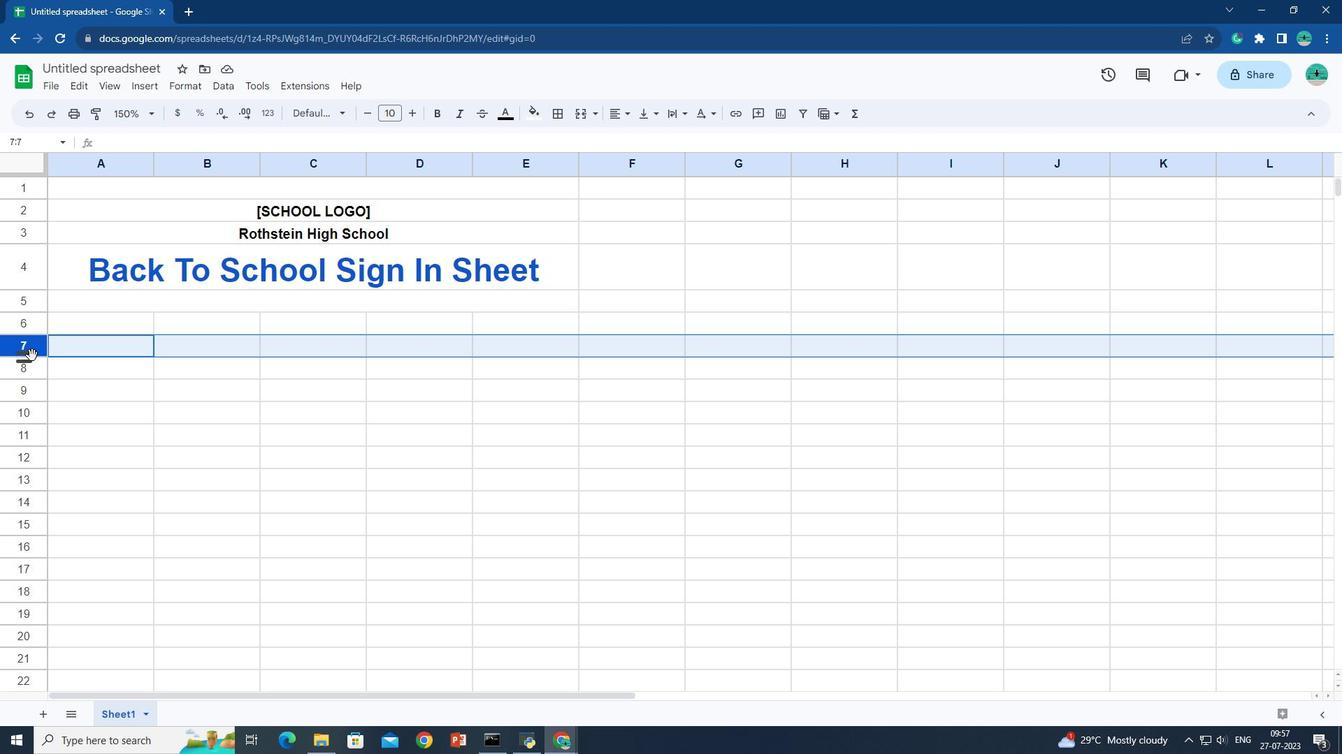 
Action: Mouse pressed left at (28, 354)
Screenshot: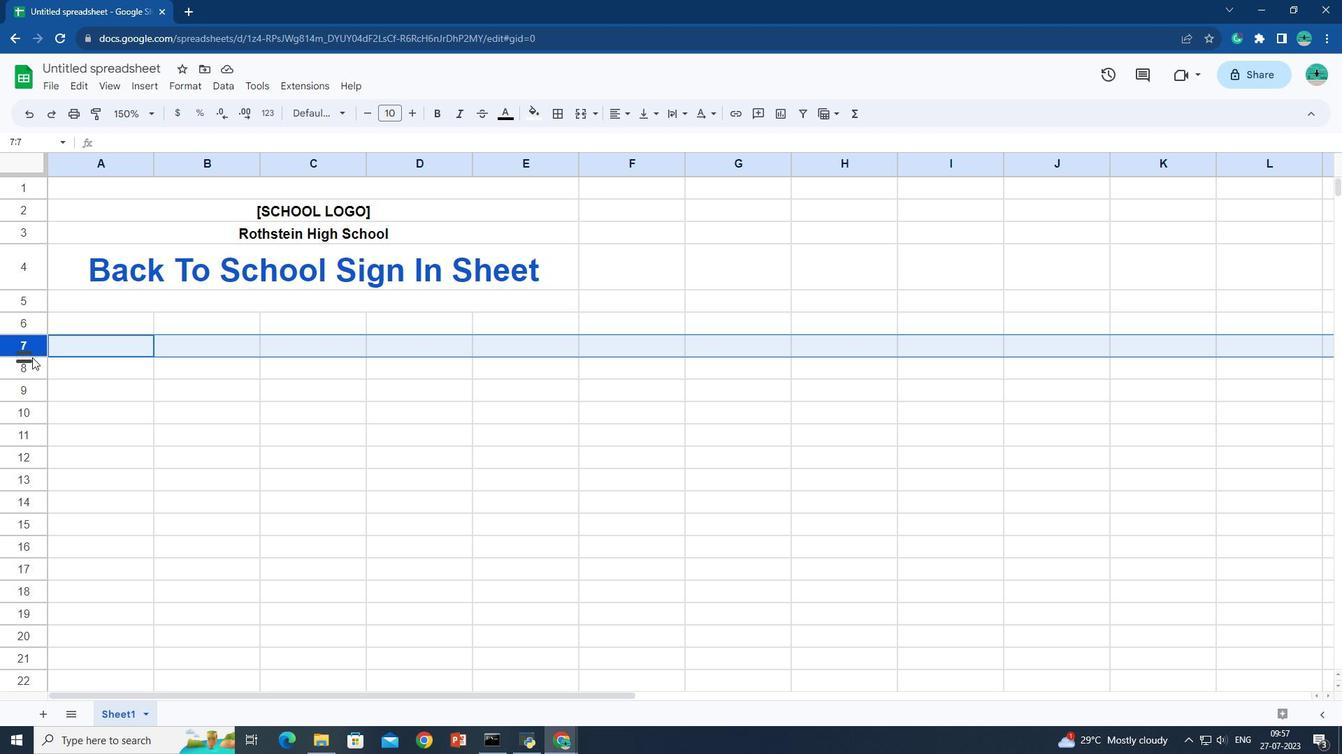 
Action: Mouse moved to (29, 353)
Screenshot: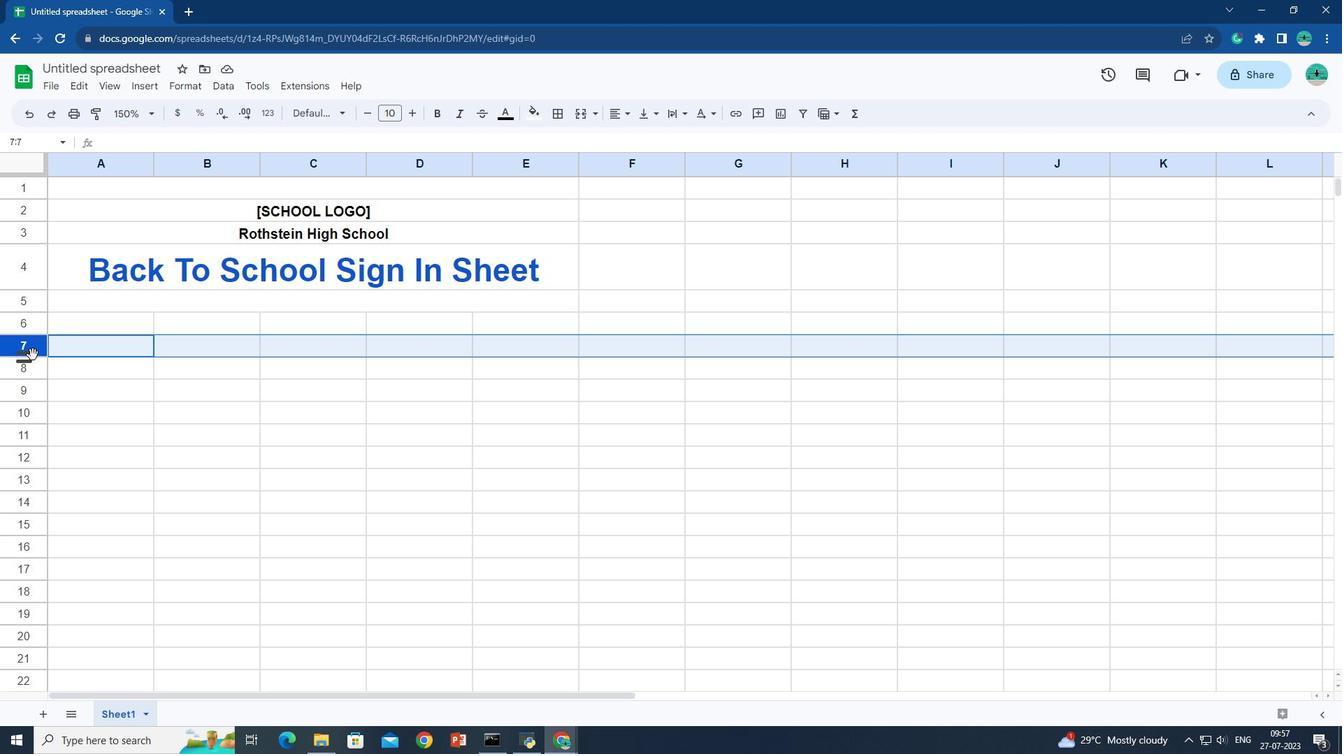 
Action: Mouse pressed left at (29, 353)
Screenshot: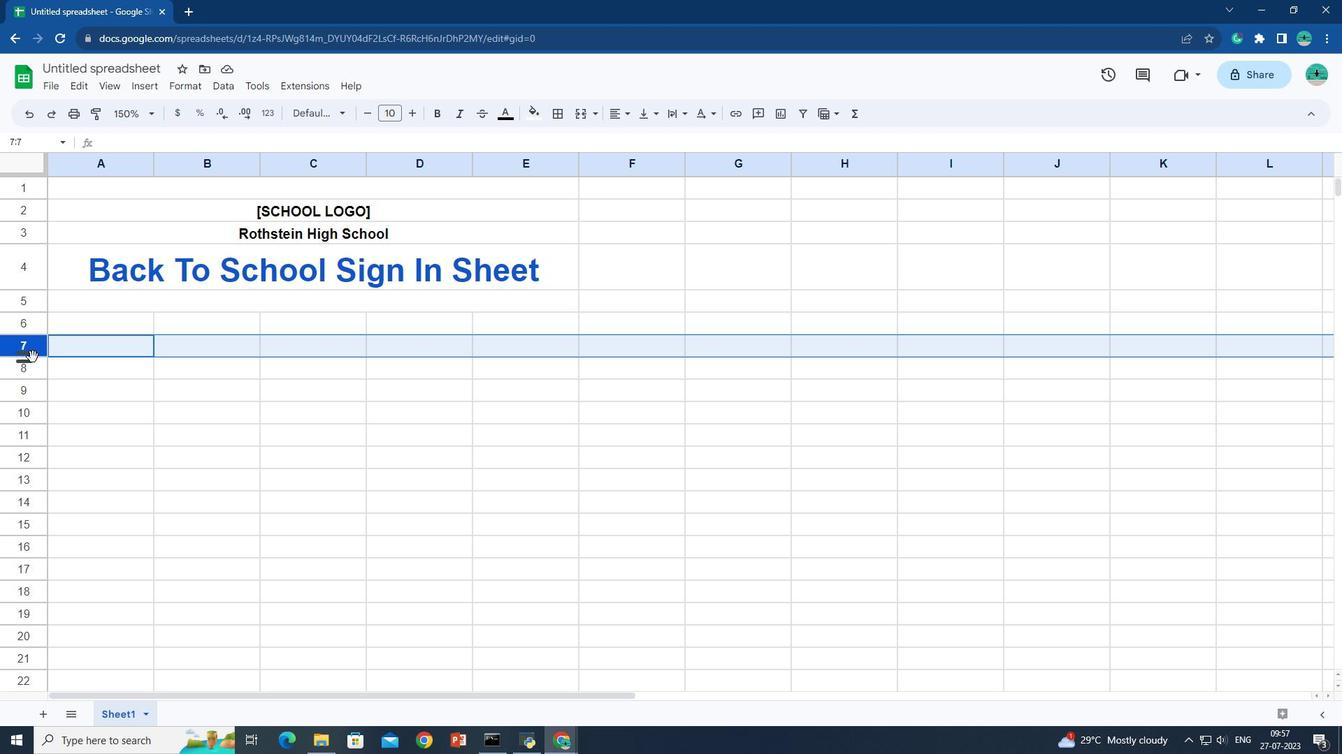 
Action: Mouse moved to (30, 347)
Screenshot: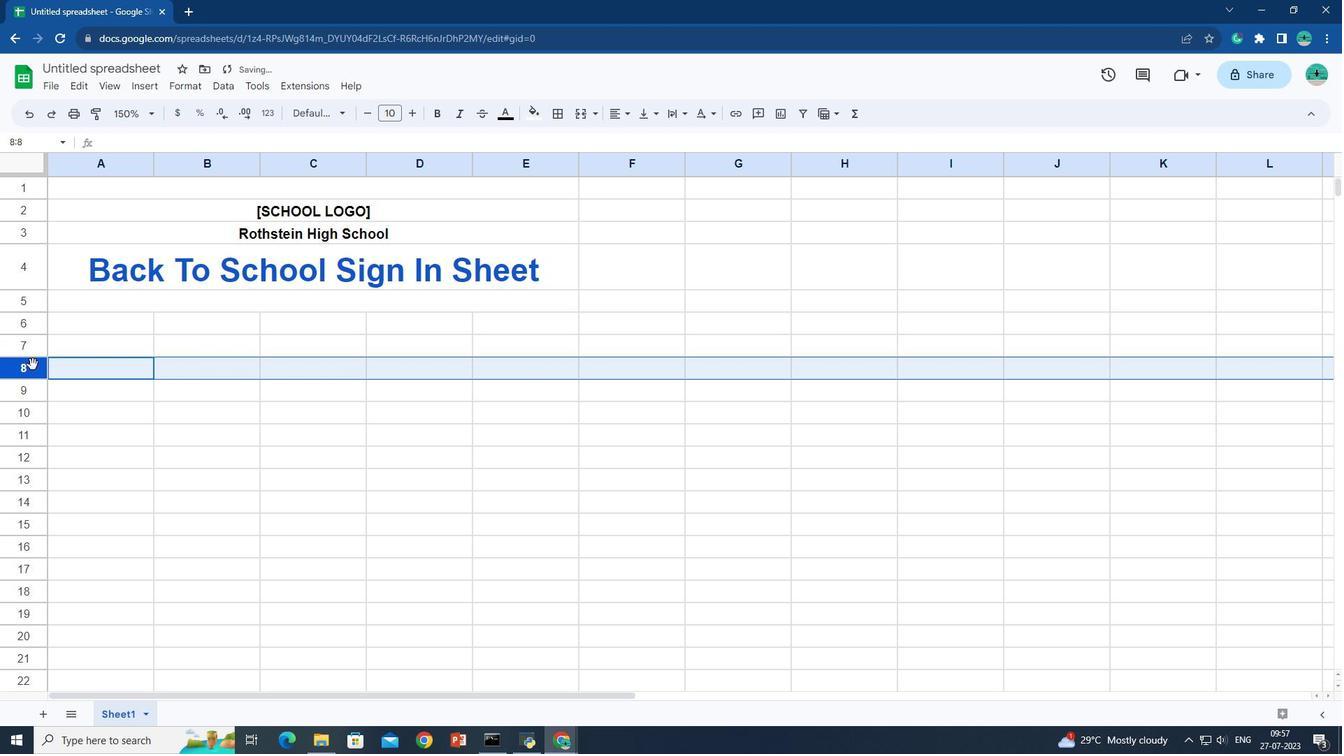
Action: Mouse pressed left at (30, 347)
Screenshot: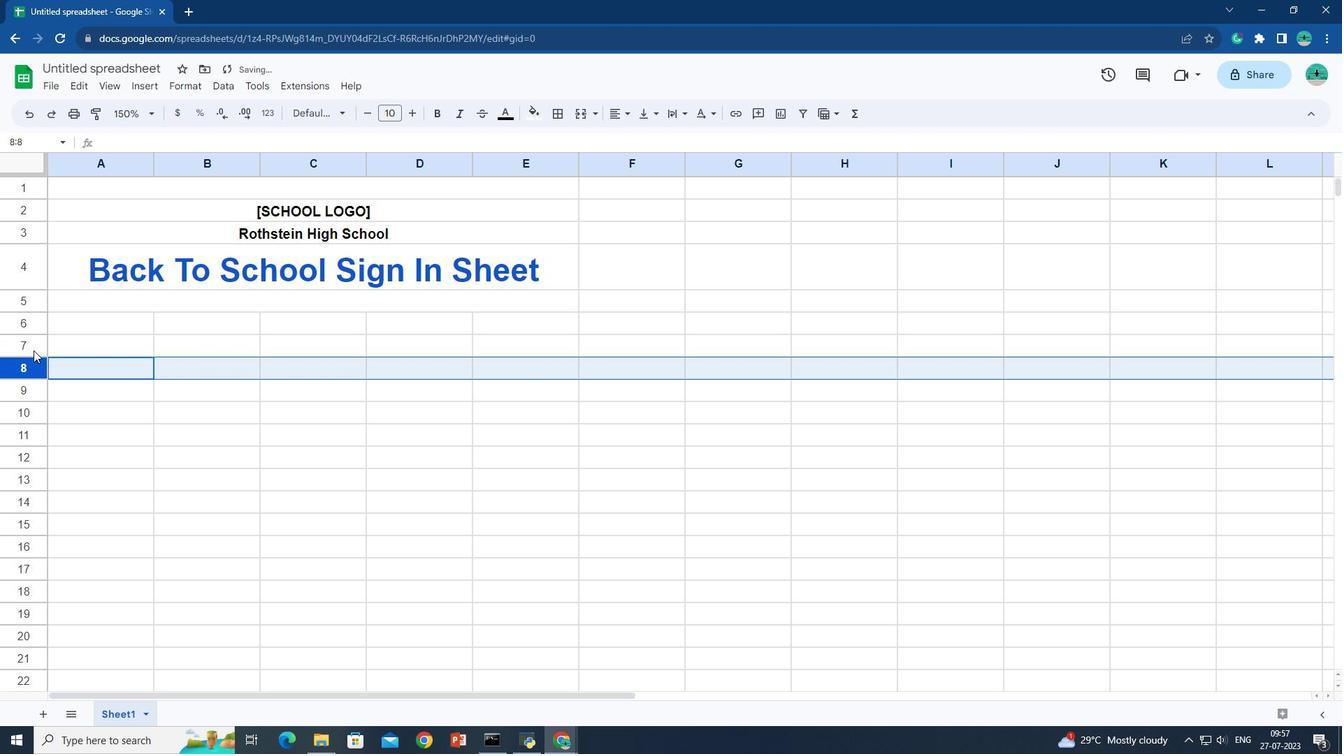
Action: Mouse moved to (109, 342)
Screenshot: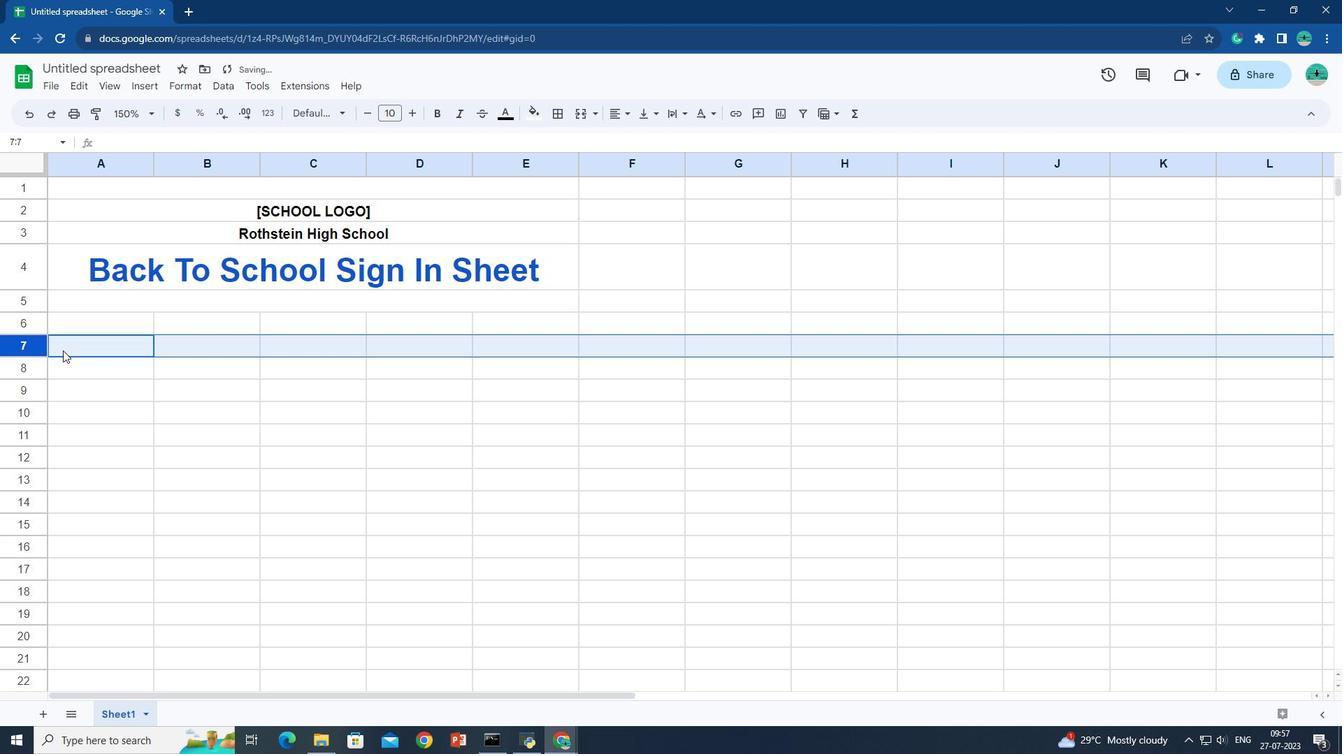 
Action: Mouse pressed left at (109, 342)
Screenshot: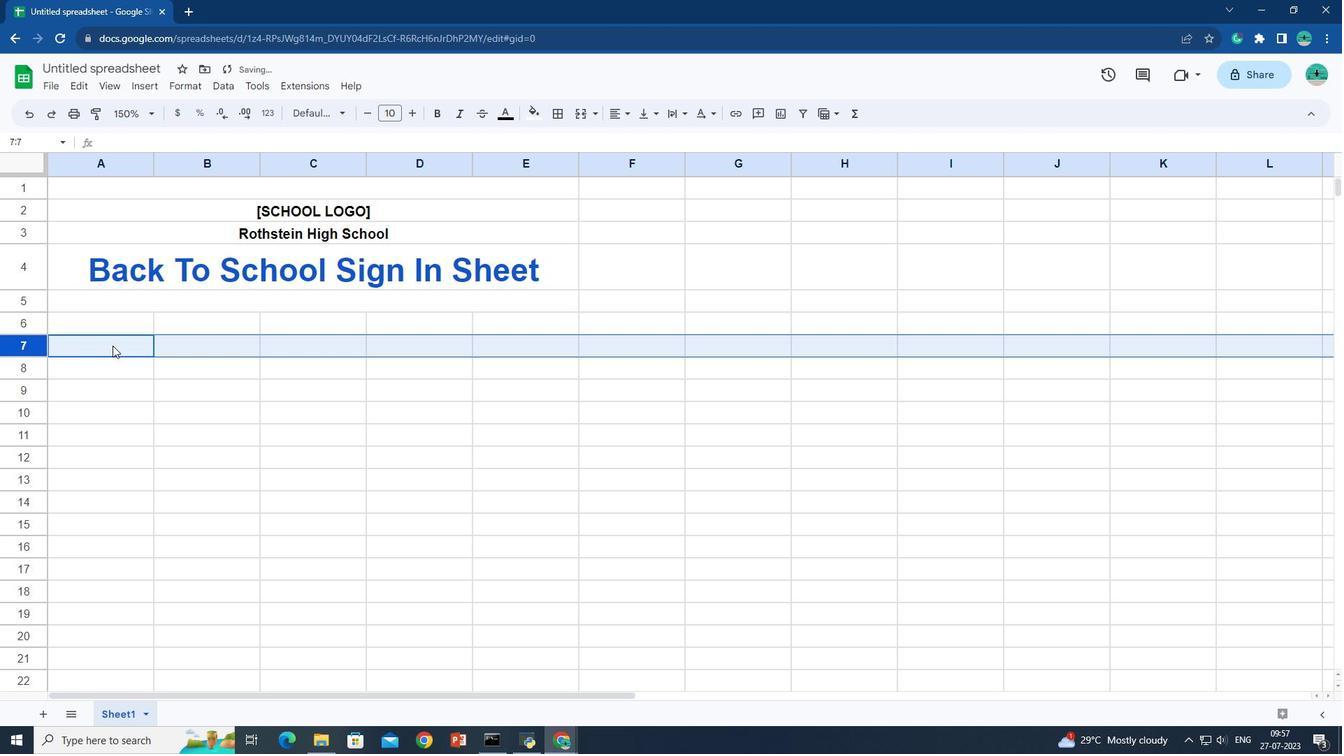 
Action: Mouse moved to (149, 163)
Screenshot: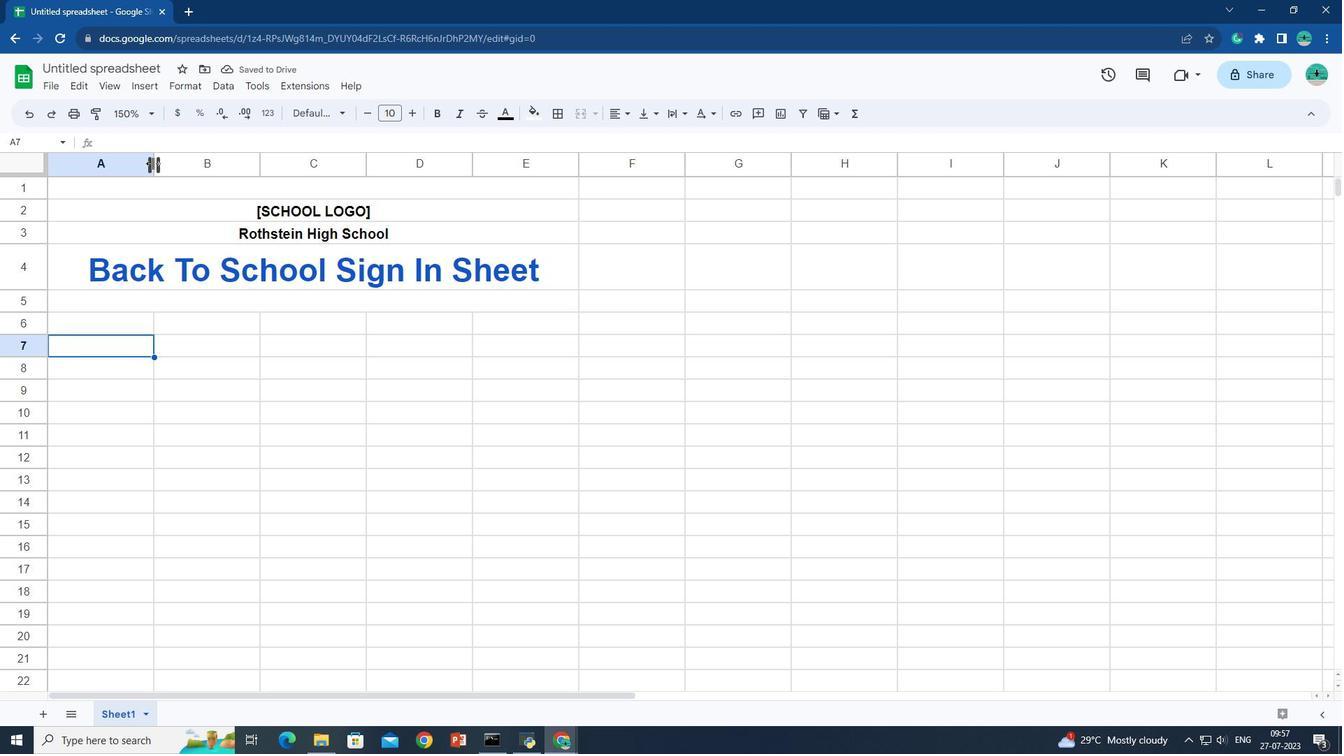 
Action: Mouse pressed left at (149, 163)
Screenshot: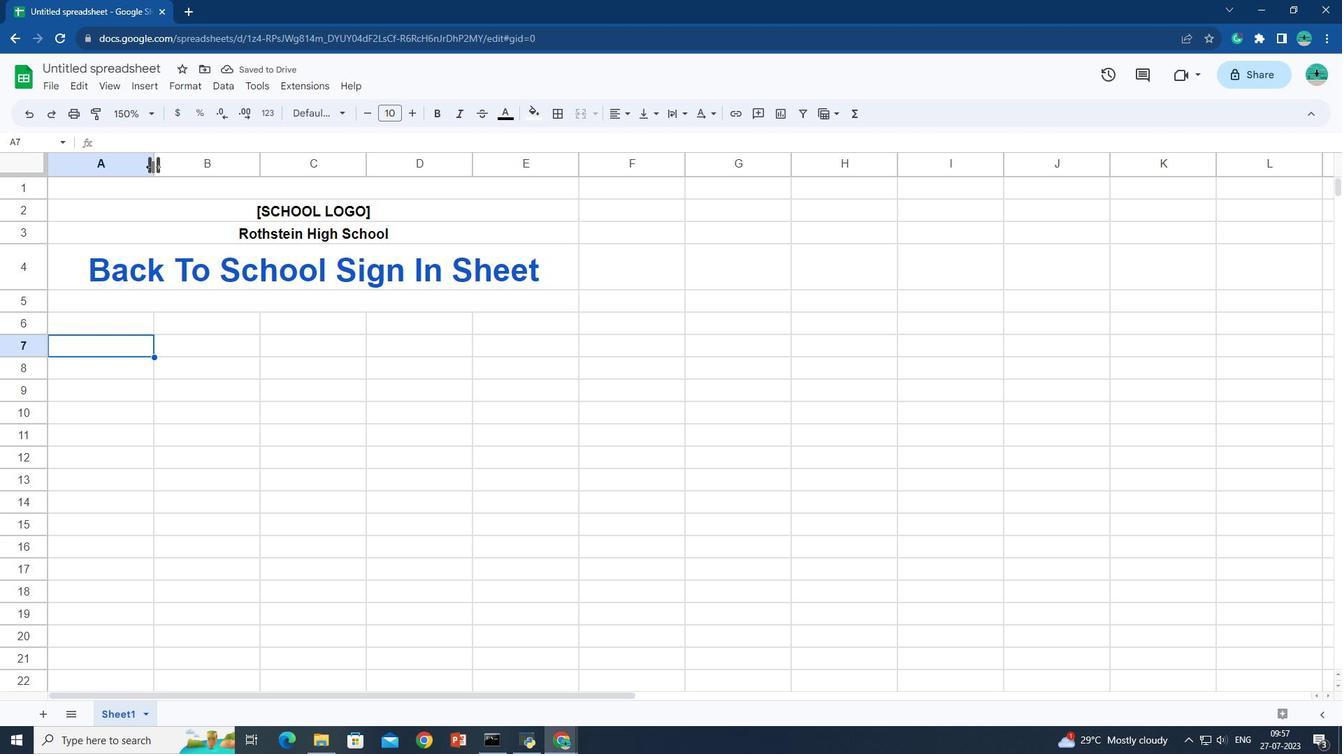 
Action: Mouse moved to (27, 356)
Screenshot: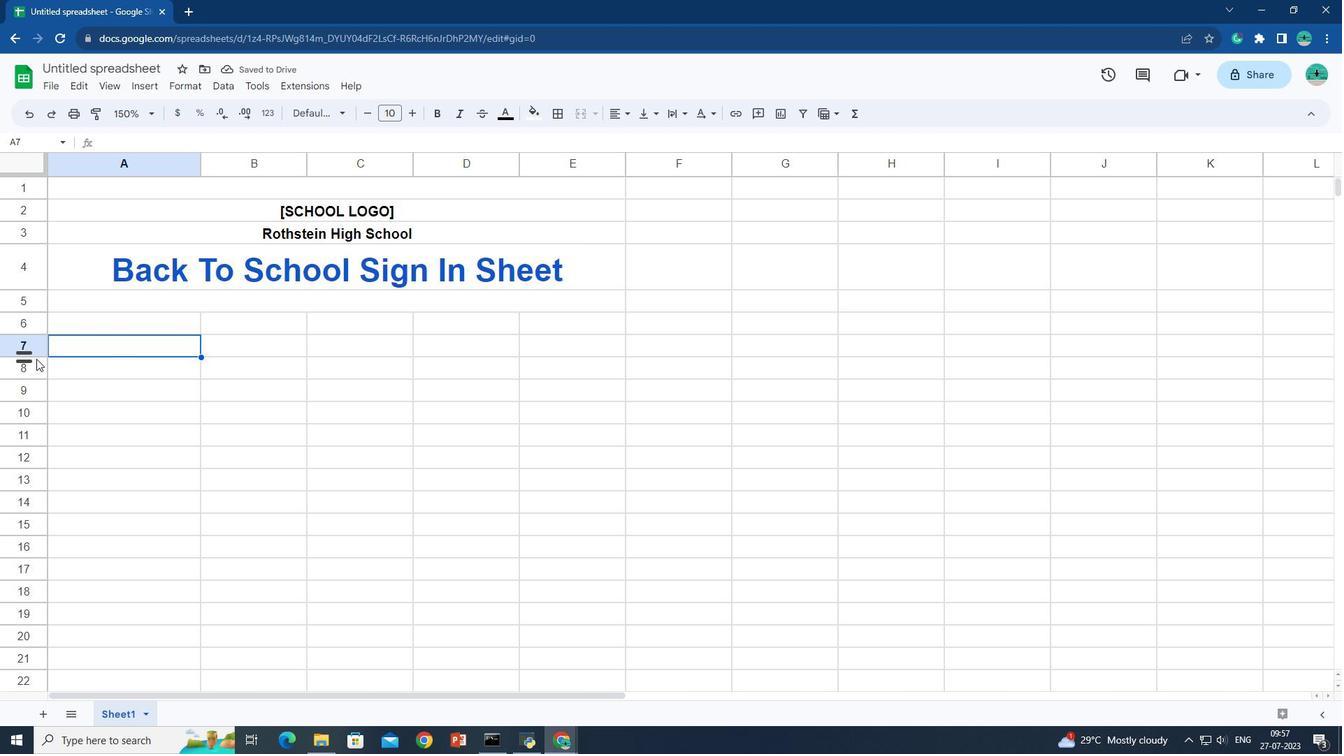 
Action: Mouse pressed left at (27, 356)
Screenshot: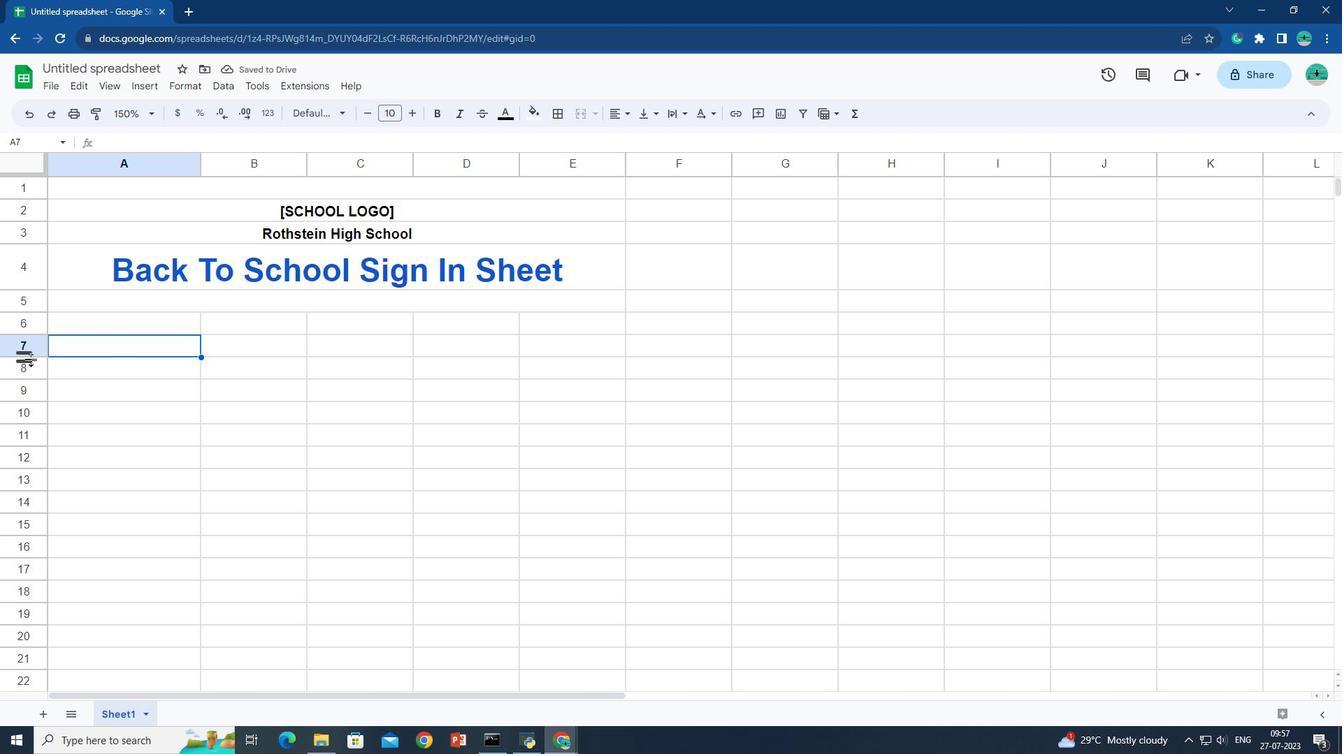 
Action: Mouse moved to (132, 355)
Screenshot: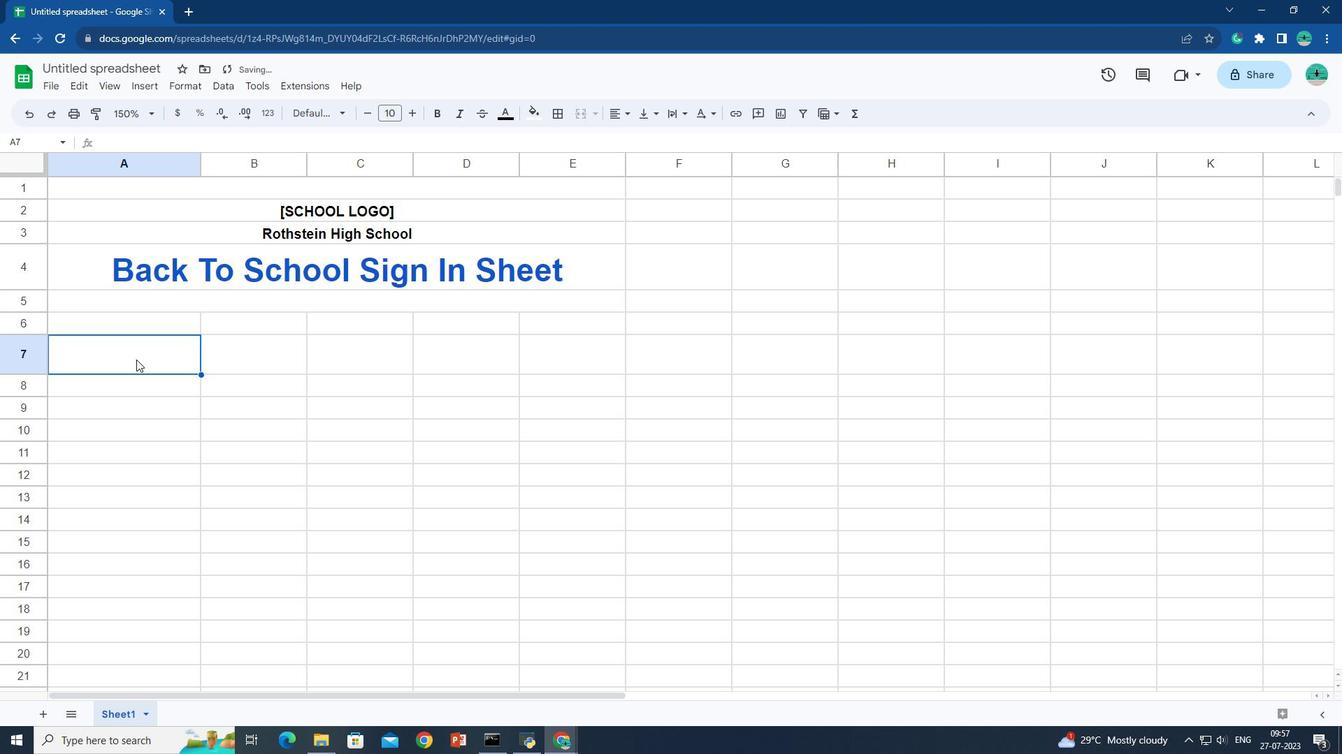 
Action: Key pressed <Key.shift>Prepared<Key.space>by<Key.shift_r>:
Screenshot: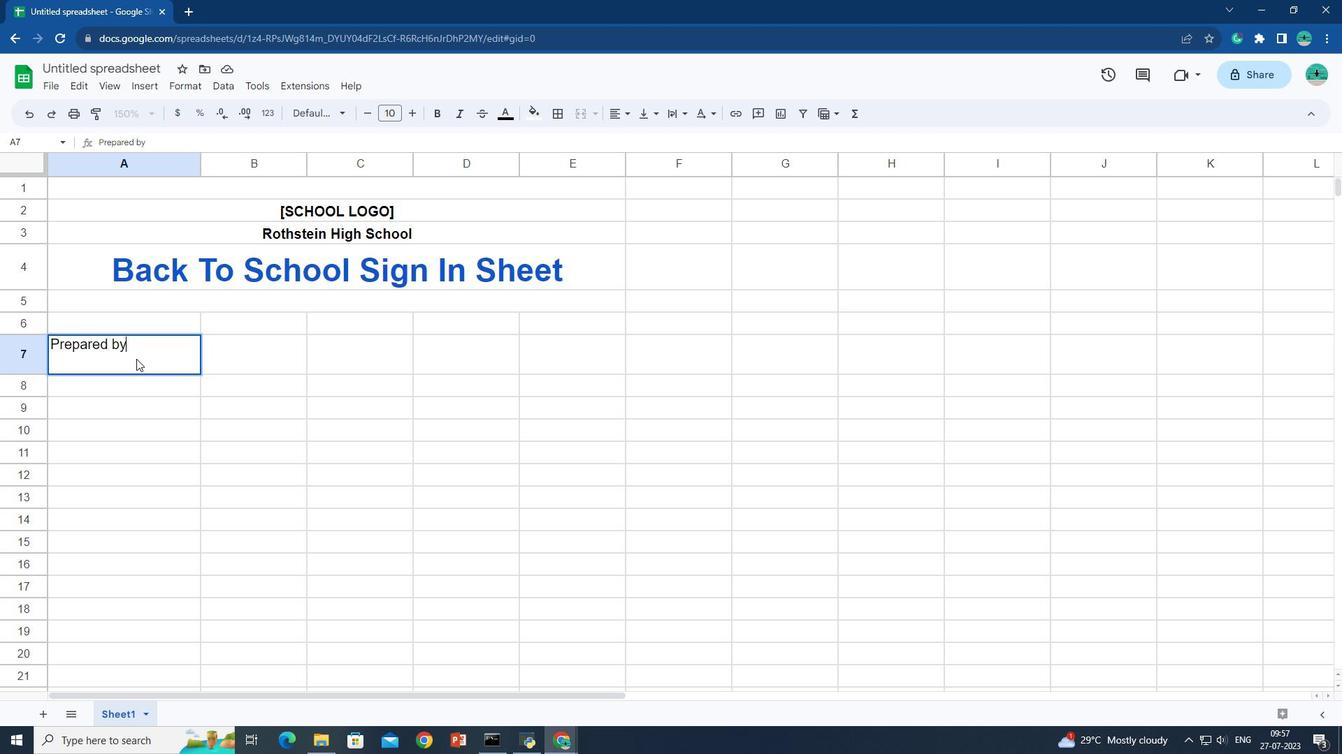 
Action: Mouse moved to (257, 354)
Screenshot: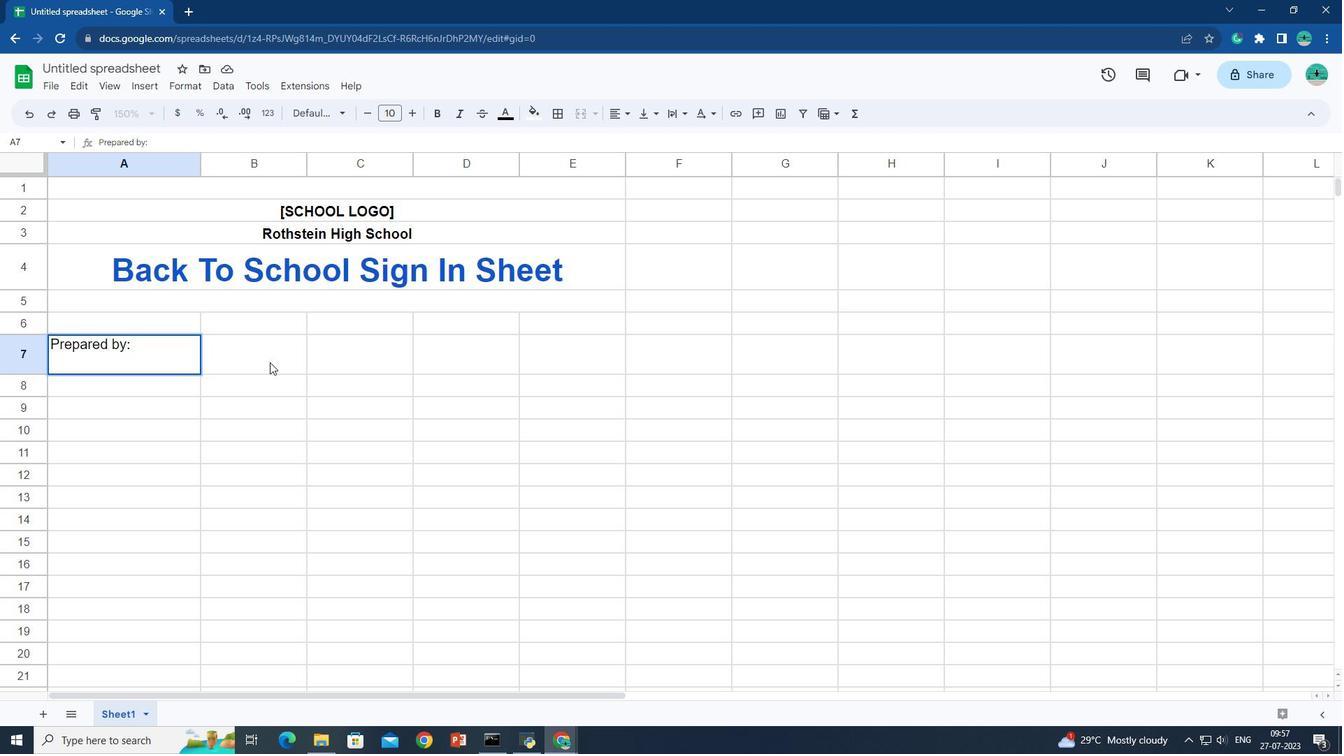 
Action: Mouse pressed left at (257, 354)
Screenshot: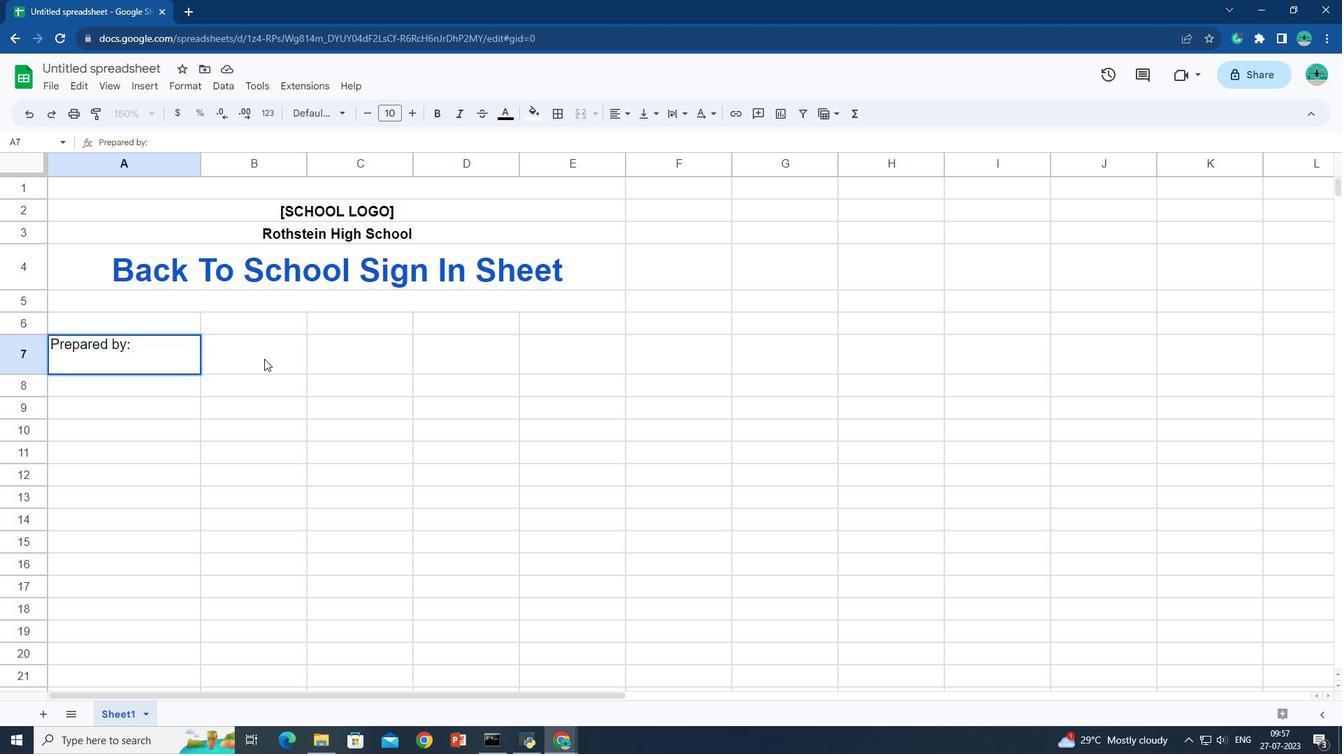 
Action: Mouse moved to (304, 371)
Screenshot: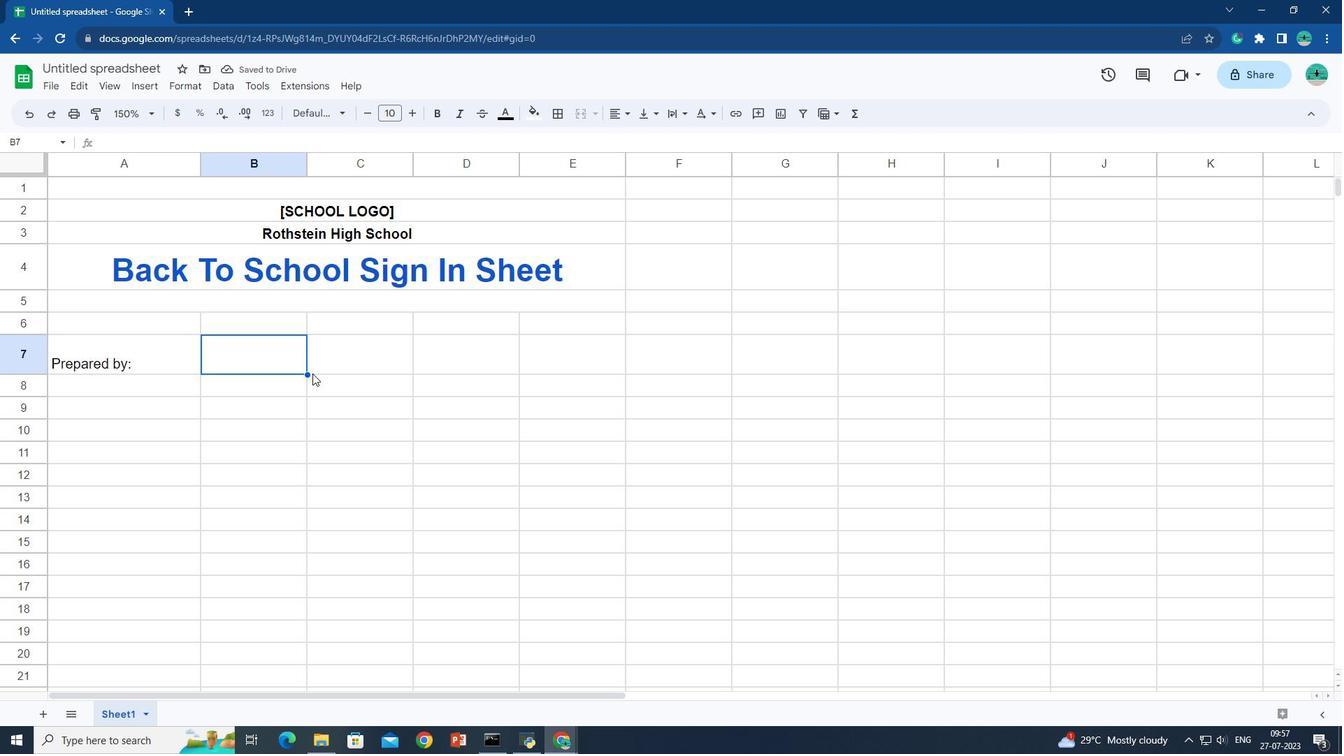 
Action: Mouse pressed left at (304, 371)
Screenshot: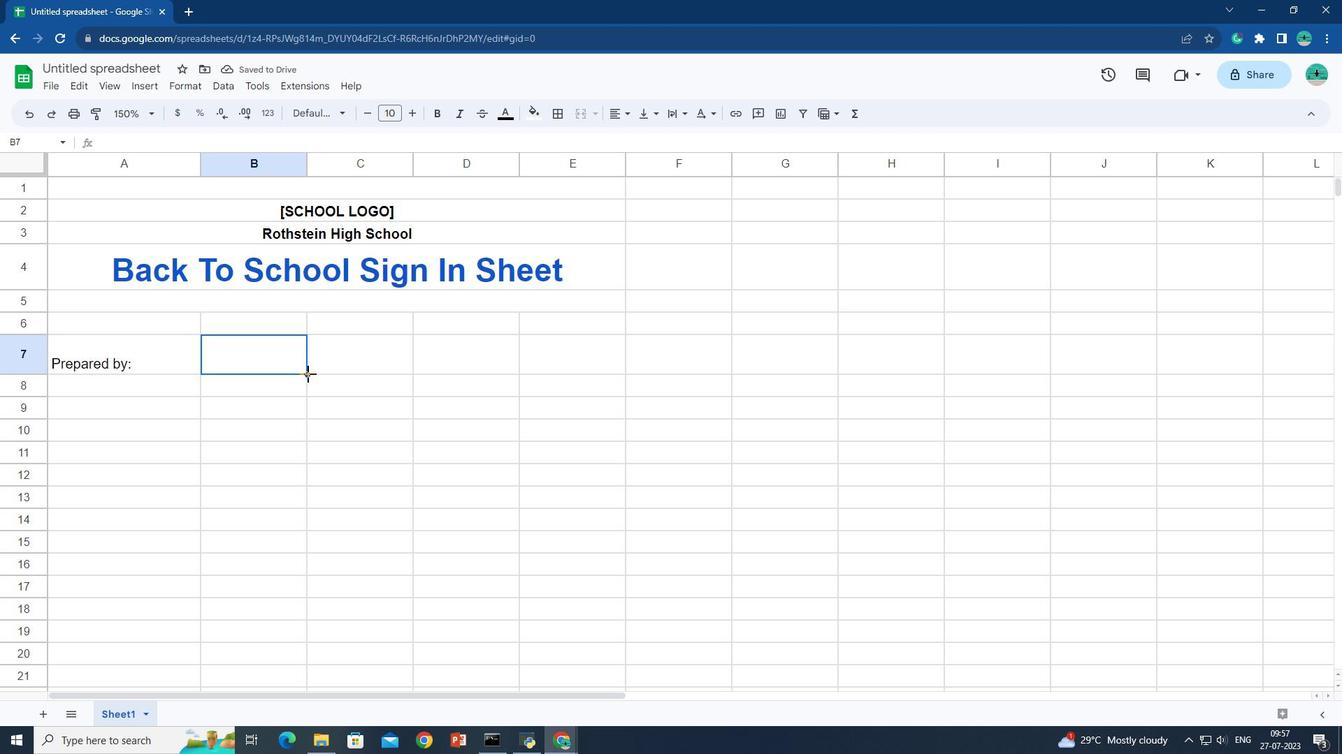 
Action: Mouse moved to (579, 107)
Screenshot: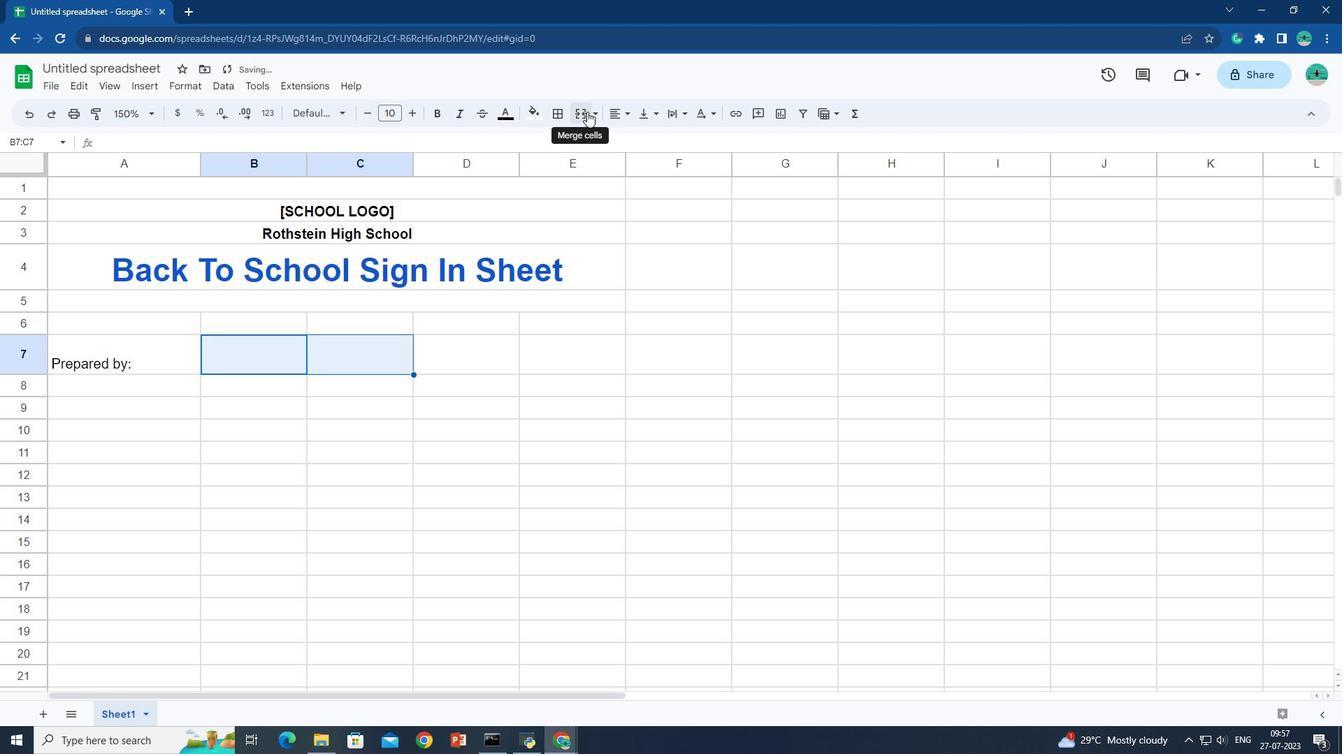 
Action: Mouse pressed left at (579, 107)
Screenshot: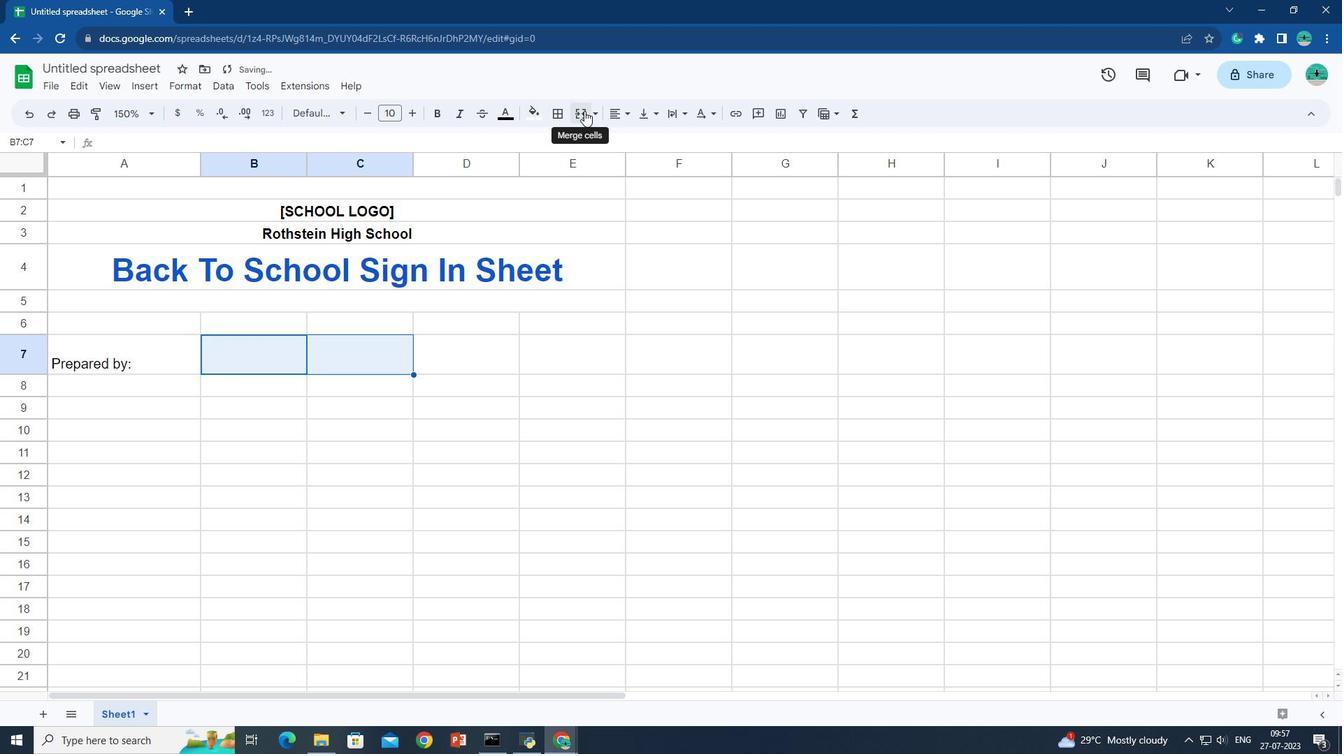 
Action: Mouse moved to (202, 139)
Screenshot: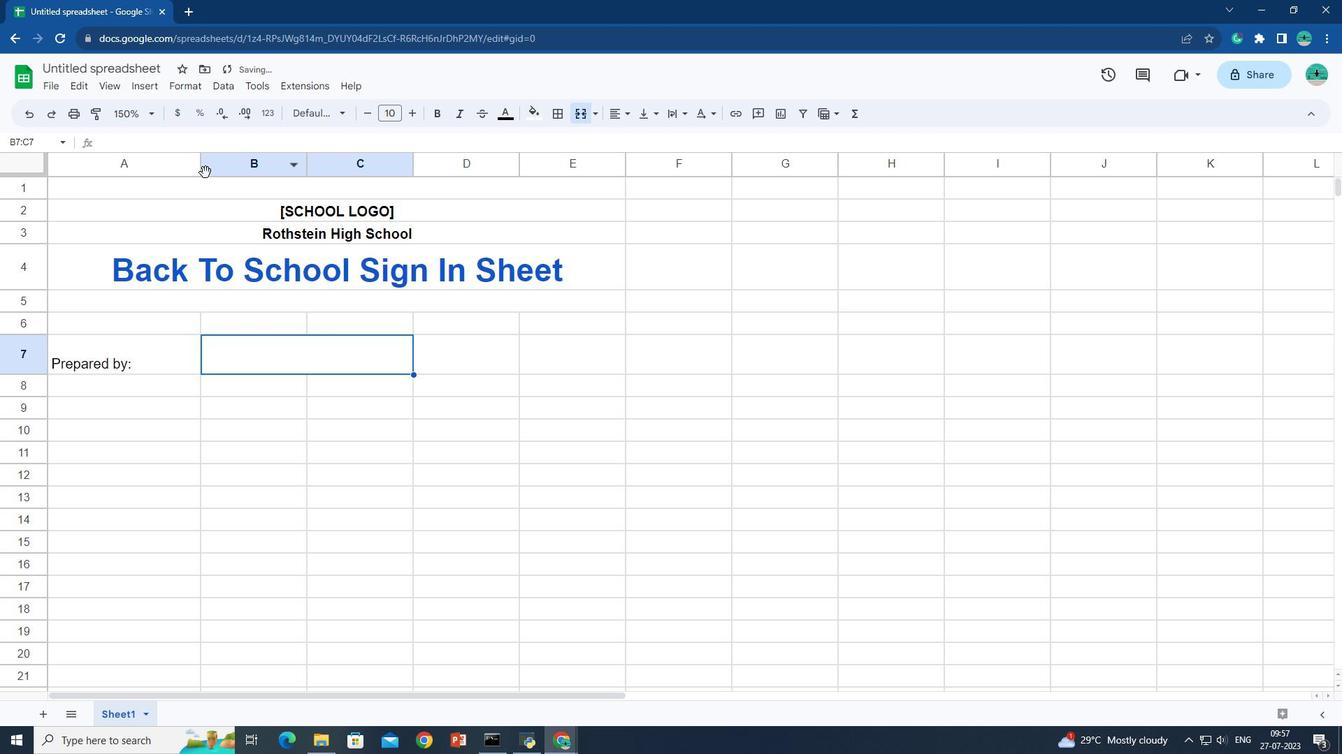 
Action: Mouse pressed left at (202, 139)
Screenshot: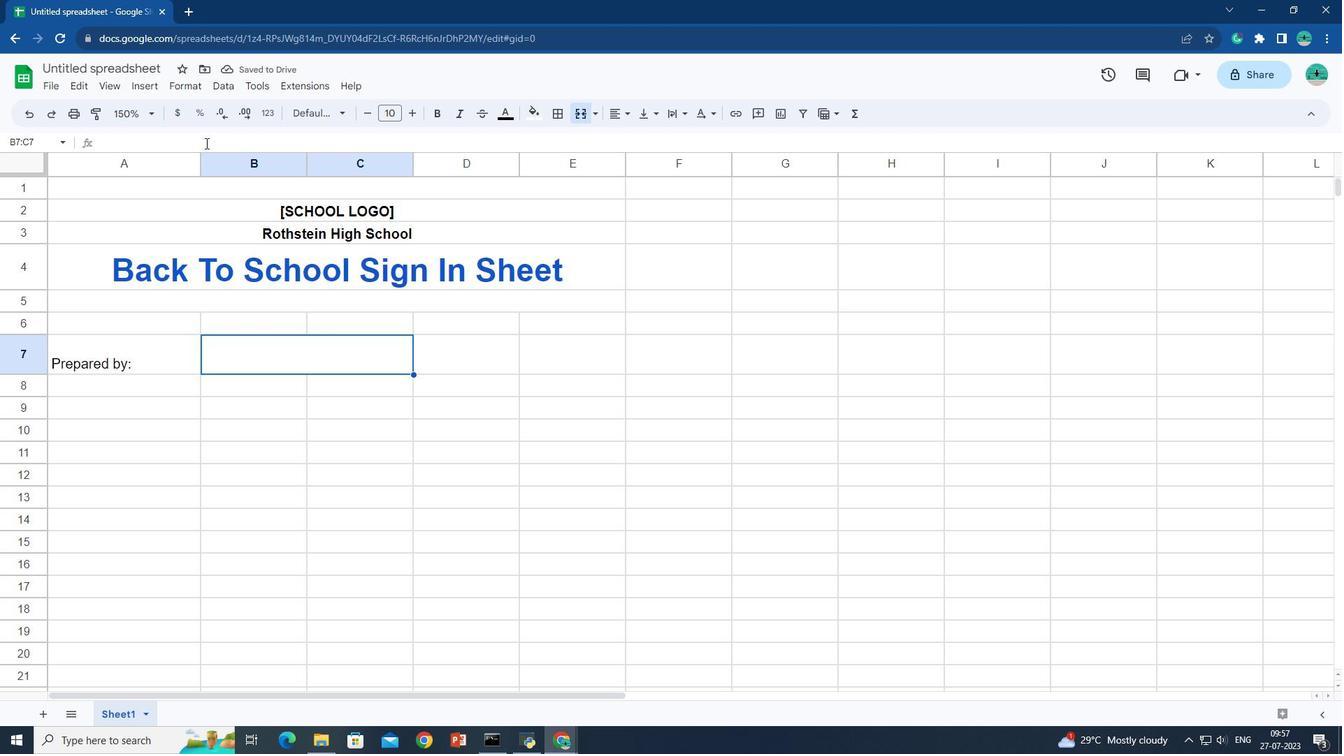 
Action: Key pressed <Key.shift>Ms.<Key.space><Key.shift>Claudine<Key.space><Key.shift>Adamsctrl+A
Screenshot: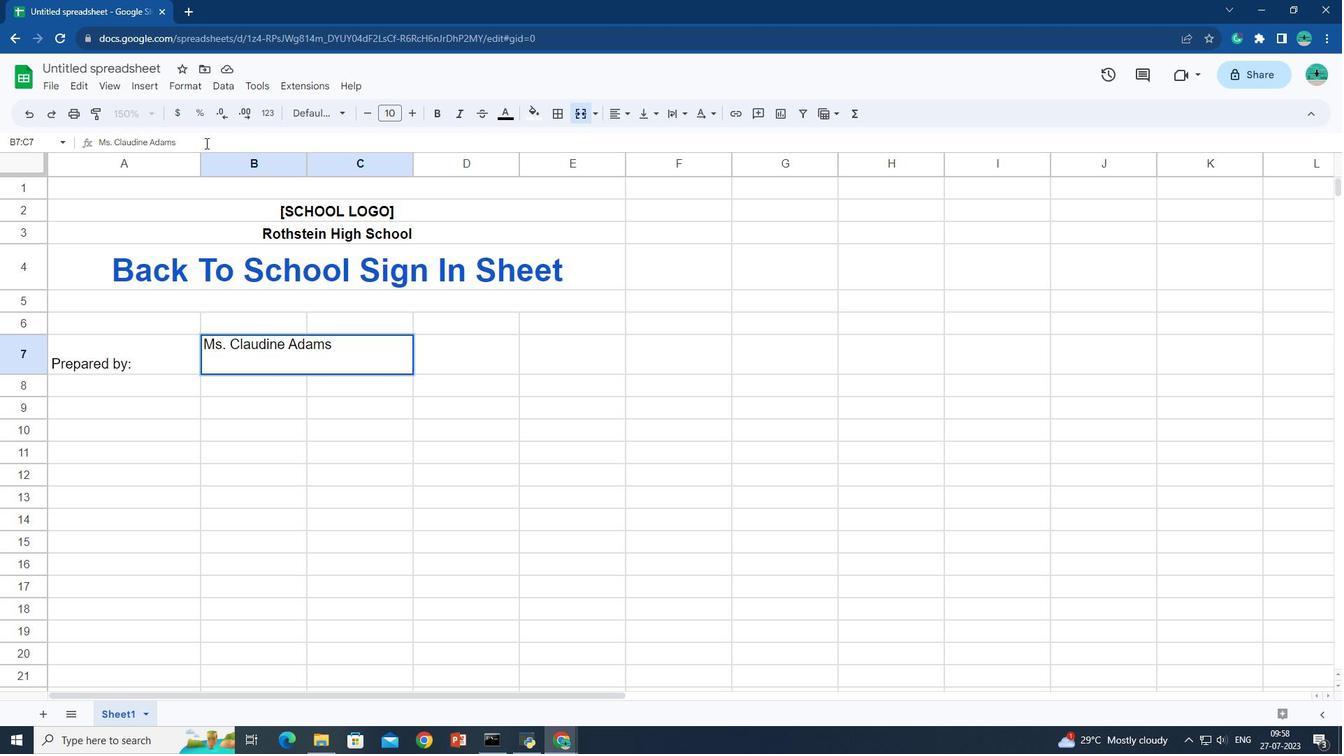 
Action: Mouse moved to (436, 106)
Screenshot: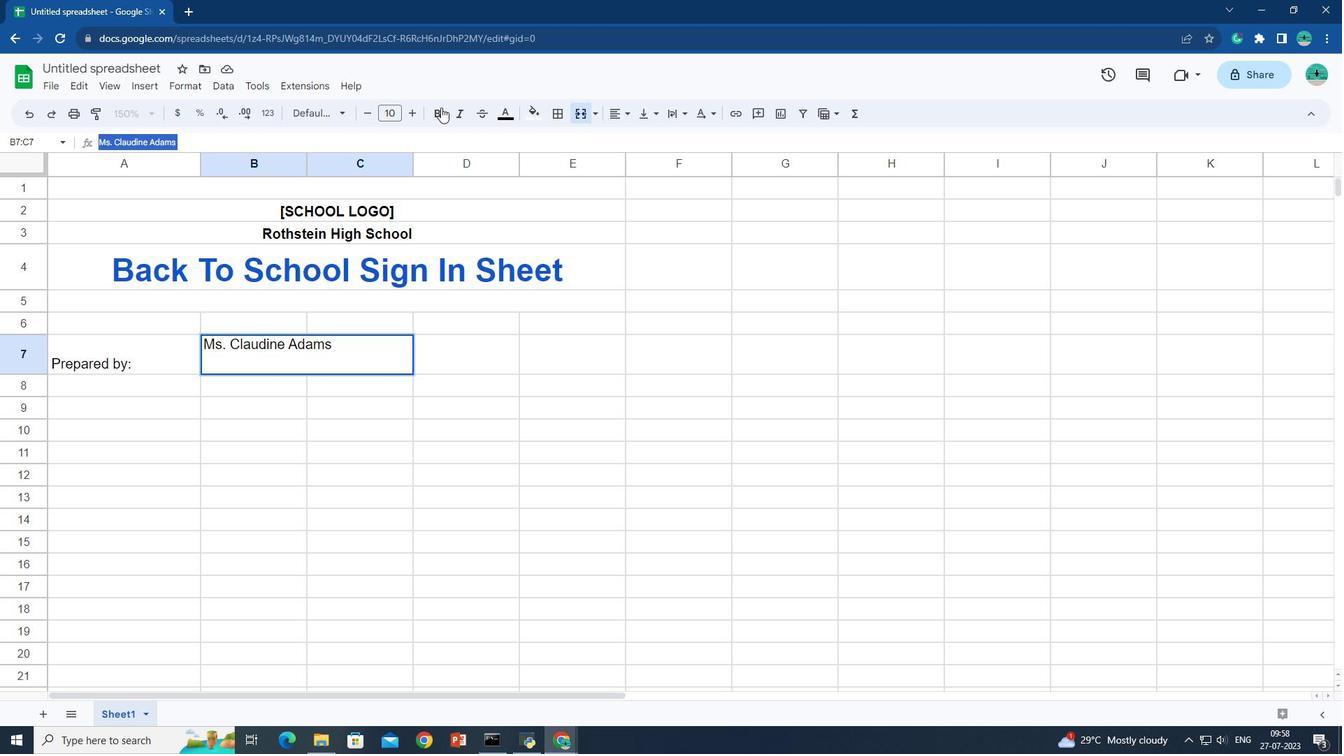 
Action: Mouse pressed left at (436, 106)
Screenshot: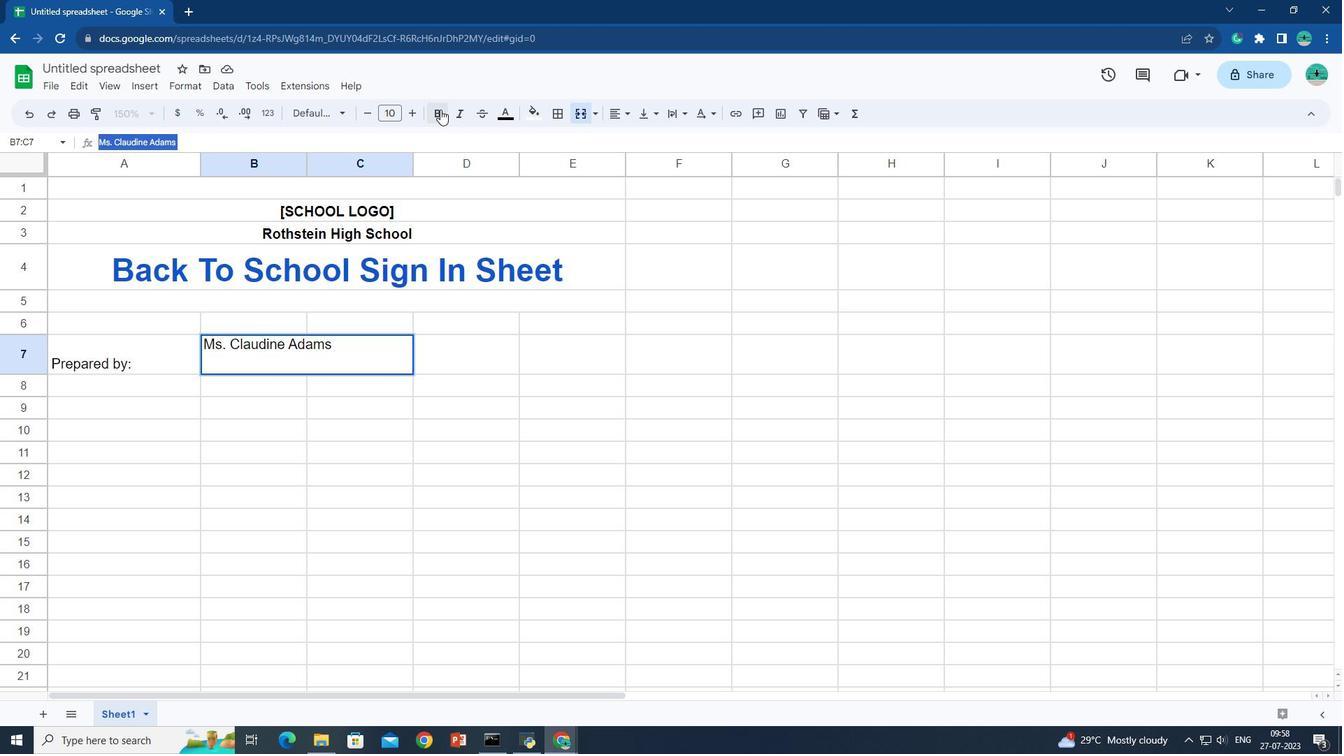 
Action: Mouse moved to (405, 113)
Screenshot: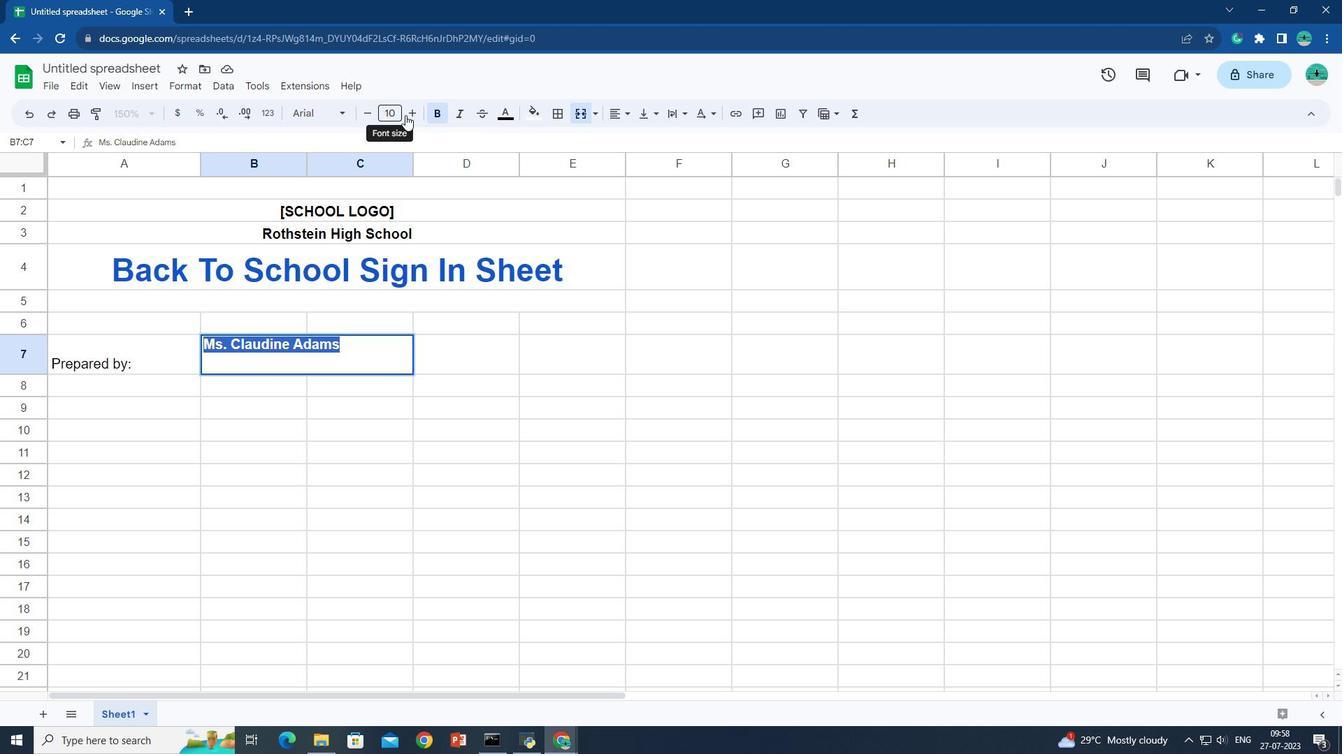 
Action: Mouse pressed left at (405, 113)
Screenshot: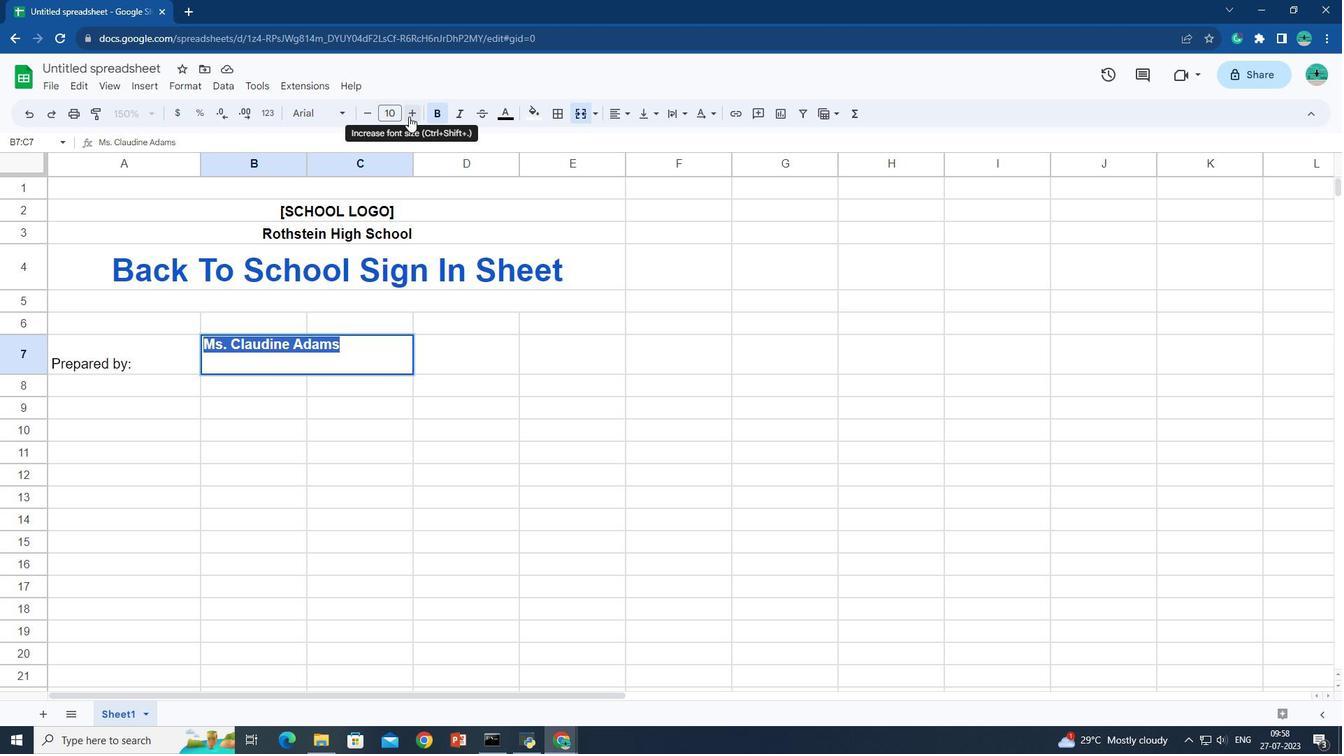 
Action: Mouse pressed left at (405, 113)
Screenshot: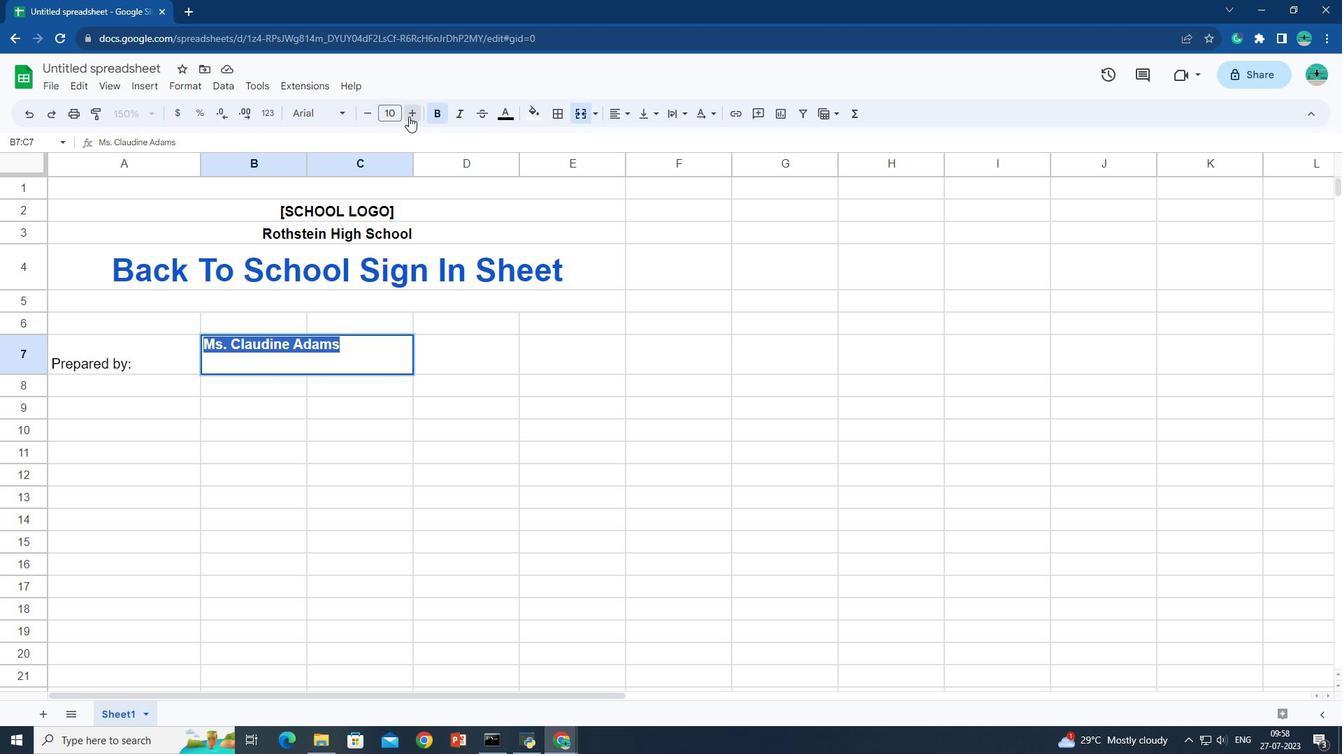 
Action: Mouse pressed left at (405, 113)
Screenshot: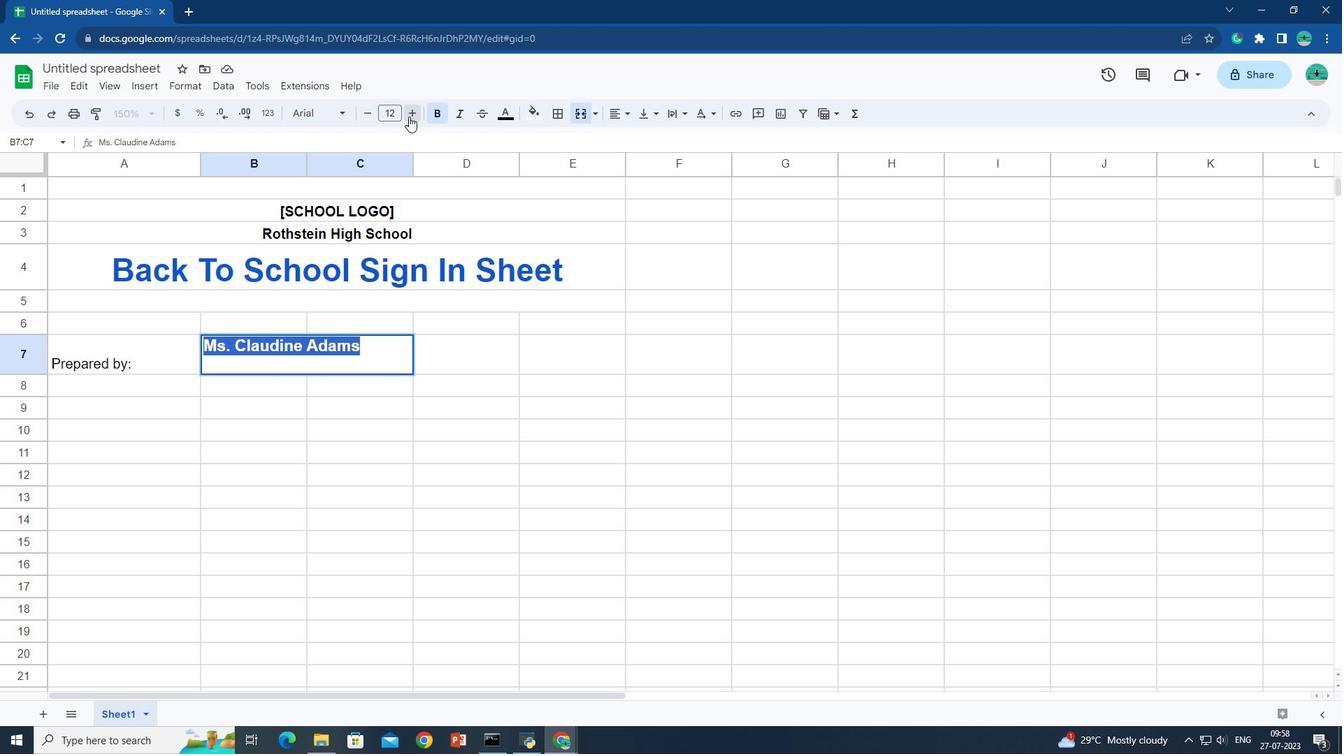 
Action: Mouse pressed left at (405, 113)
Screenshot: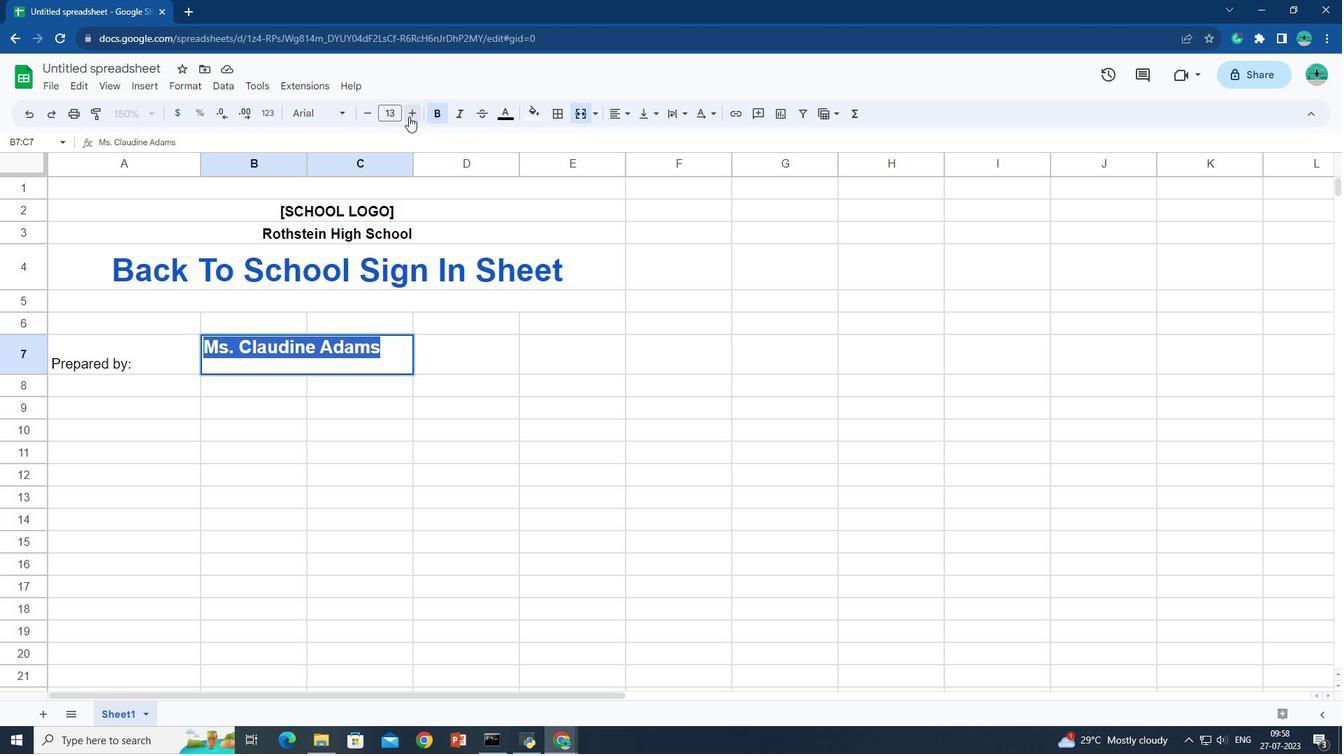 
Action: Mouse moved to (430, 351)
Screenshot: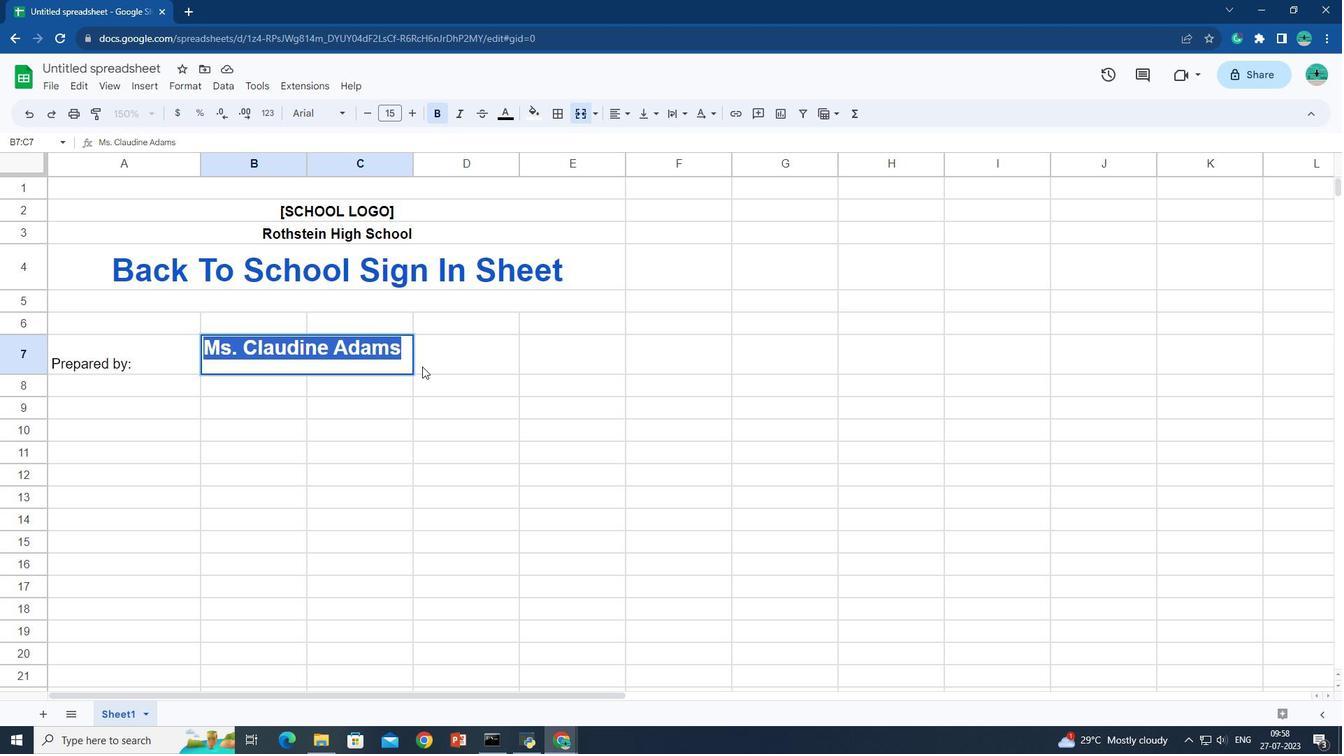 
Action: Mouse pressed left at (430, 351)
Screenshot: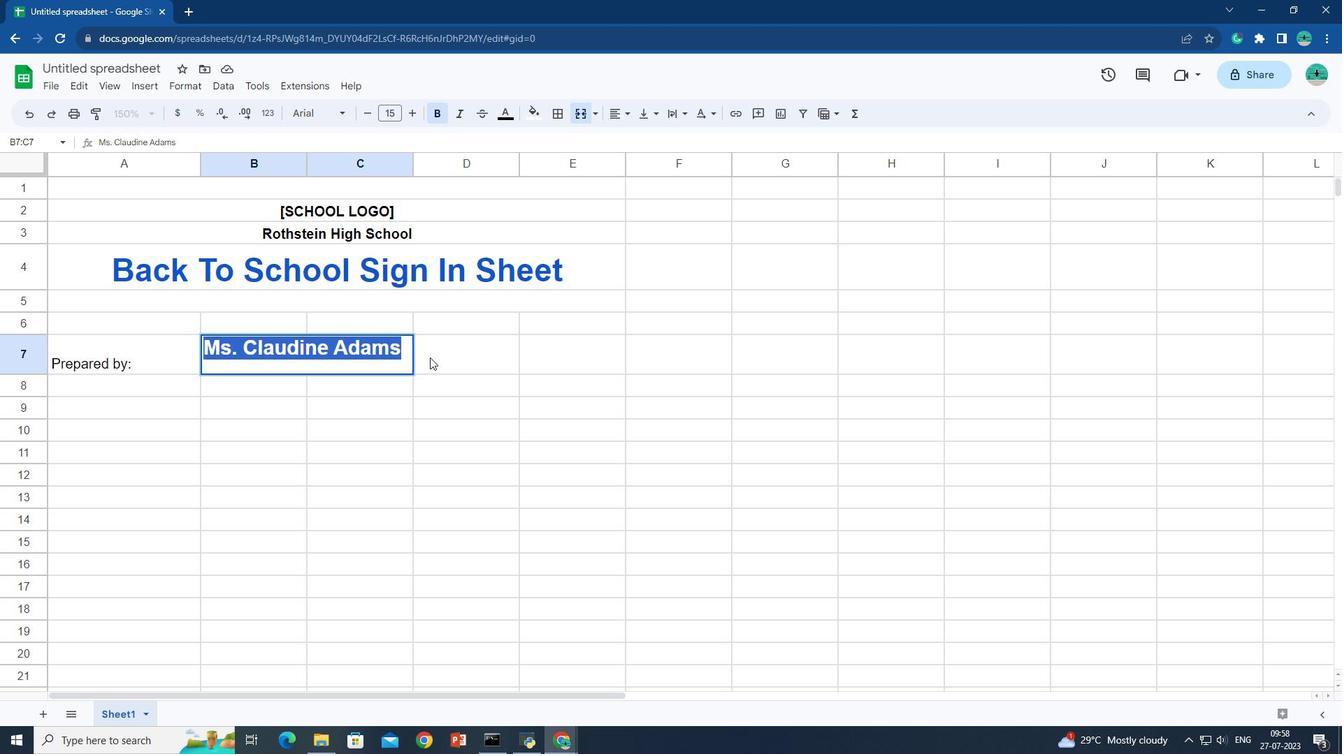 
Action: Mouse moved to (380, 355)
Screenshot: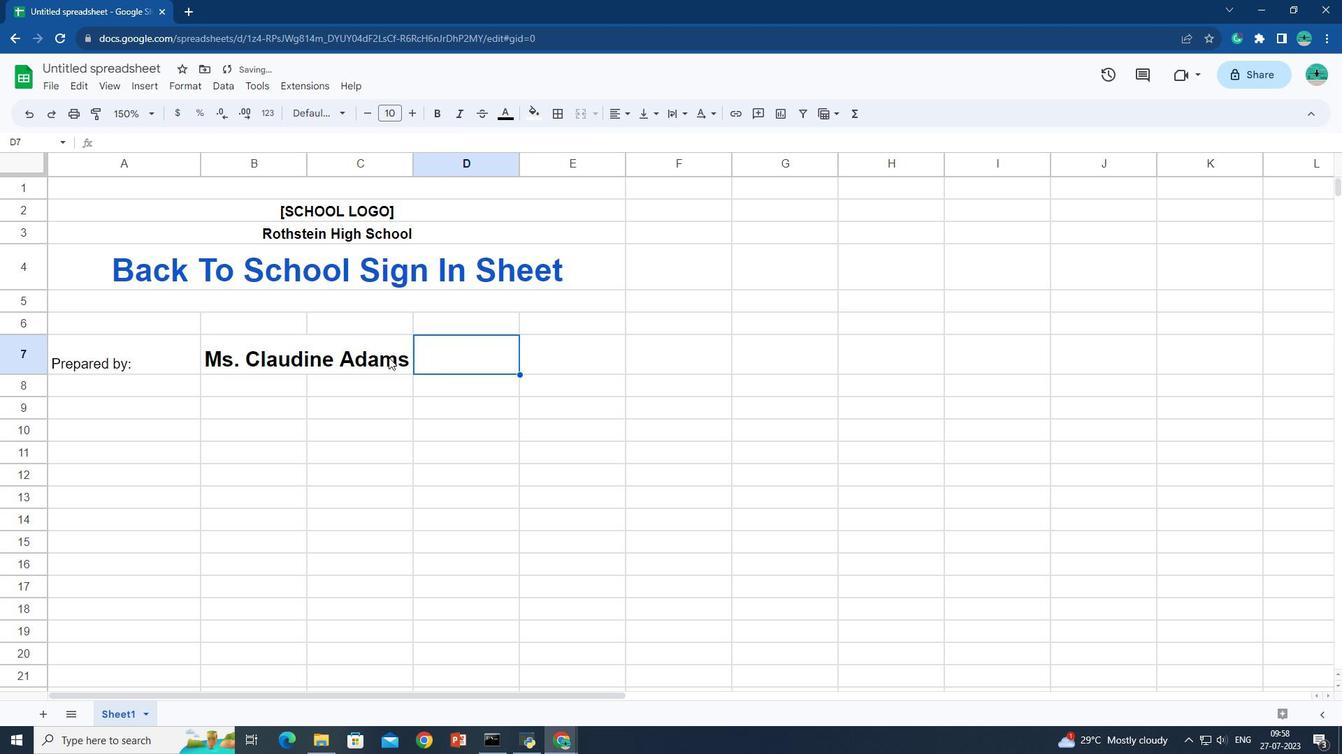 
Action: Mouse pressed left at (380, 355)
Screenshot: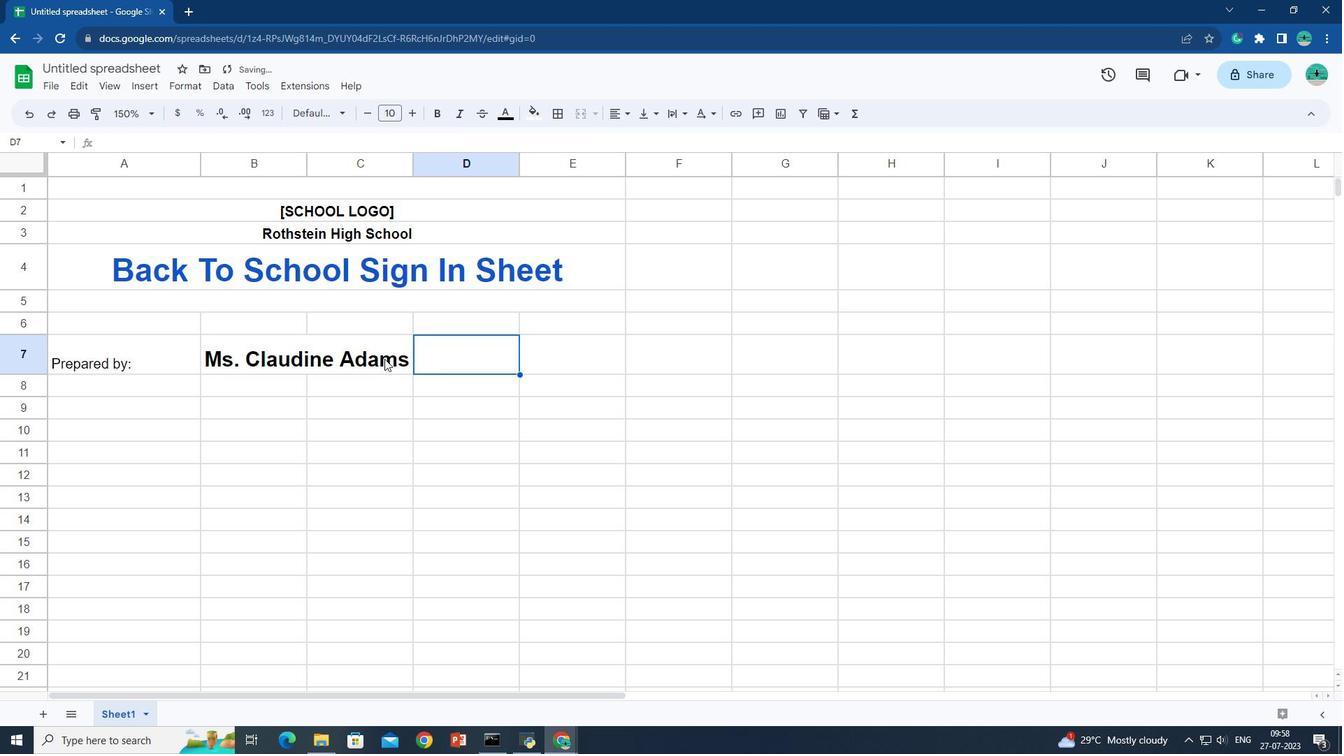 
Action: Mouse pressed left at (380, 355)
Screenshot: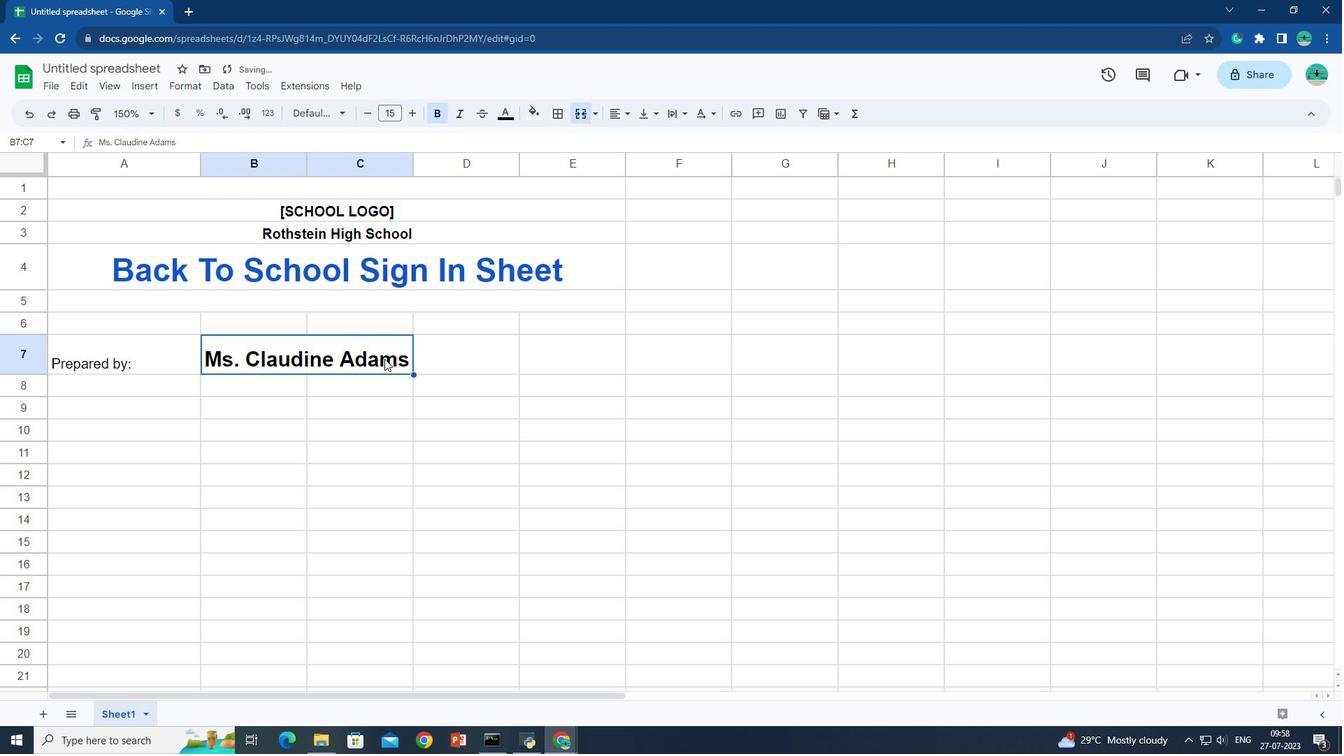 
Action: Mouse pressed left at (380, 355)
Screenshot: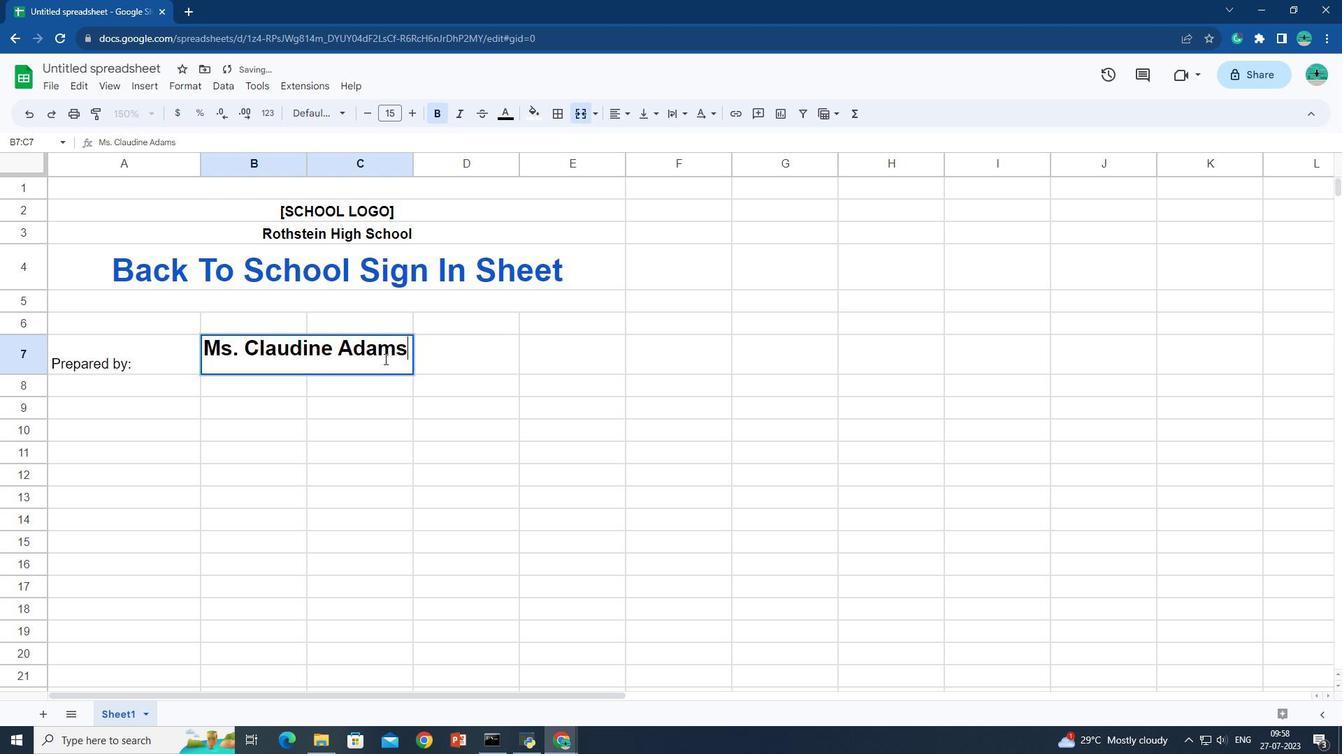 
Action: Mouse pressed left at (380, 355)
Screenshot: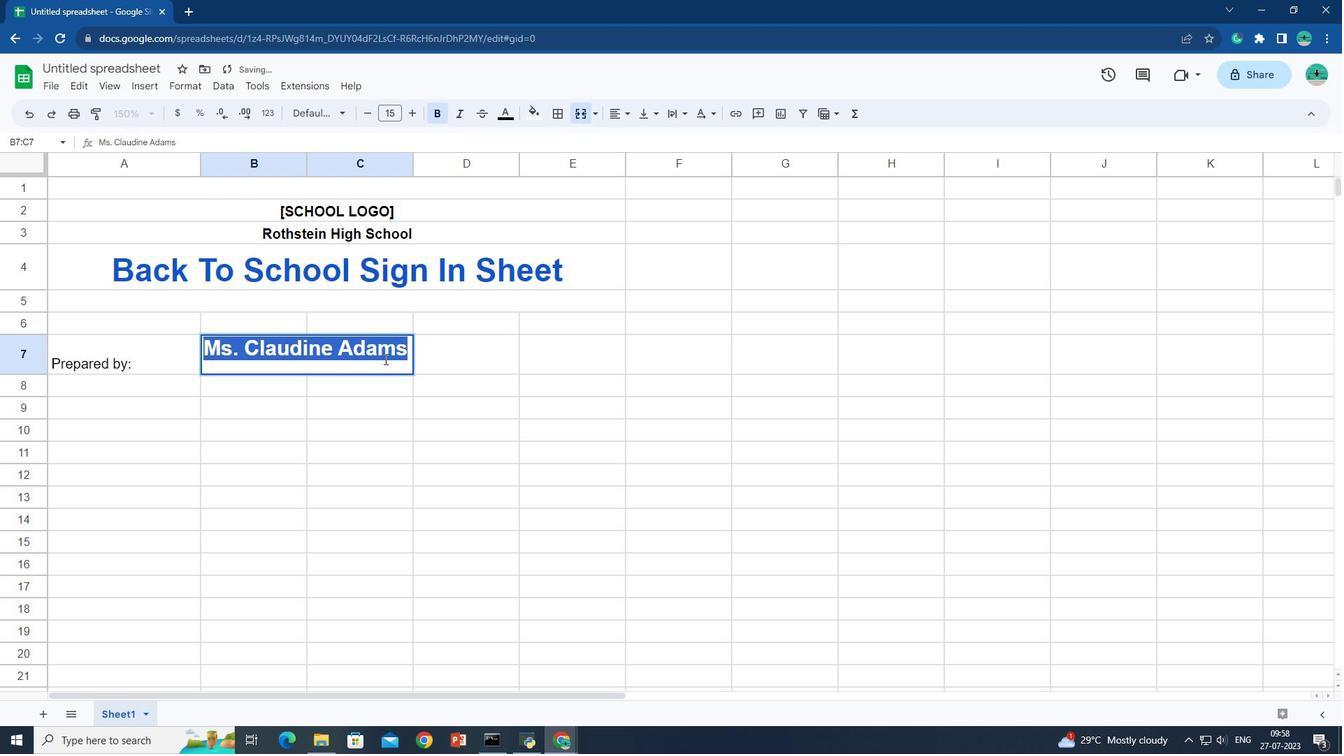
Action: Mouse moved to (357, 111)
Screenshot: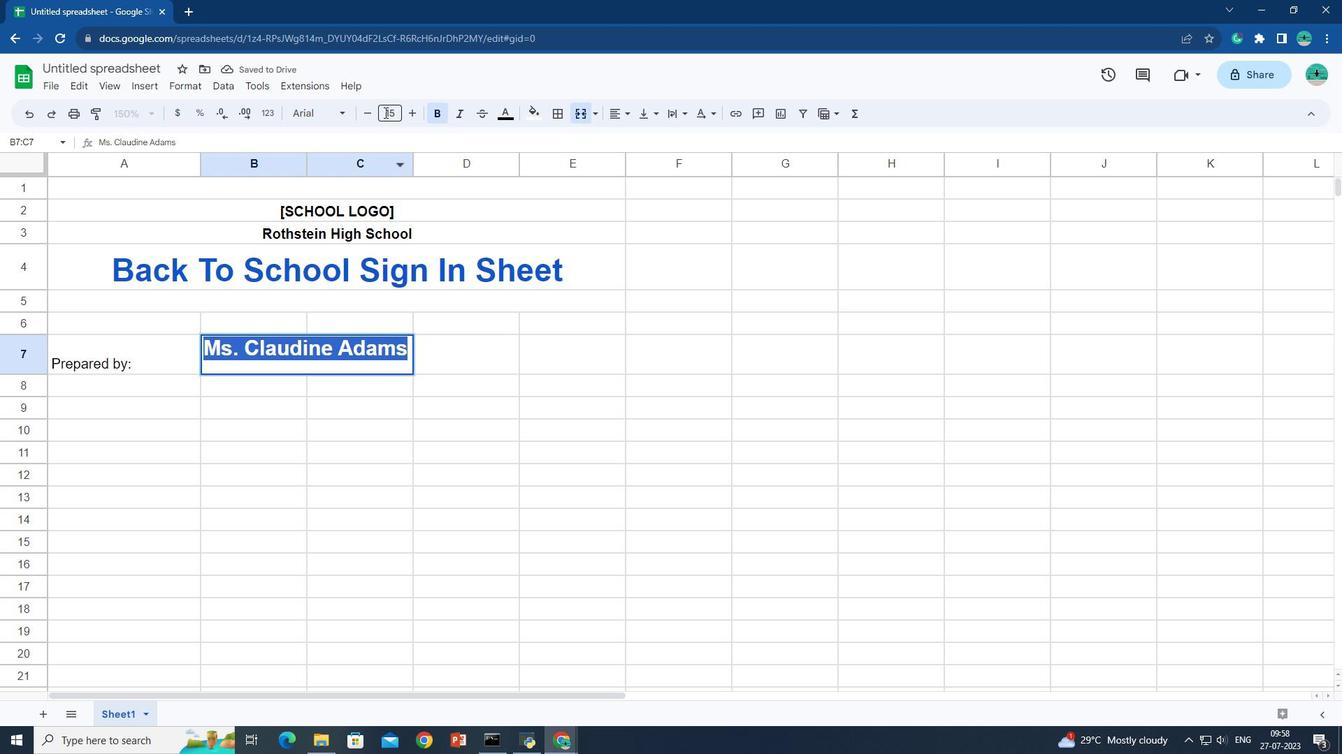 
Action: Mouse pressed left at (357, 111)
Screenshot: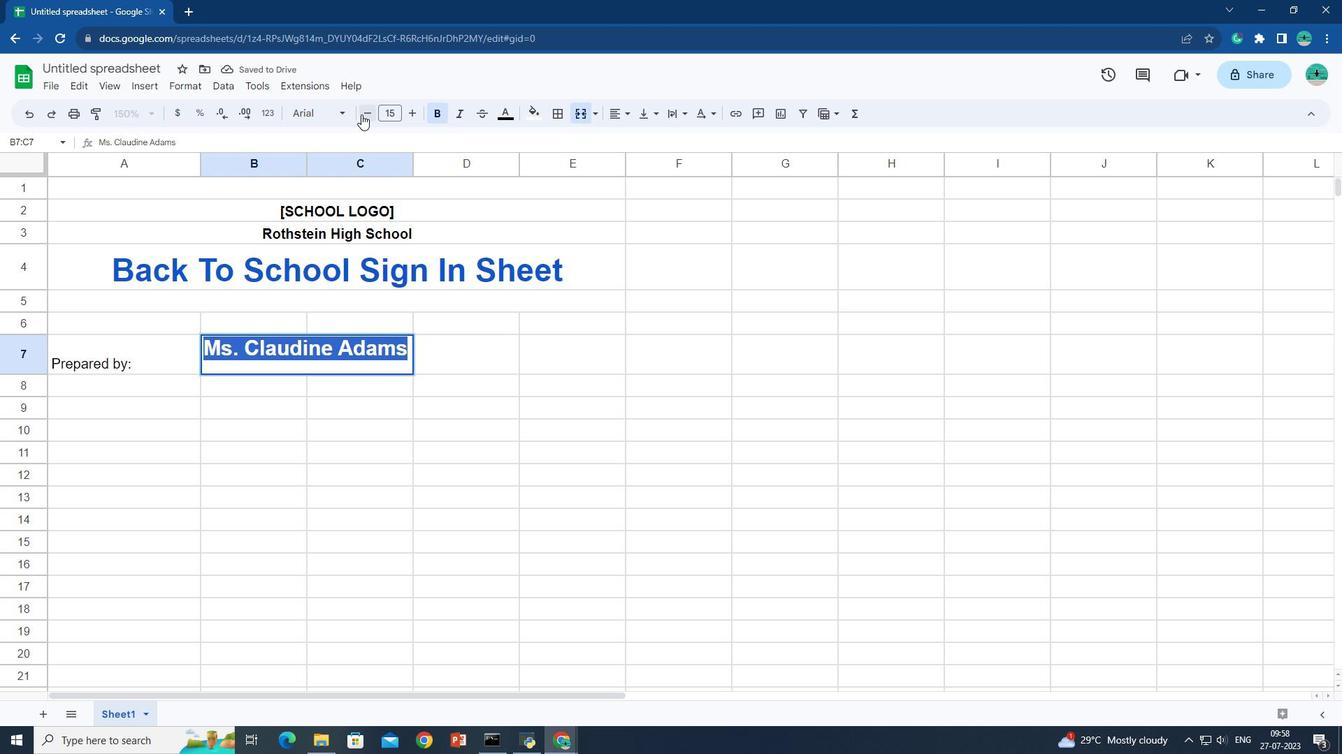 
Action: Mouse pressed left at (357, 111)
Screenshot: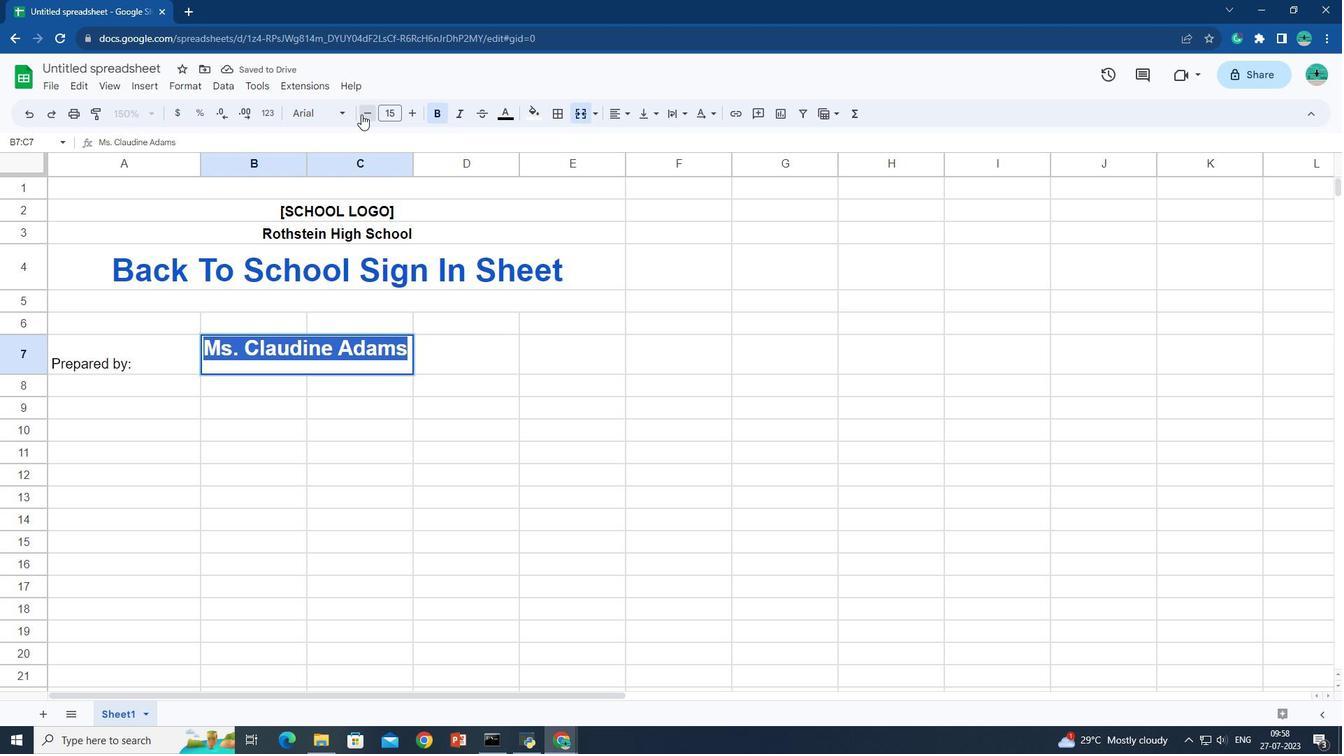 
Action: Mouse pressed left at (357, 111)
Screenshot: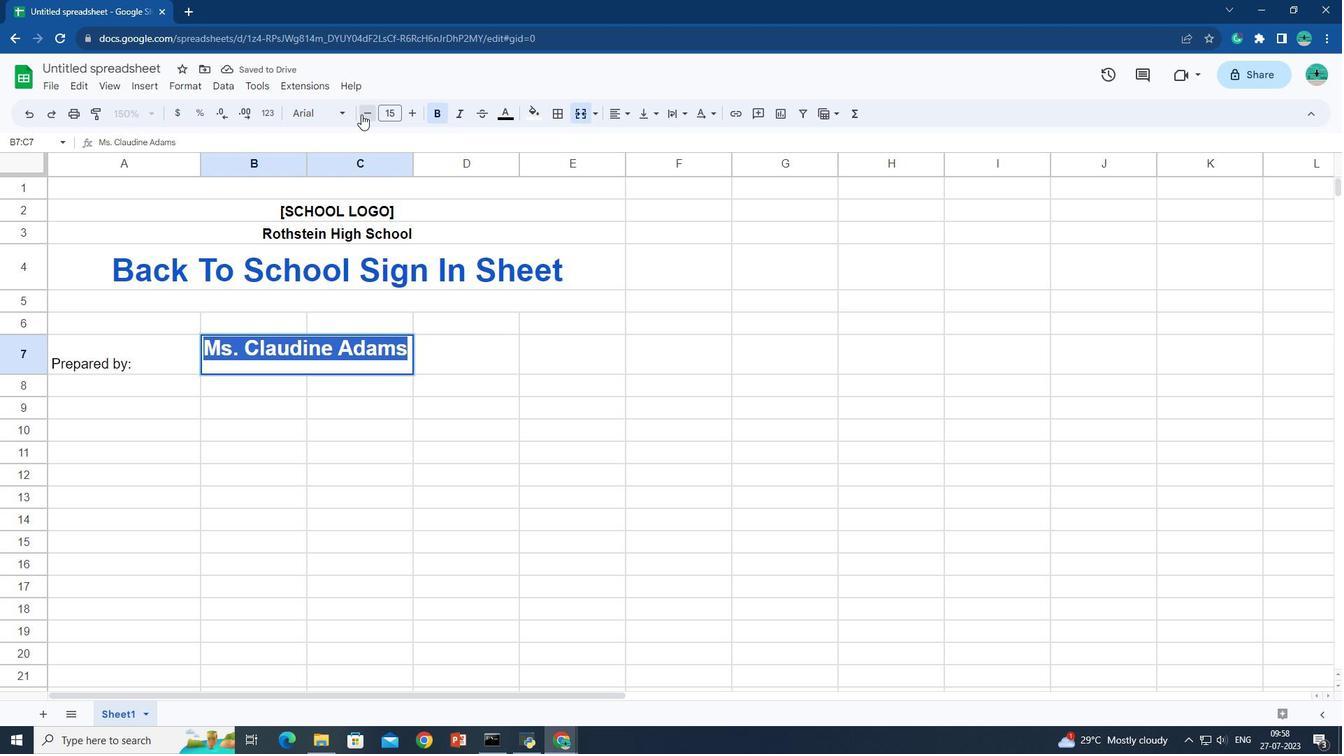 
Action: Mouse moved to (368, 113)
Screenshot: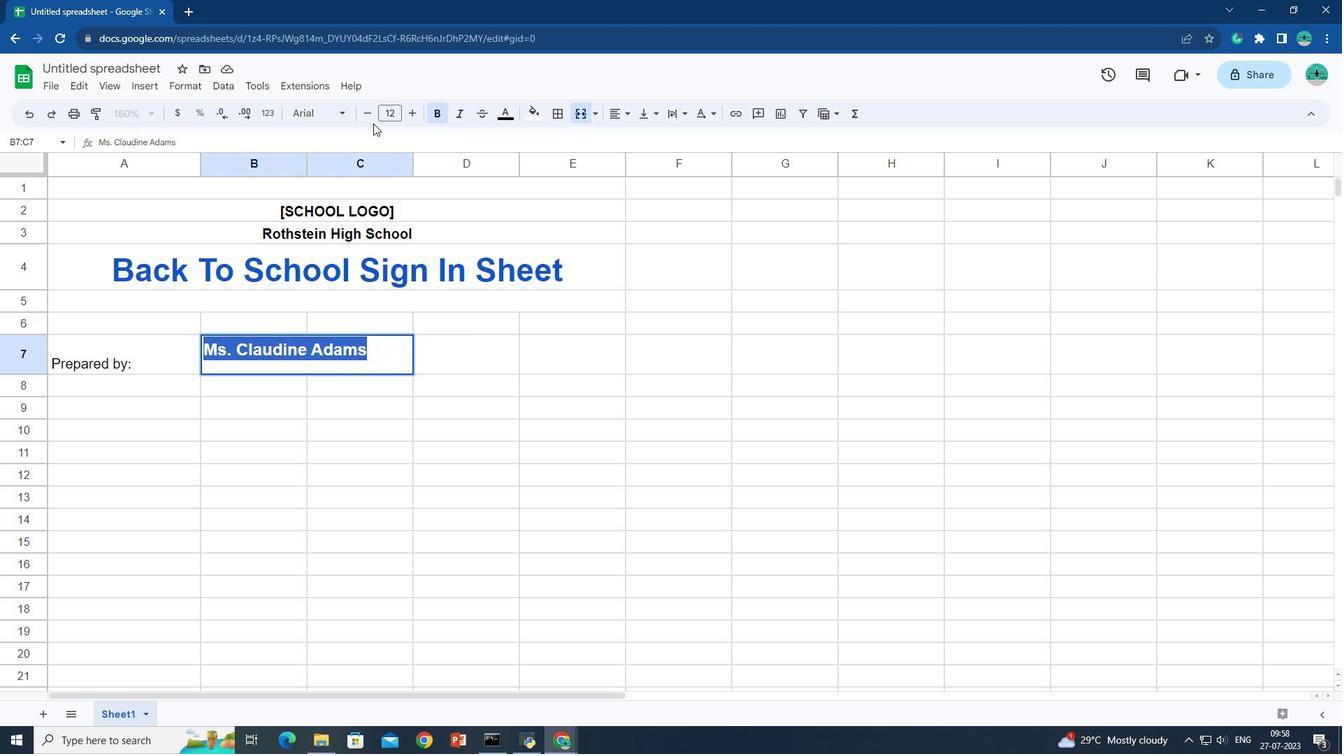
Action: Mouse pressed left at (368, 113)
Screenshot: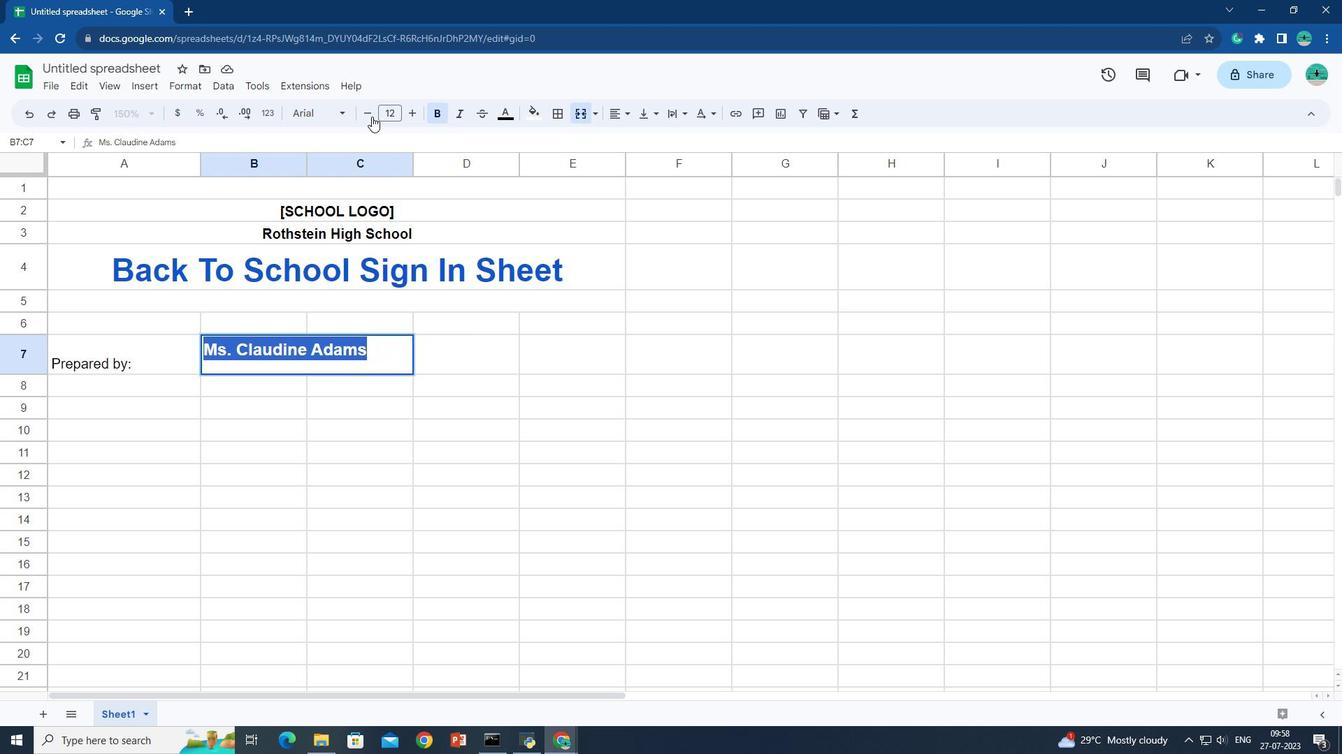 
Action: Mouse moved to (494, 343)
Screenshot: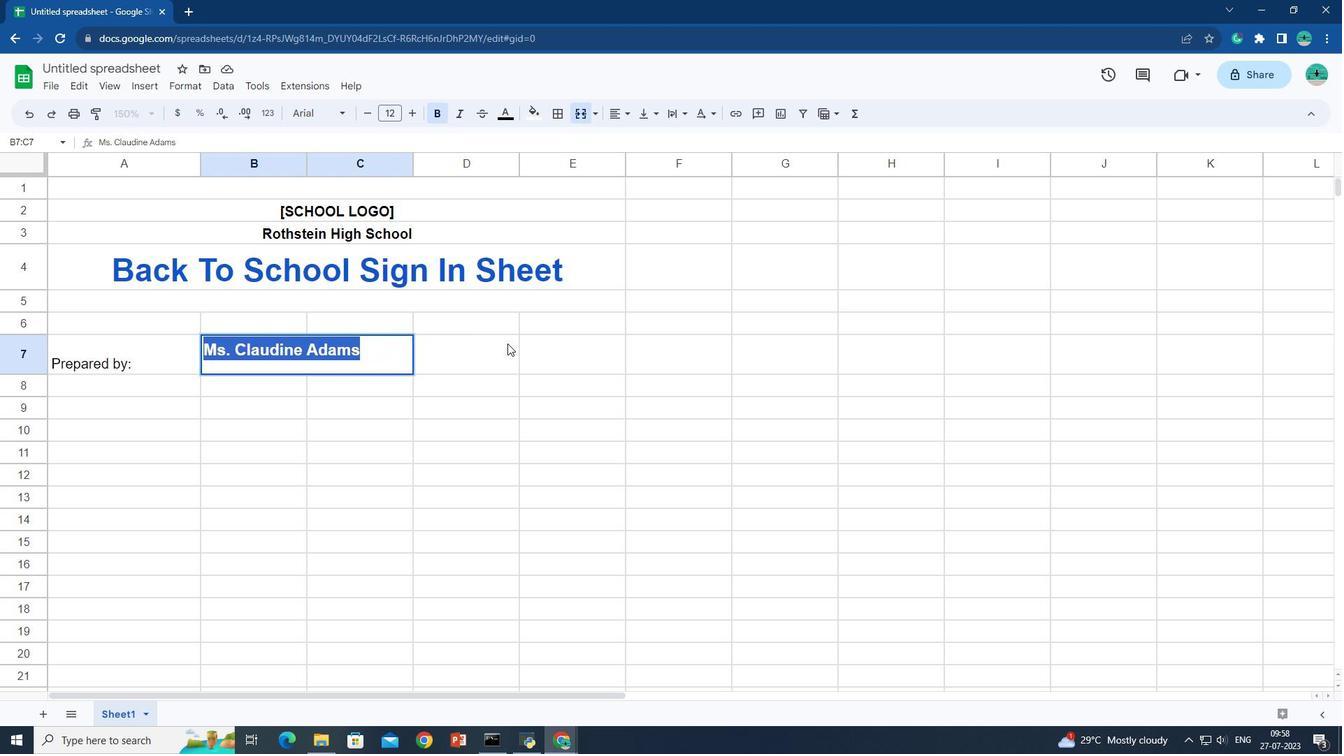 
Action: Mouse pressed left at (494, 343)
Screenshot: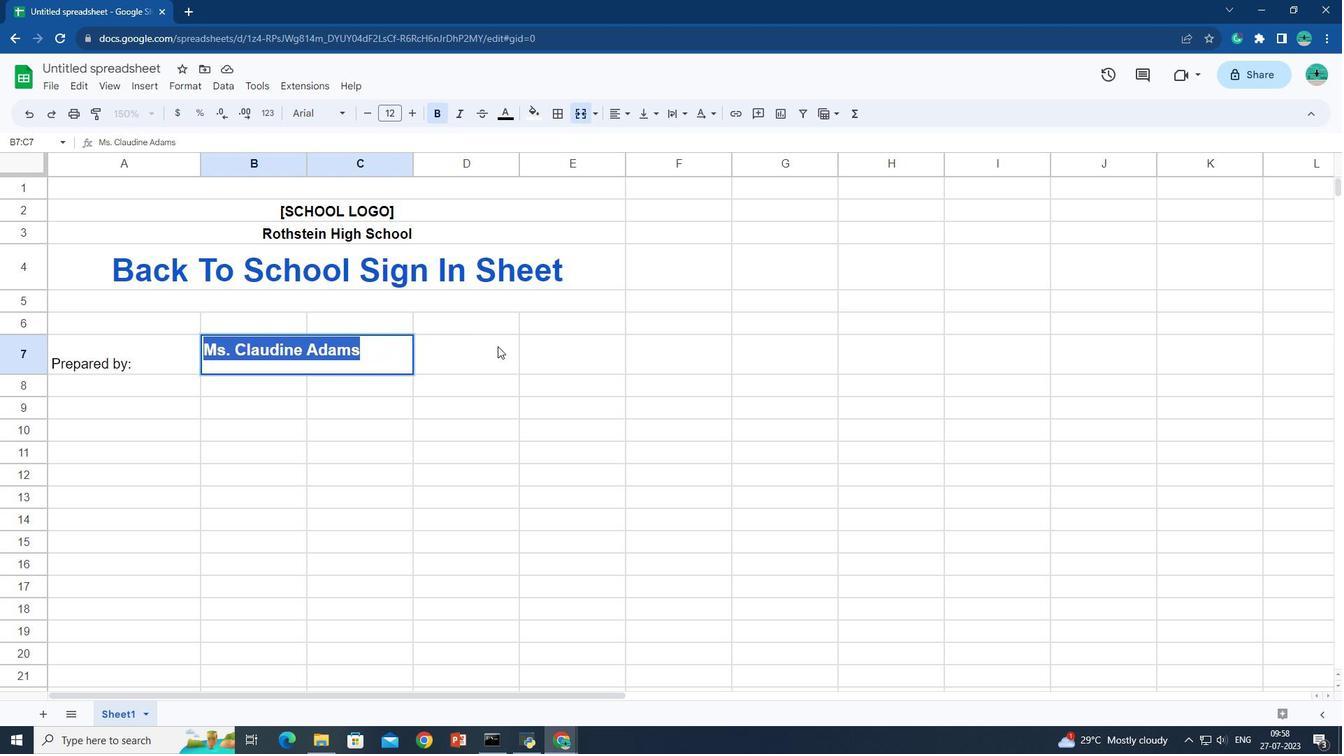 
Action: Mouse moved to (156, 380)
Screenshot: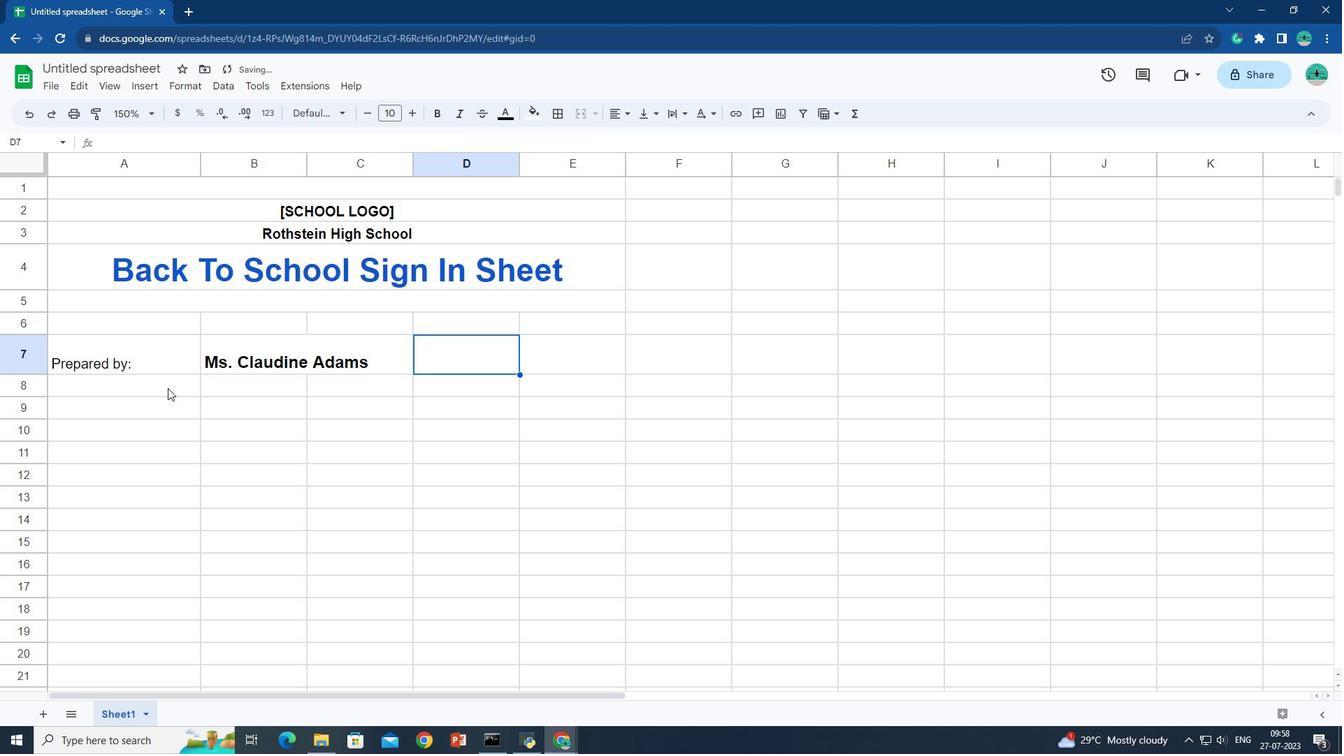 
Action: Mouse pressed left at (156, 380)
Screenshot: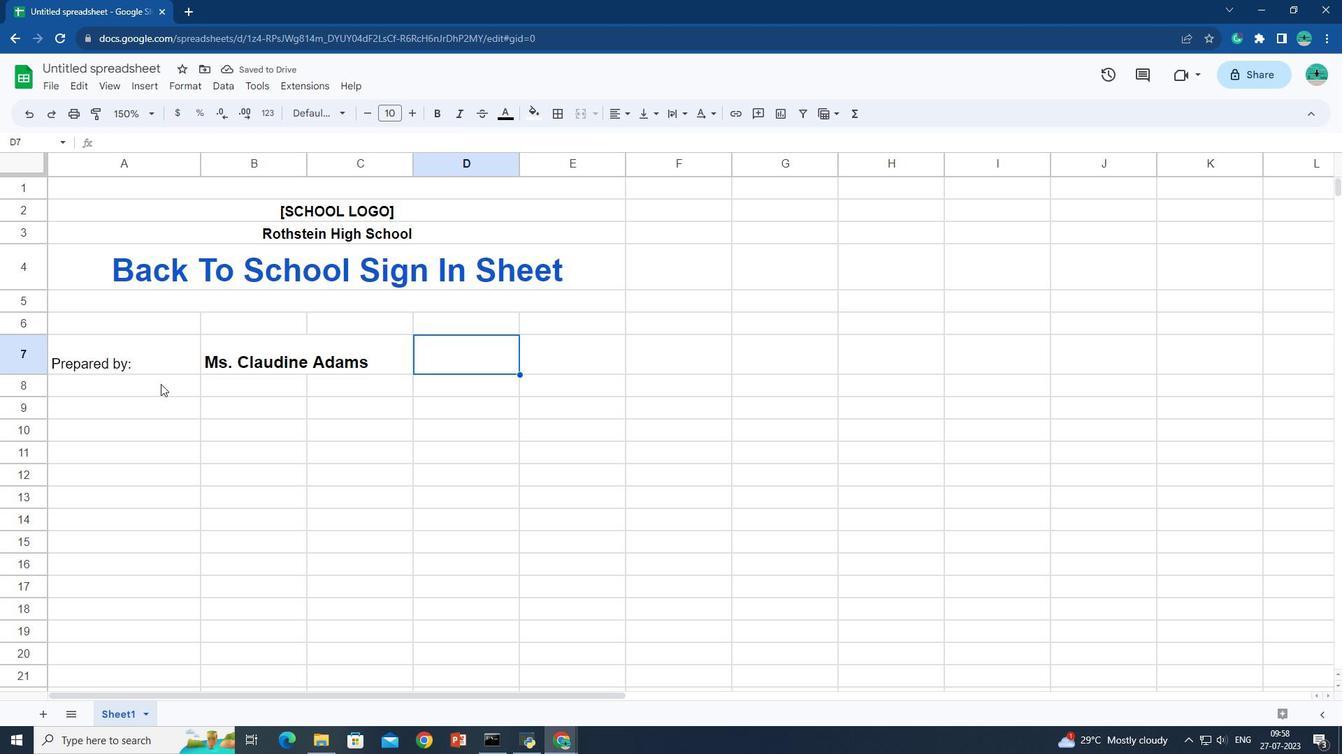 
Action: Mouse moved to (18, 390)
Screenshot: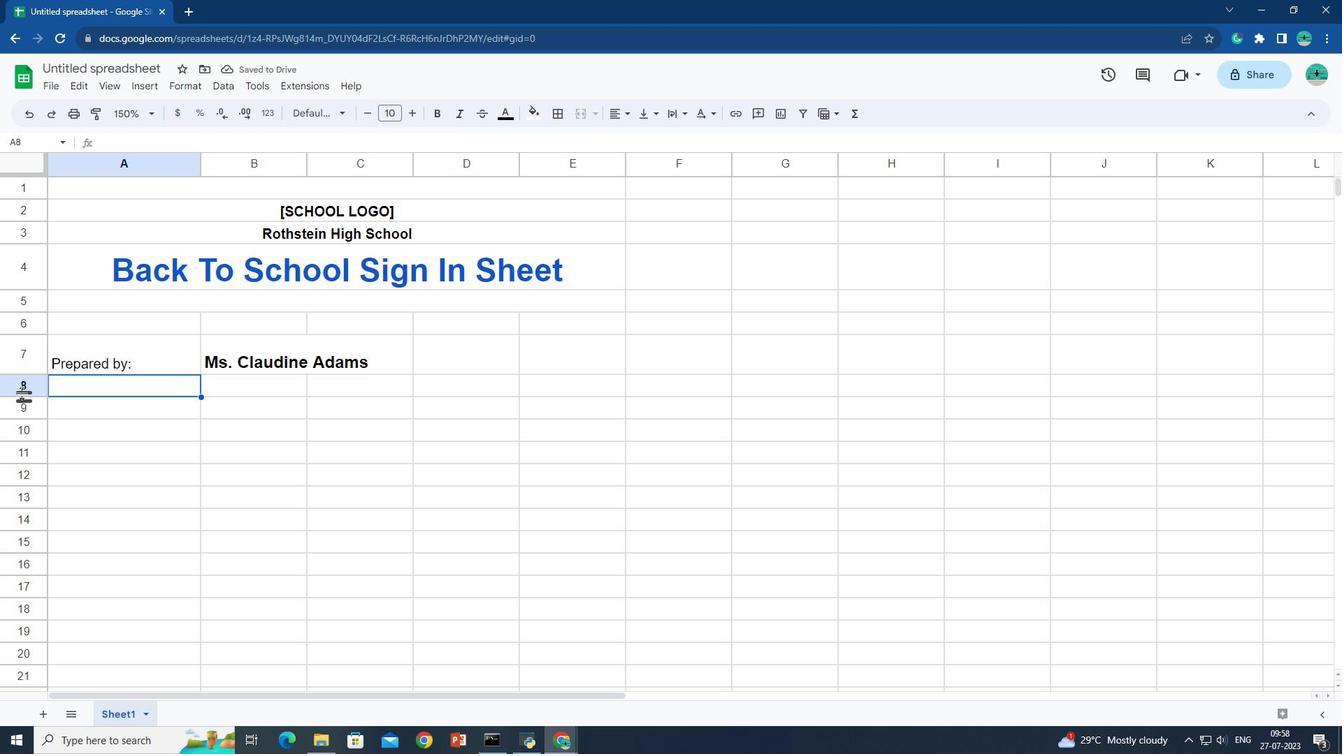 
Action: Mouse pressed left at (18, 390)
Screenshot: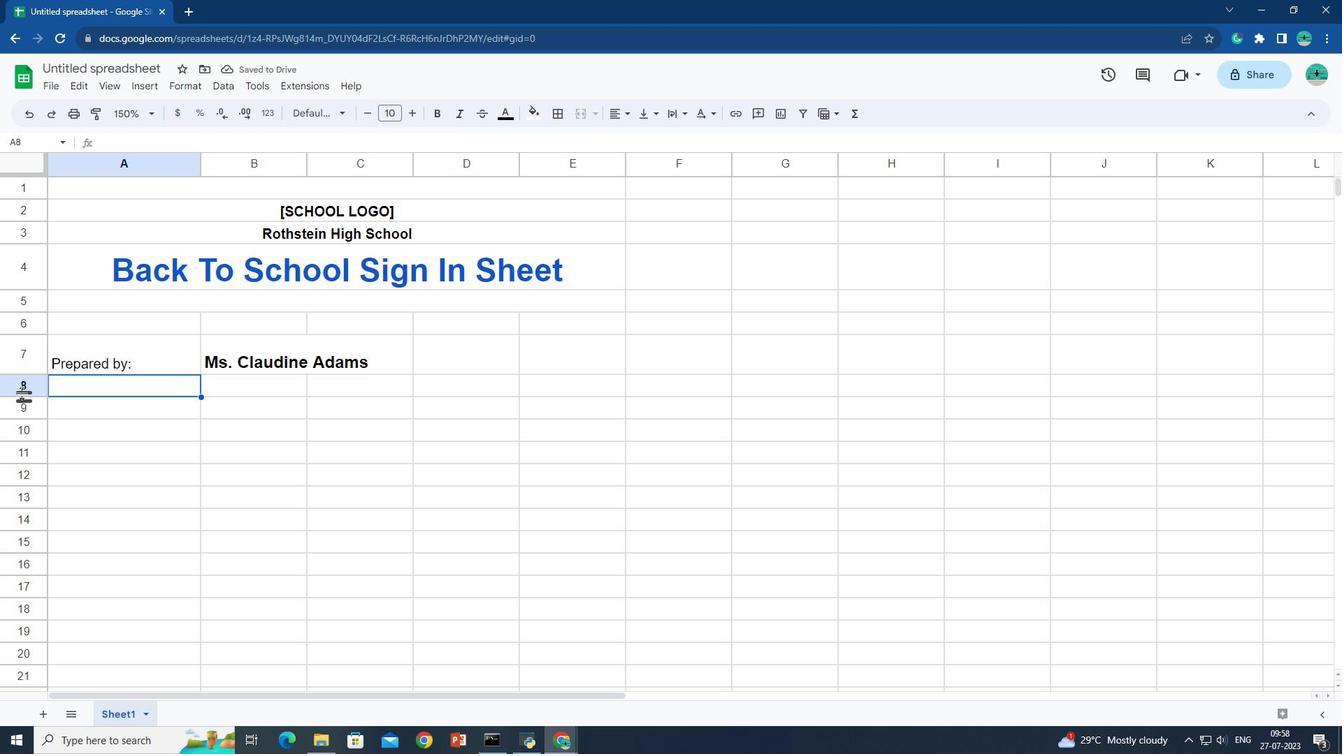 
Action: Mouse moved to (91, 395)
Screenshot: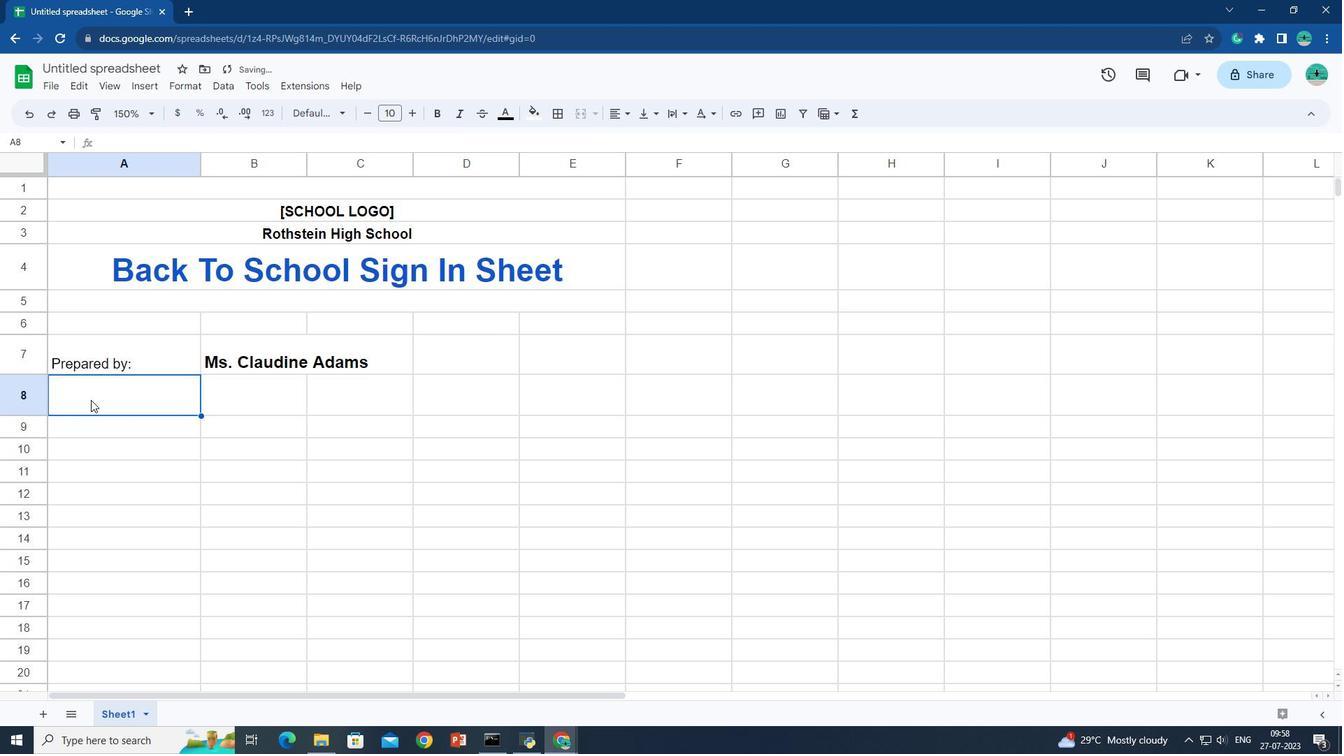 
Action: Mouse pressed left at (91, 395)
Screenshot: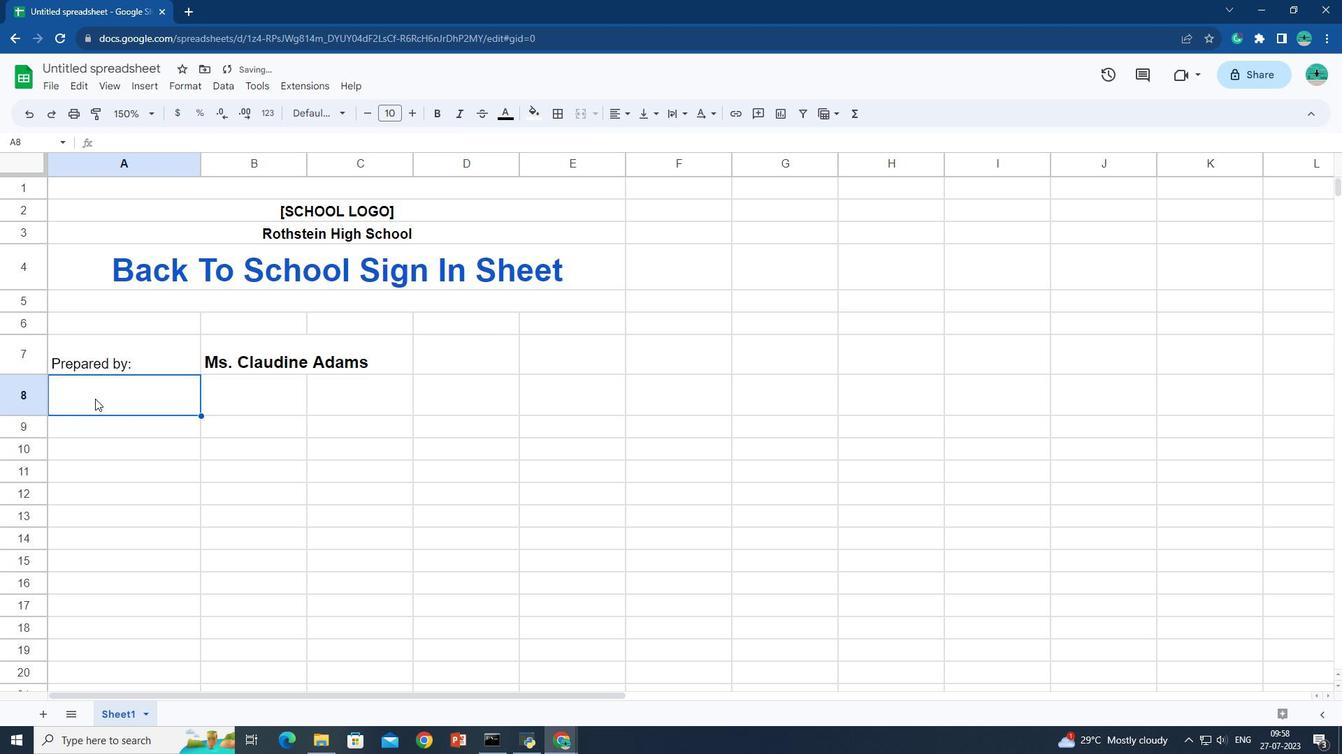 
Action: Key pressed <Key.shift>Date<Key.shift_r>:
Screenshot: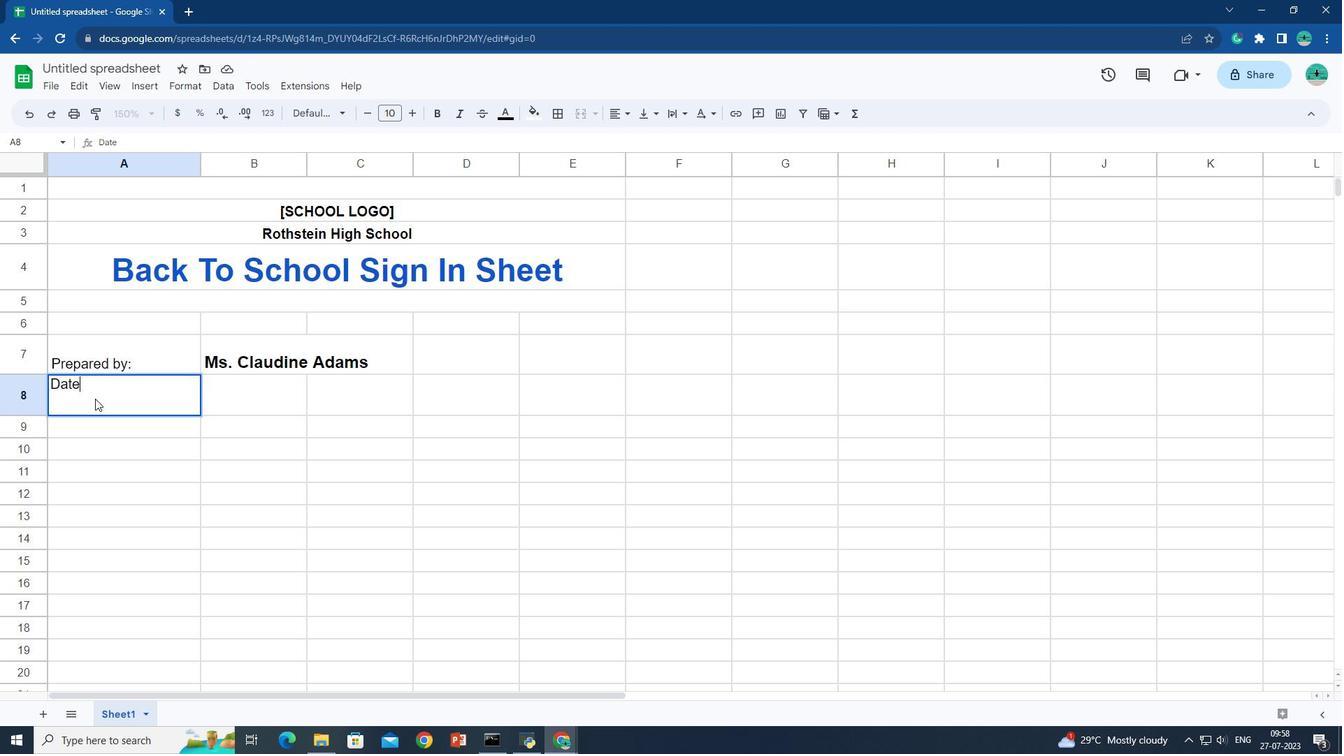 
Action: Mouse moved to (225, 397)
Screenshot: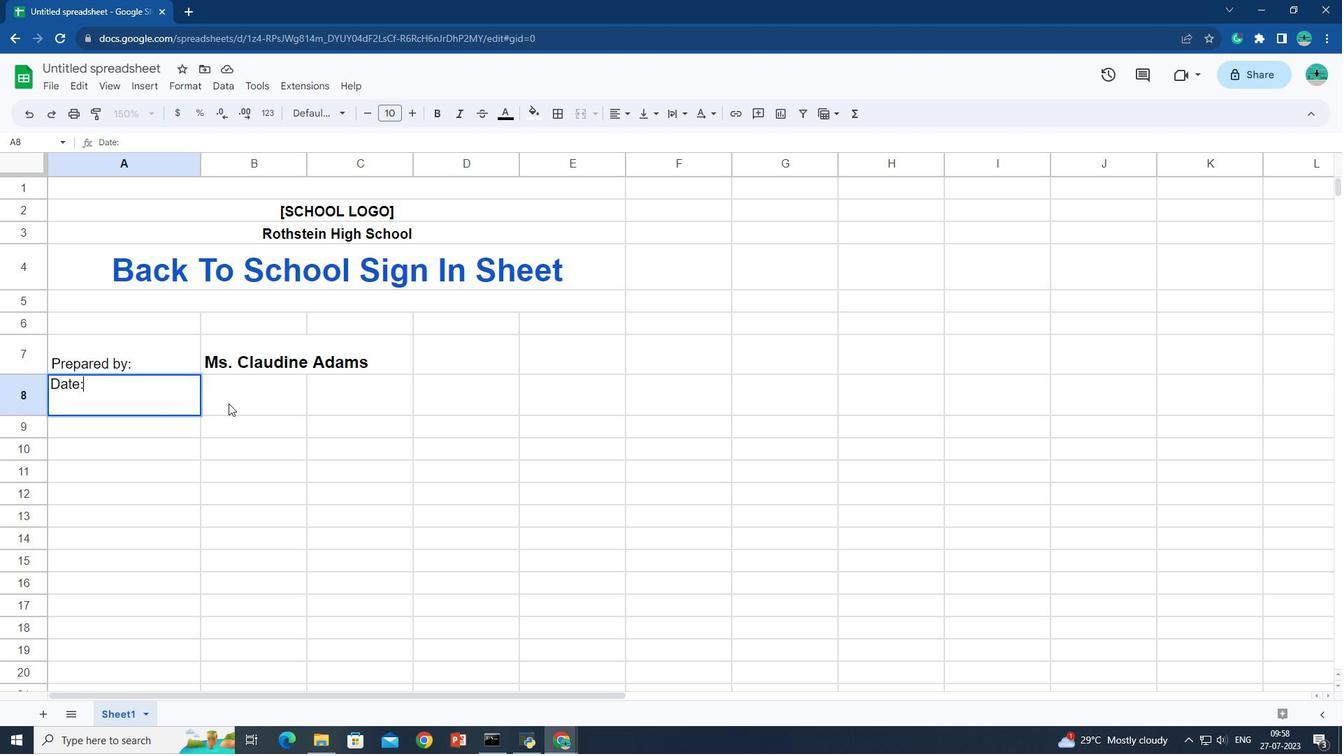 
Action: Mouse pressed left at (225, 397)
Screenshot: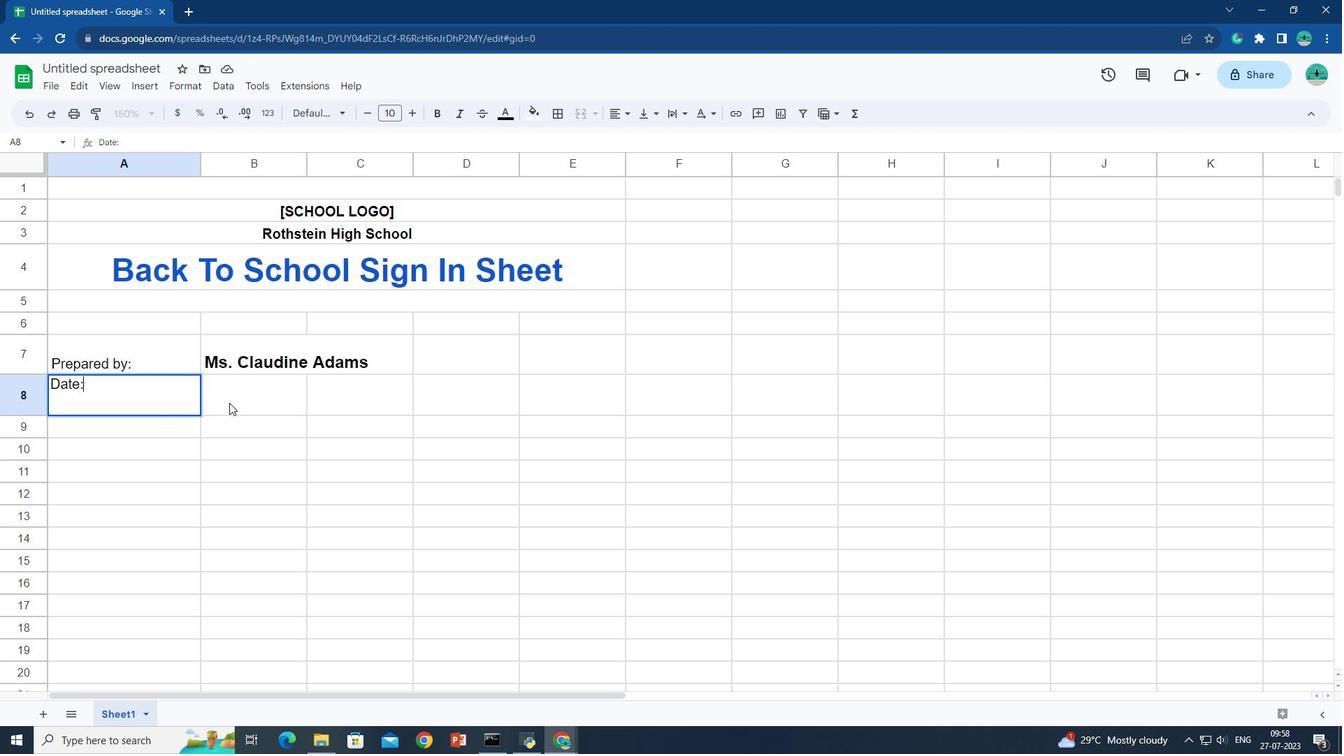 
Action: Mouse moved to (304, 412)
Screenshot: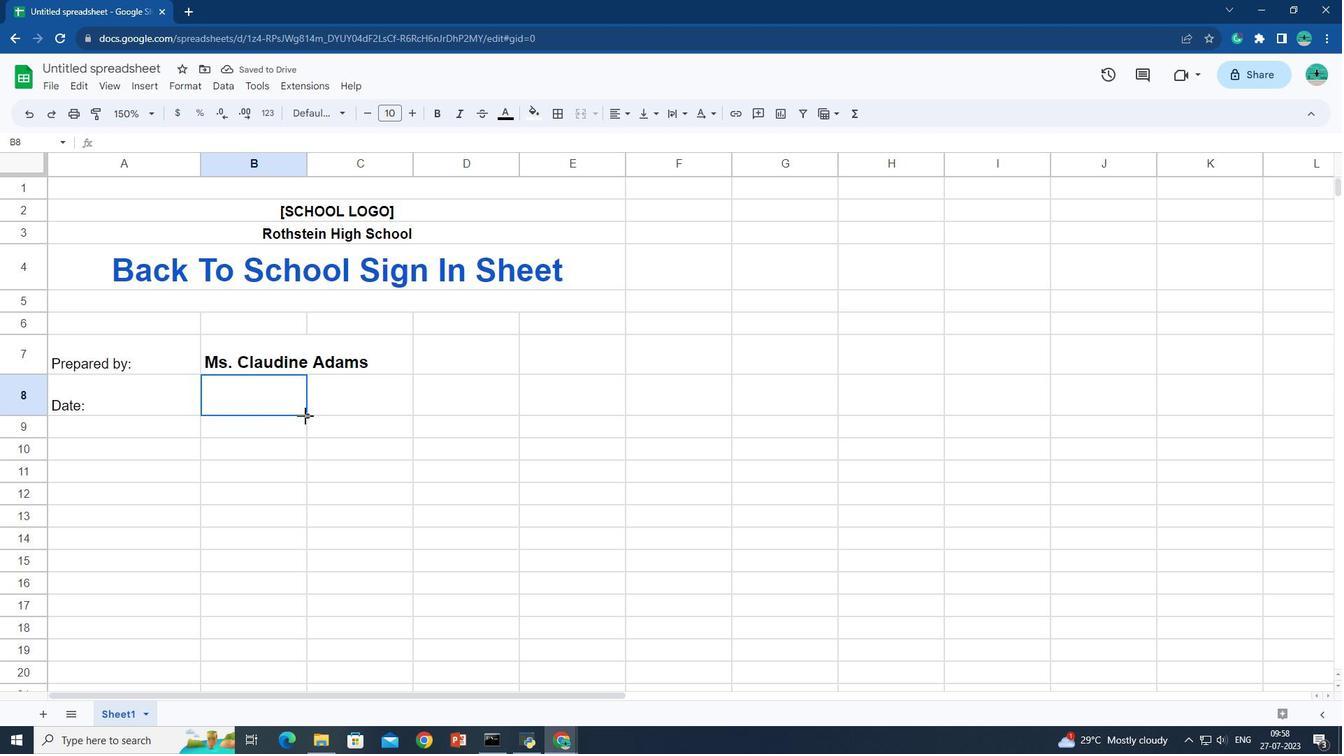 
Action: Mouse pressed left at (304, 412)
Screenshot: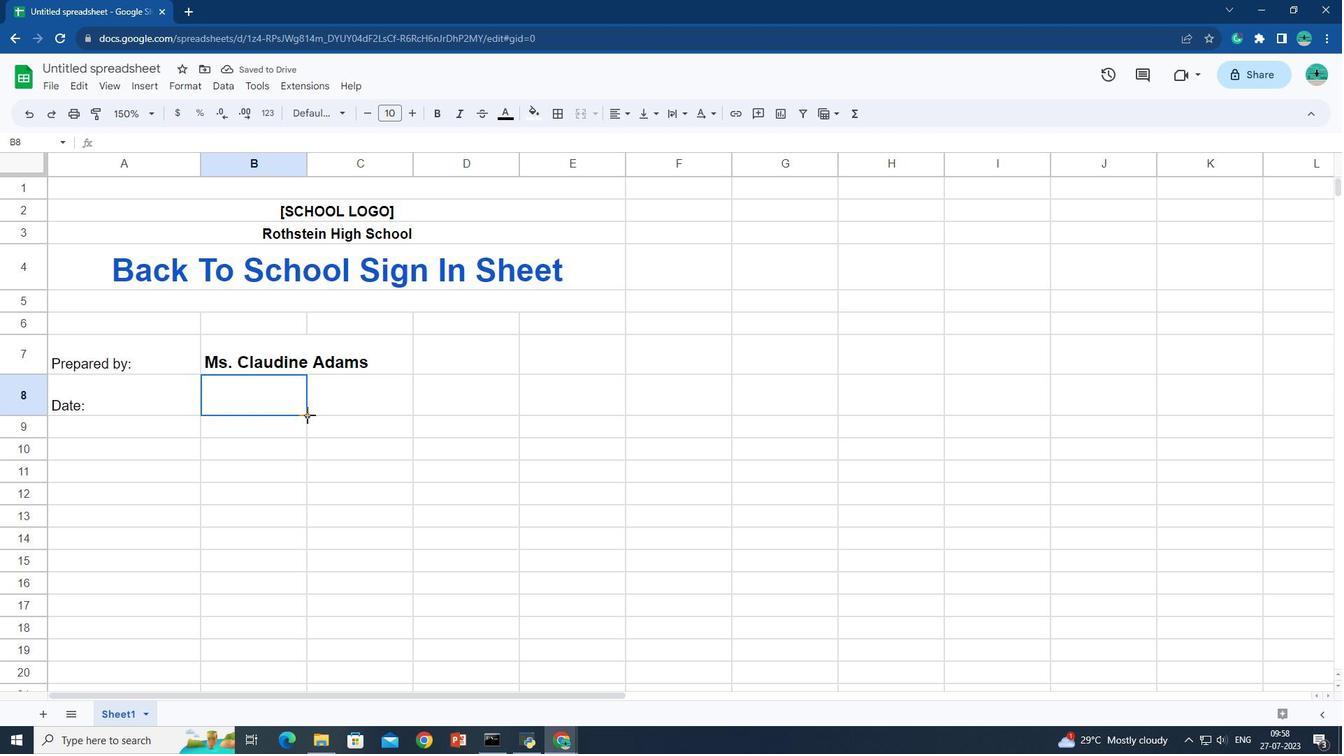 
Action: Mouse moved to (578, 105)
Screenshot: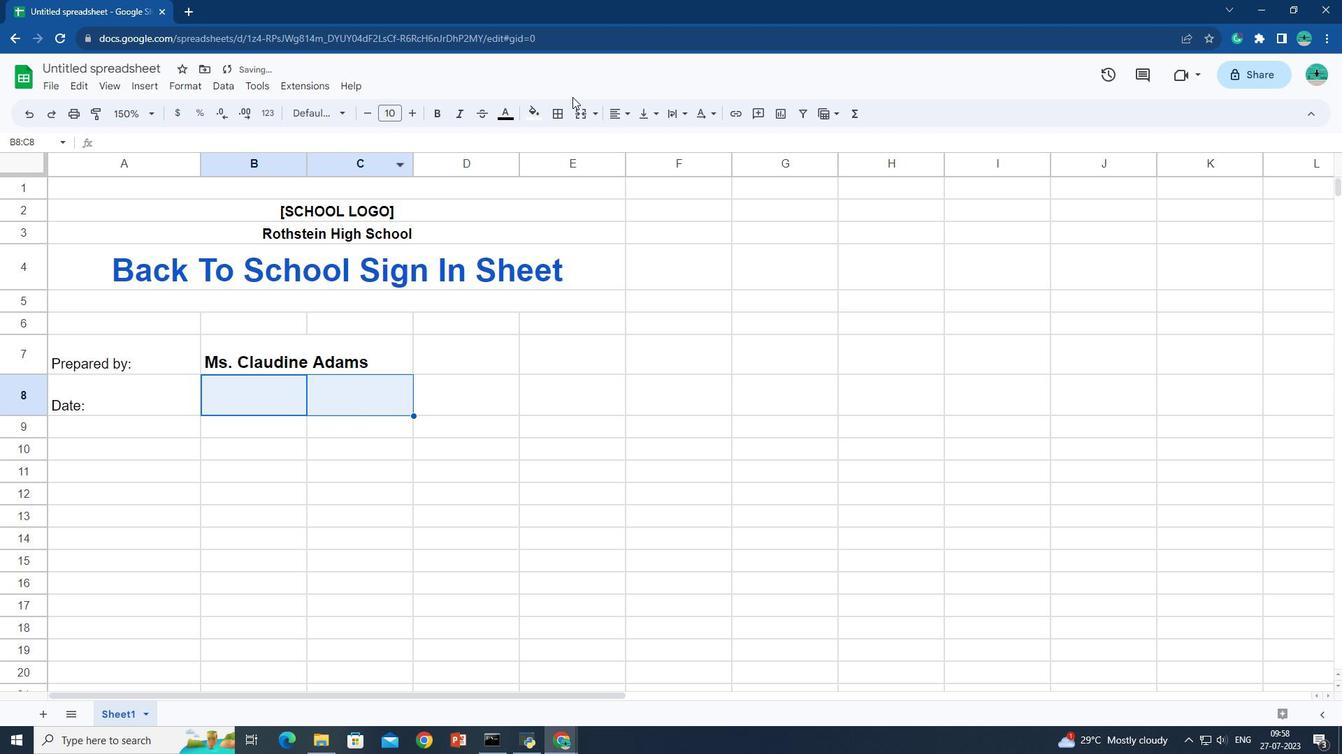 
Action: Mouse pressed left at (578, 105)
Screenshot: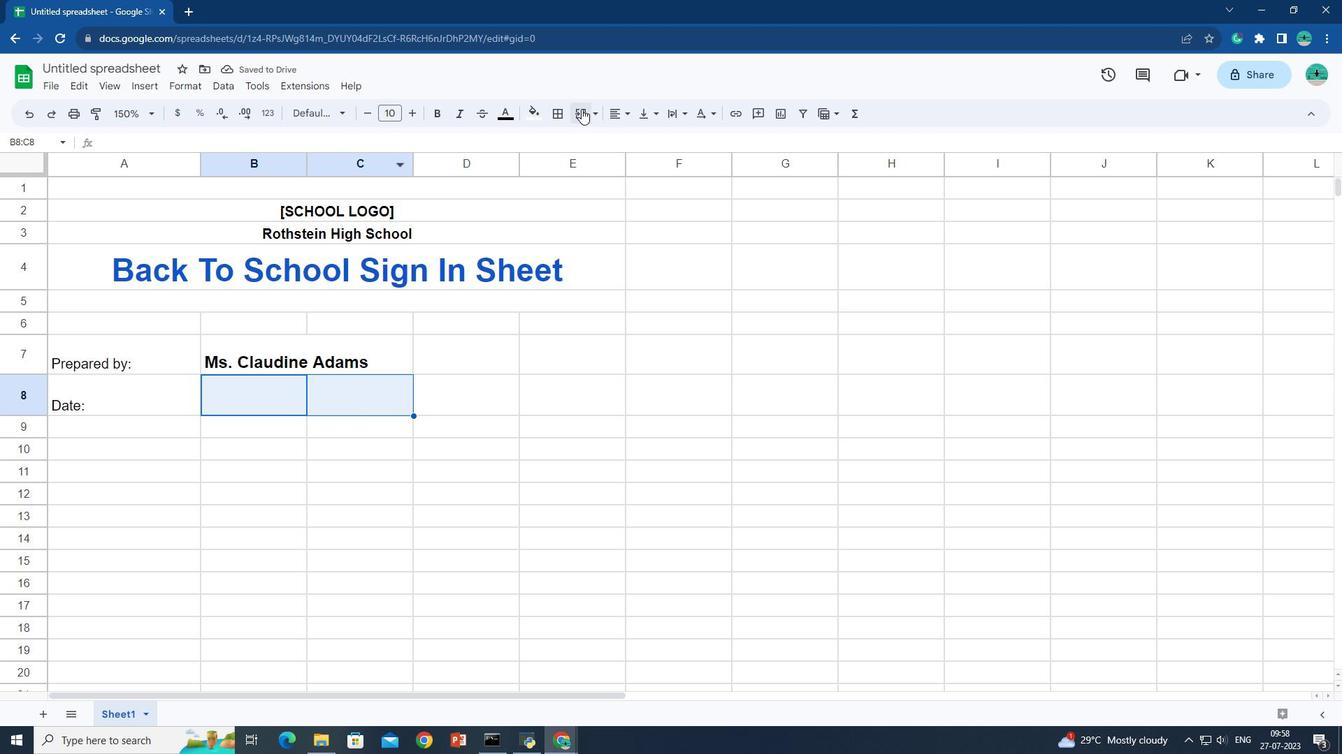 
Action: Mouse moved to (239, 383)
Screenshot: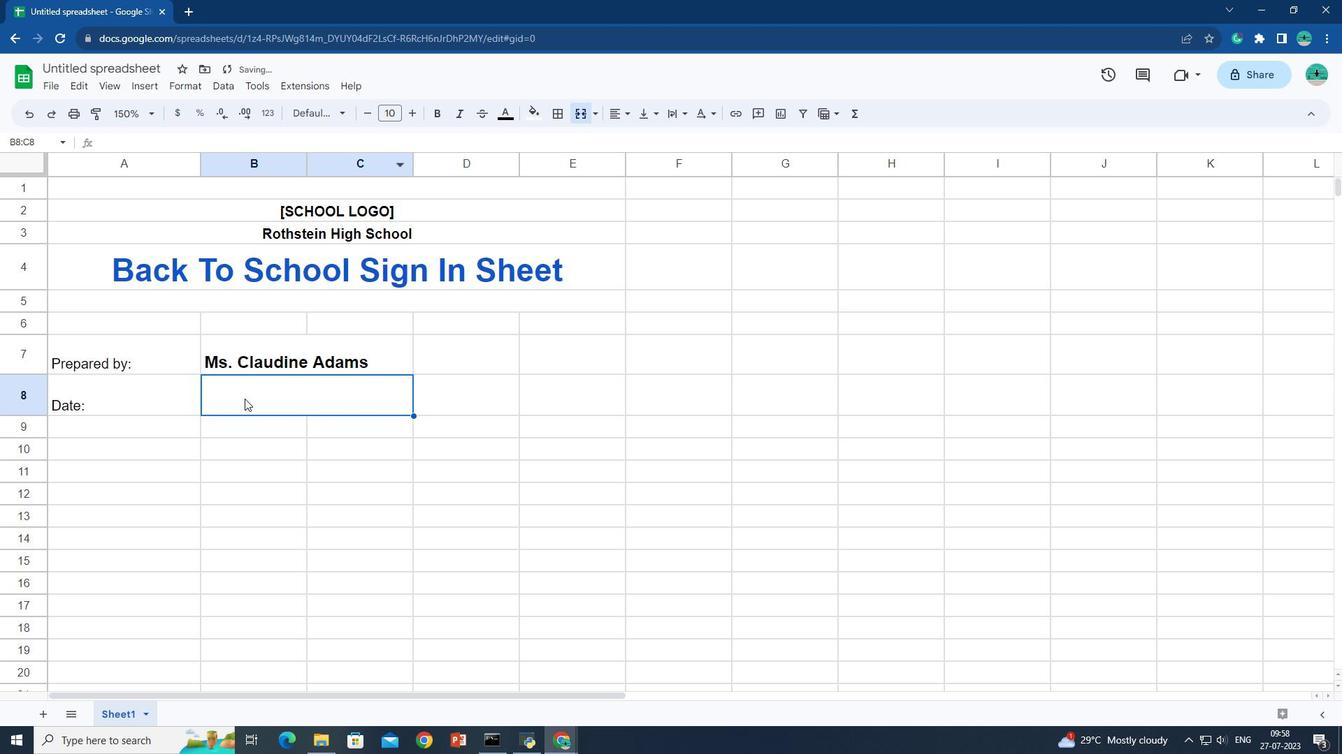 
Action: Mouse pressed left at (239, 383)
Screenshot: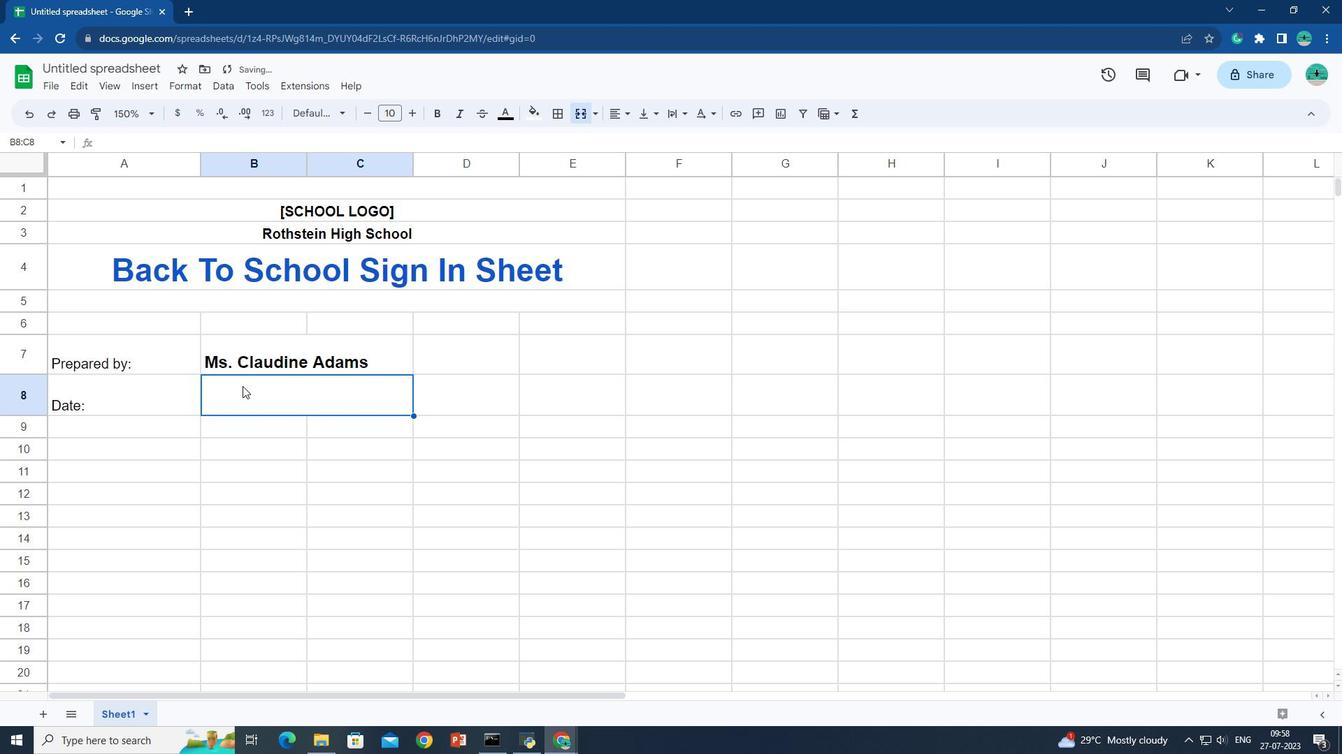 
Action: Key pressed <Key.shift>August<Key.space>23,2020ctrl+A
Screenshot: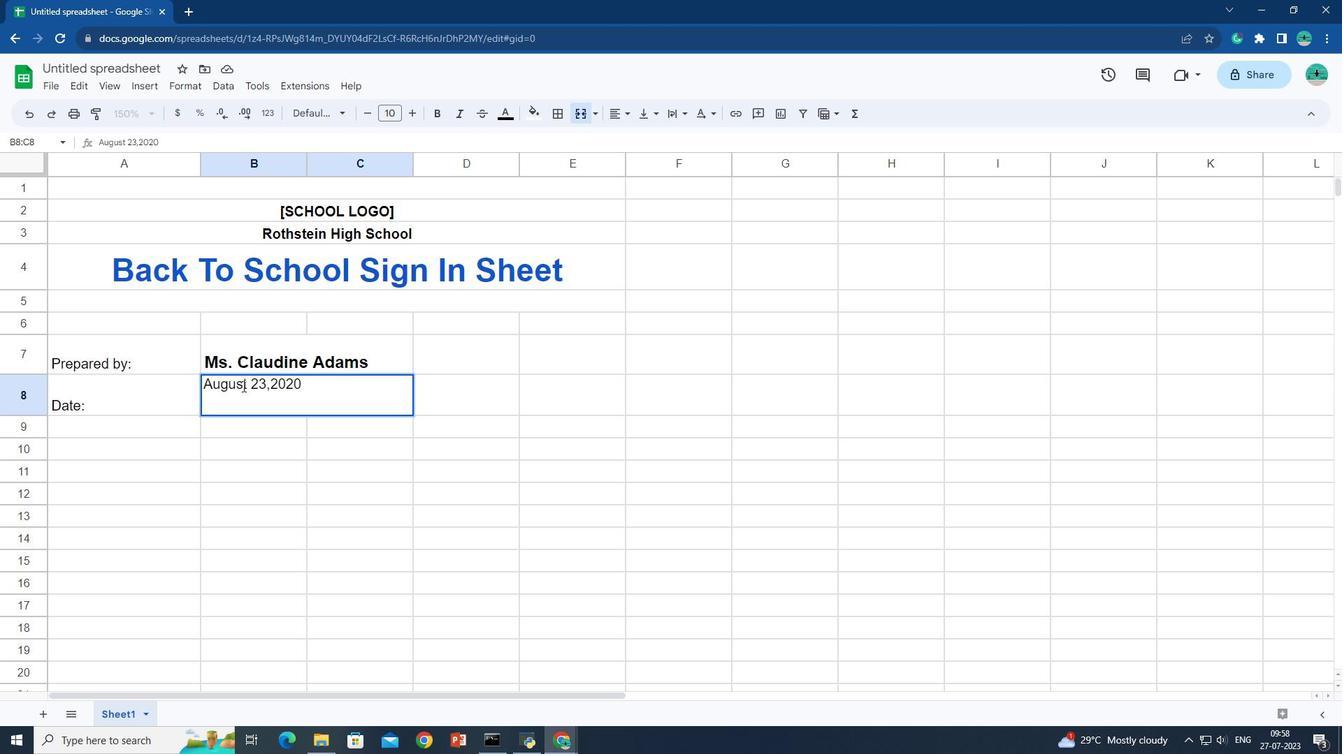 
Action: Mouse moved to (437, 106)
Screenshot: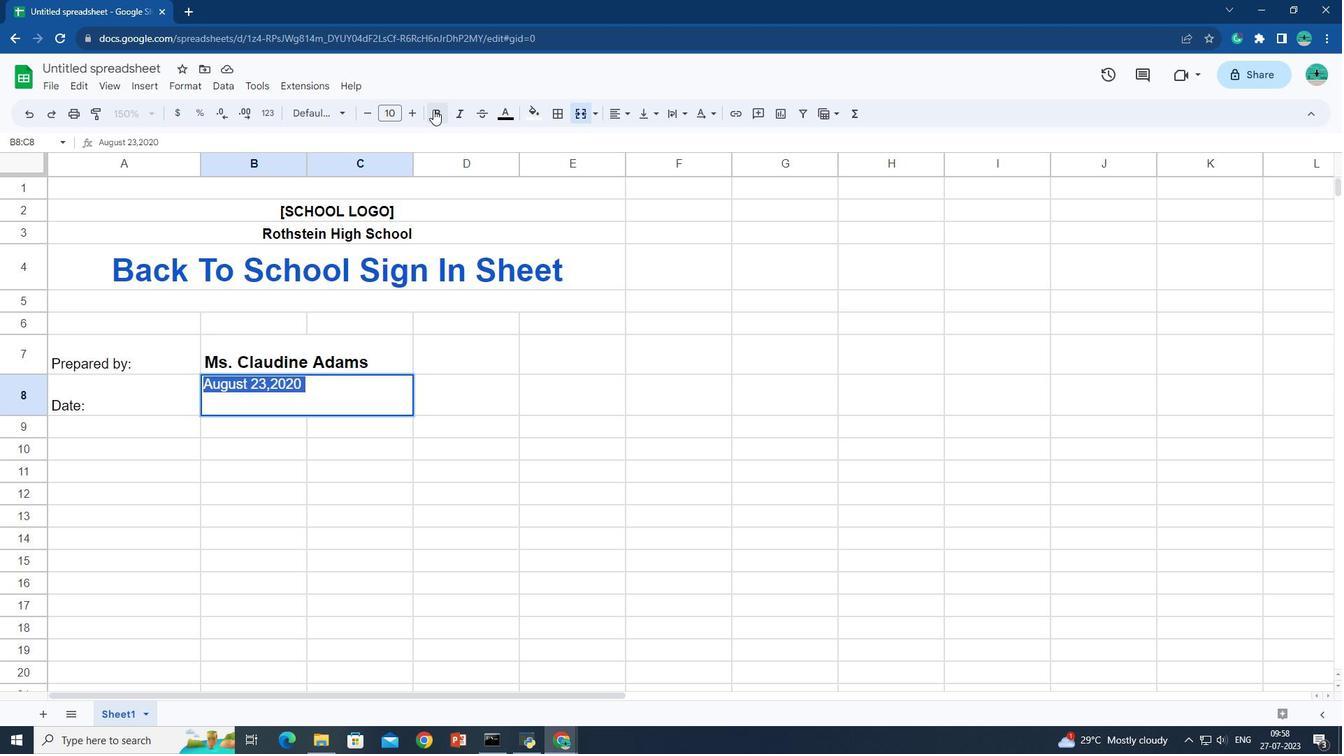
Action: Mouse pressed left at (437, 106)
Screenshot: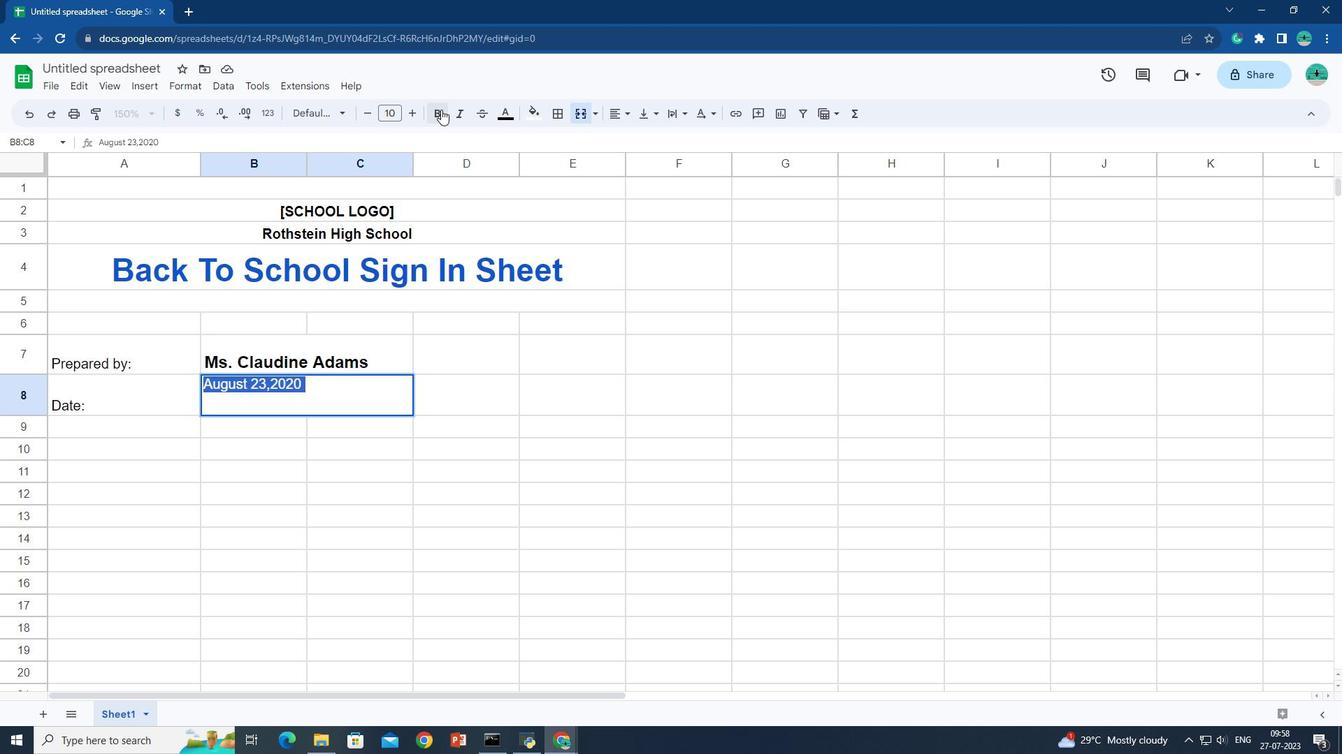 
Action: Mouse moved to (413, 107)
Screenshot: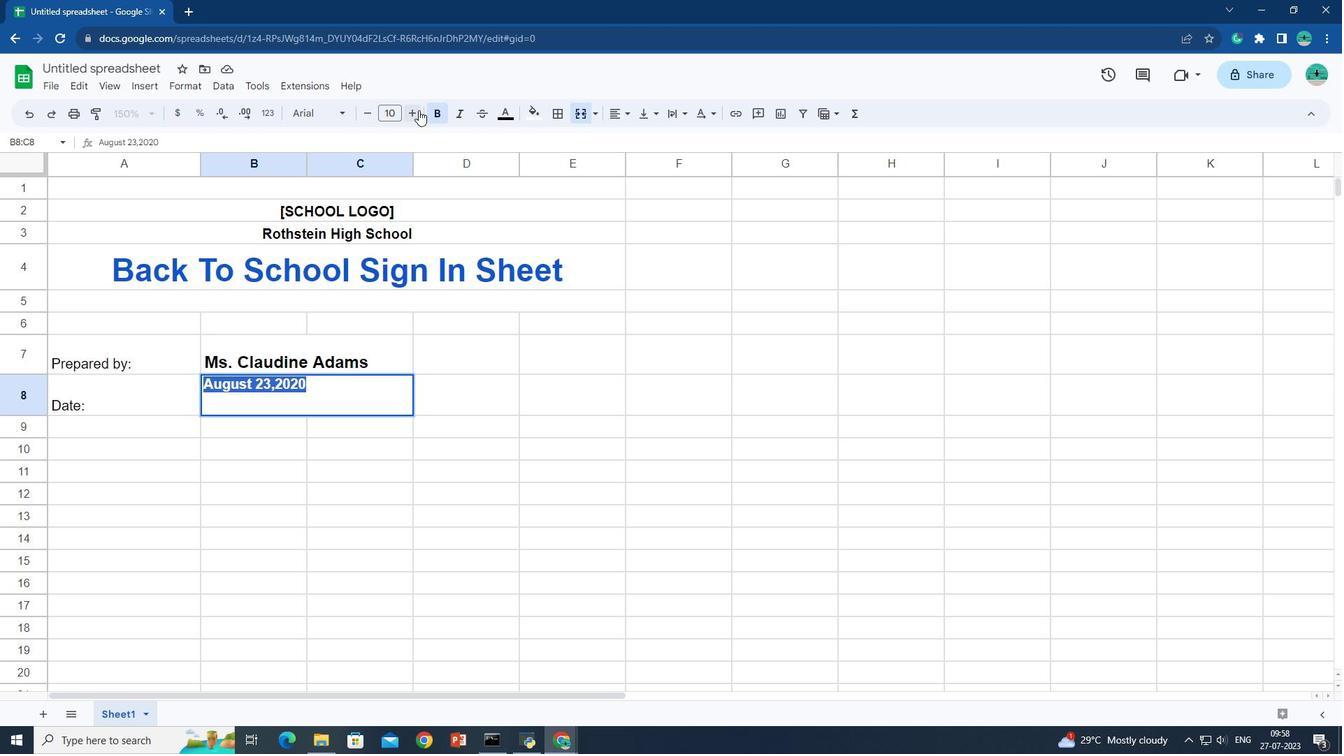 
Action: Mouse pressed left at (413, 107)
Screenshot: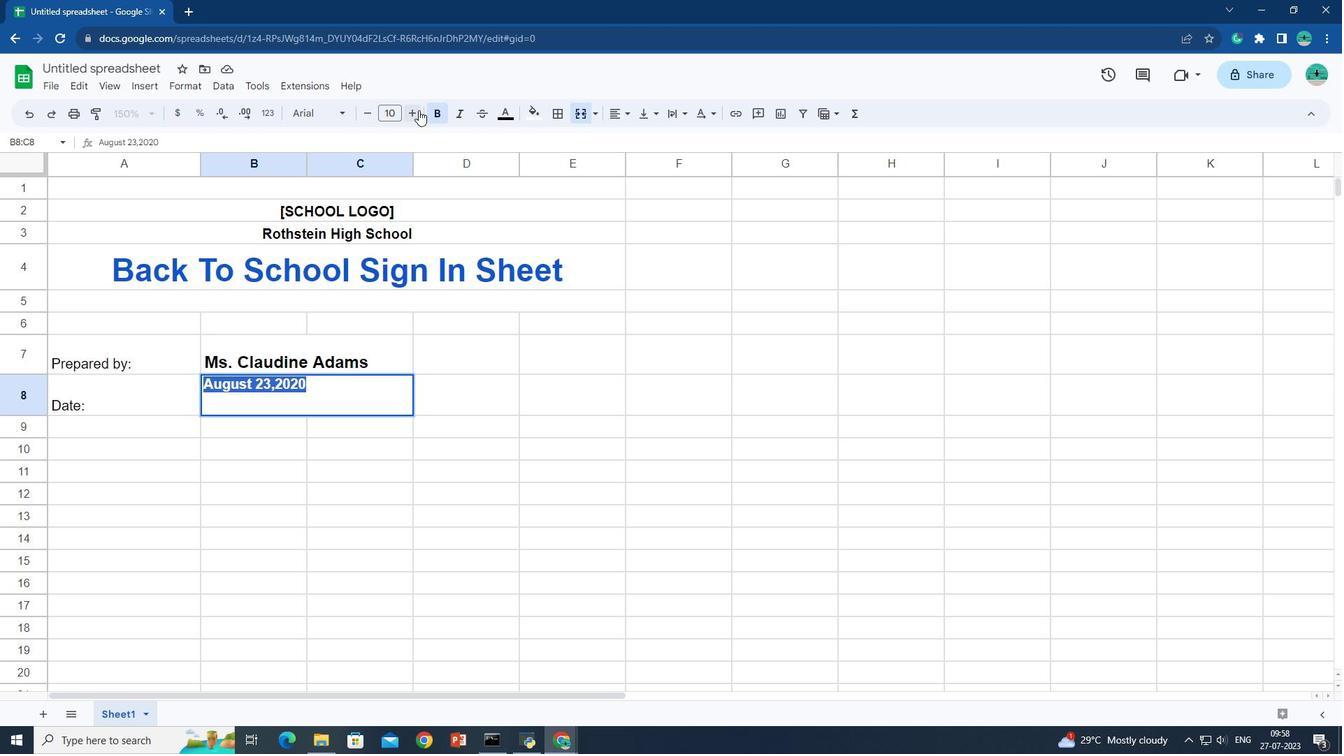 
Action: Mouse moved to (88, 423)
Screenshot: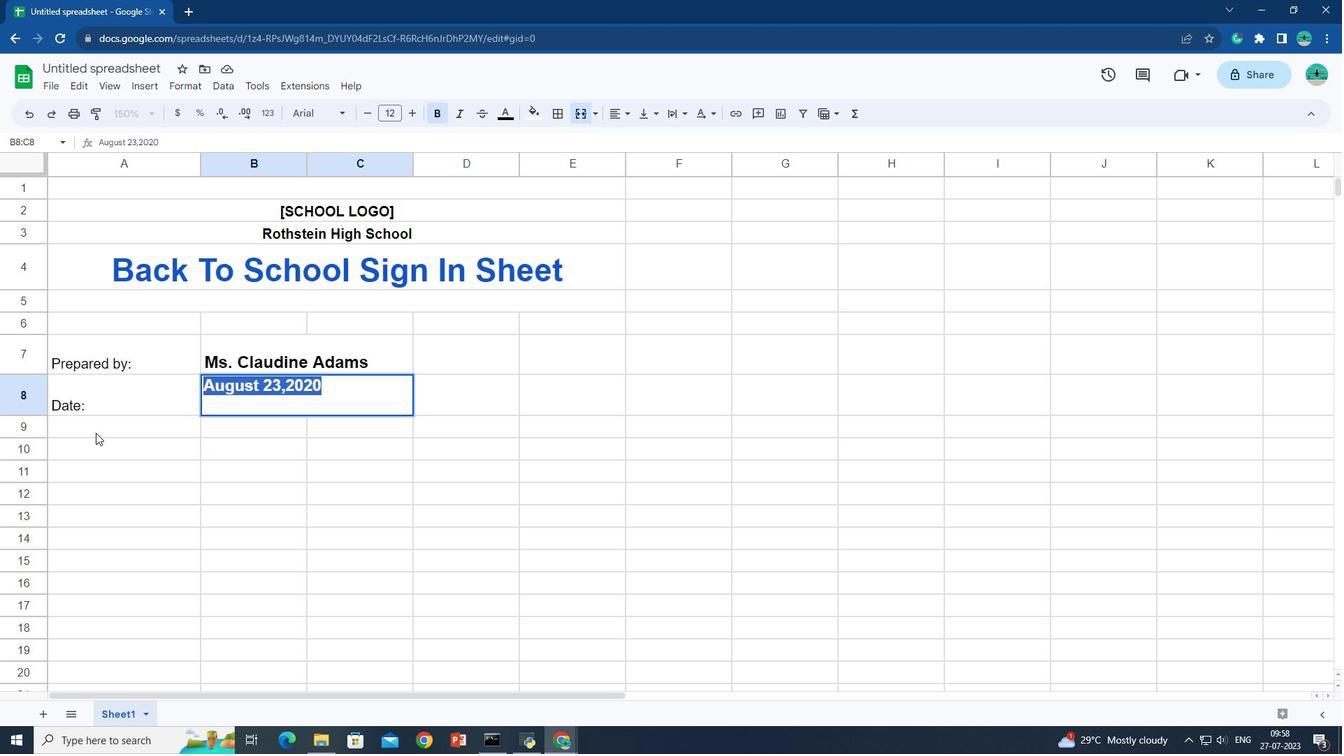 
Action: Mouse pressed left at (88, 423)
Screenshot: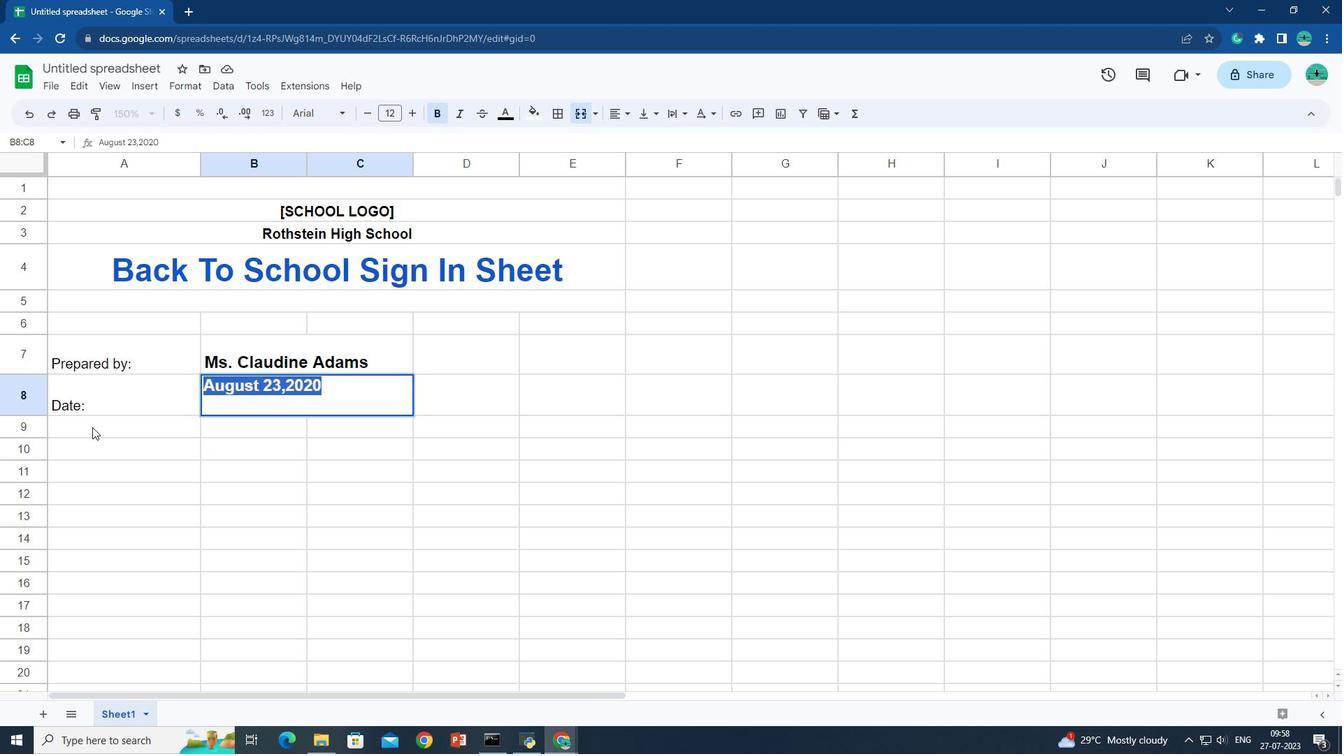 
Action: Mouse moved to (24, 433)
Screenshot: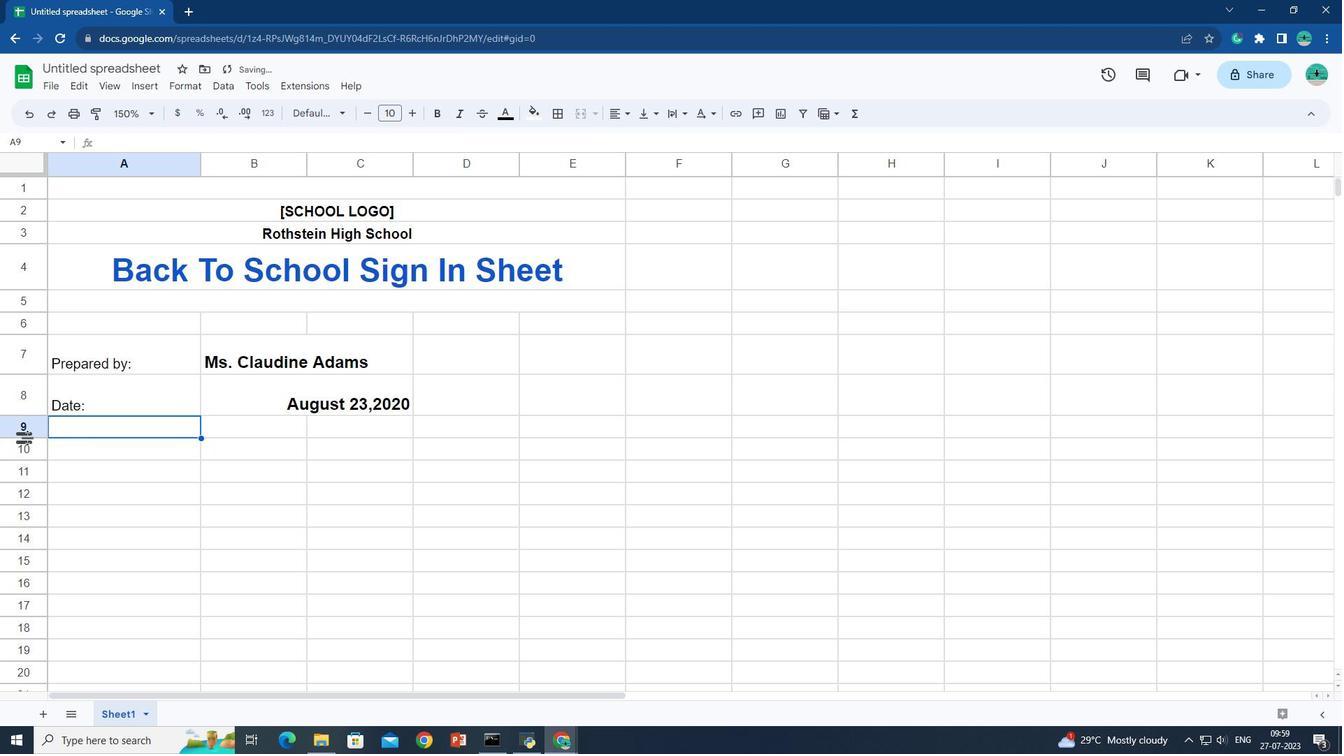 
Action: Mouse pressed left at (24, 433)
Screenshot: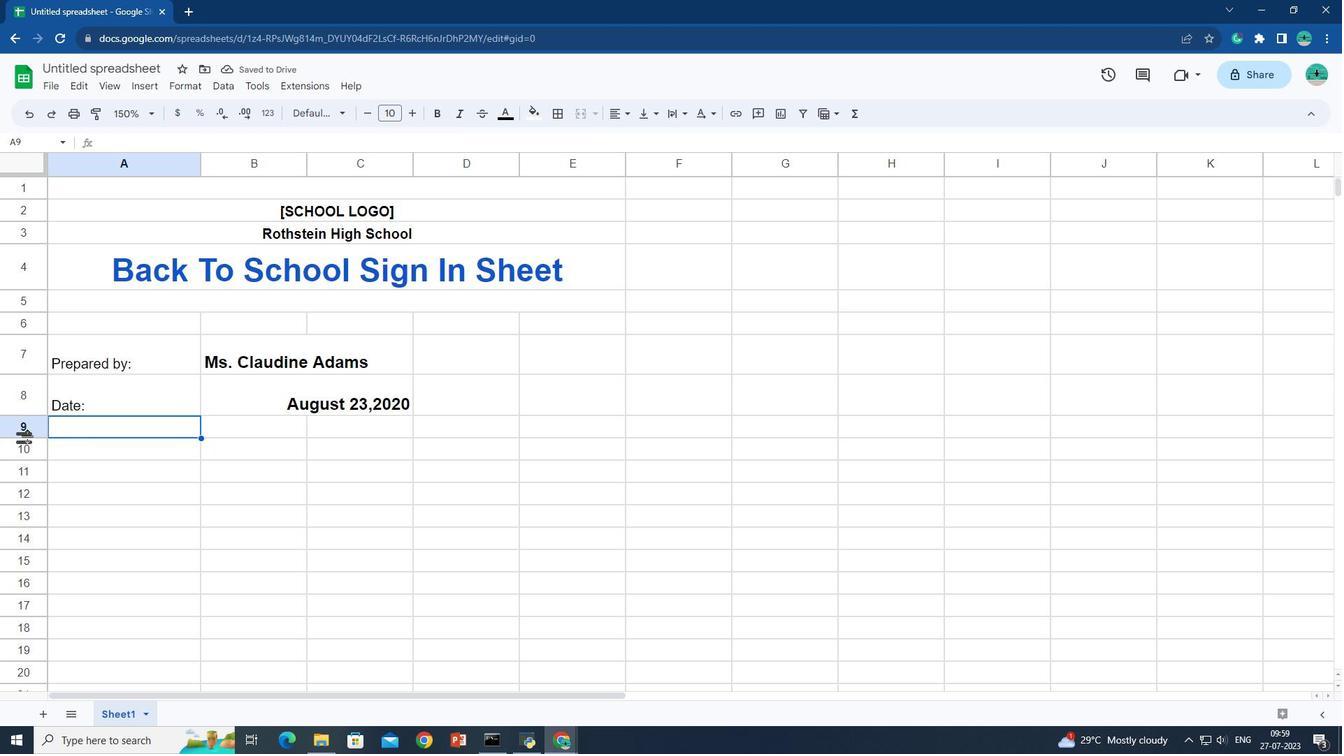 
Action: Mouse moved to (102, 427)
Screenshot: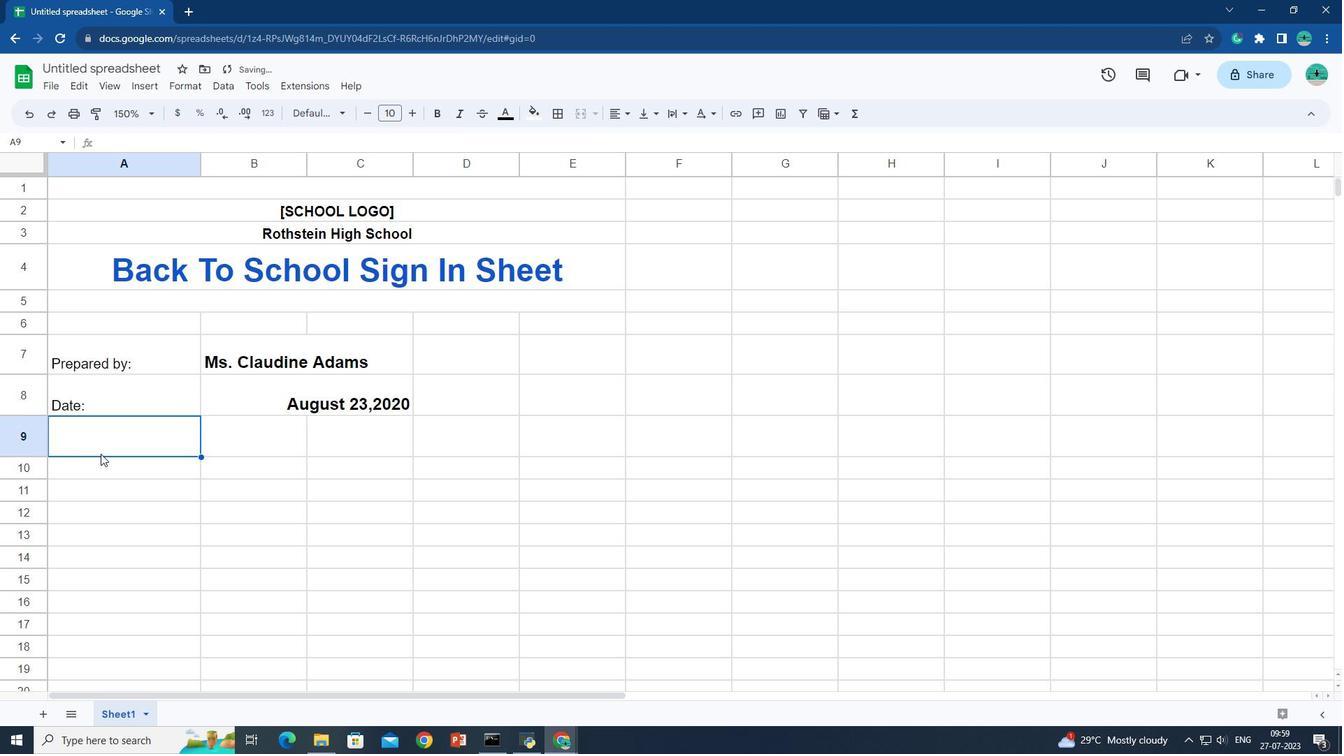 
Action: Mouse pressed left at (102, 427)
Screenshot: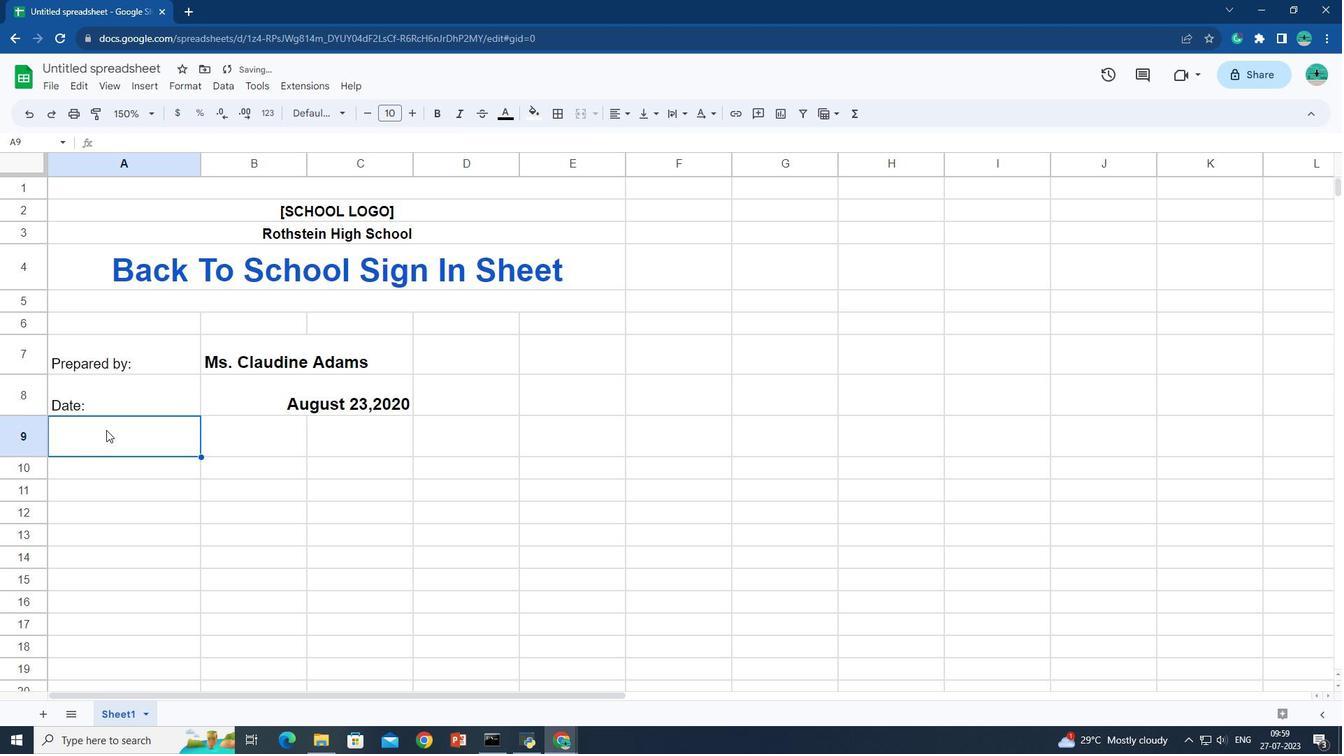 
Action: Key pressed <Key.shift>Sheet<Key.space><Key.shift>No<Key.shift_r>:
Screenshot: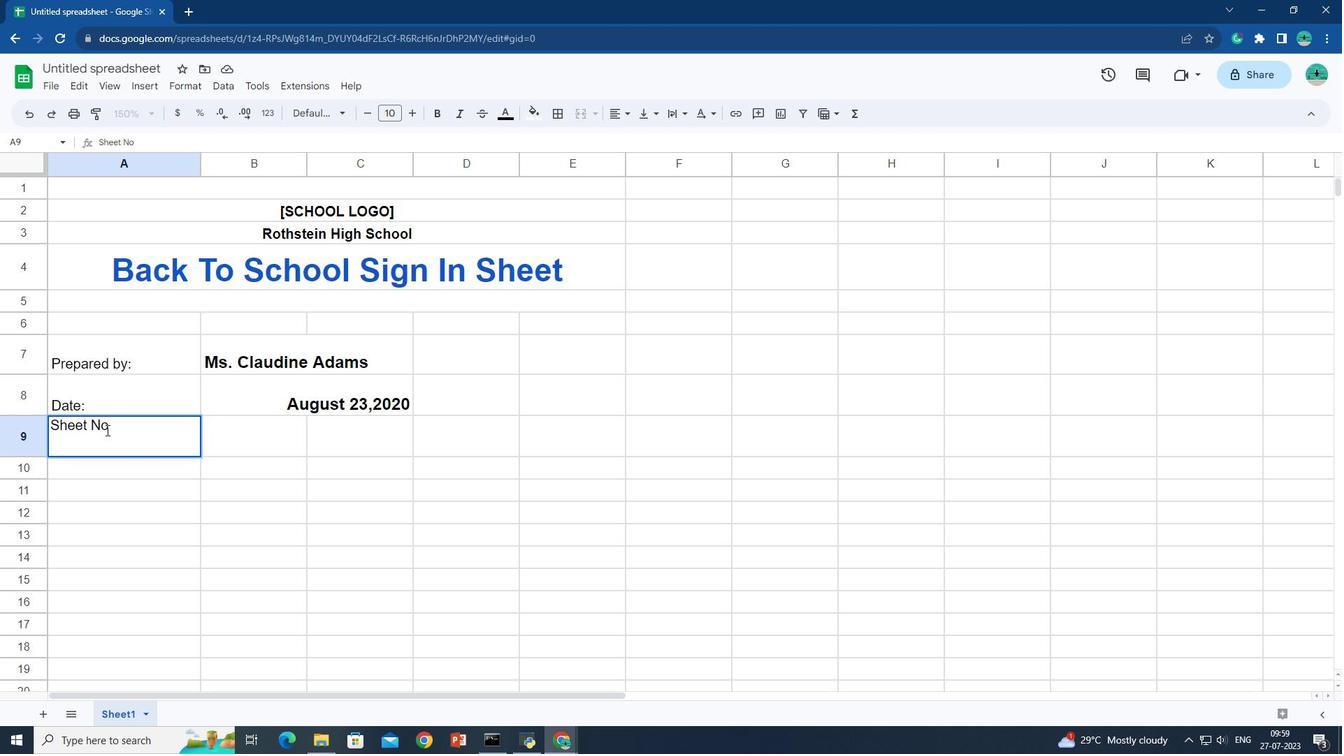 
Action: Mouse moved to (239, 423)
Screenshot: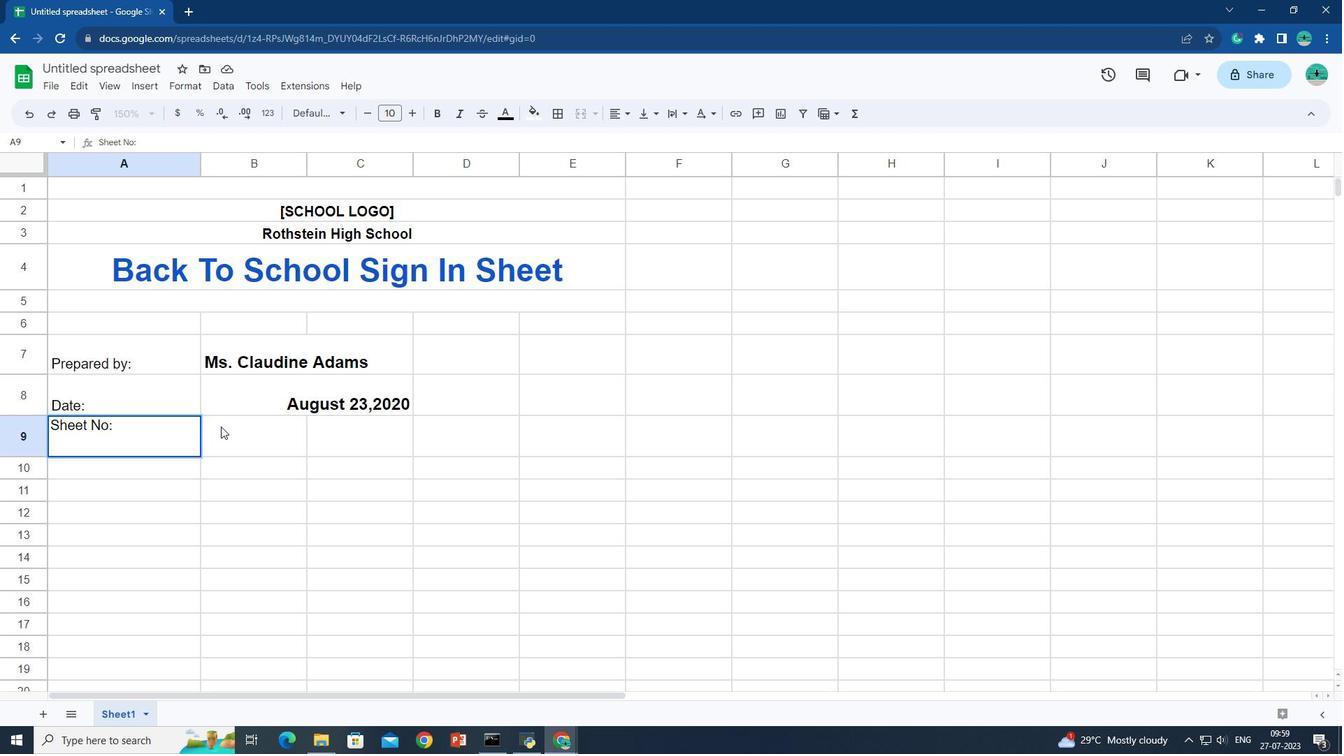 
Action: Mouse pressed left at (239, 423)
Screenshot: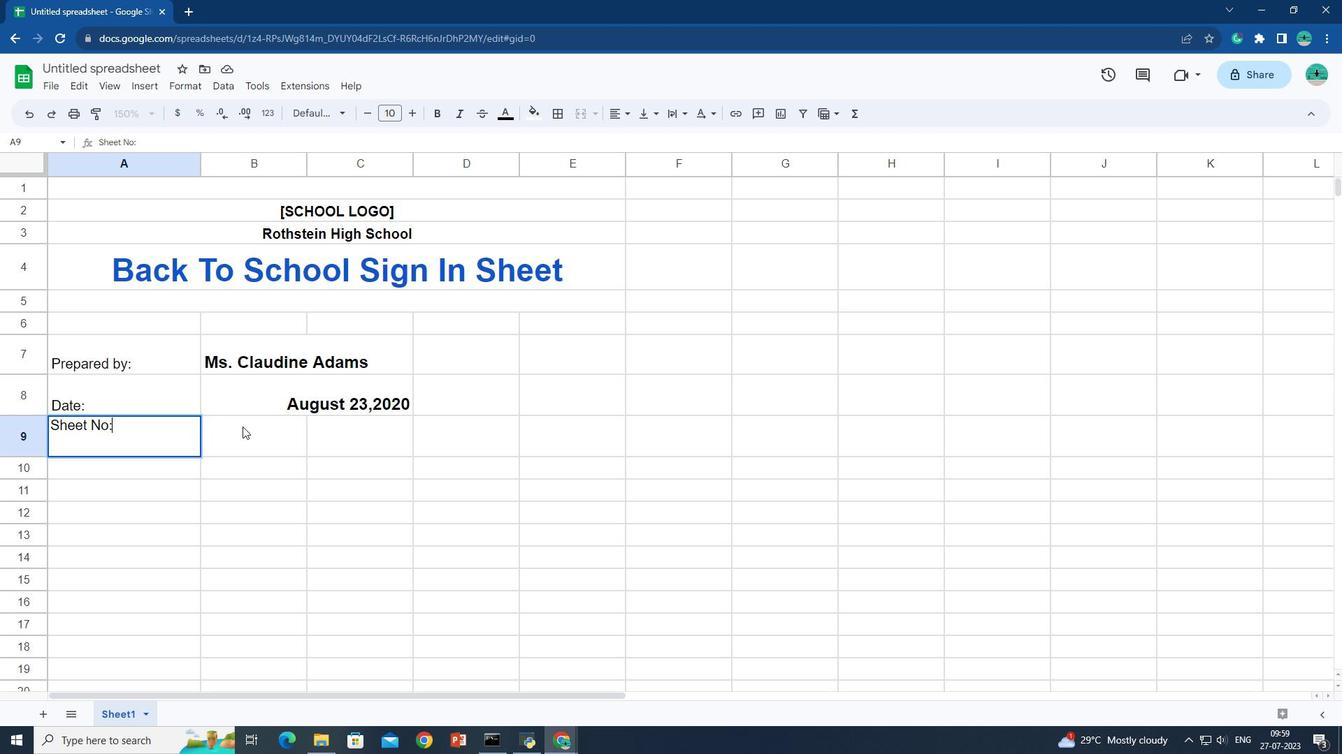 
Action: Mouse moved to (303, 357)
Screenshot: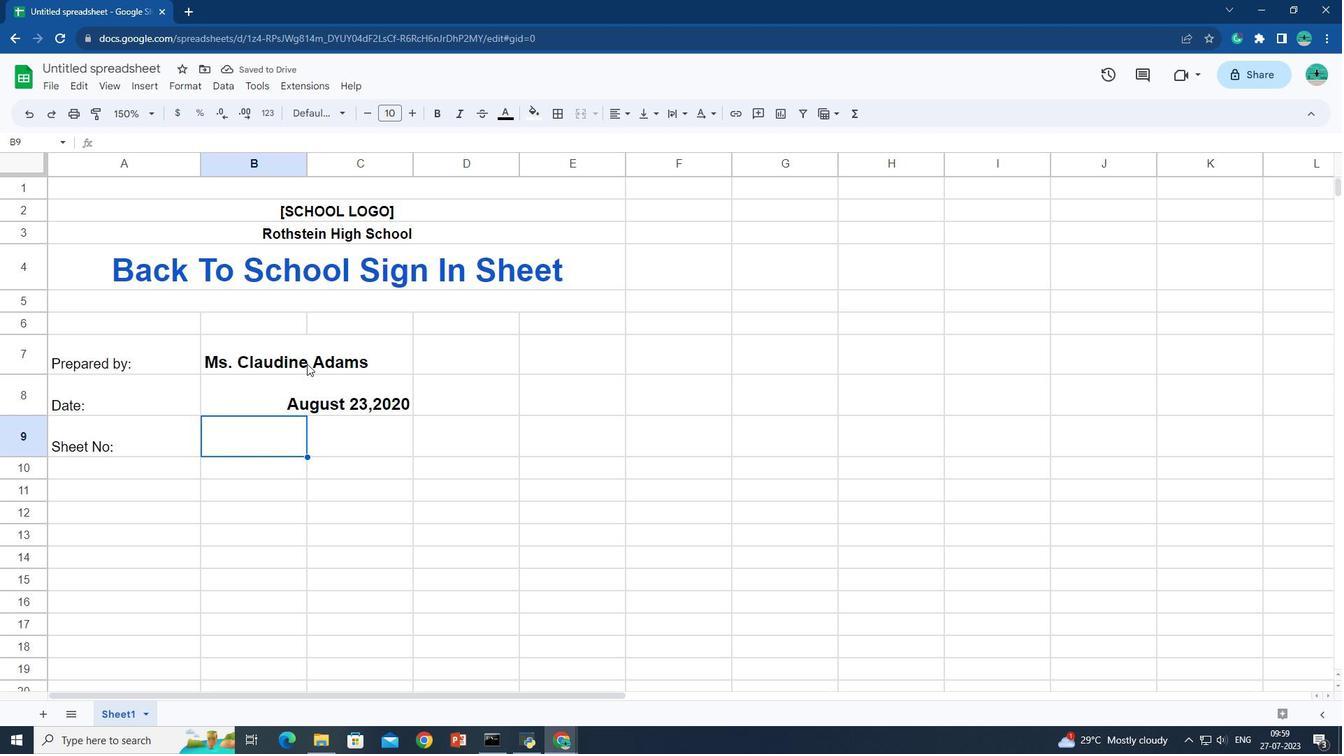 
Action: Mouse pressed left at (303, 357)
Screenshot: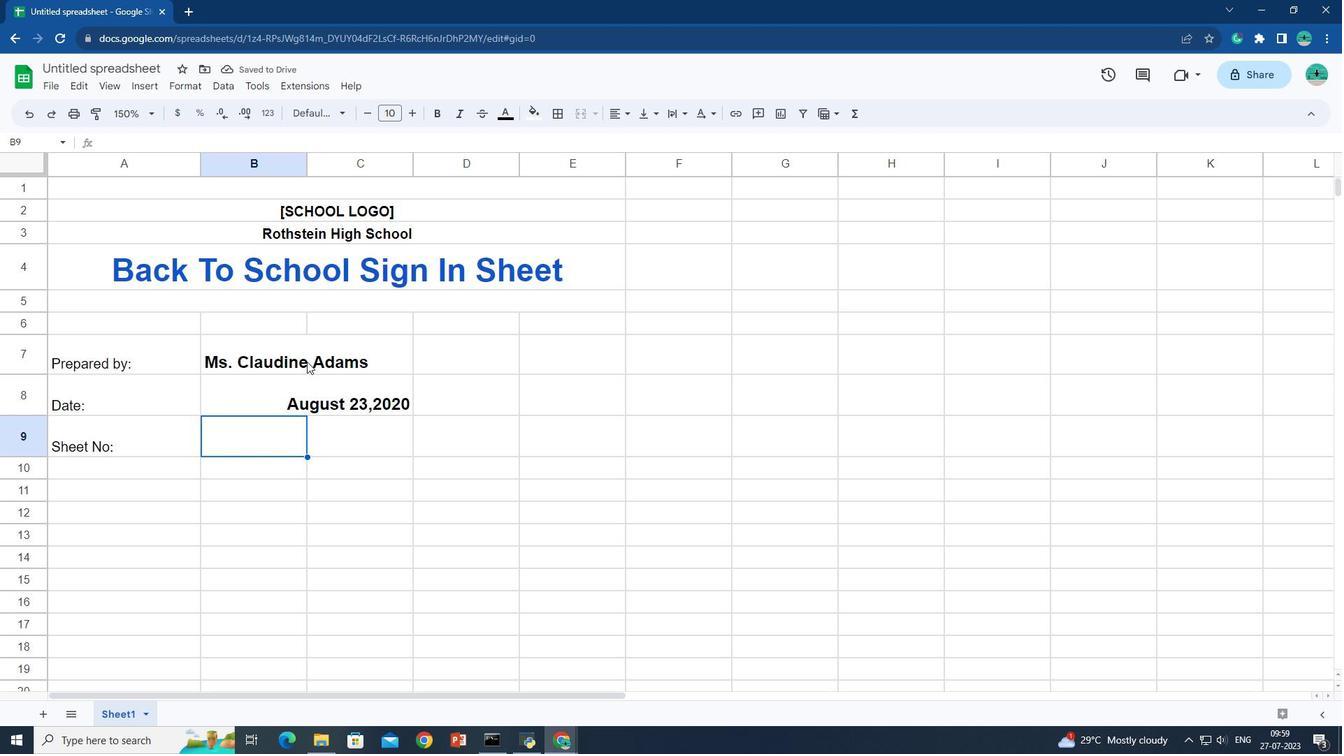 
Action: Mouse pressed left at (303, 357)
Screenshot: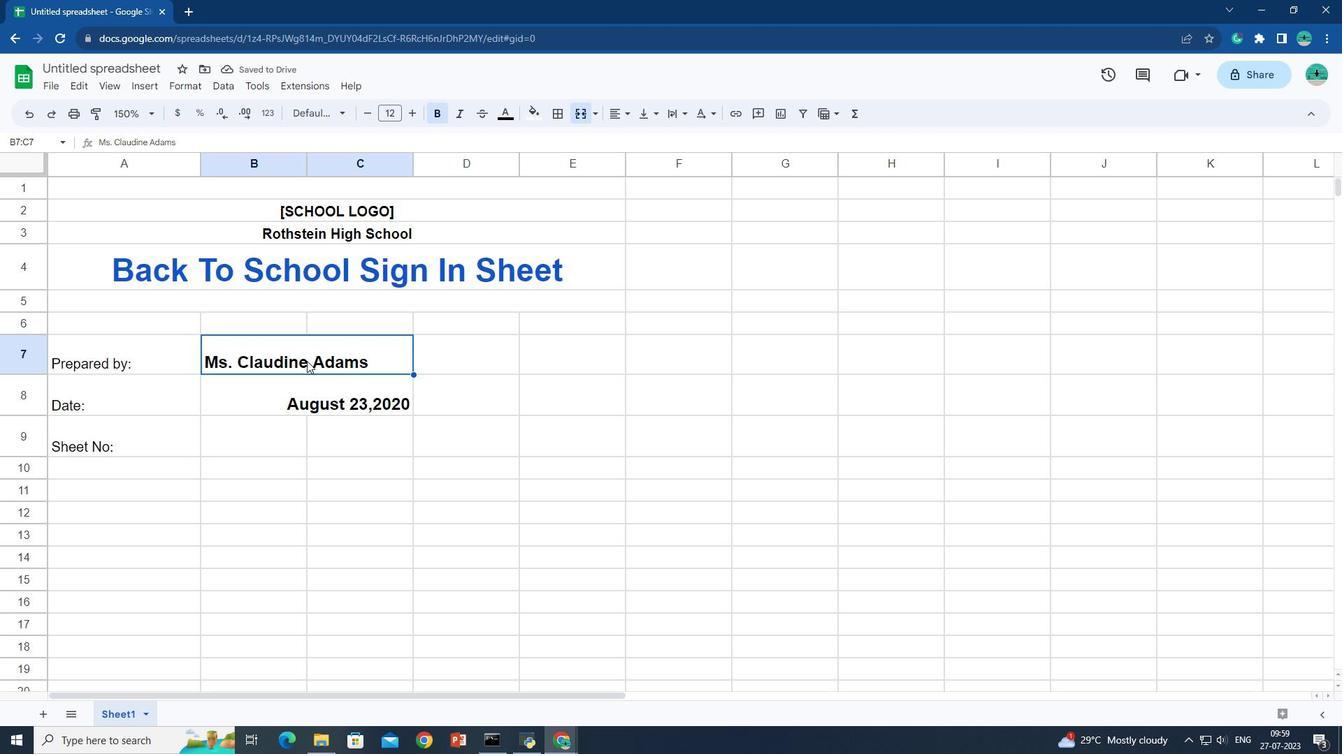 
Action: Mouse pressed left at (303, 357)
Screenshot: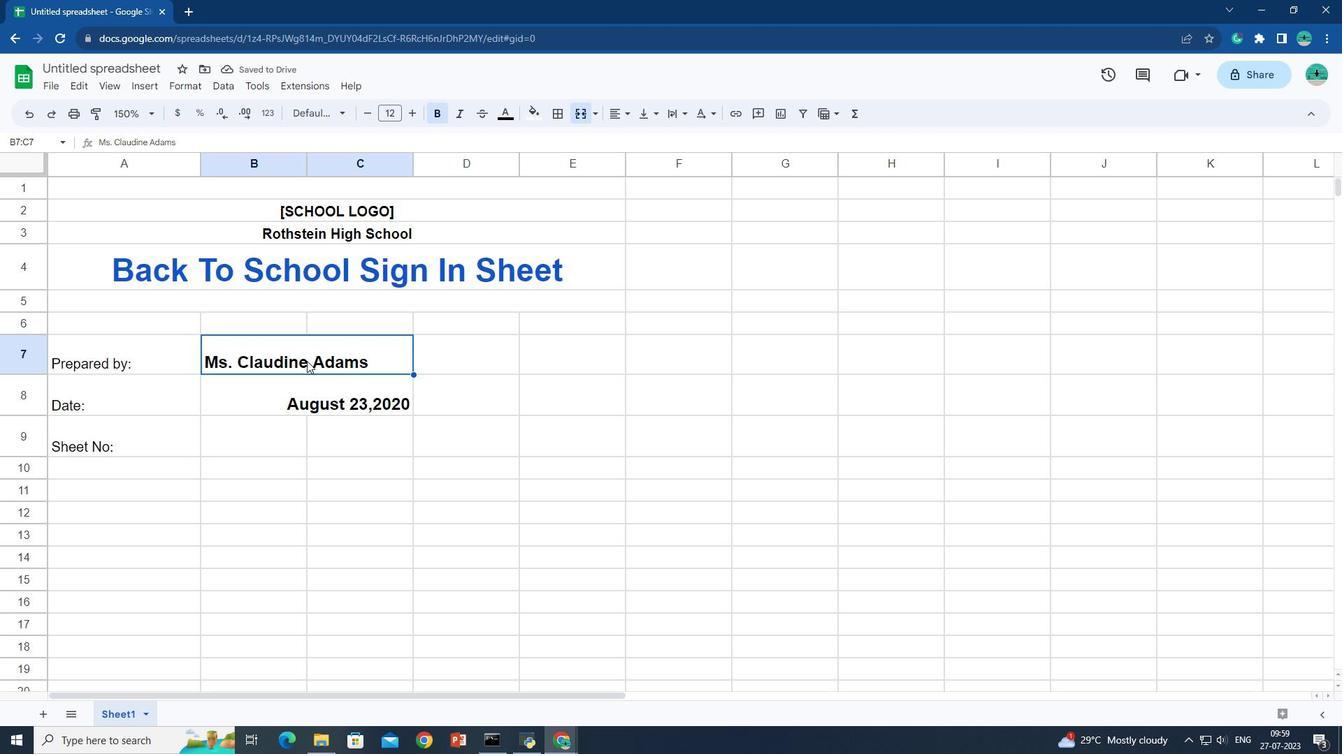 
Action: Mouse moved to (300, 343)
Screenshot: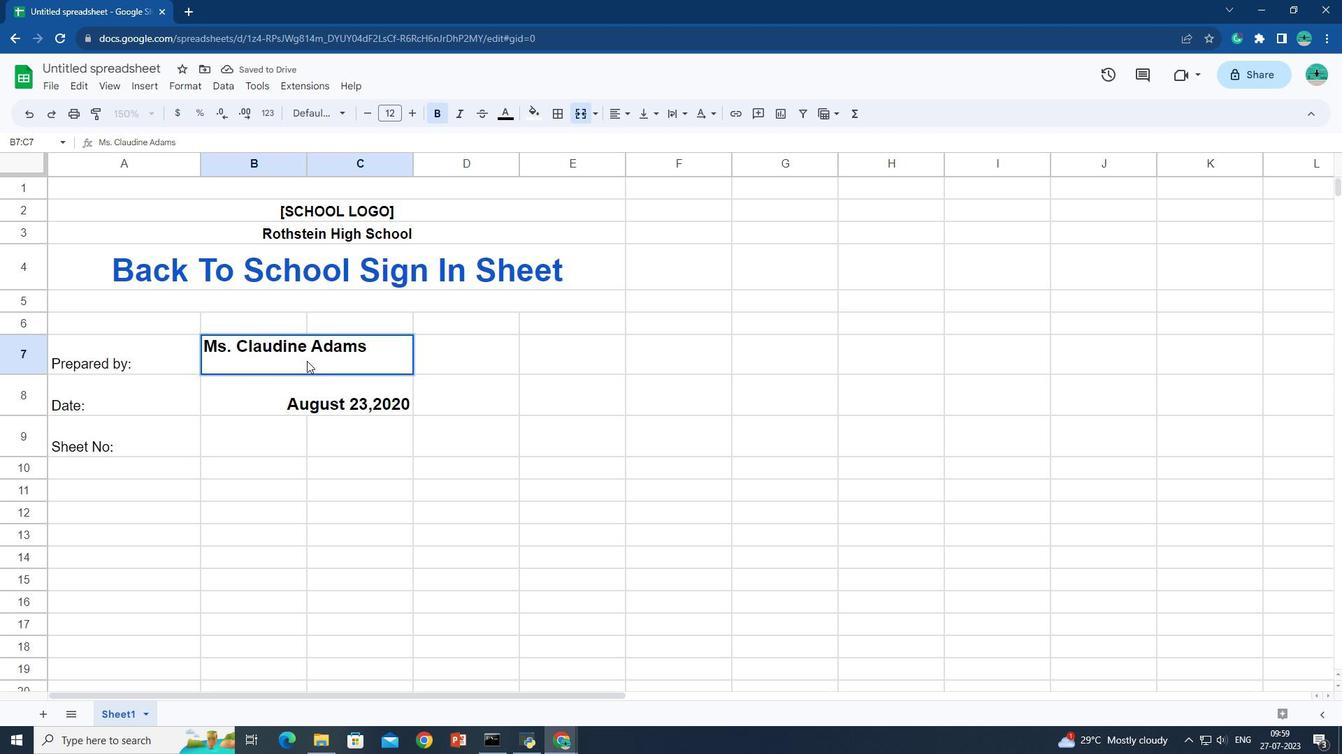 
Action: Mouse pressed left at (300, 343)
Screenshot: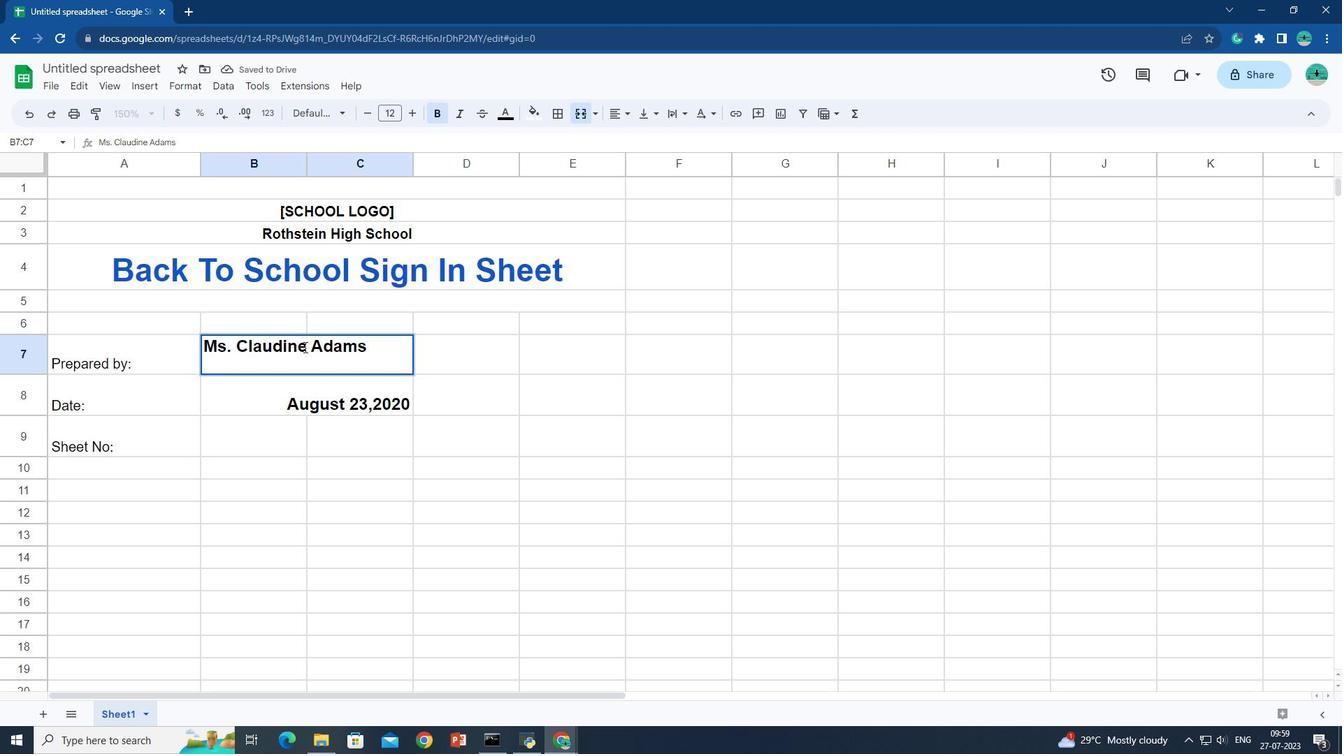 
Action: Mouse pressed left at (300, 343)
Screenshot: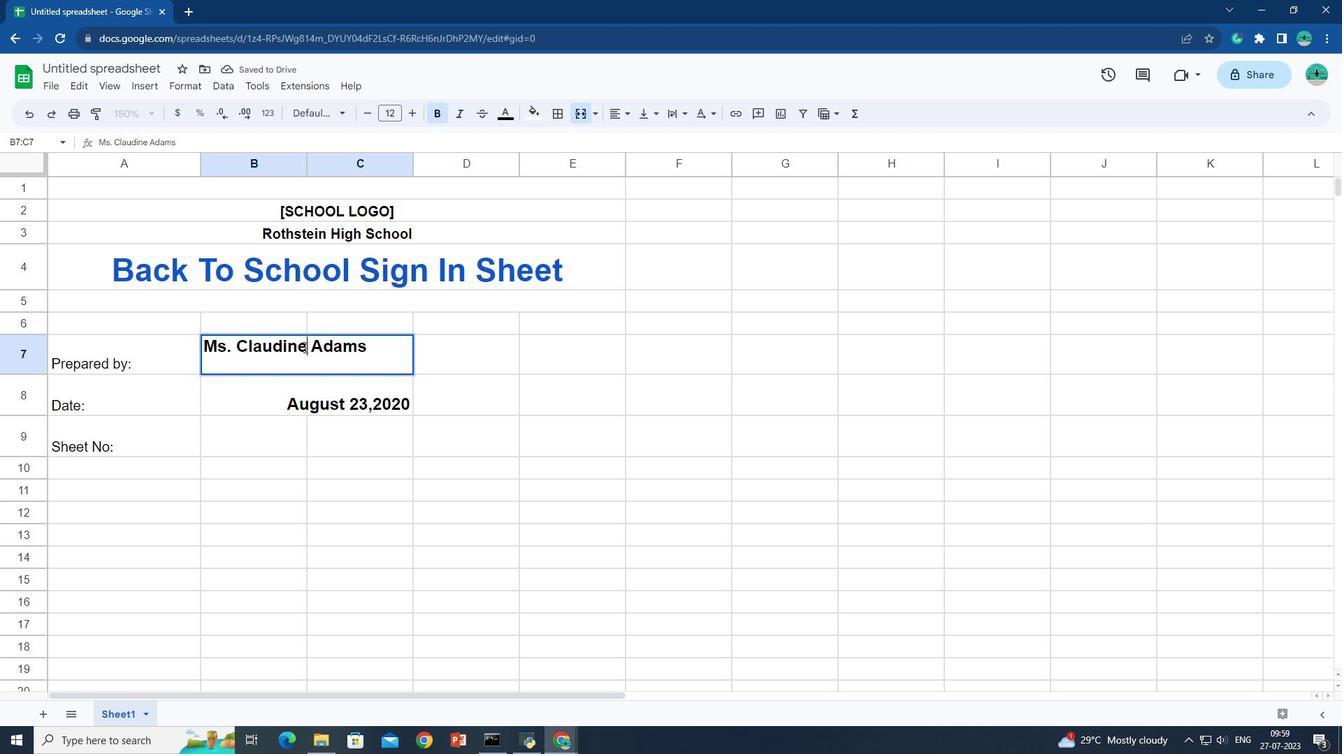
Action: Mouse pressed left at (300, 343)
Screenshot: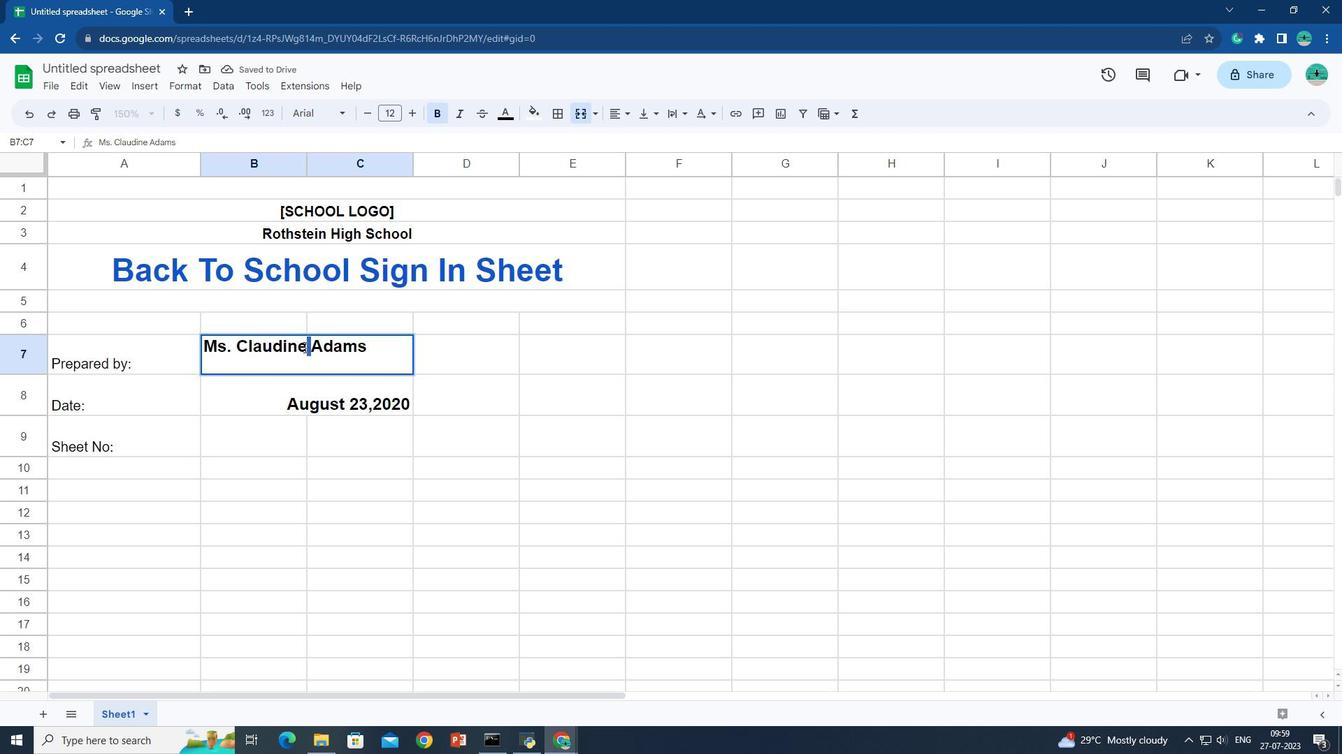 
Action: Mouse pressed left at (300, 343)
Screenshot: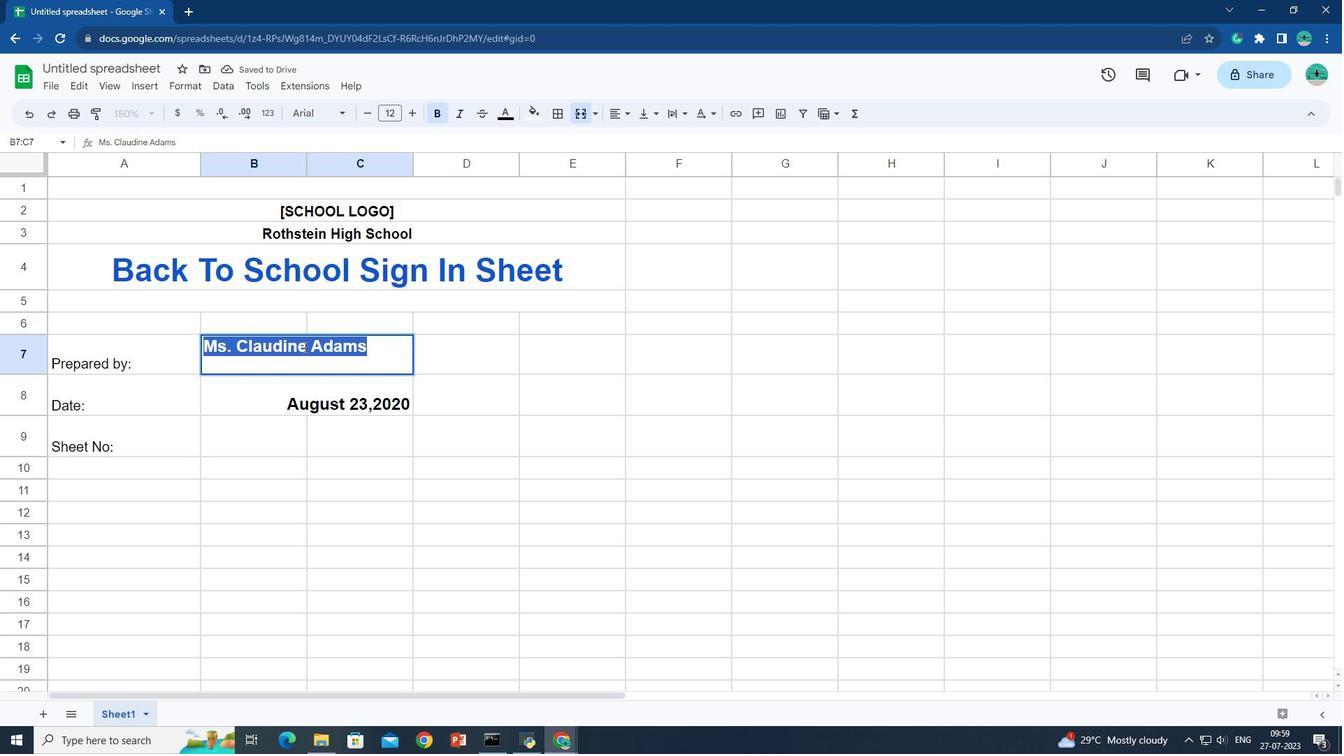 
Action: Mouse moved to (622, 111)
Screenshot: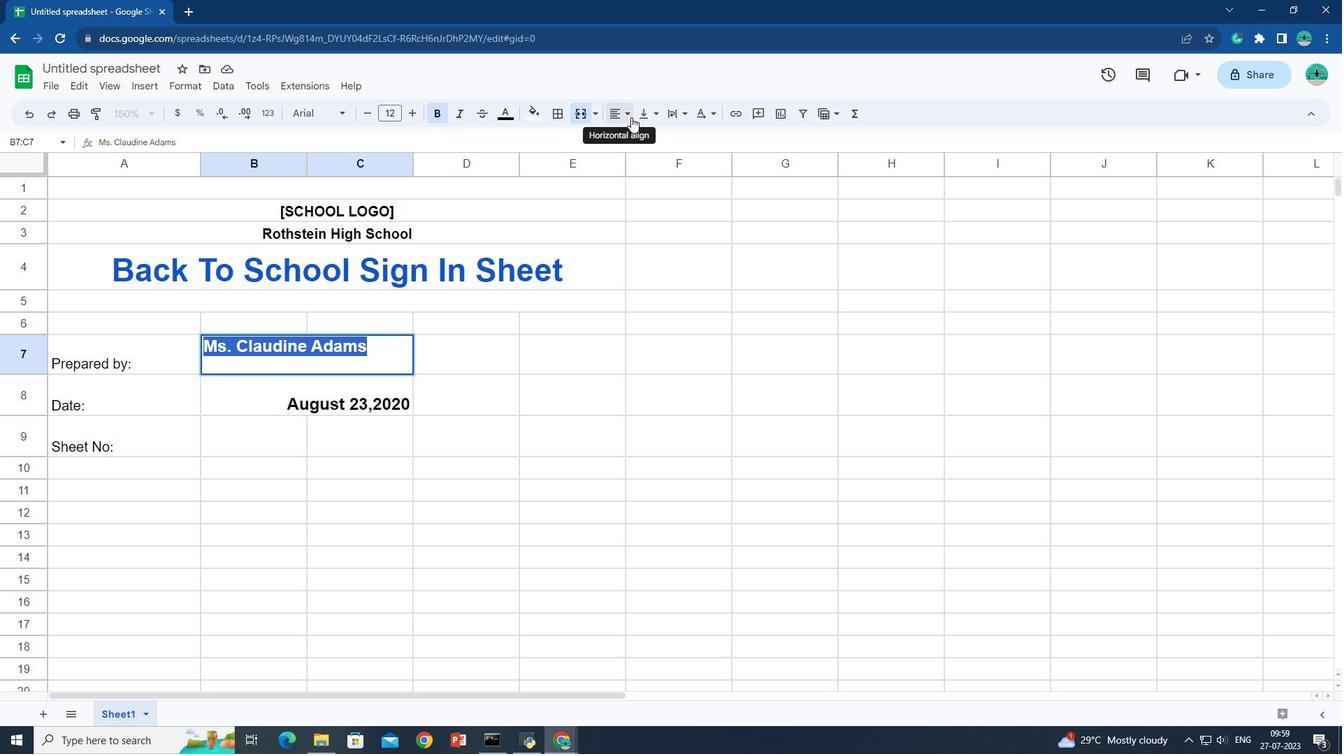 
Action: Mouse pressed left at (622, 111)
Screenshot: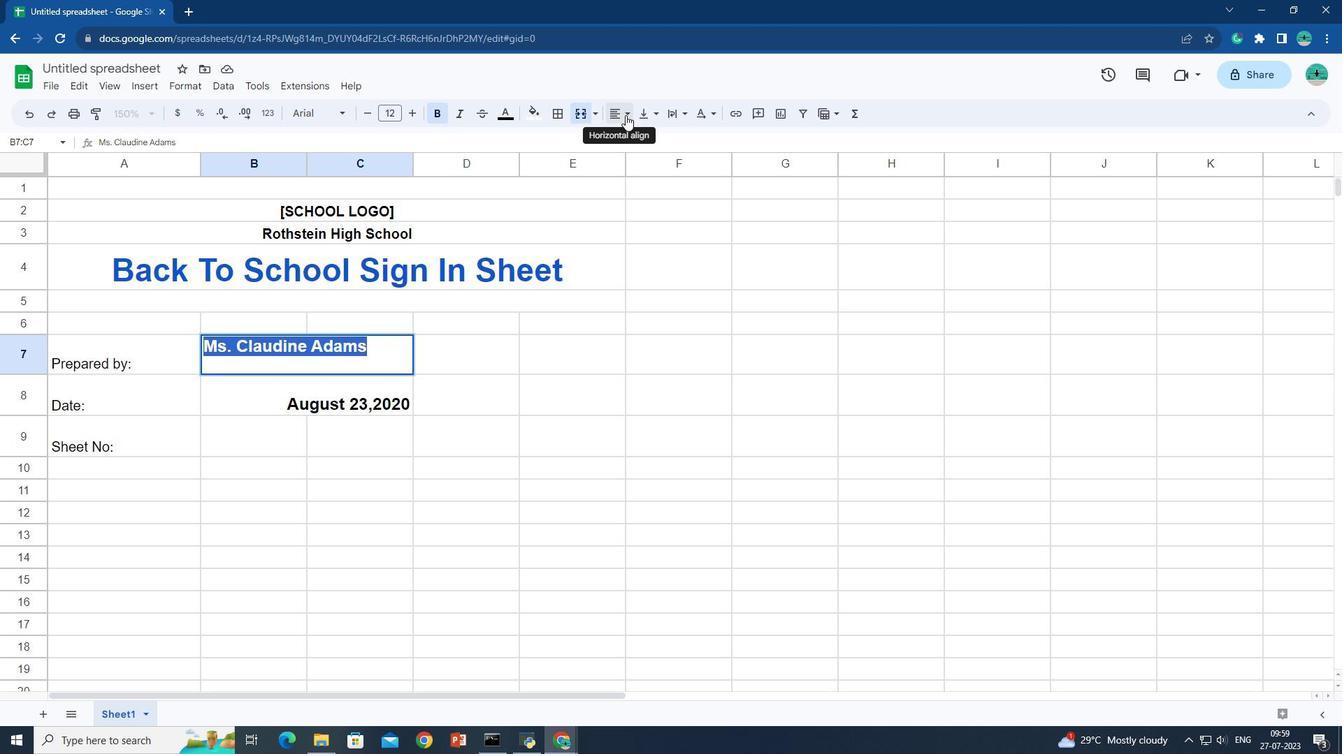 
Action: Mouse moved to (616, 139)
Screenshot: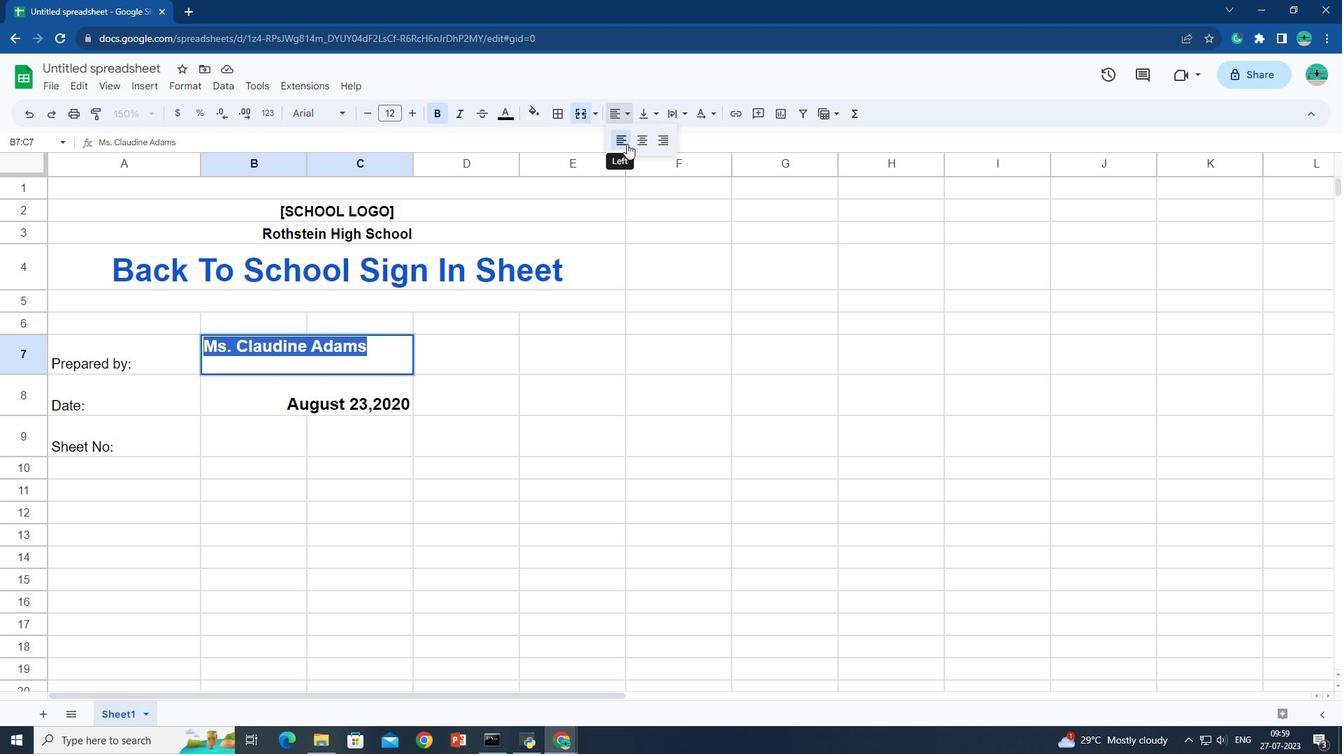 
Action: Mouse pressed left at (616, 139)
Screenshot: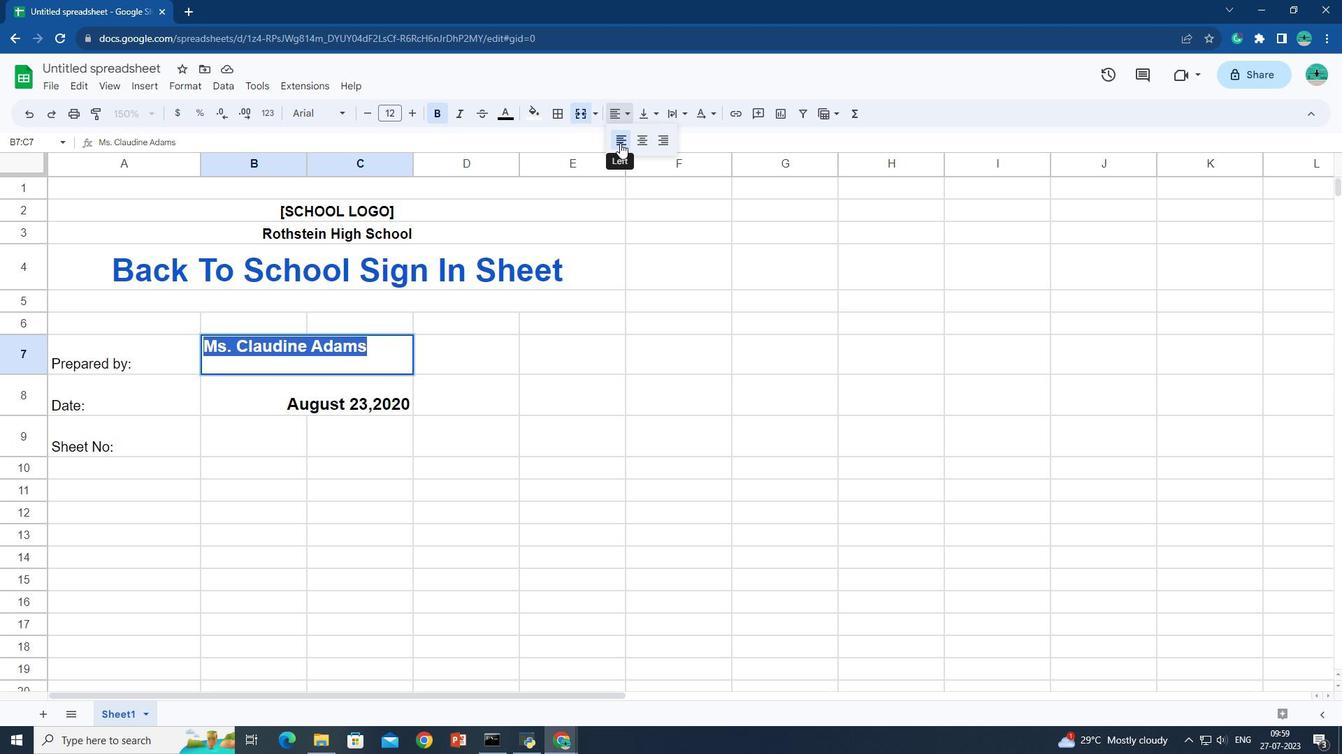 
Action: Mouse moved to (336, 385)
Screenshot: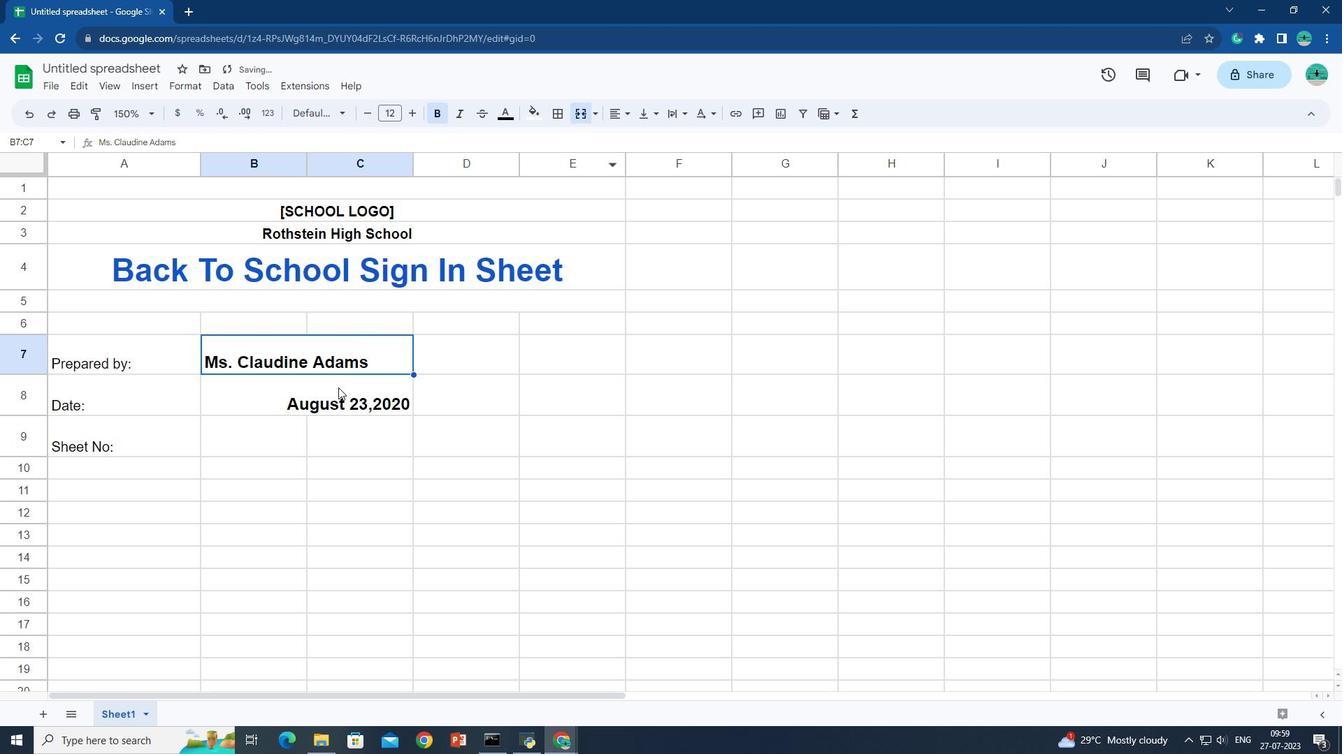 
Action: Mouse pressed left at (336, 385)
Screenshot: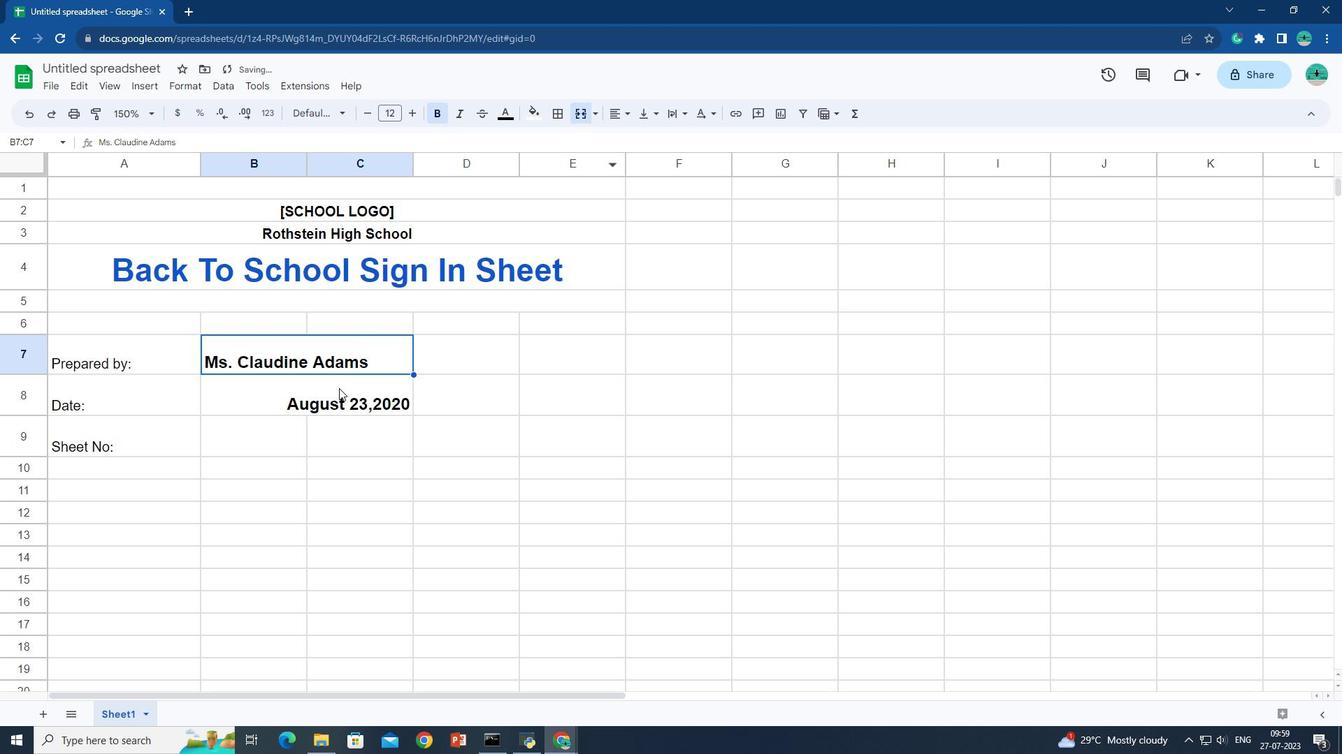 
Action: Mouse pressed left at (336, 385)
Screenshot: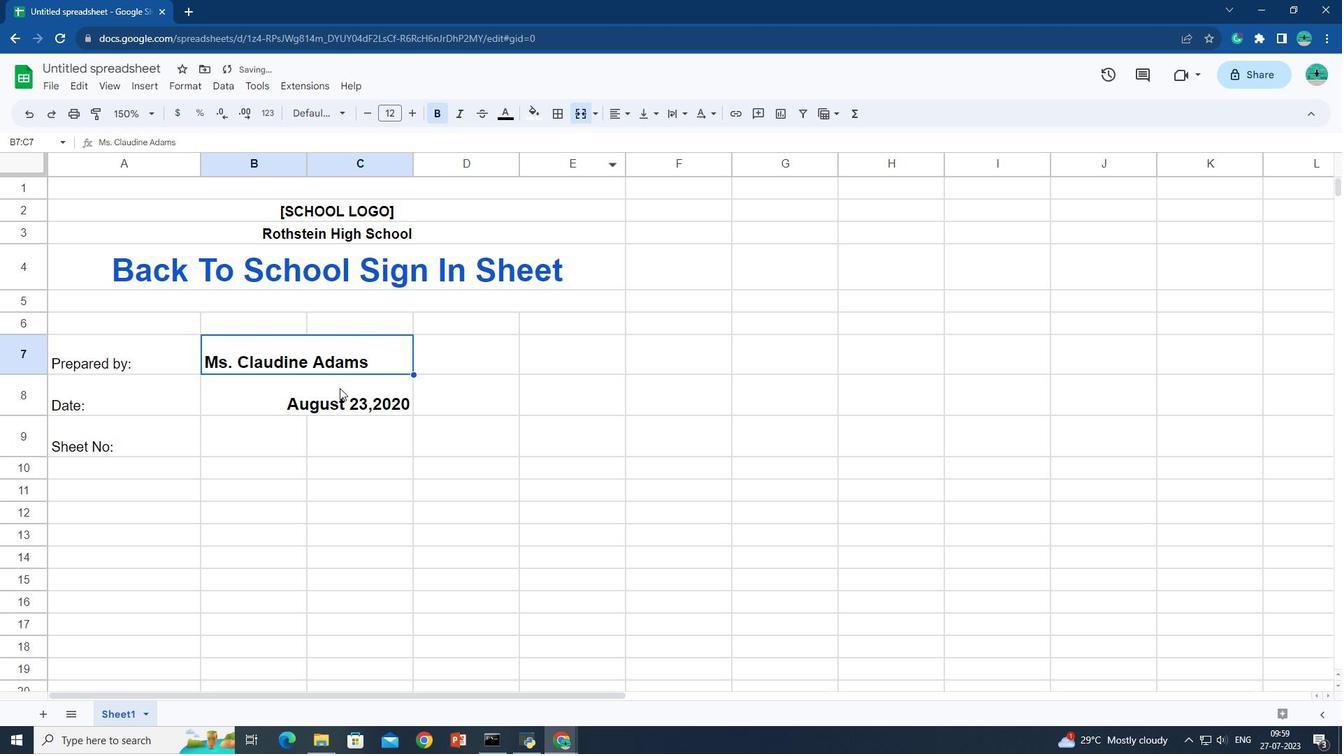 
Action: Mouse pressed left at (336, 385)
Screenshot: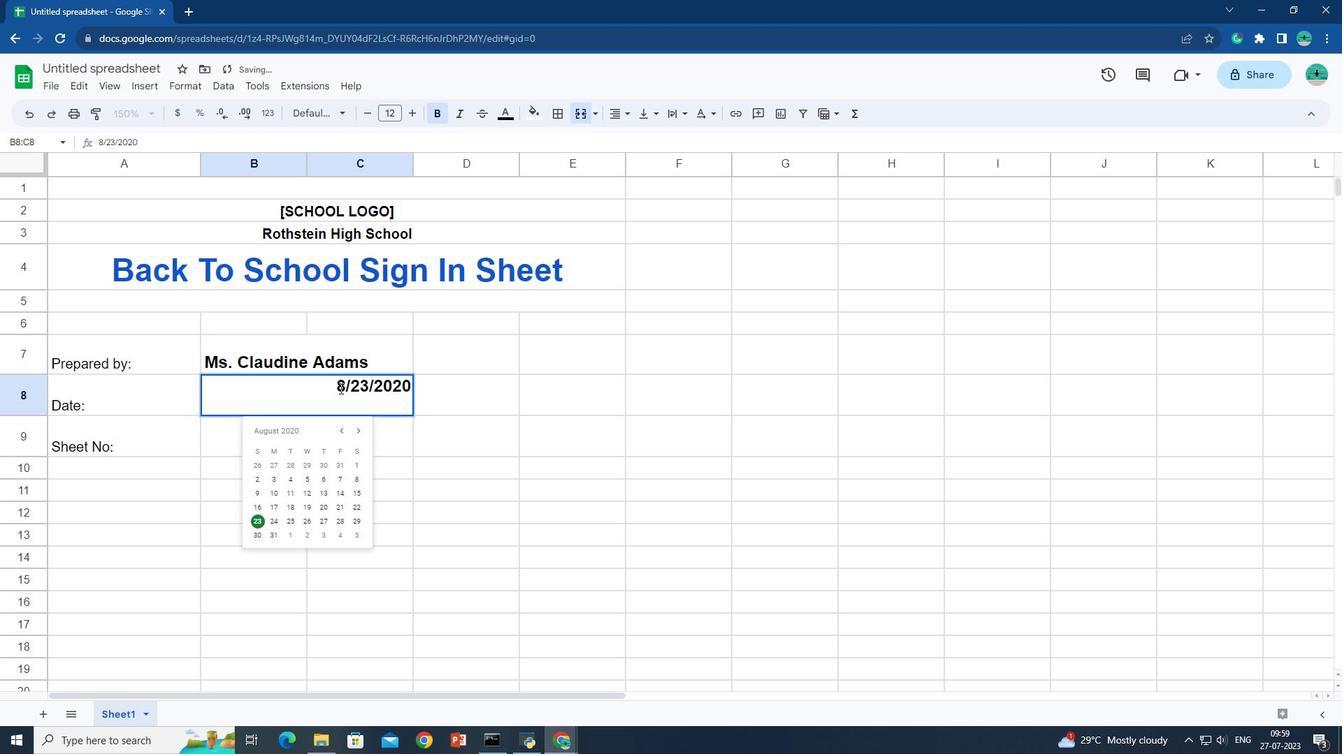 
Action: Mouse moved to (314, 379)
Screenshot: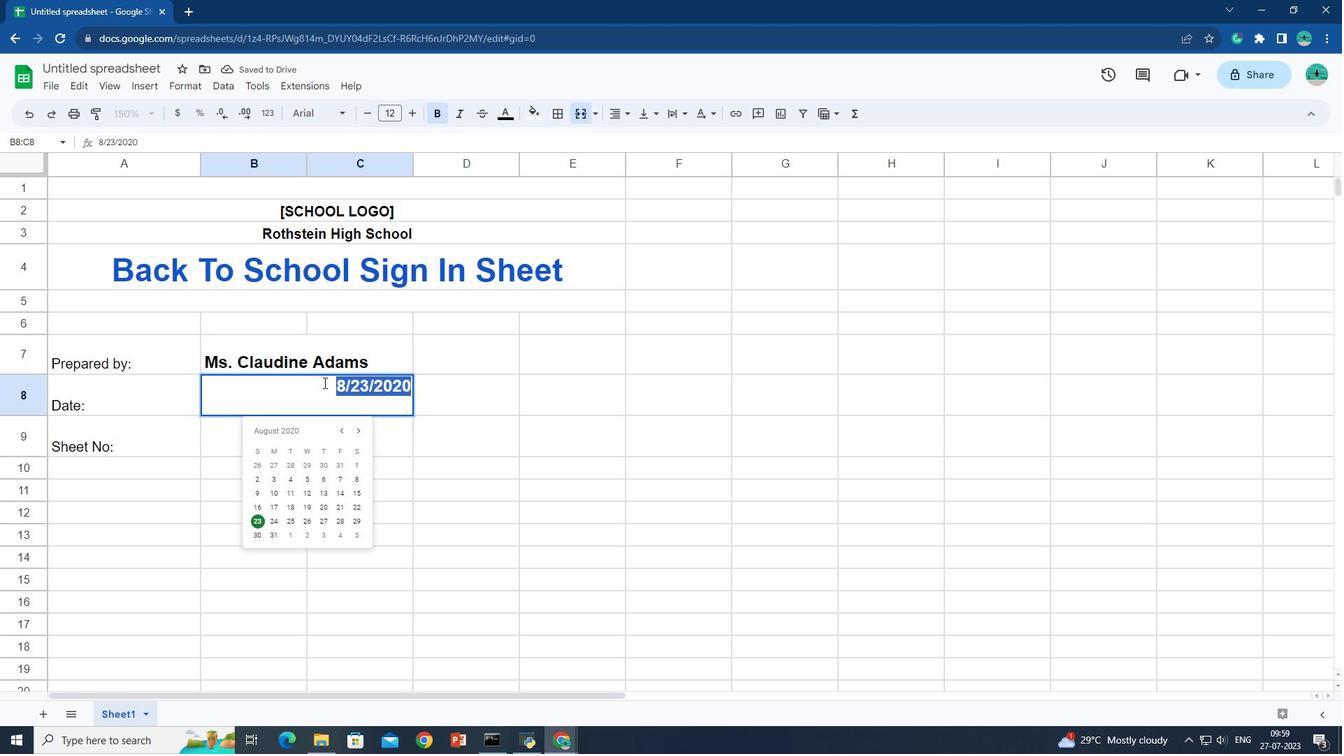 
Action: Mouse pressed left at (314, 379)
Screenshot: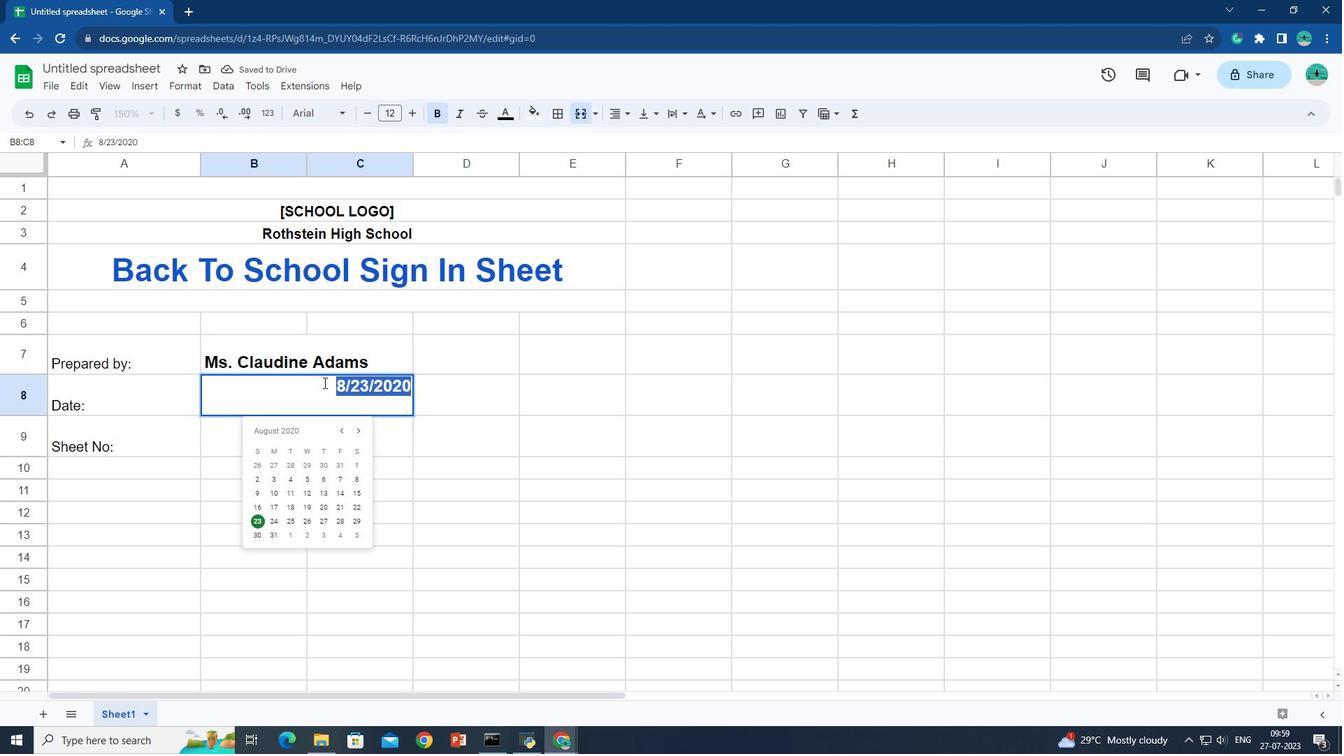 
Action: Mouse pressed left at (314, 379)
Screenshot: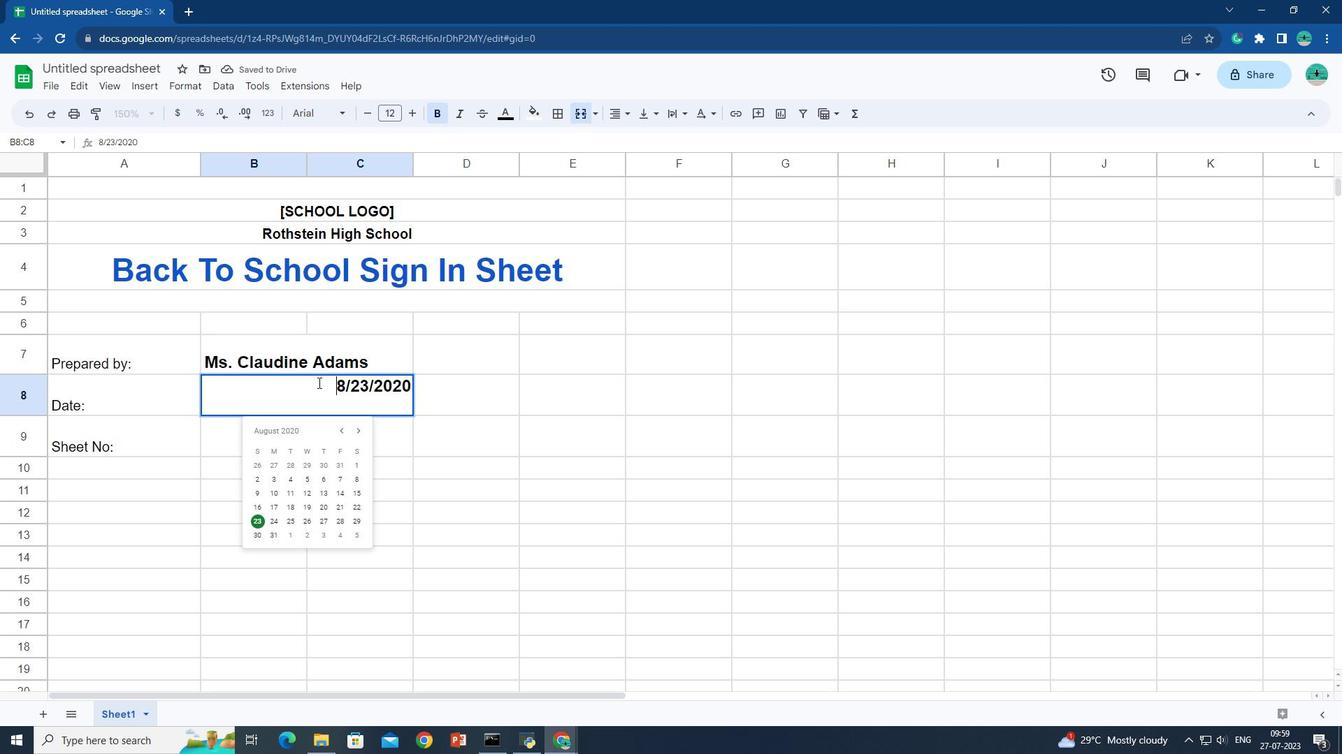 
Action: Mouse pressed left at (314, 379)
Screenshot: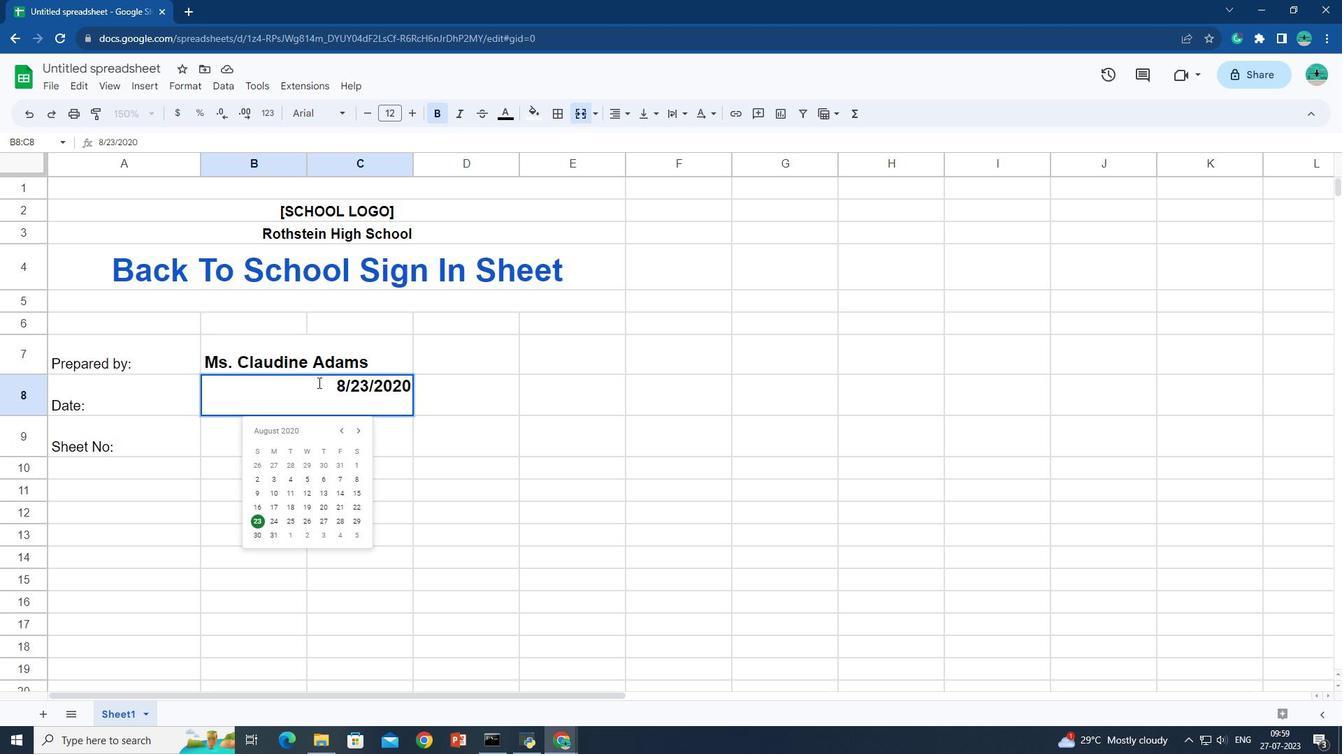 
Action: Mouse pressed left at (314, 379)
Screenshot: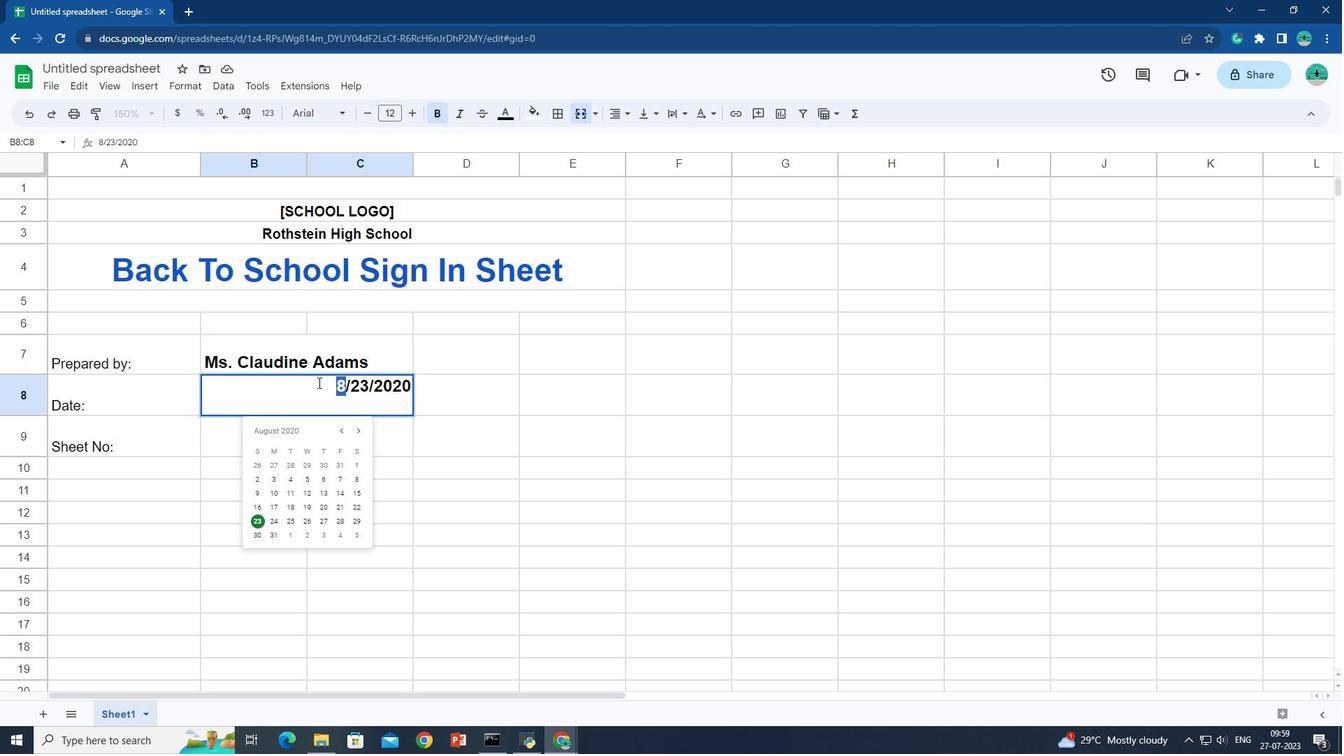
Action: Mouse moved to (285, 408)
Screenshot: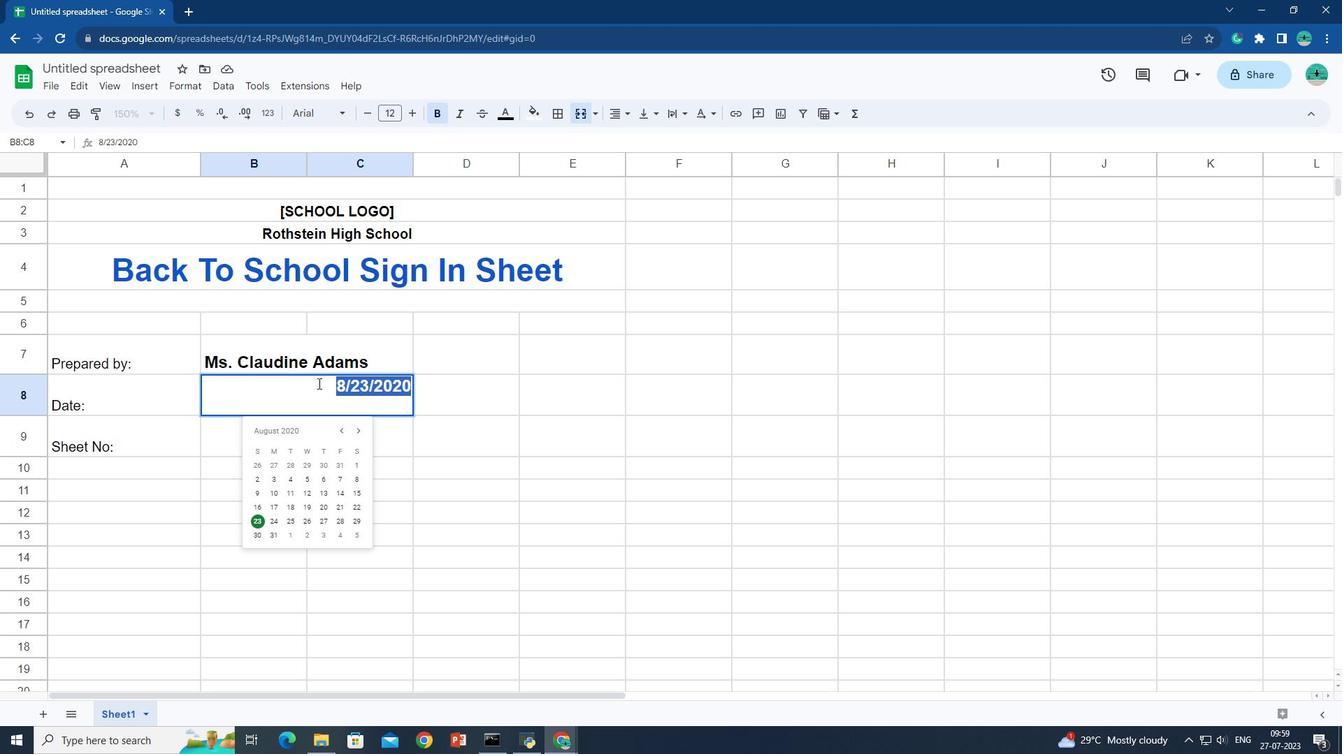 
Action: Mouse pressed left at (285, 408)
Screenshot: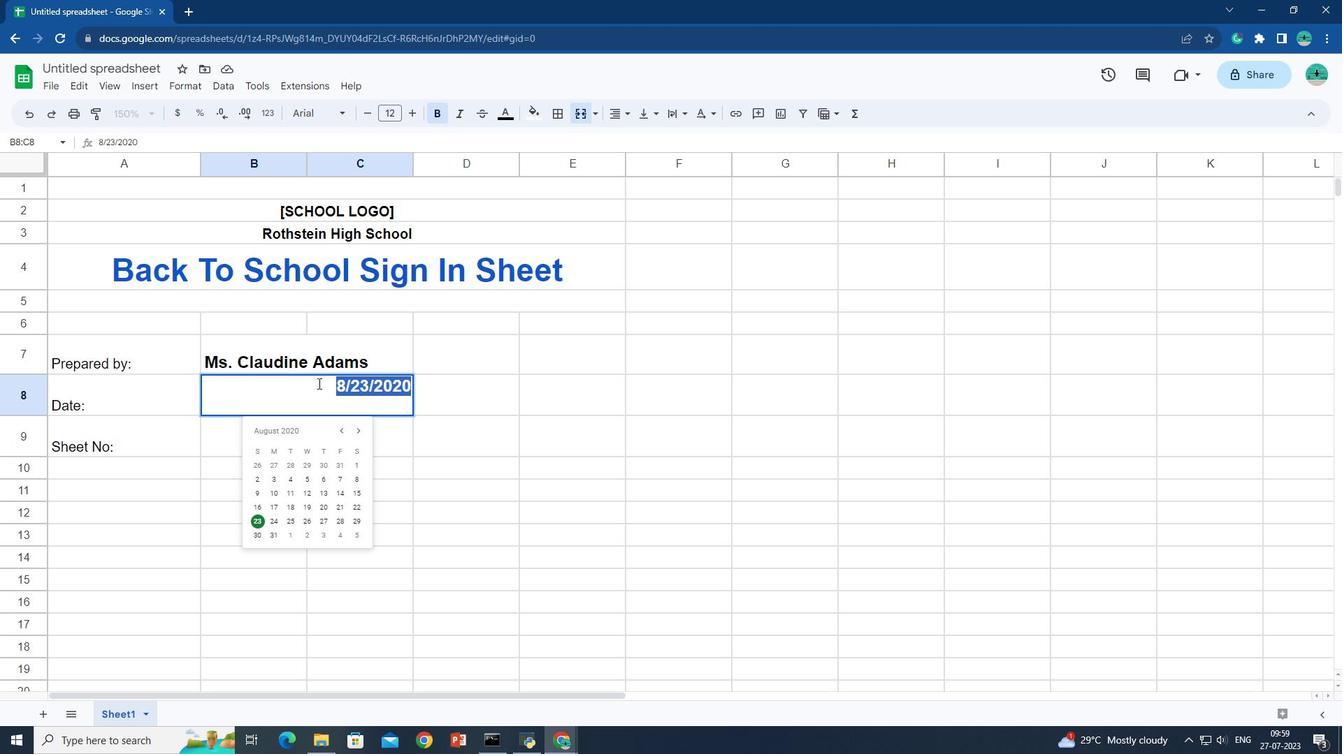 
Action: Mouse moved to (140, 134)
Screenshot: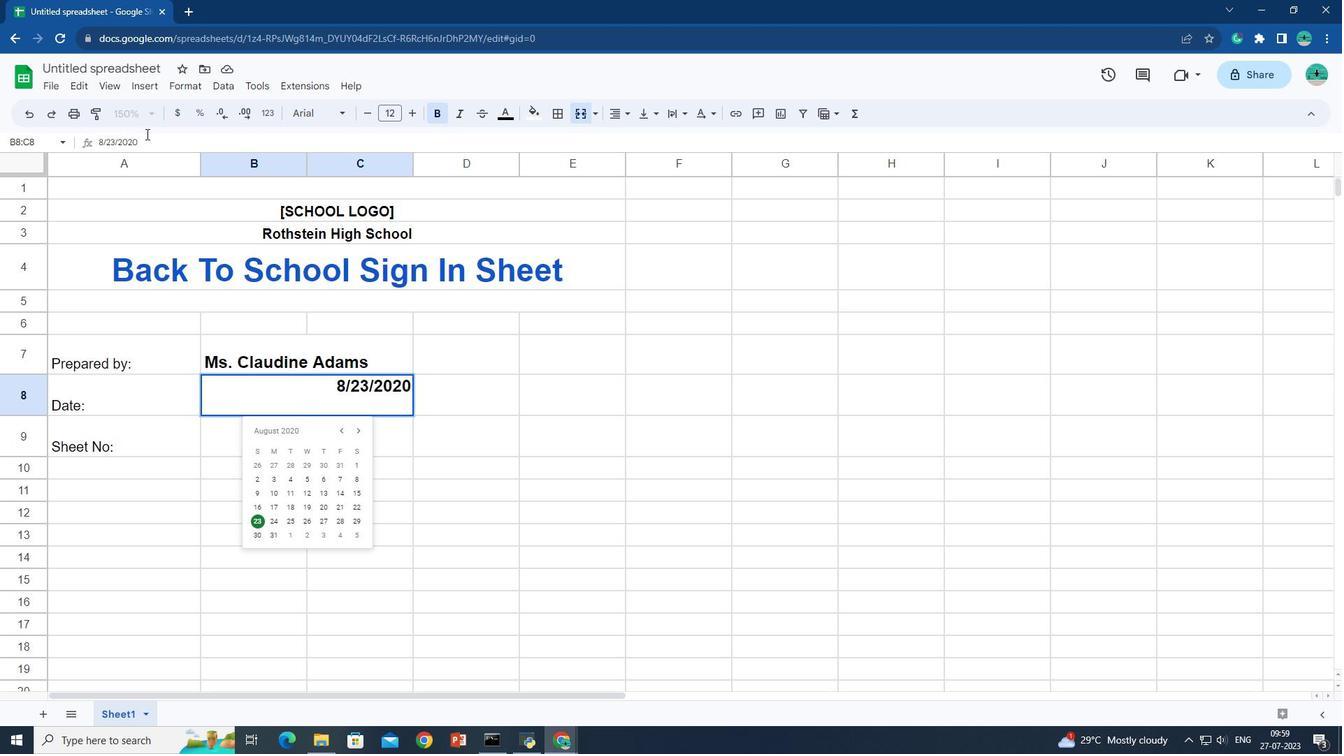 
Action: Mouse pressed left at (140, 134)
Screenshot: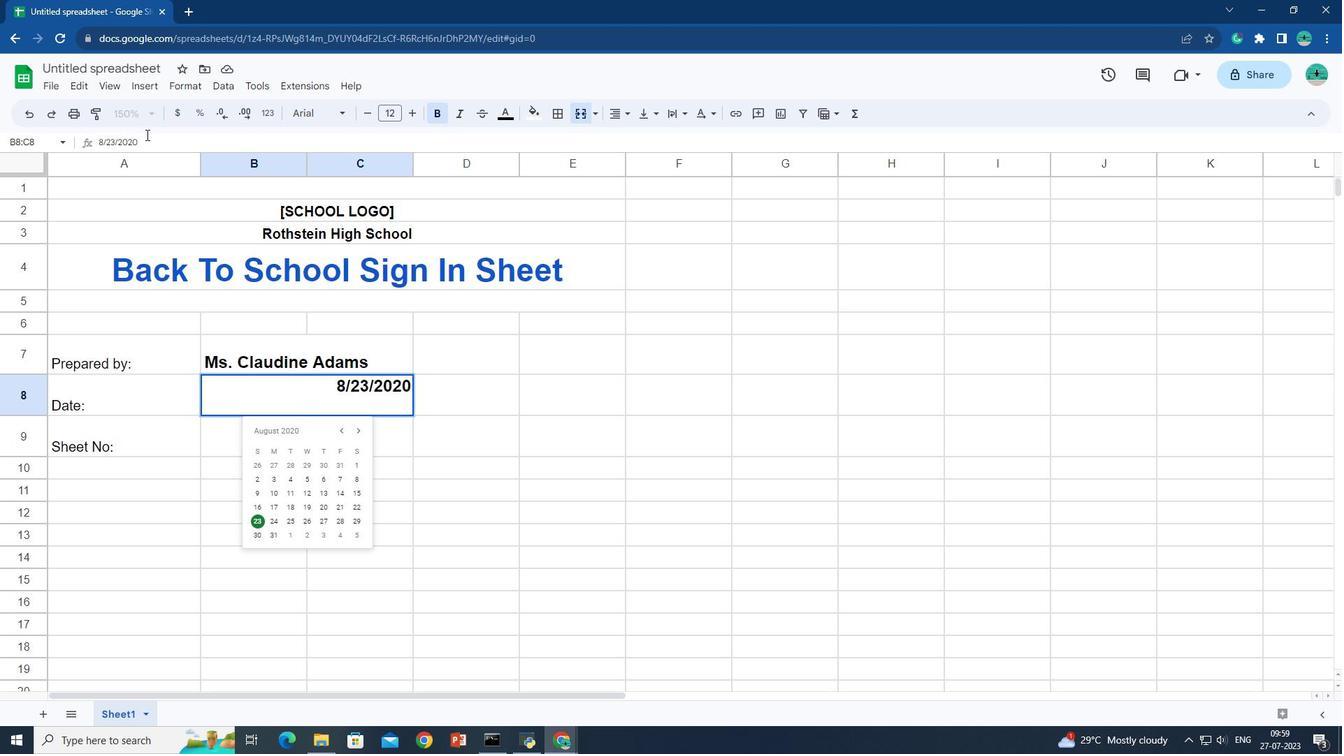 
Action: Mouse pressed left at (140, 134)
Screenshot: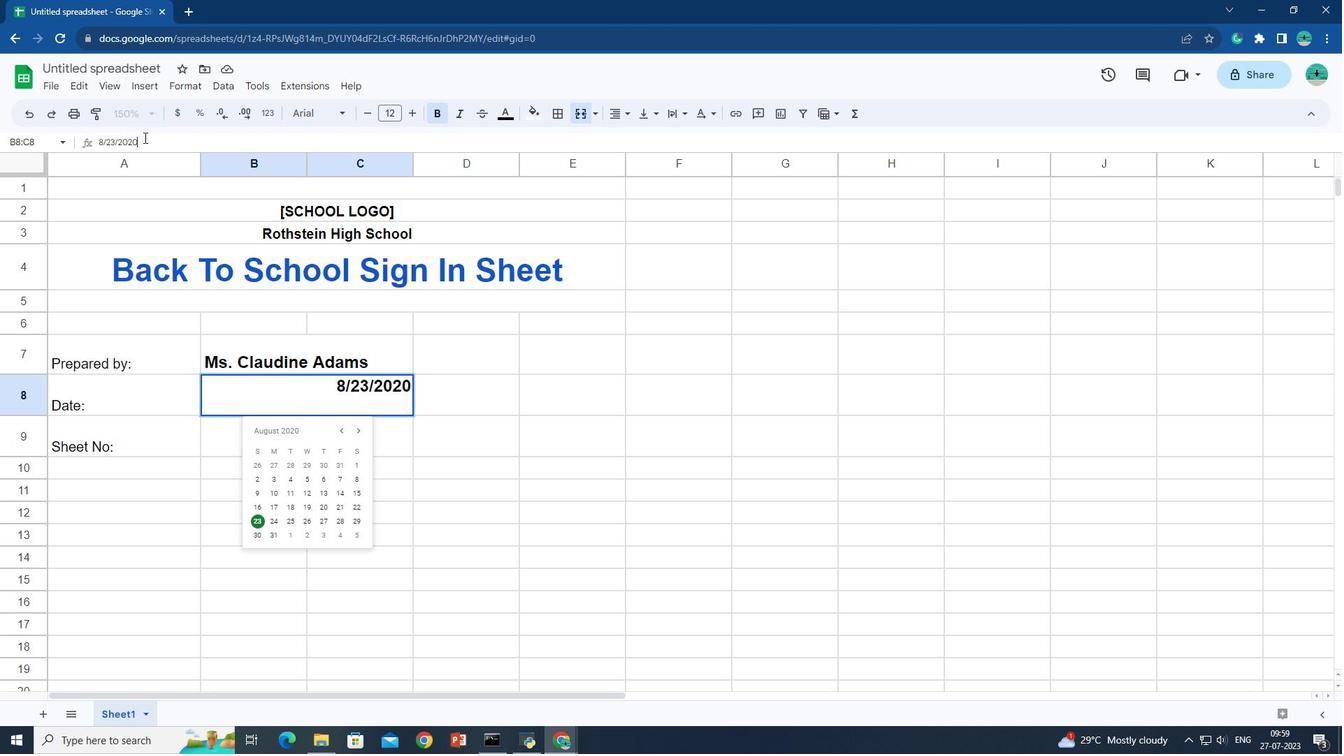 
Action: Mouse pressed left at (140, 134)
Screenshot: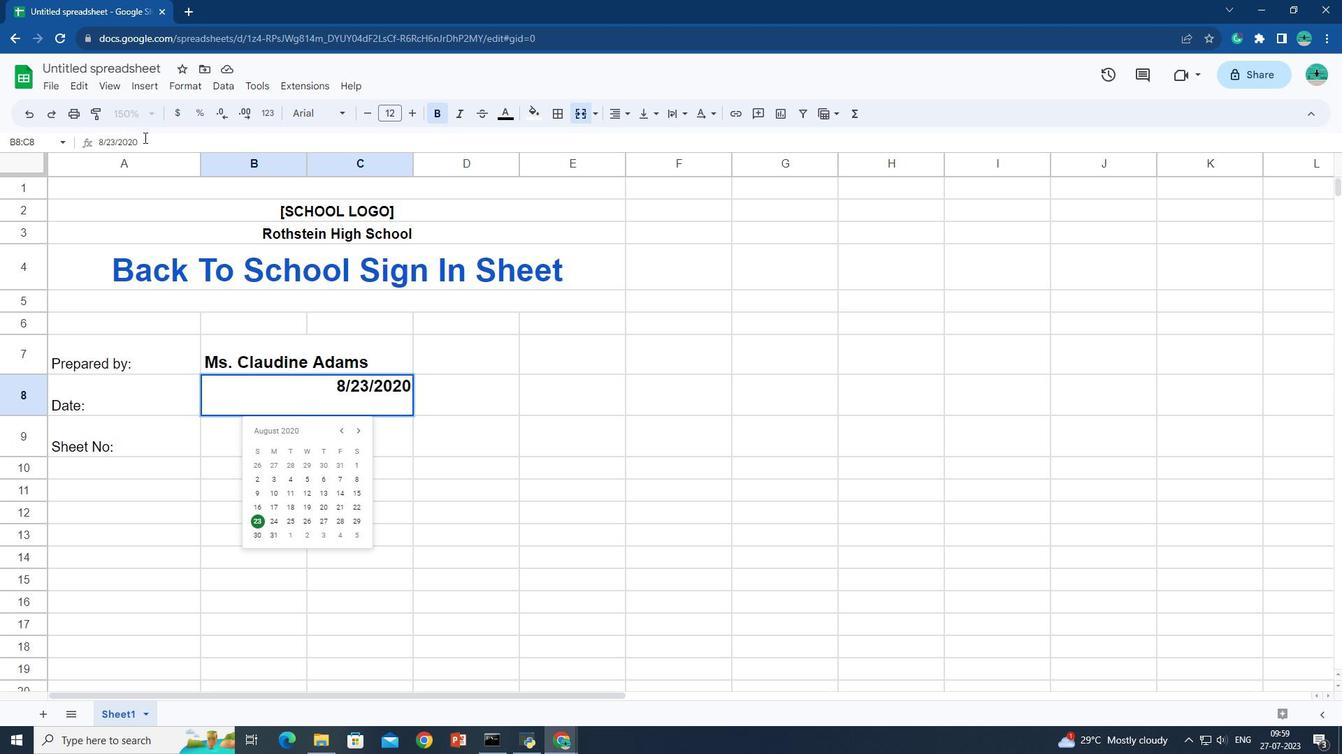 
Action: Mouse moved to (123, 473)
Screenshot: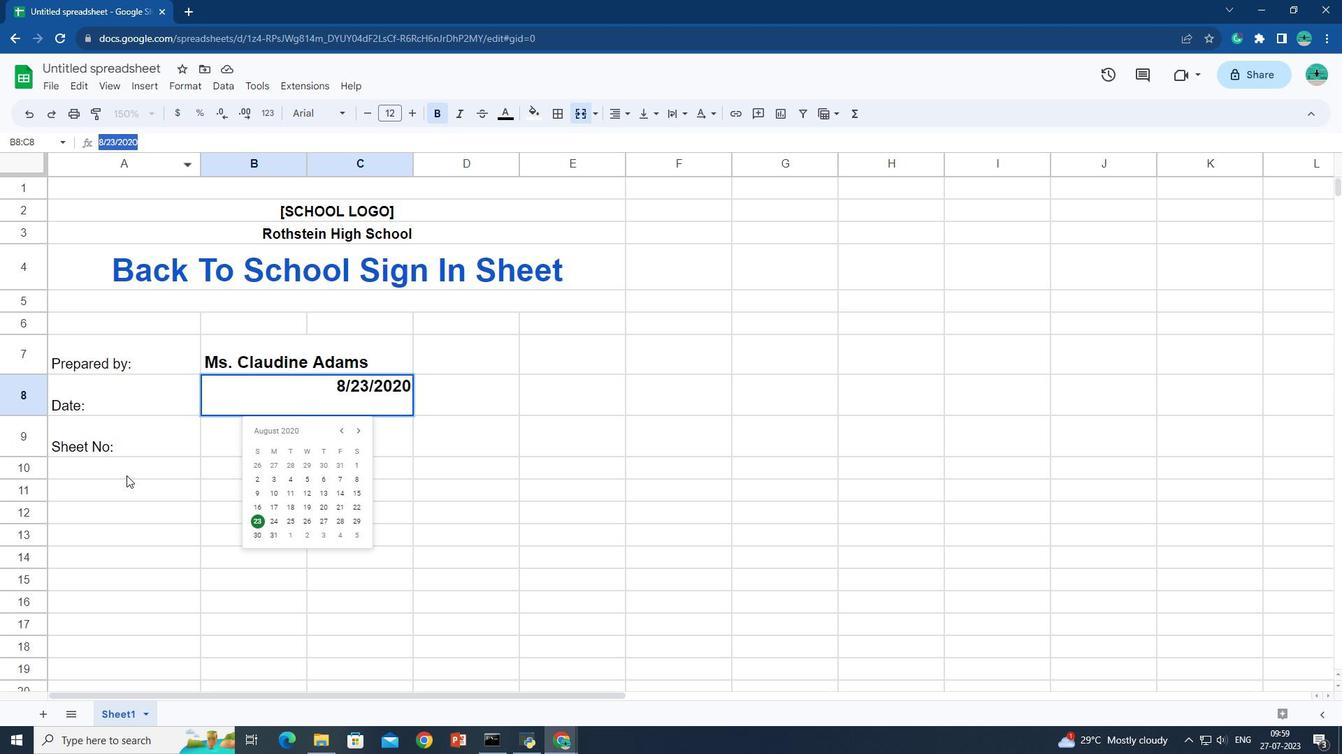
Action: Mouse pressed left at (123, 473)
Screenshot: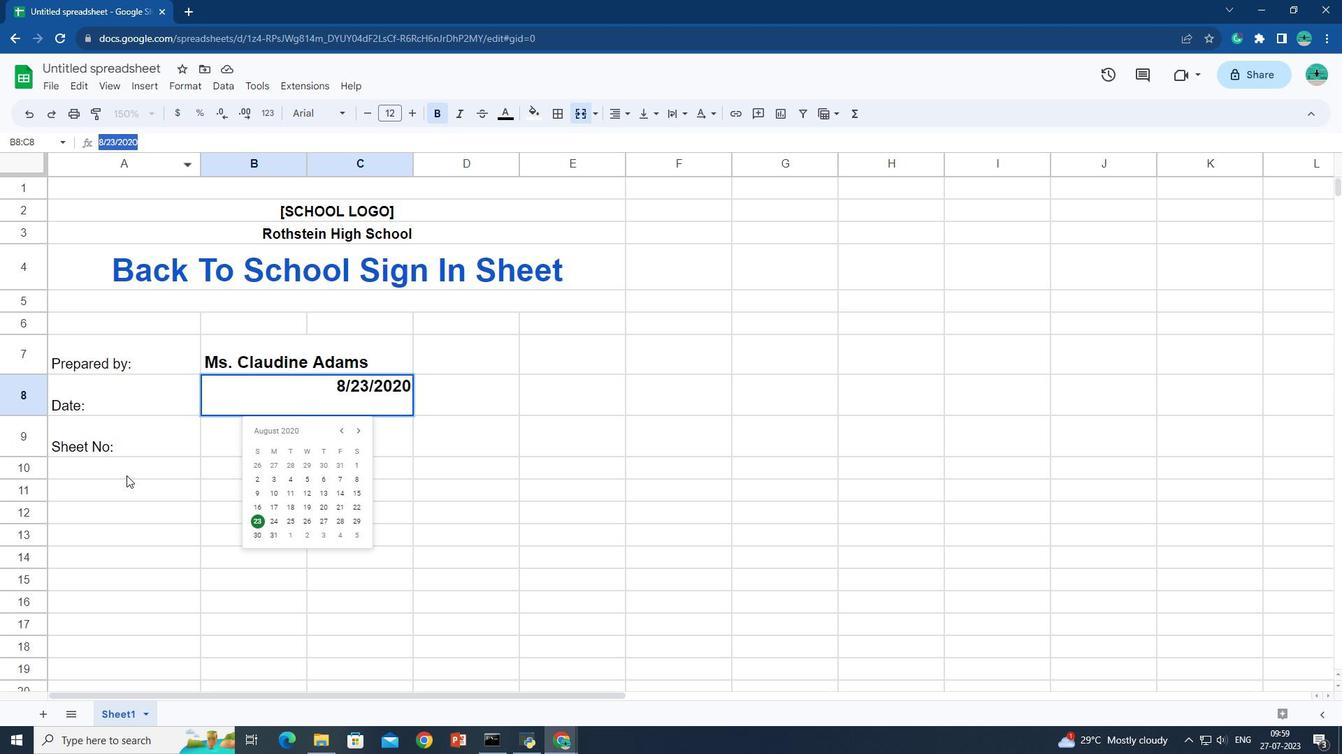 
Action: Mouse moved to (293, 397)
Screenshot: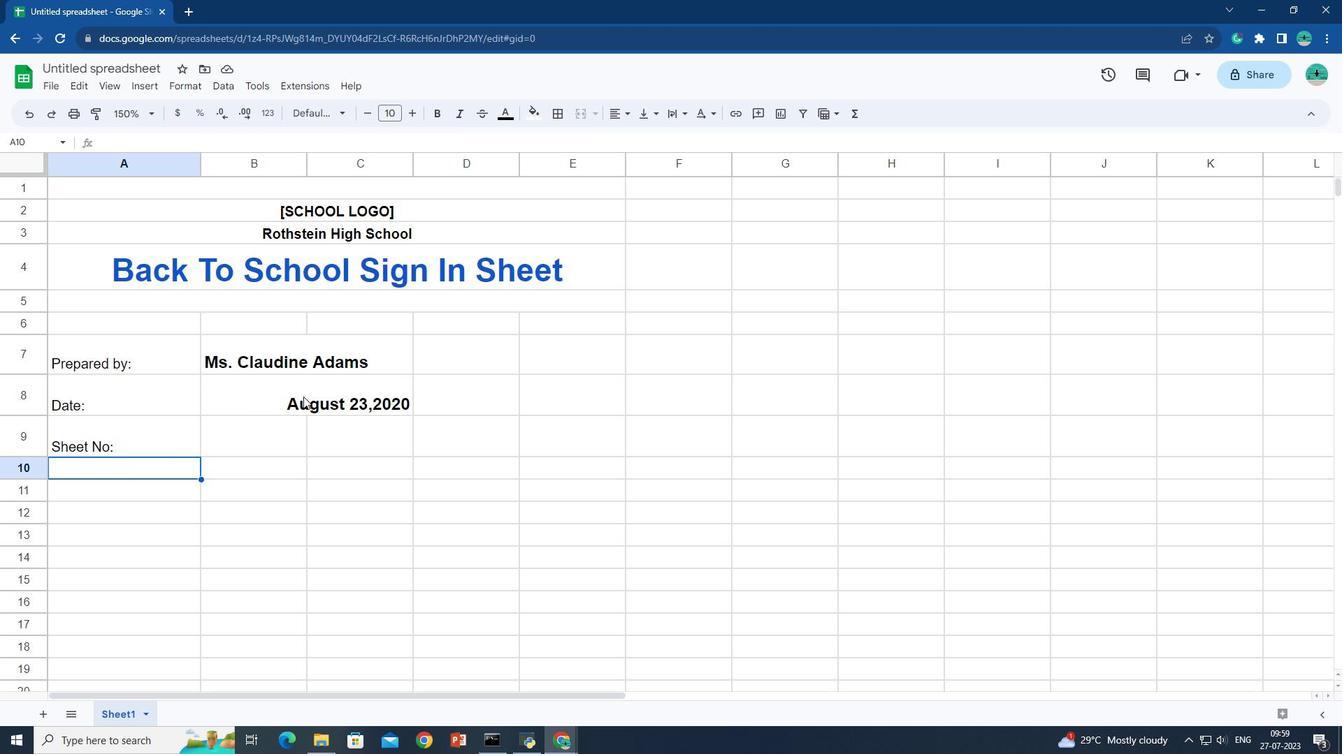 
Action: Mouse pressed left at (293, 397)
Screenshot: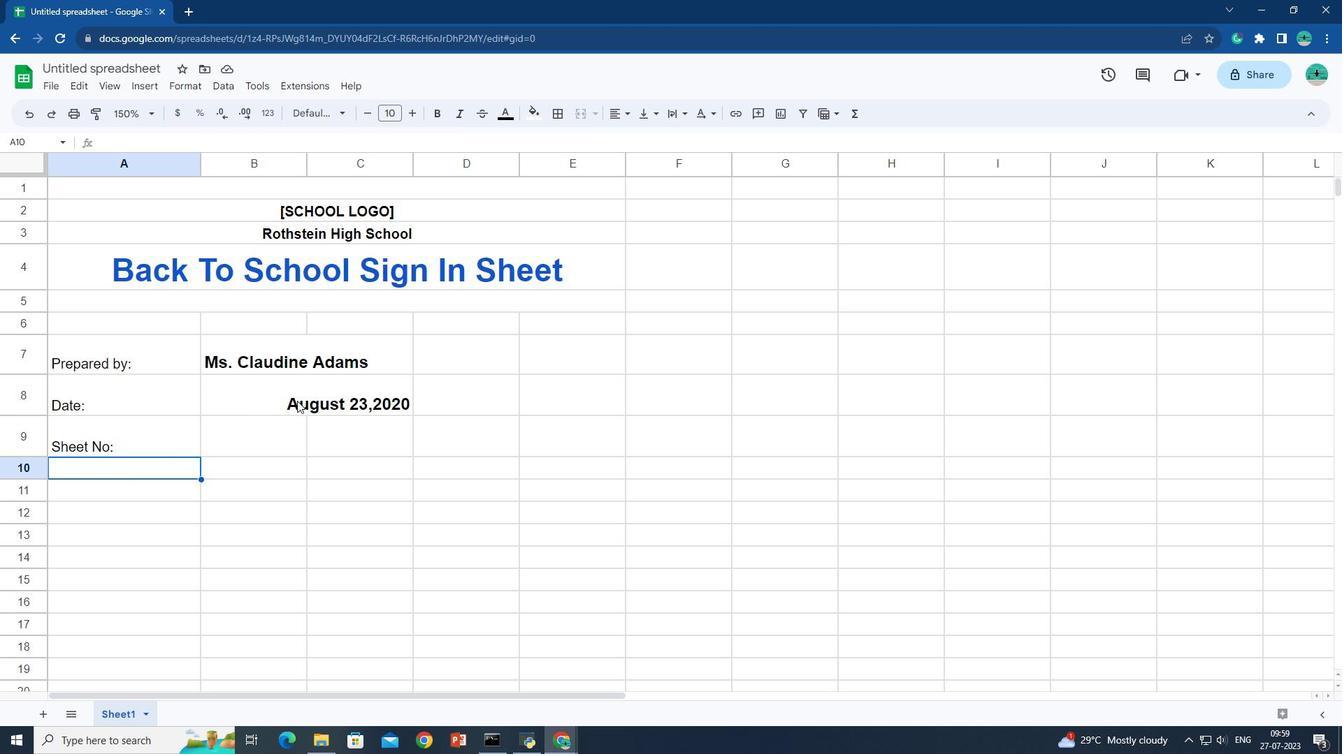 
Action: Mouse moved to (287, 397)
Screenshot: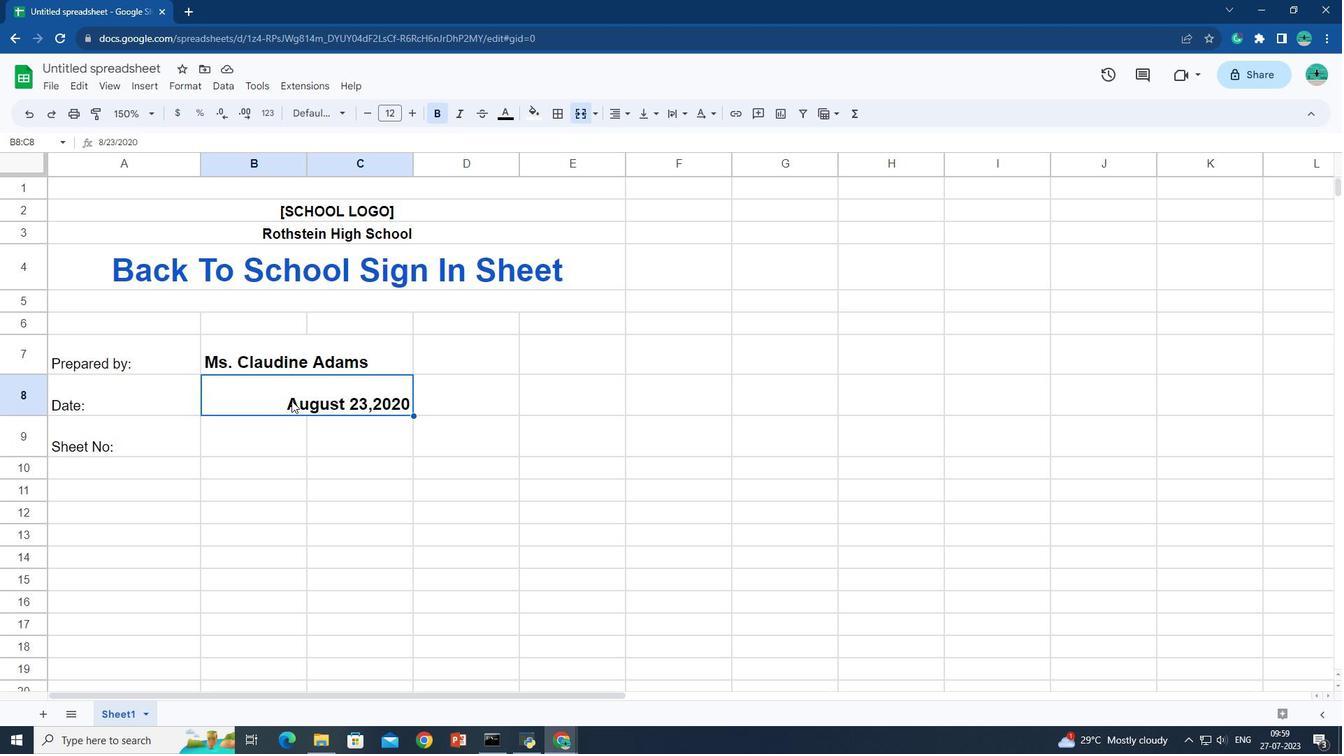 
Action: Mouse pressed left at (287, 397)
Screenshot: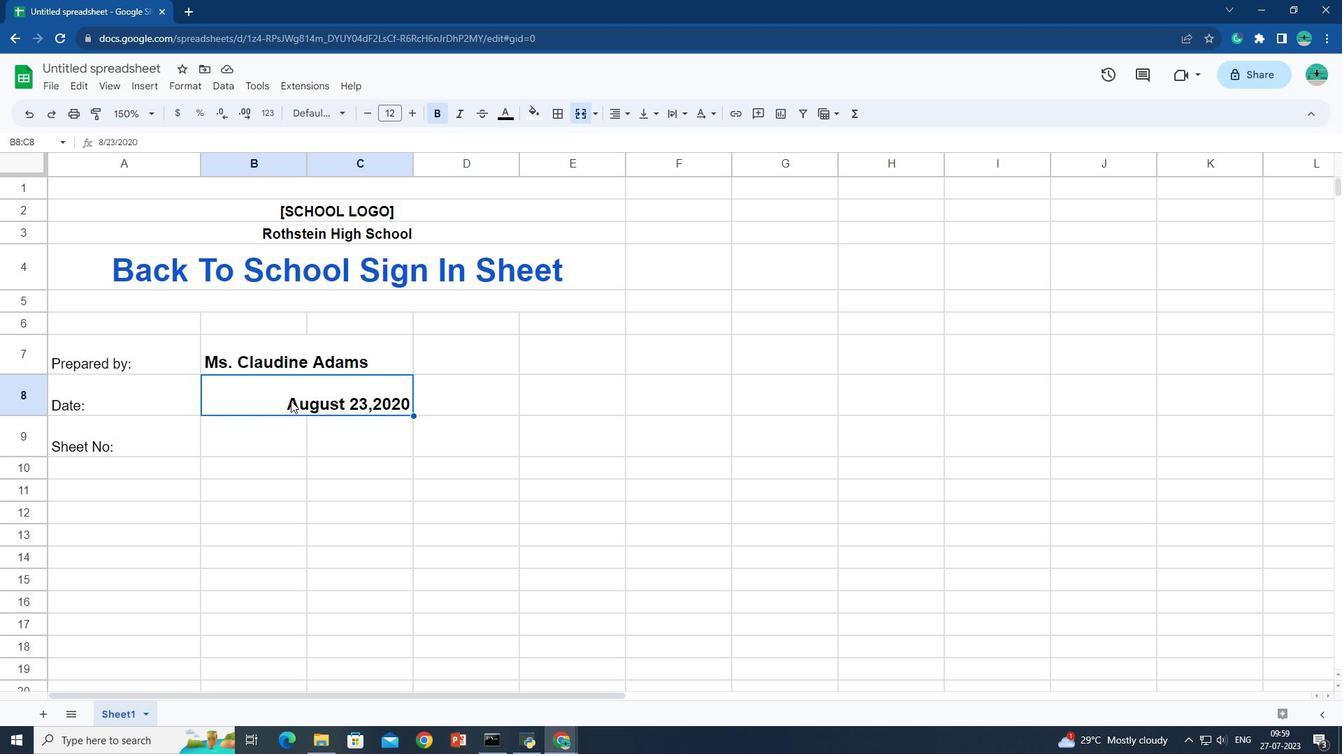 
Action: Mouse moved to (327, 401)
